 Task: Go to Program & Features. Select Whole Food Market. Add to cart Organic Walnuts-2. Select Amazon Health. Add to cart Lycopene supplement-3. Place order for Finley Cooper, _x000D_
3039 Lake Rockwell Rd_x000D_
Ravenna, Ohio(OH), 44266, Cell Number (330) 296-5862
Action: Mouse moved to (28, 107)
Screenshot: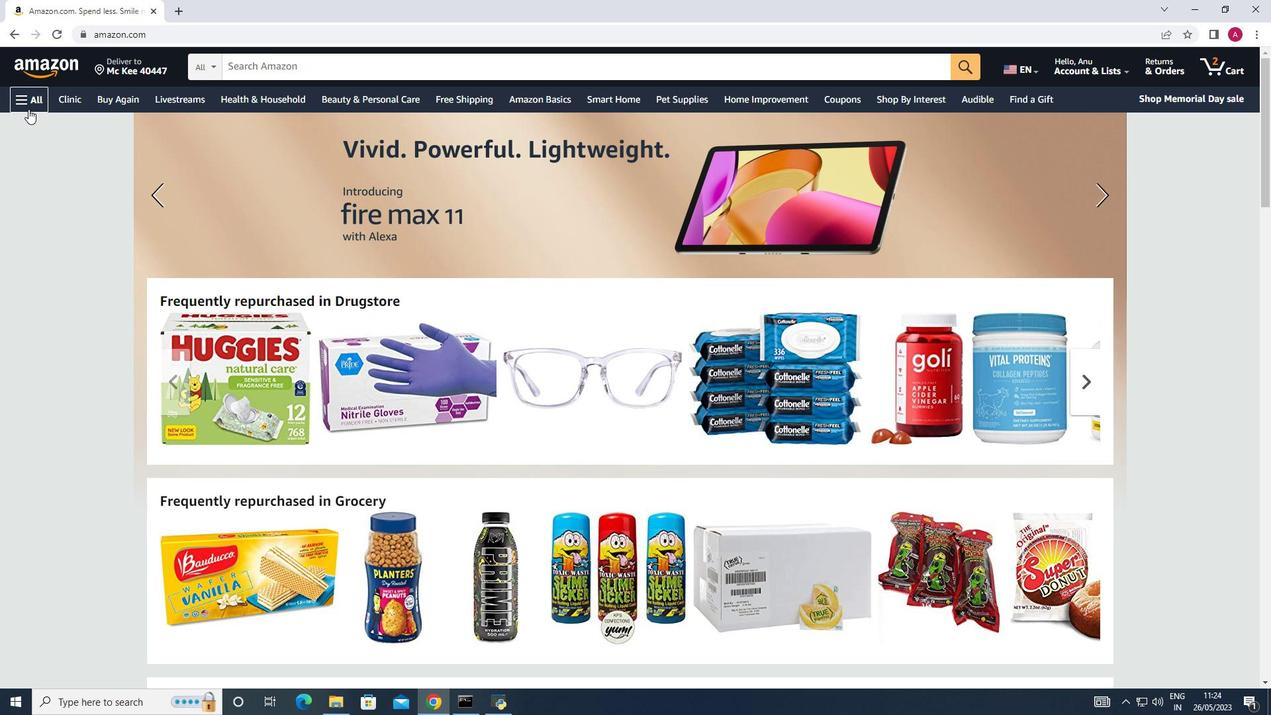 
Action: Mouse pressed left at (28, 107)
Screenshot: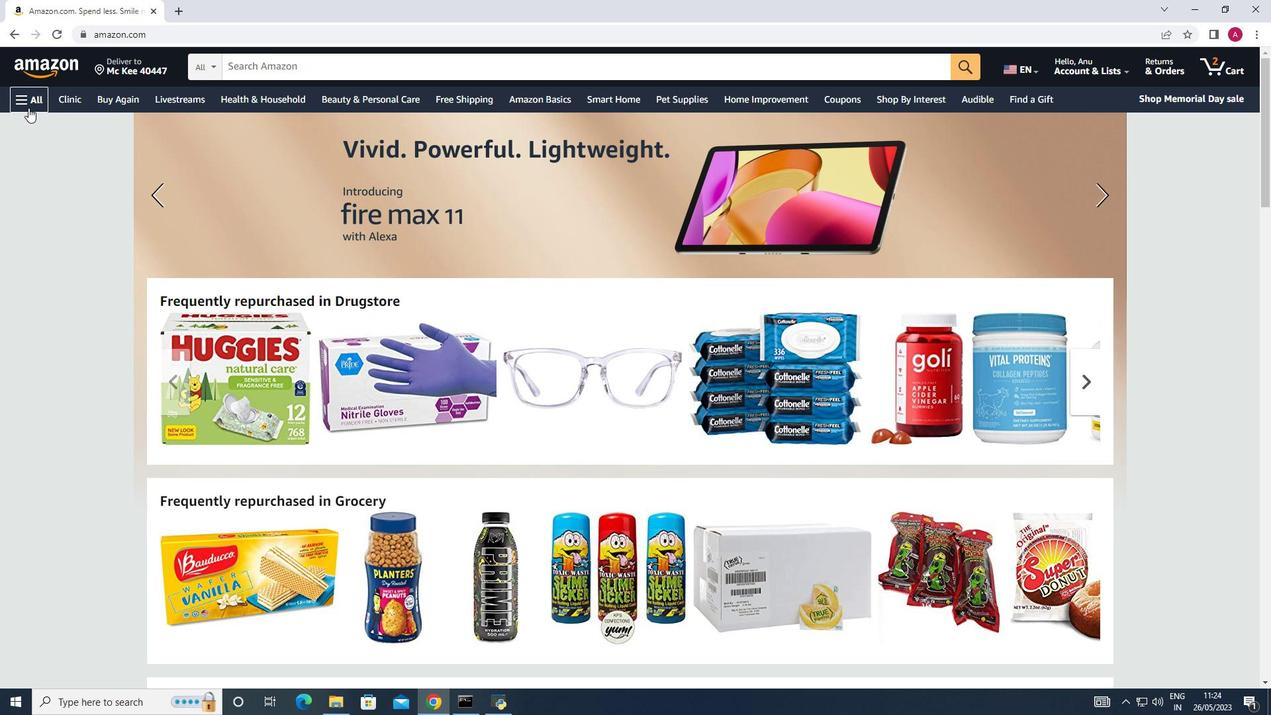 
Action: Mouse moved to (101, 440)
Screenshot: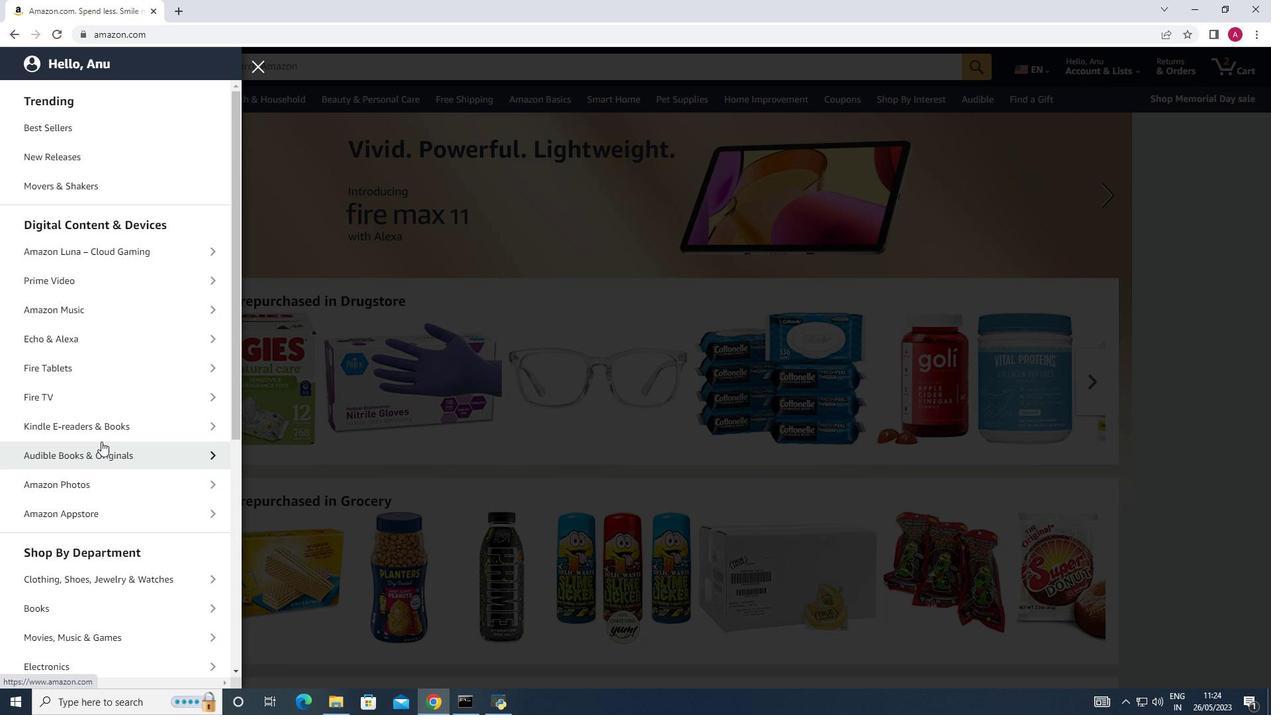 
Action: Mouse scrolled (101, 439) with delta (0, 0)
Screenshot: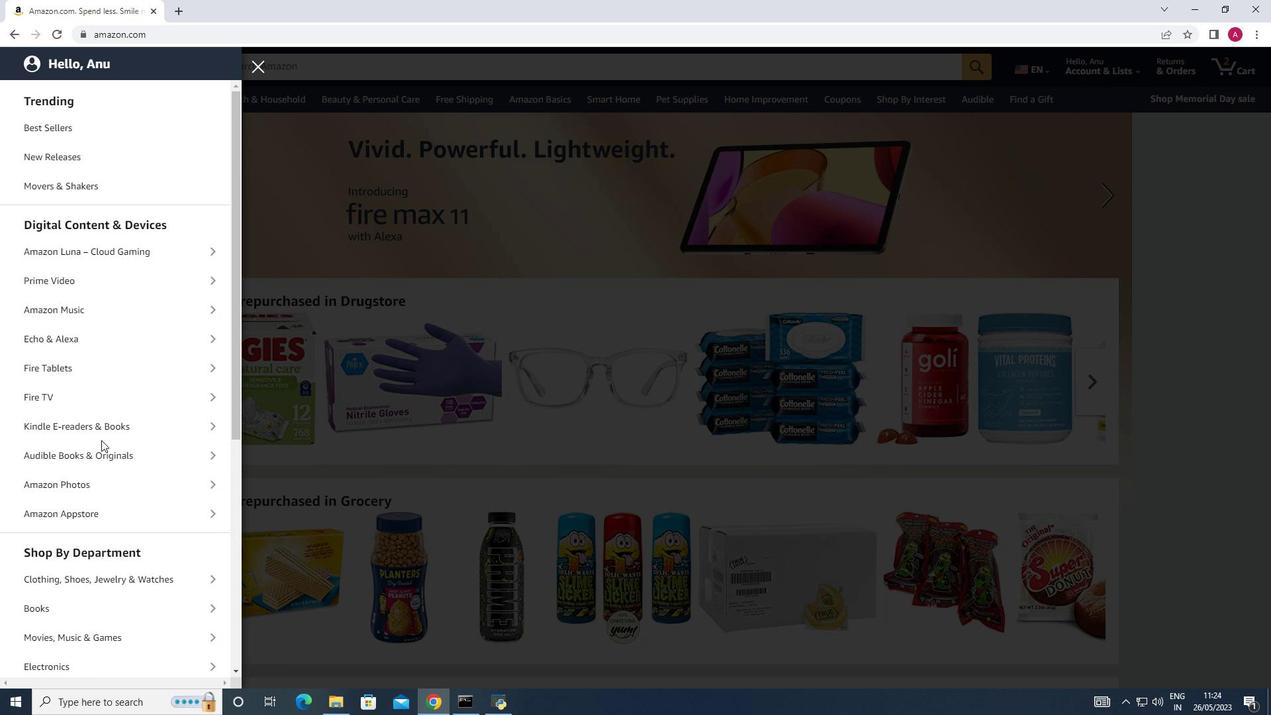
Action: Mouse scrolled (101, 439) with delta (0, 0)
Screenshot: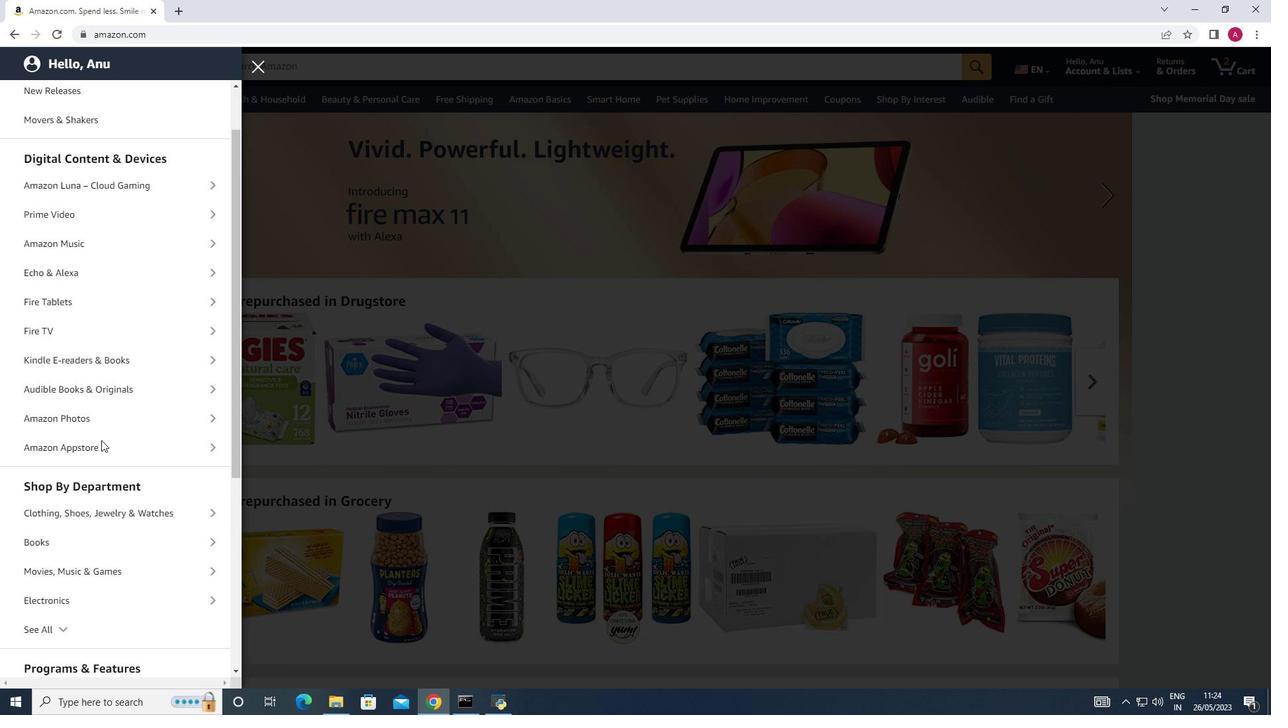 
Action: Mouse scrolled (101, 439) with delta (0, 0)
Screenshot: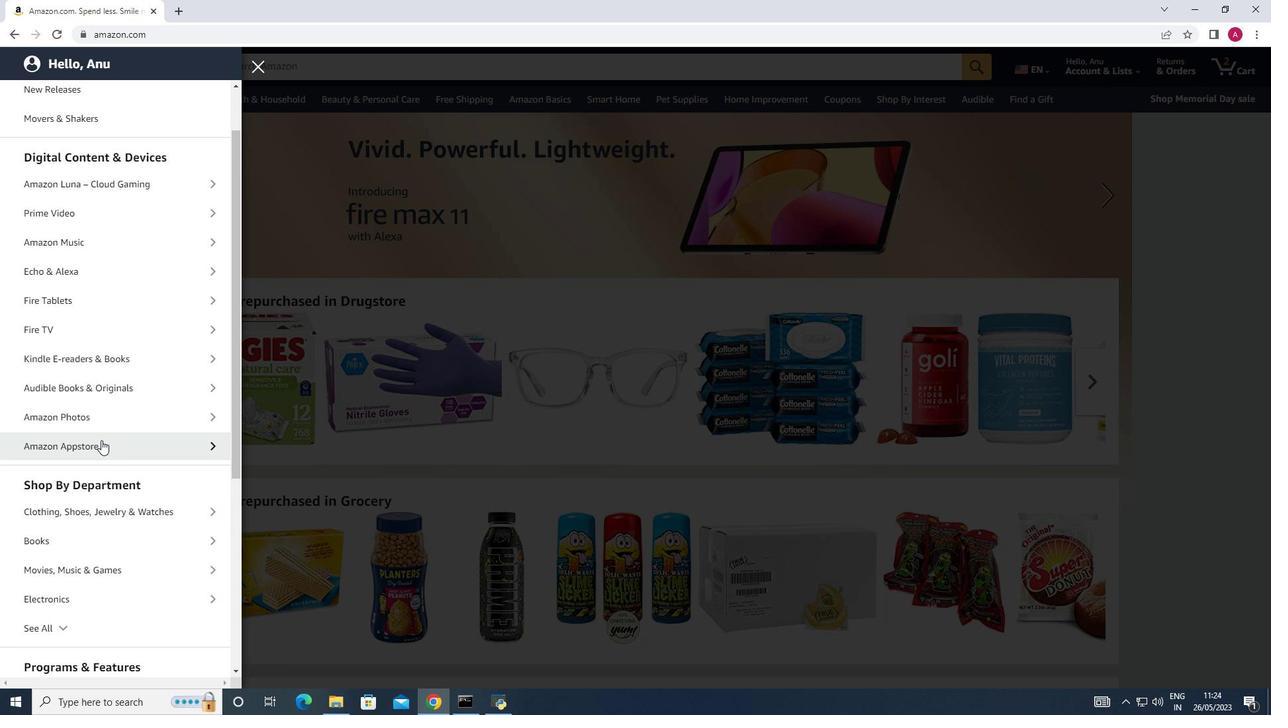 
Action: Mouse moved to (112, 560)
Screenshot: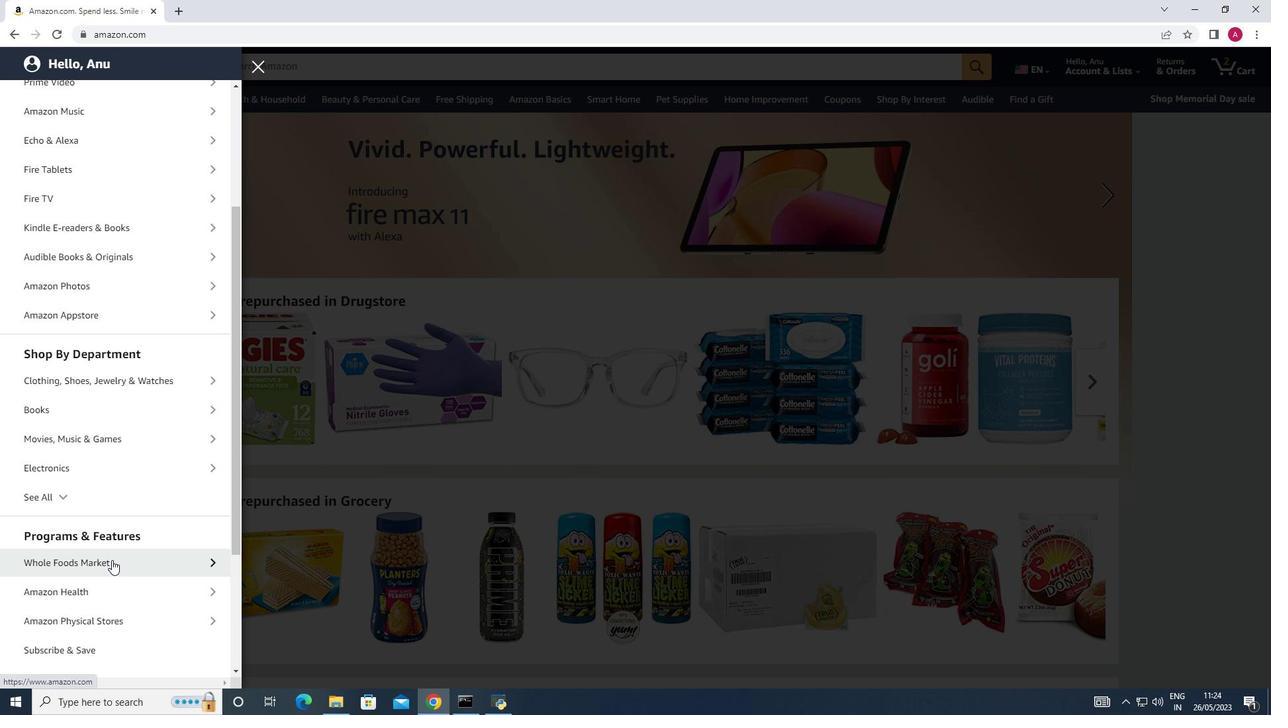 
Action: Mouse pressed left at (112, 560)
Screenshot: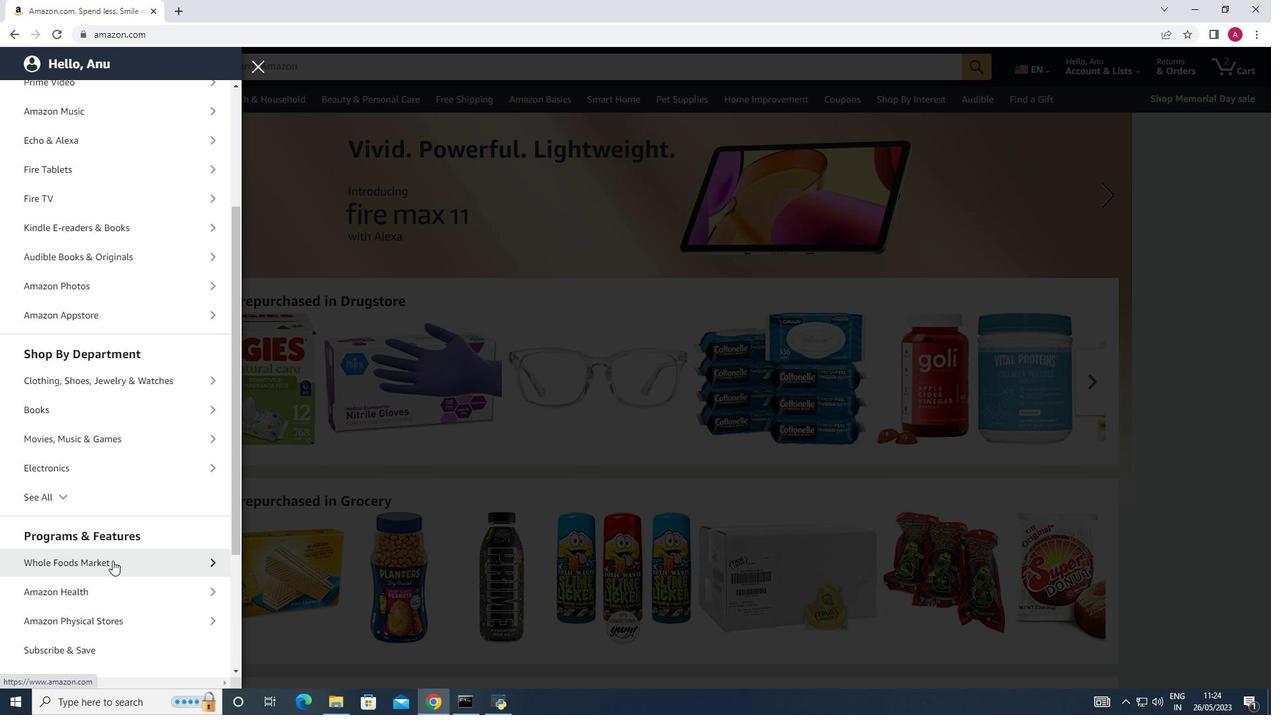 
Action: Mouse moved to (112, 561)
Screenshot: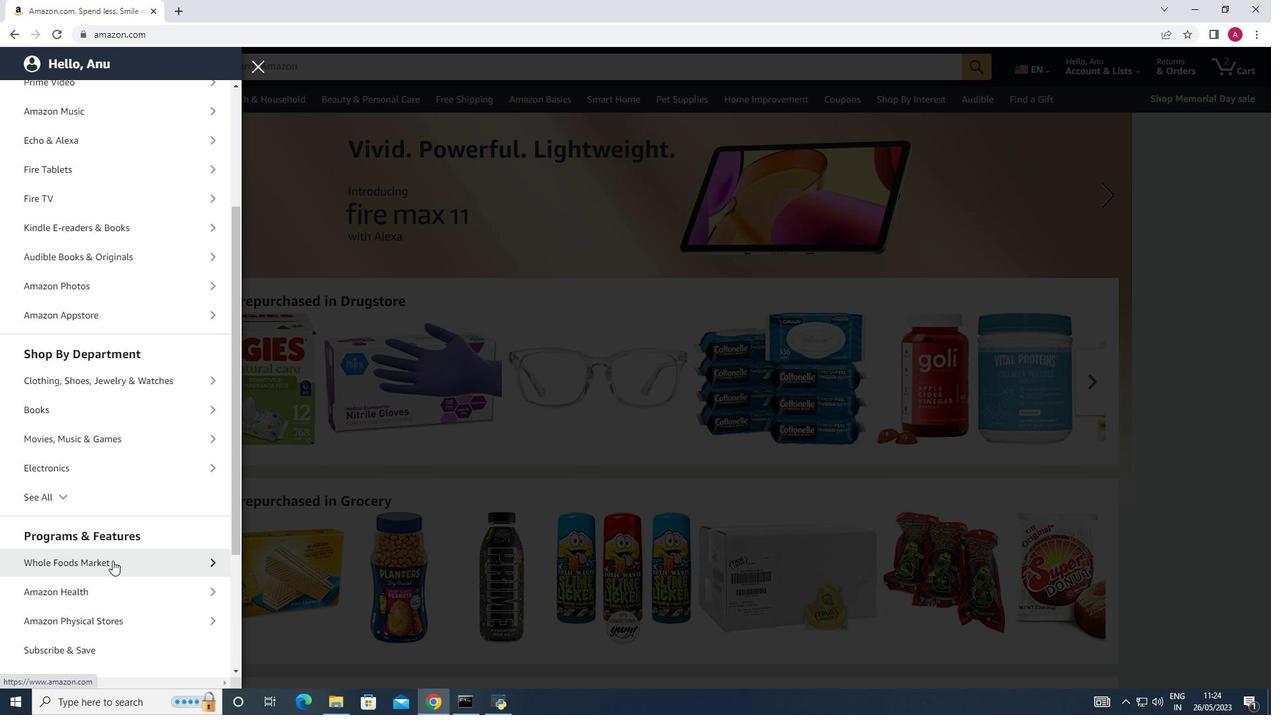 
Action: Mouse pressed left at (112, 561)
Screenshot: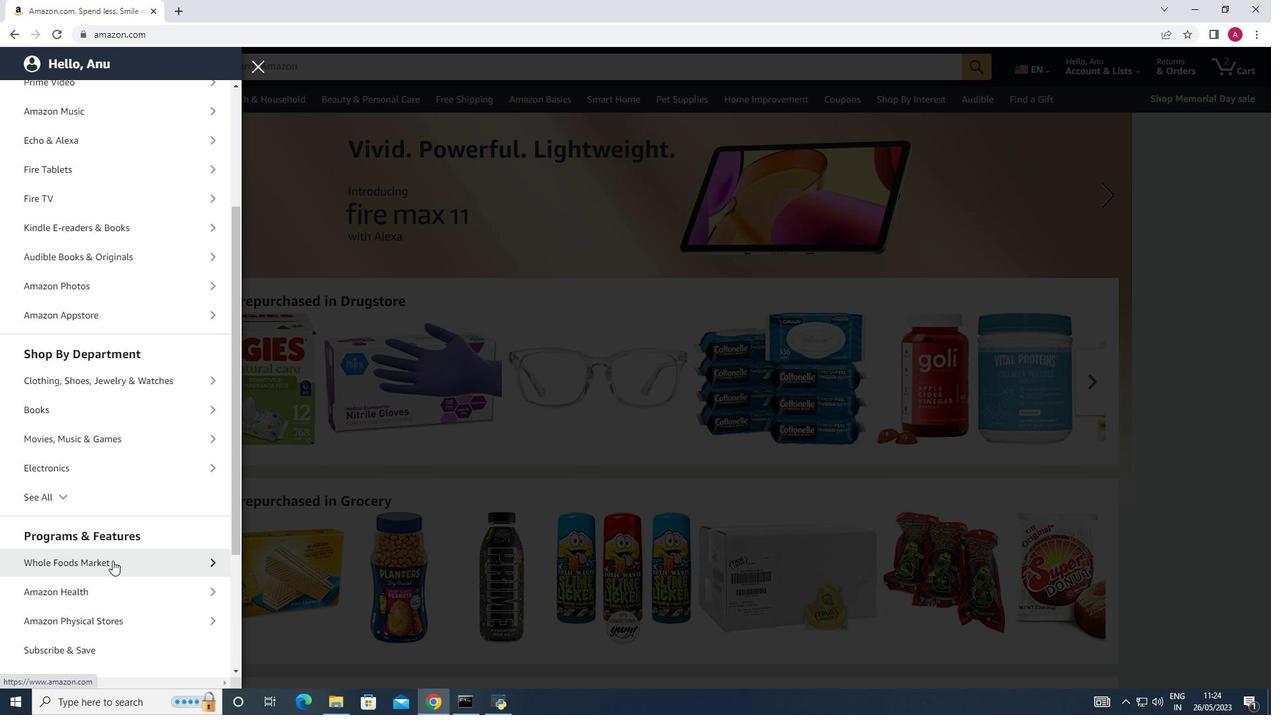 
Action: Mouse moved to (159, 148)
Screenshot: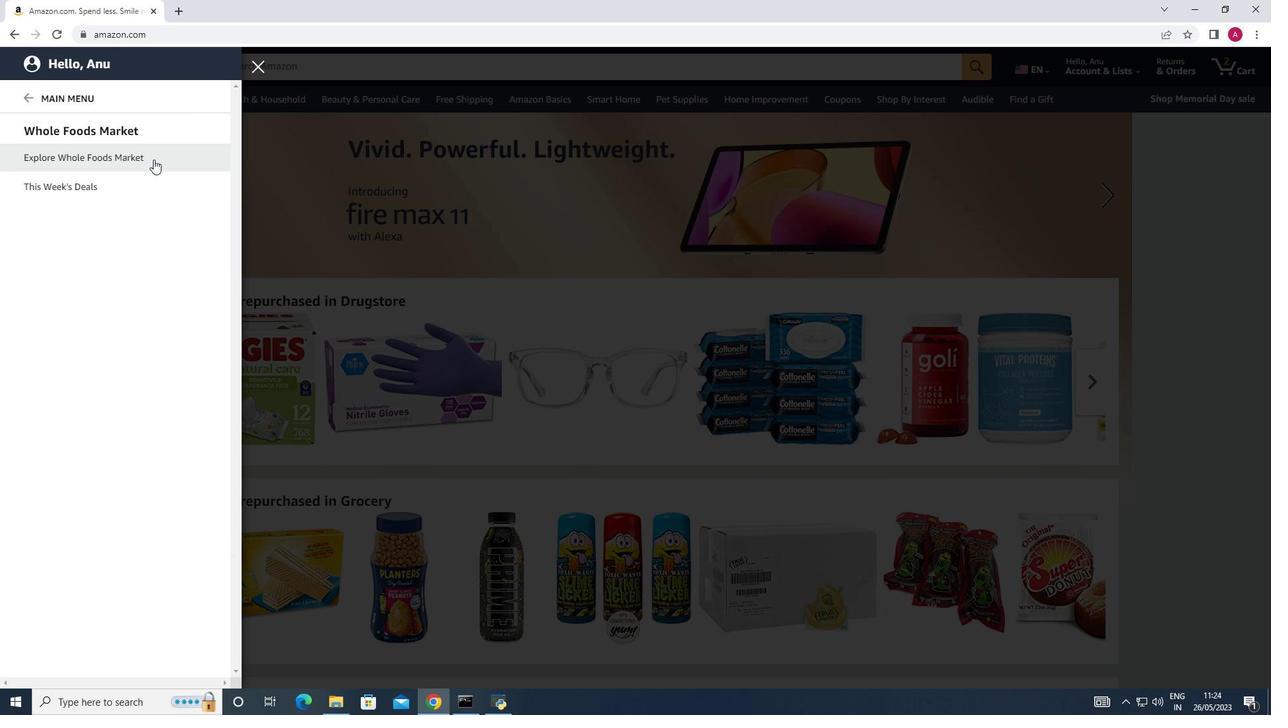 
Action: Mouse pressed left at (159, 148)
Screenshot: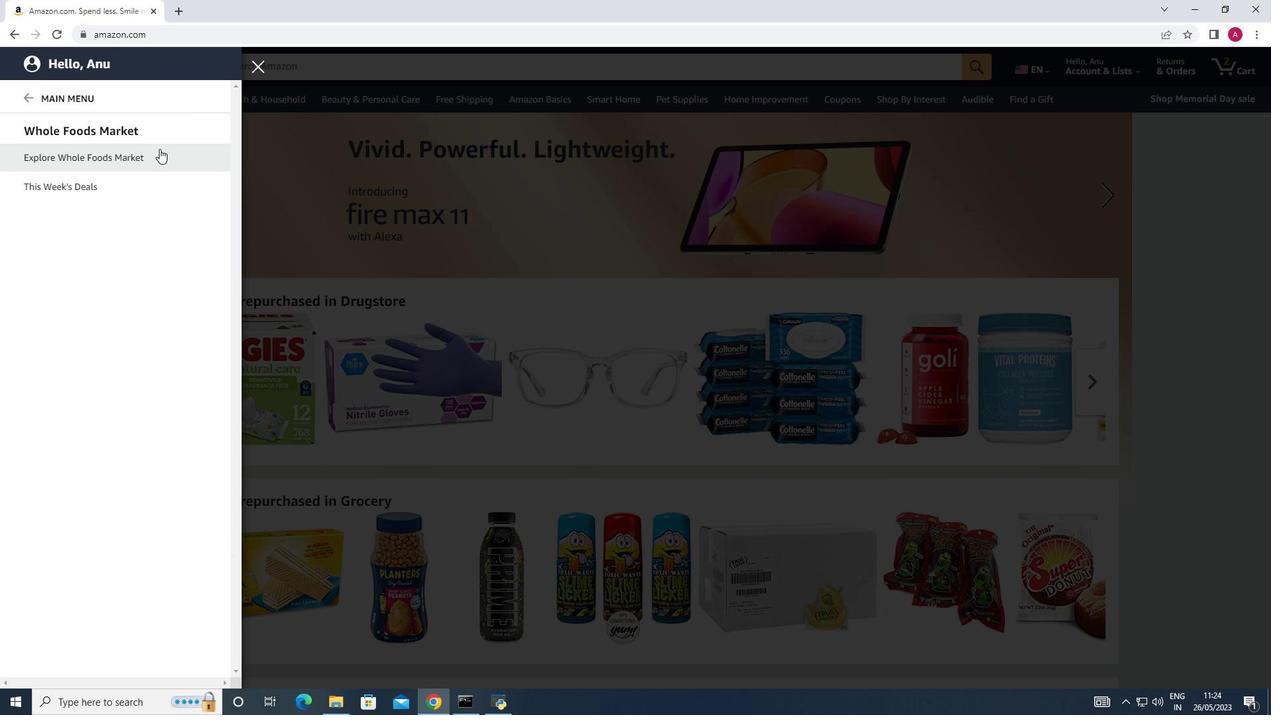 
Action: Mouse moved to (146, 62)
Screenshot: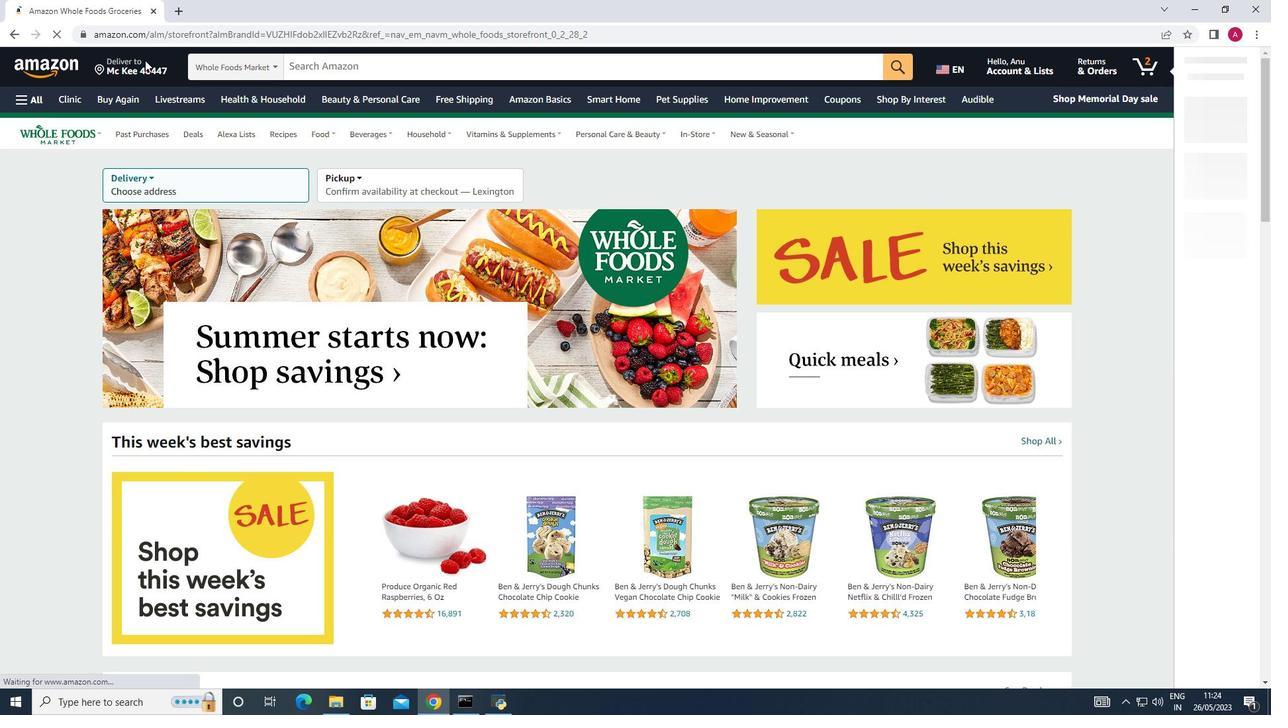 
Action: Mouse pressed left at (146, 62)
Screenshot: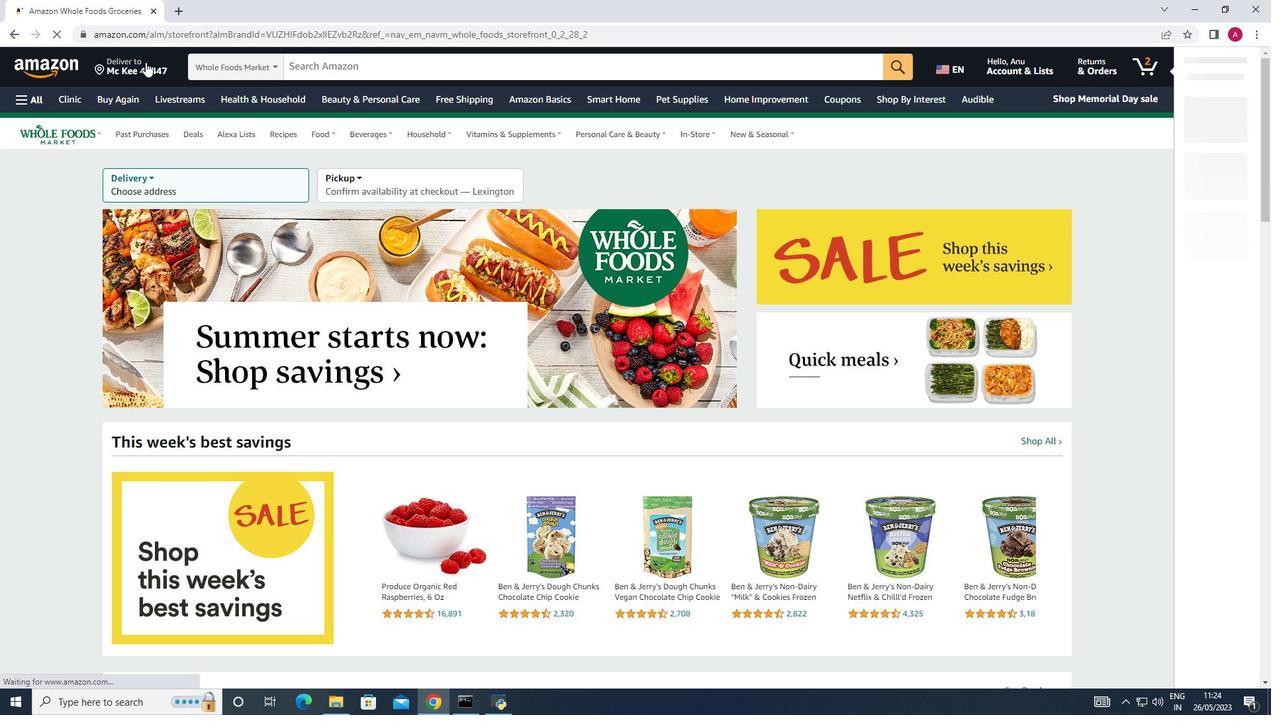 
Action: Mouse moved to (625, 443)
Screenshot: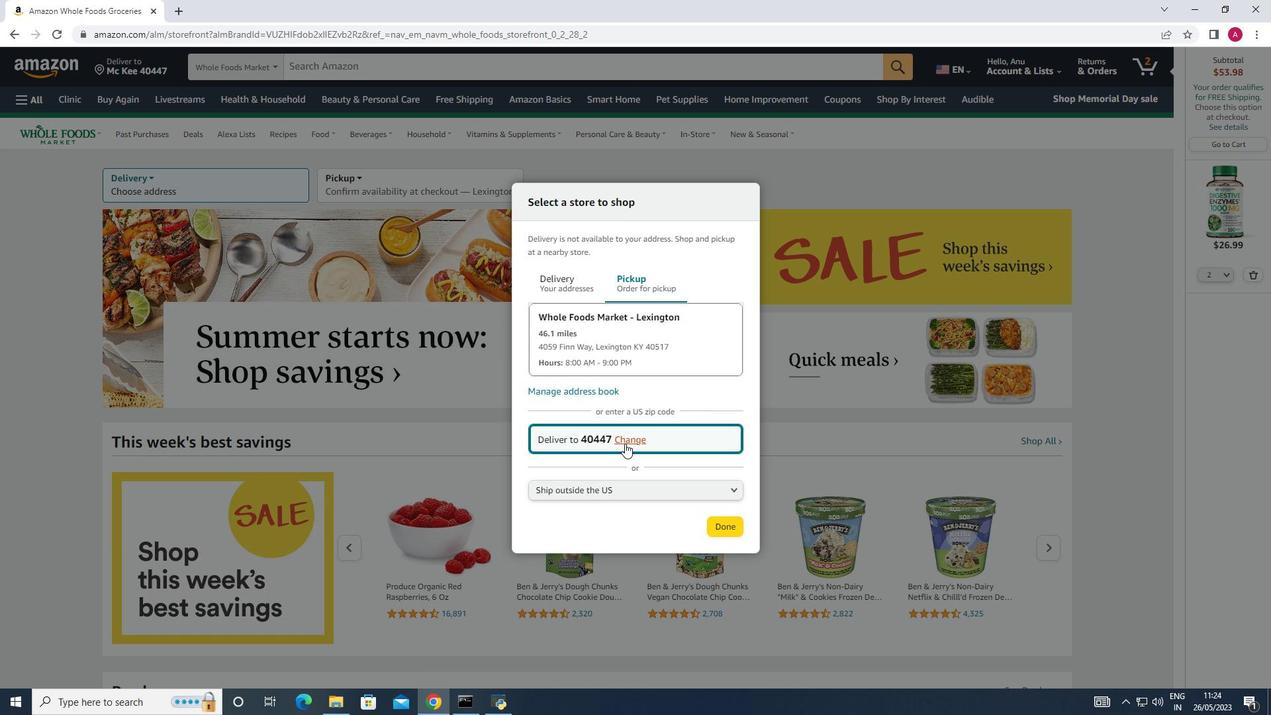 
Action: Mouse pressed left at (625, 443)
Screenshot: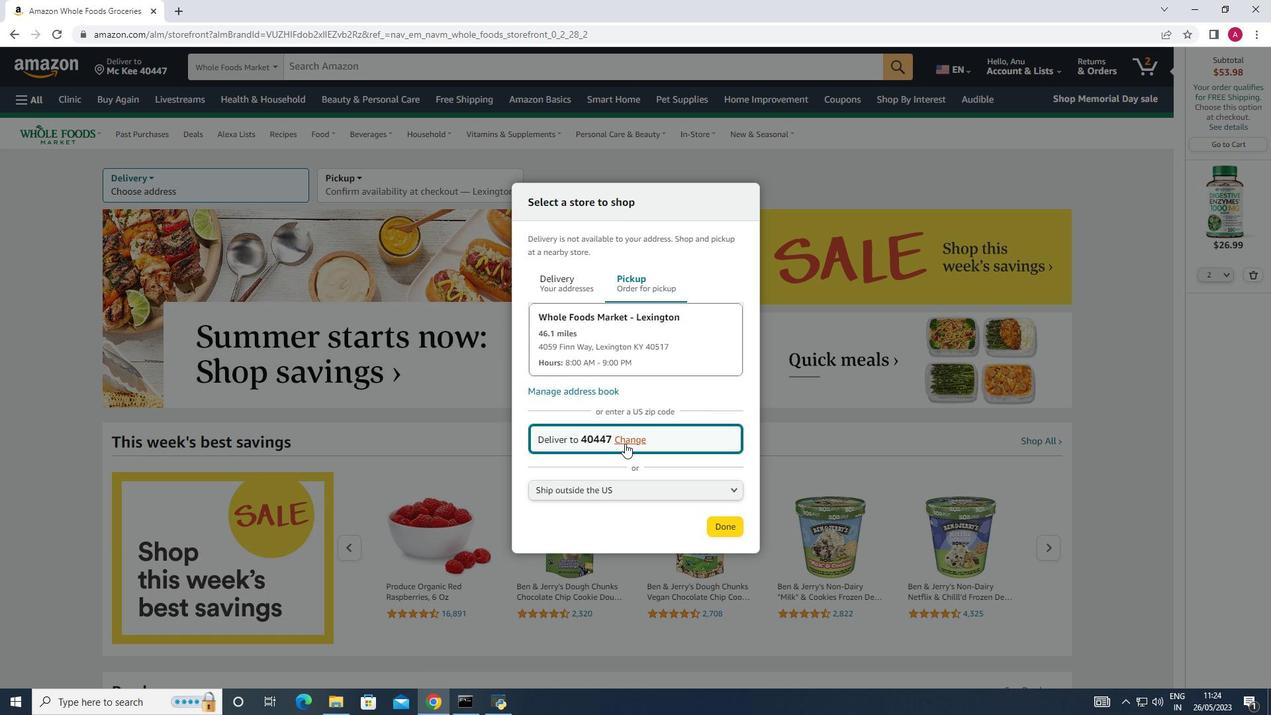 
Action: Mouse moved to (625, 438)
Screenshot: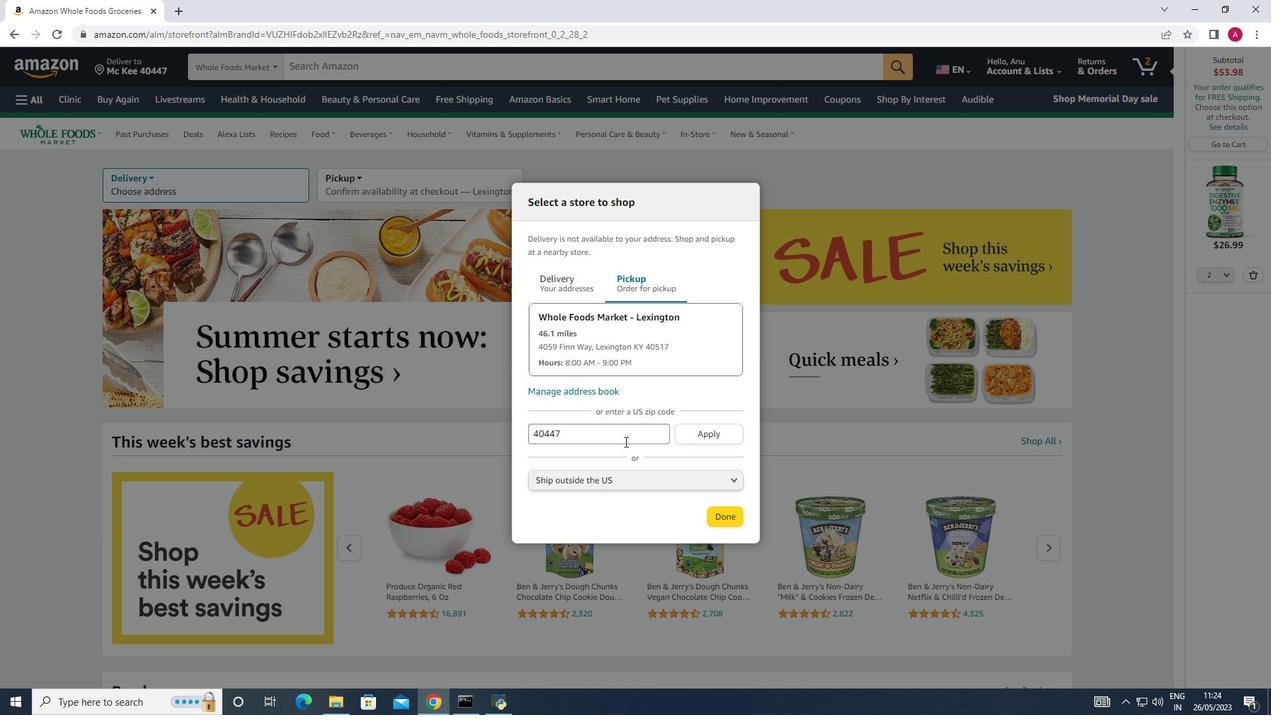 
Action: Mouse pressed left at (625, 438)
Screenshot: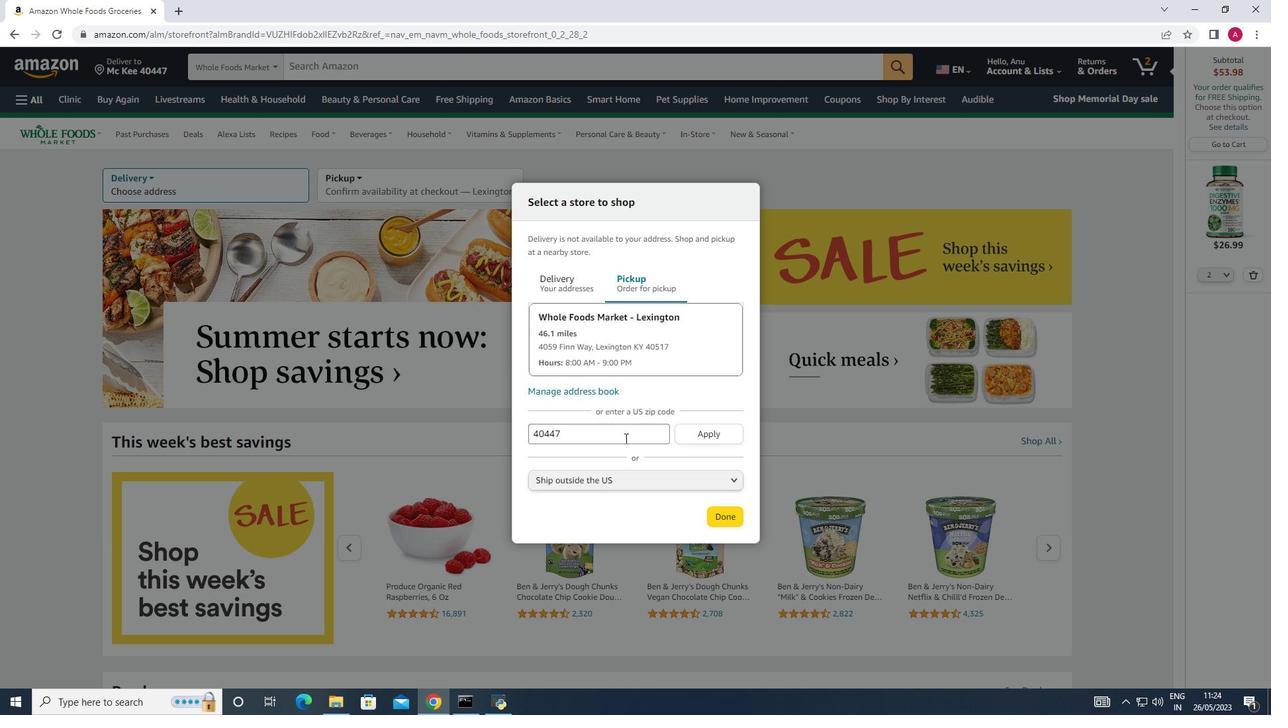 
Action: Mouse moved to (628, 435)
Screenshot: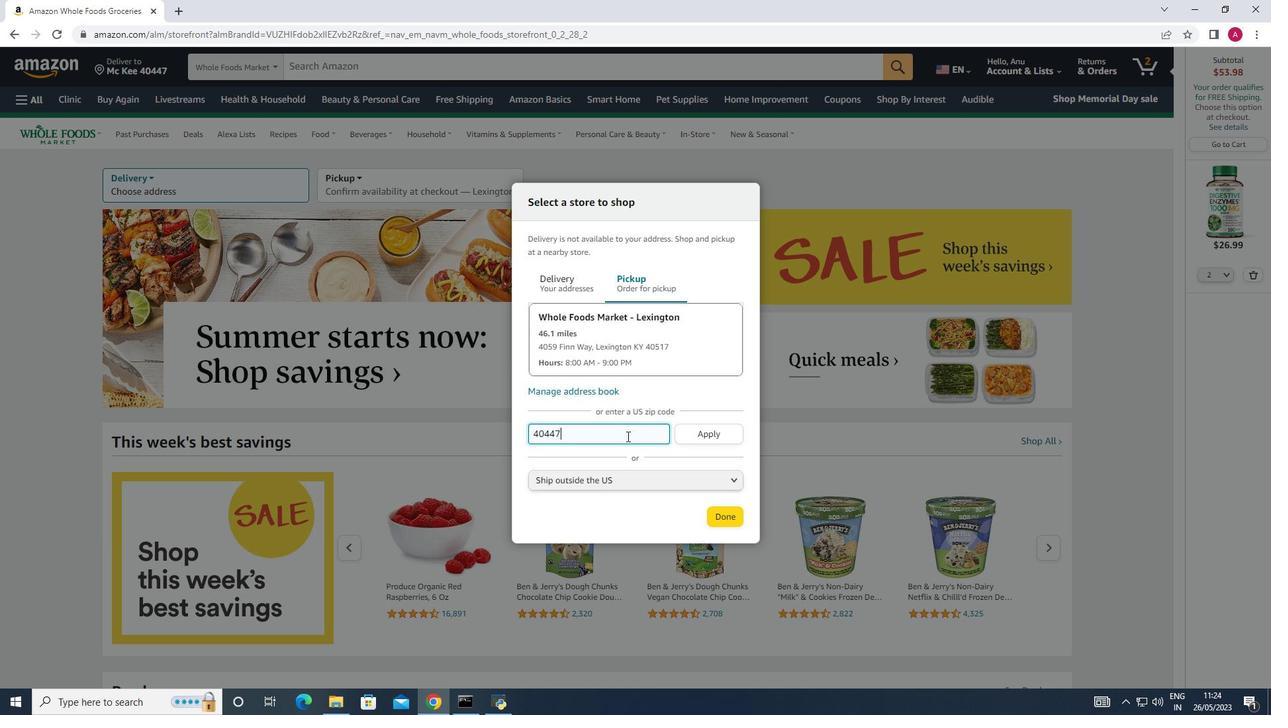 
Action: Key pressed <Key.backspace><Key.backspace><Key.backspace><Key.backspace><Key.backspace><Key.backspace><Key.backspace><Key.backspace><Key.backspace><Key.backspace><Key.backspace><Key.backspace><Key.backspace><Key.backspace><Key.backspace><Key.backspace><Key.backspace>
Screenshot: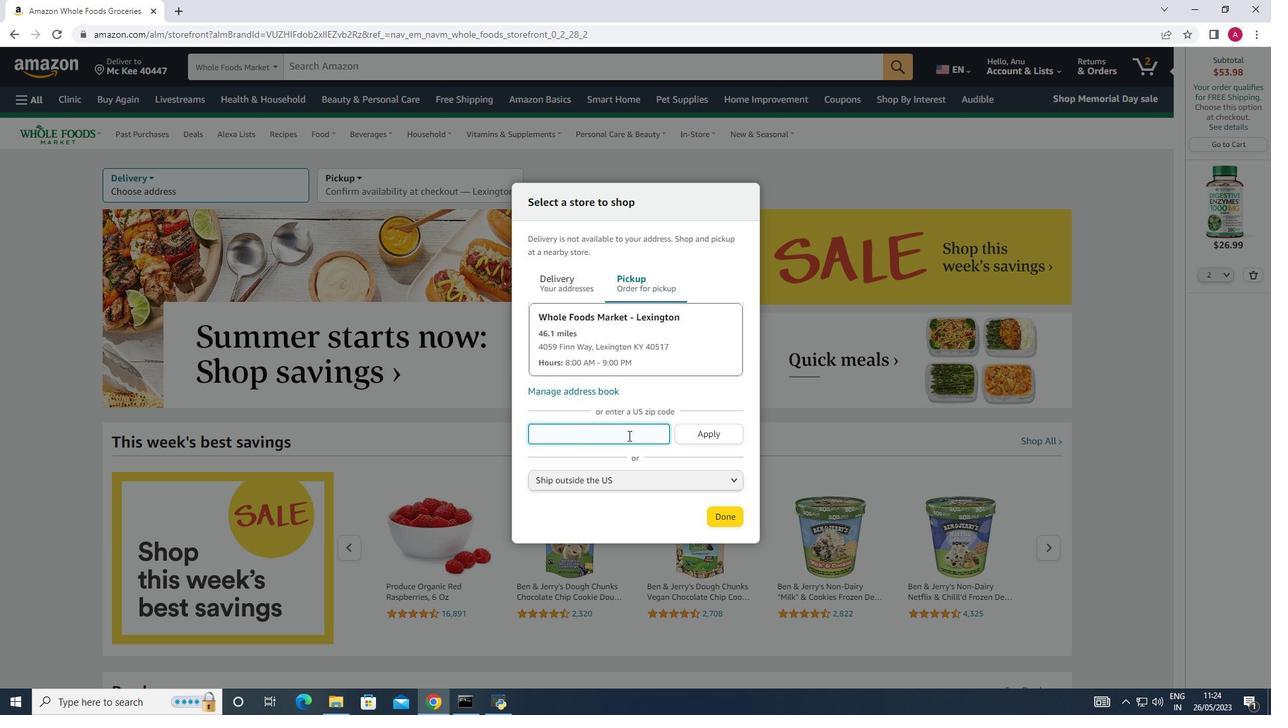 
Action: Mouse moved to (819, 344)
Screenshot: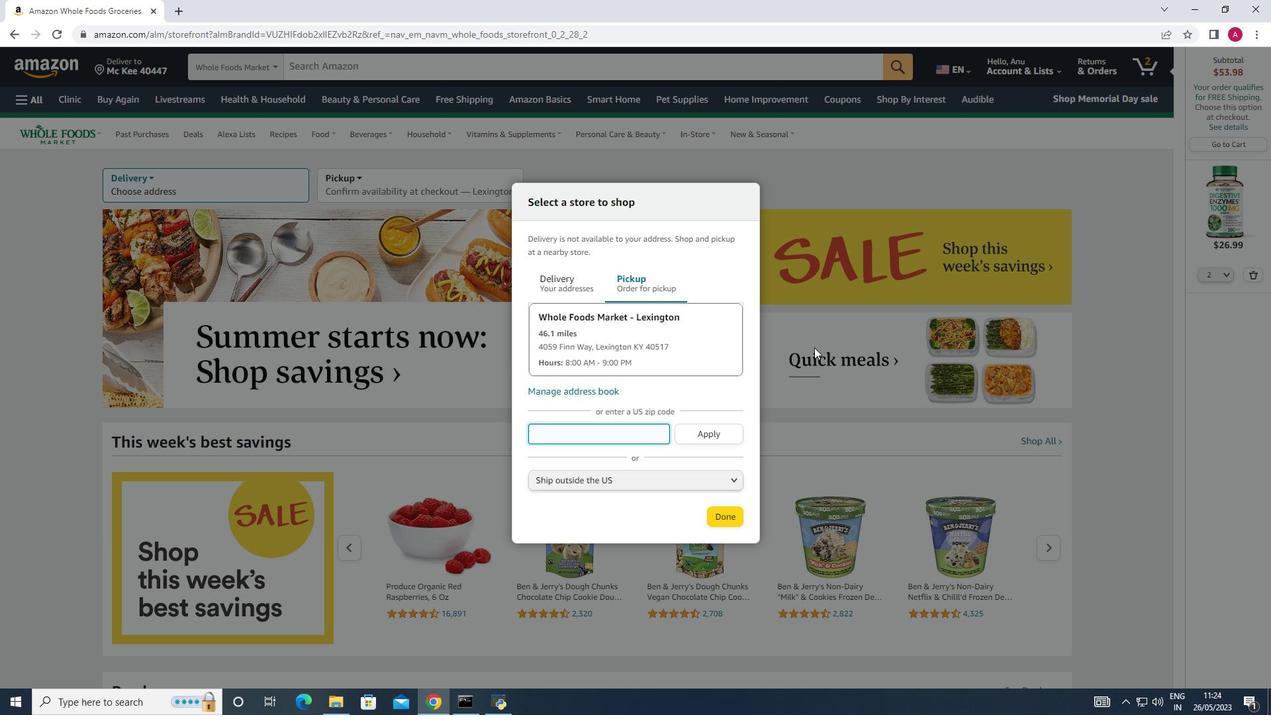 
Action: Key pressed 44266
Screenshot: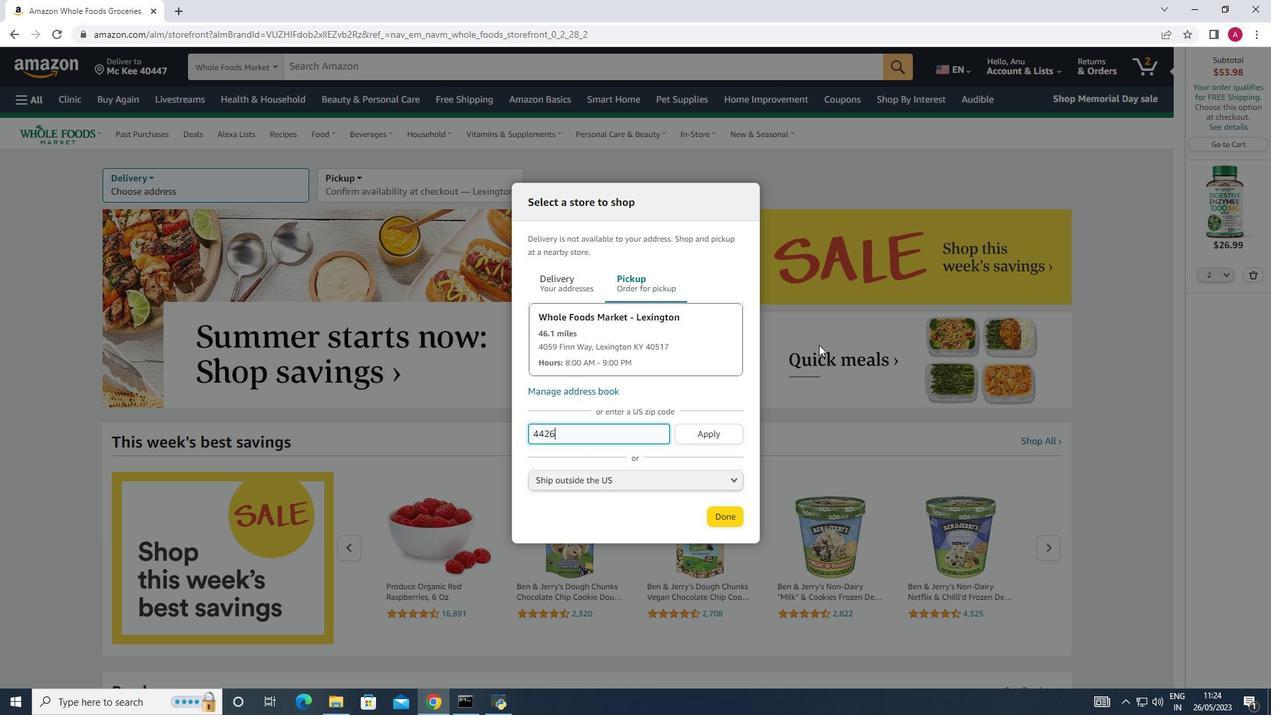 
Action: Mouse moved to (719, 439)
Screenshot: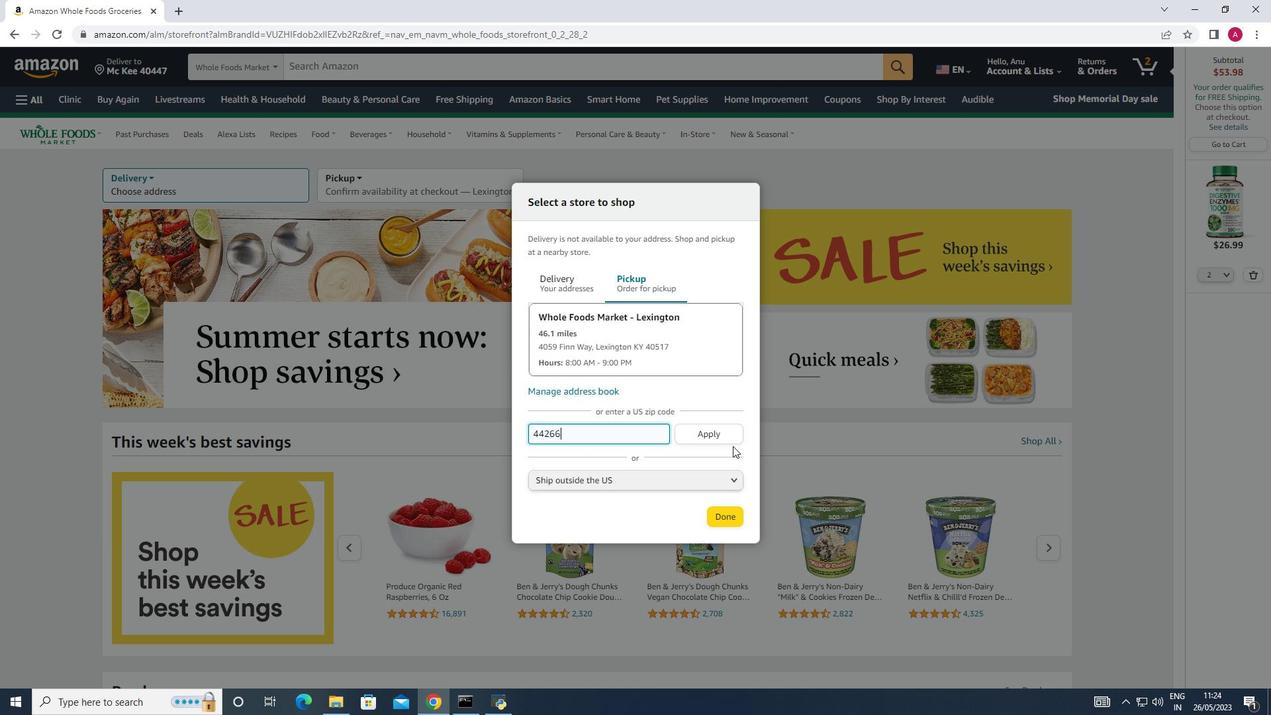 
Action: Mouse pressed left at (719, 439)
Screenshot: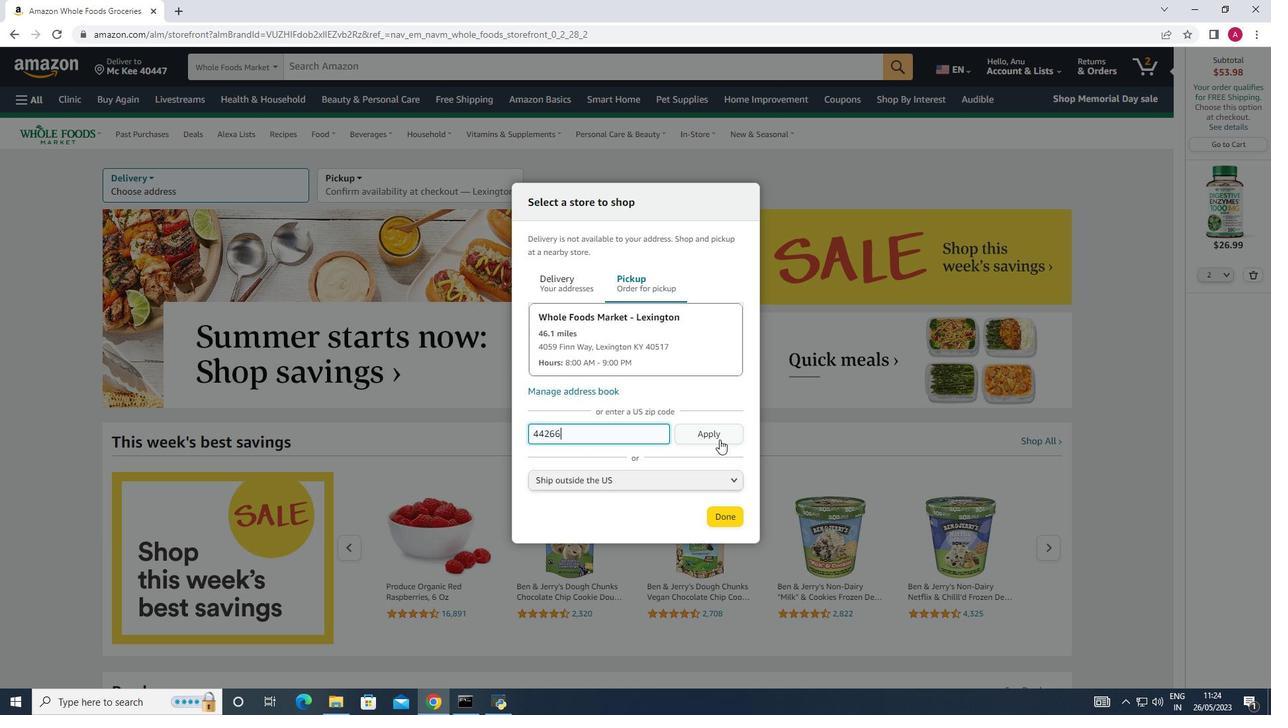 
Action: Mouse moved to (719, 529)
Screenshot: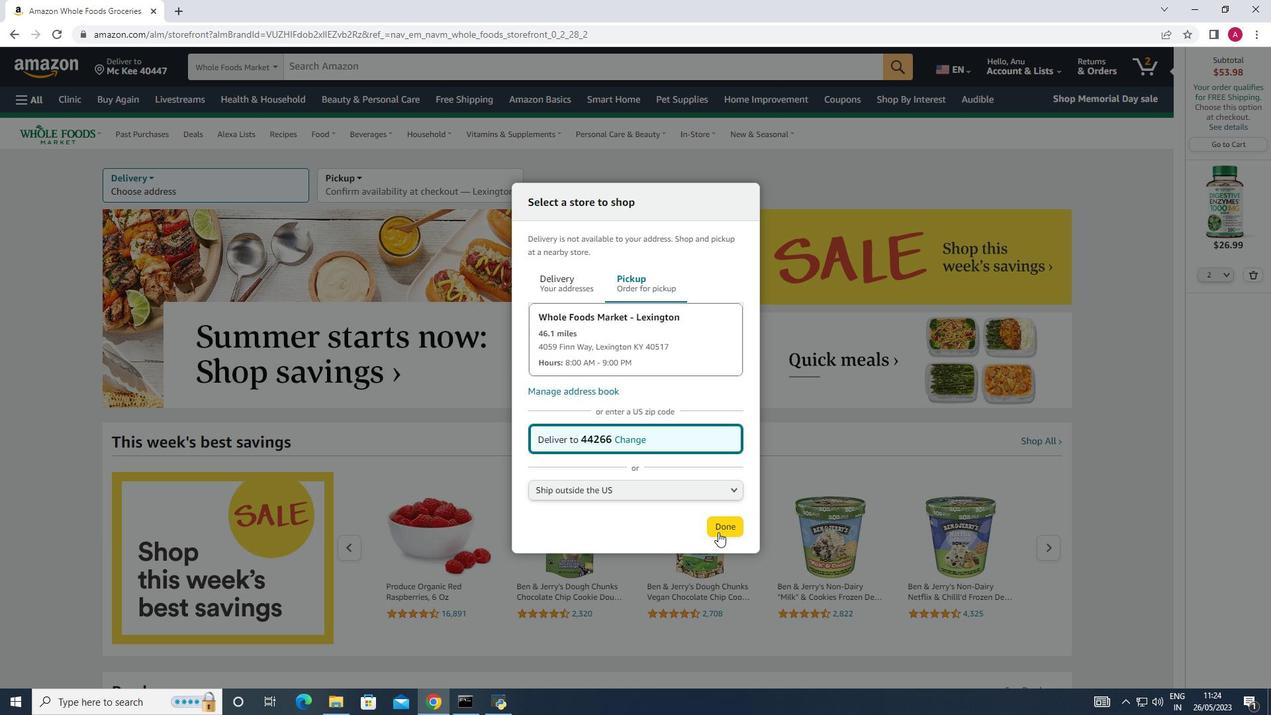 
Action: Mouse pressed left at (719, 529)
Screenshot: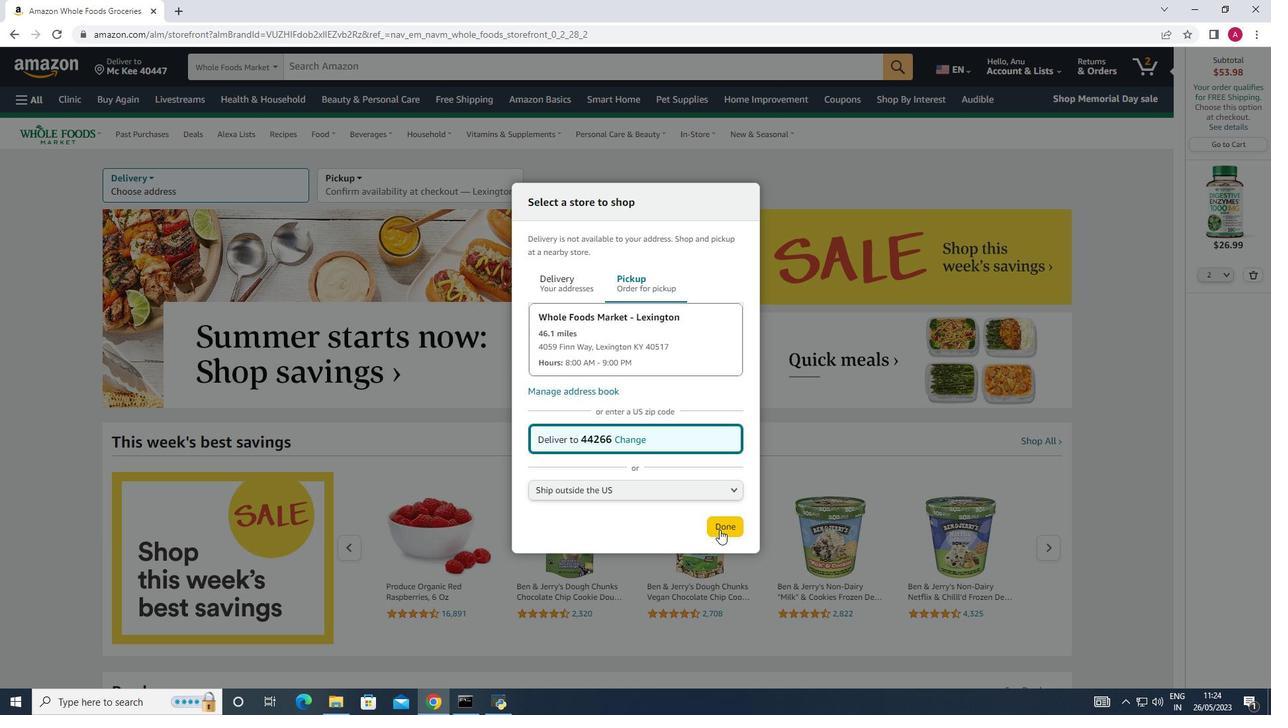 
Action: Mouse moved to (344, 71)
Screenshot: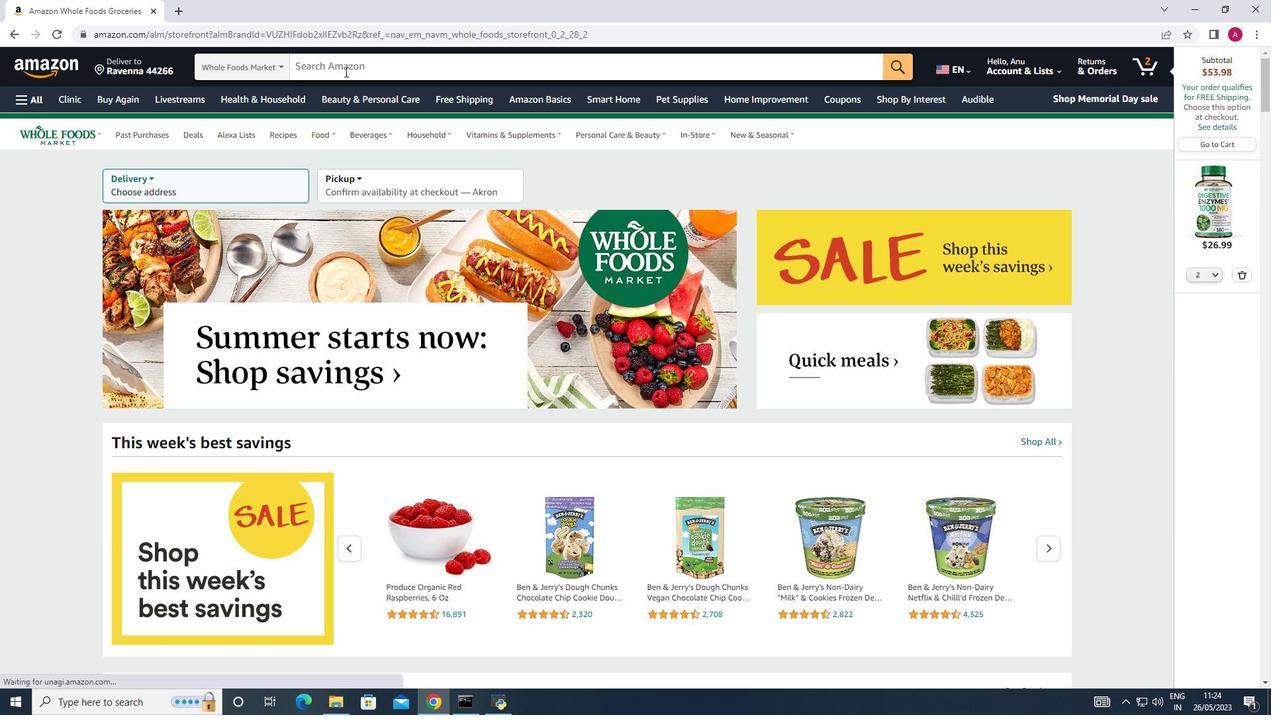 
Action: Mouse pressed left at (344, 71)
Screenshot: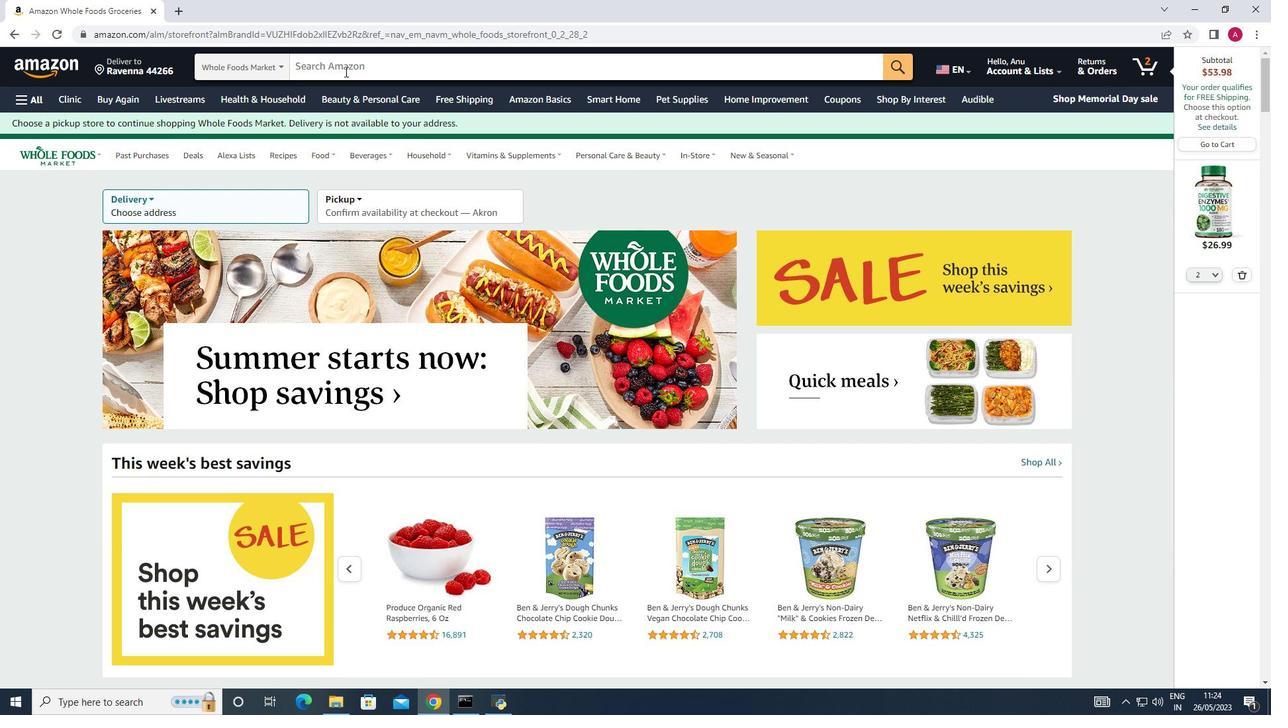 
Action: Mouse moved to (343, 75)
Screenshot: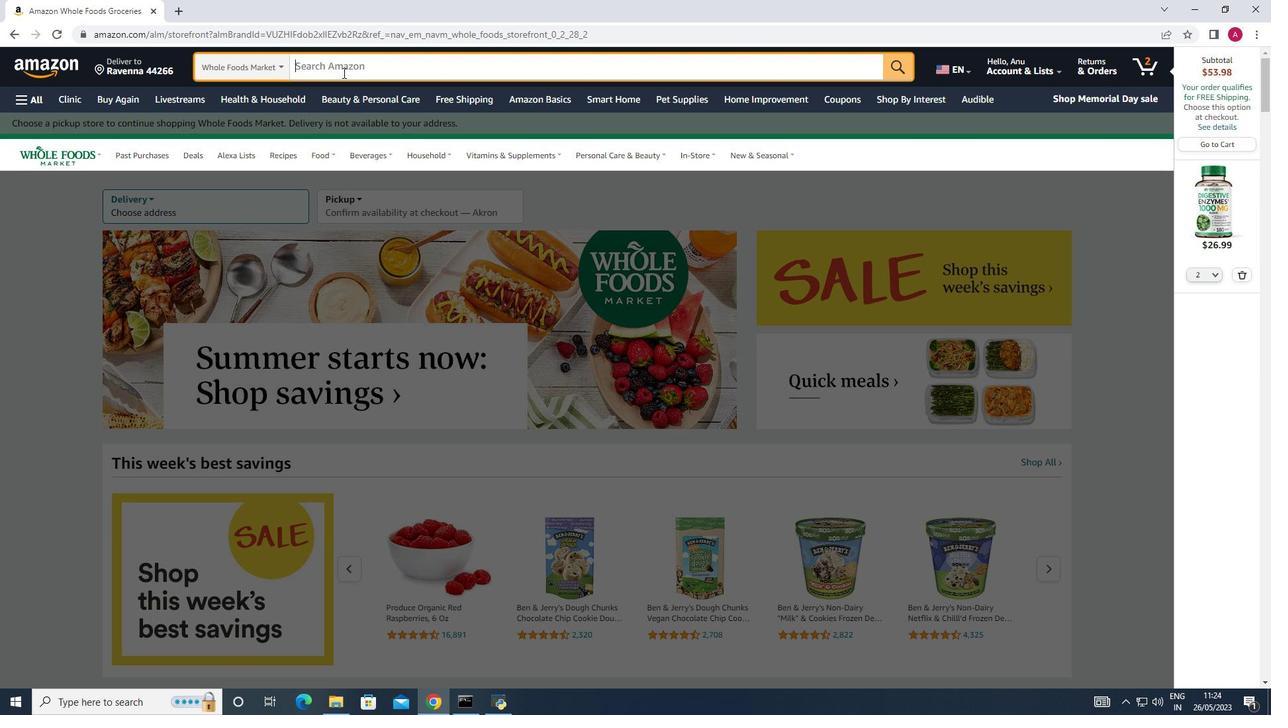 
Action: Key pressed <Key.shift>Or
Screenshot: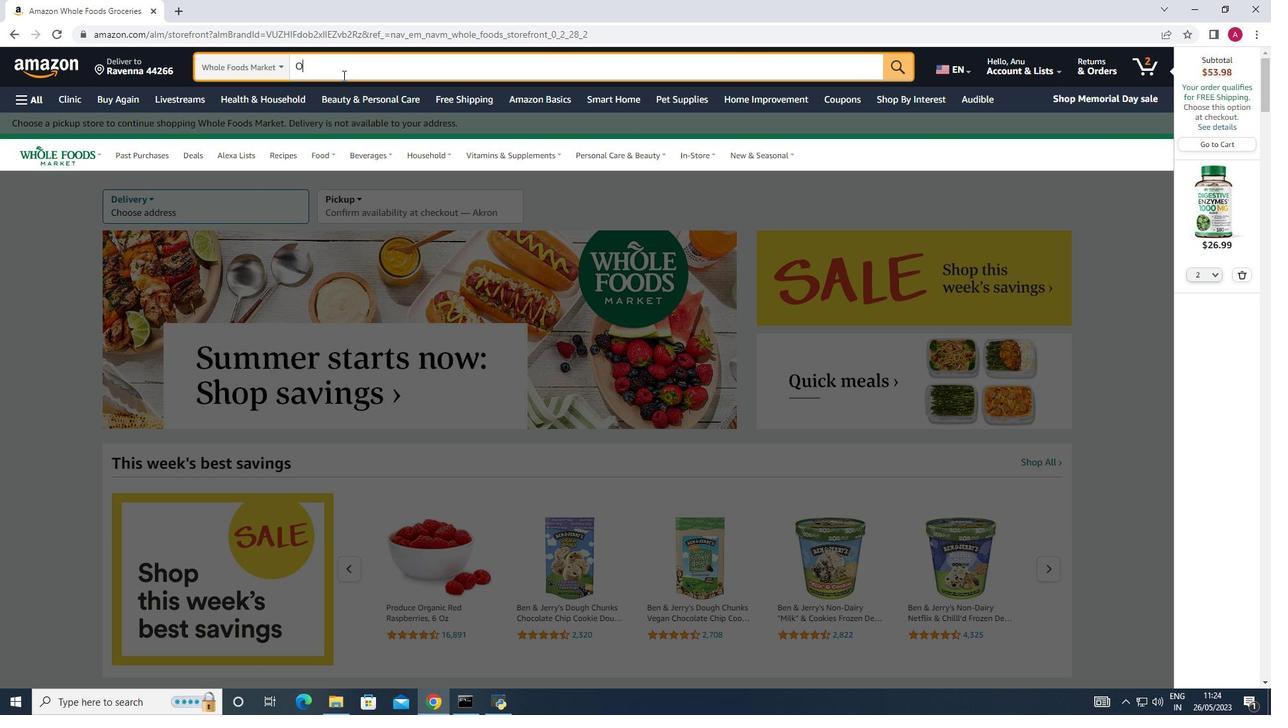
Action: Mouse moved to (343, 76)
Screenshot: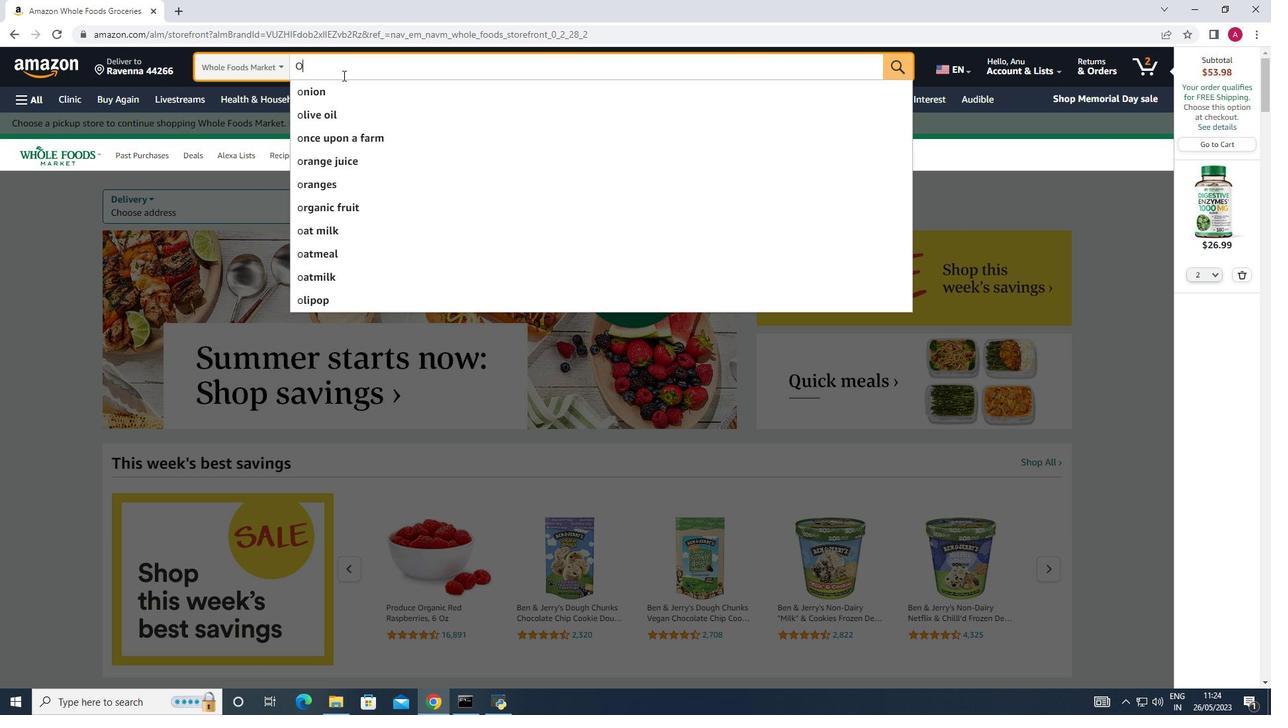 
Action: Key pressed ganiv<Key.backspace>
Screenshot: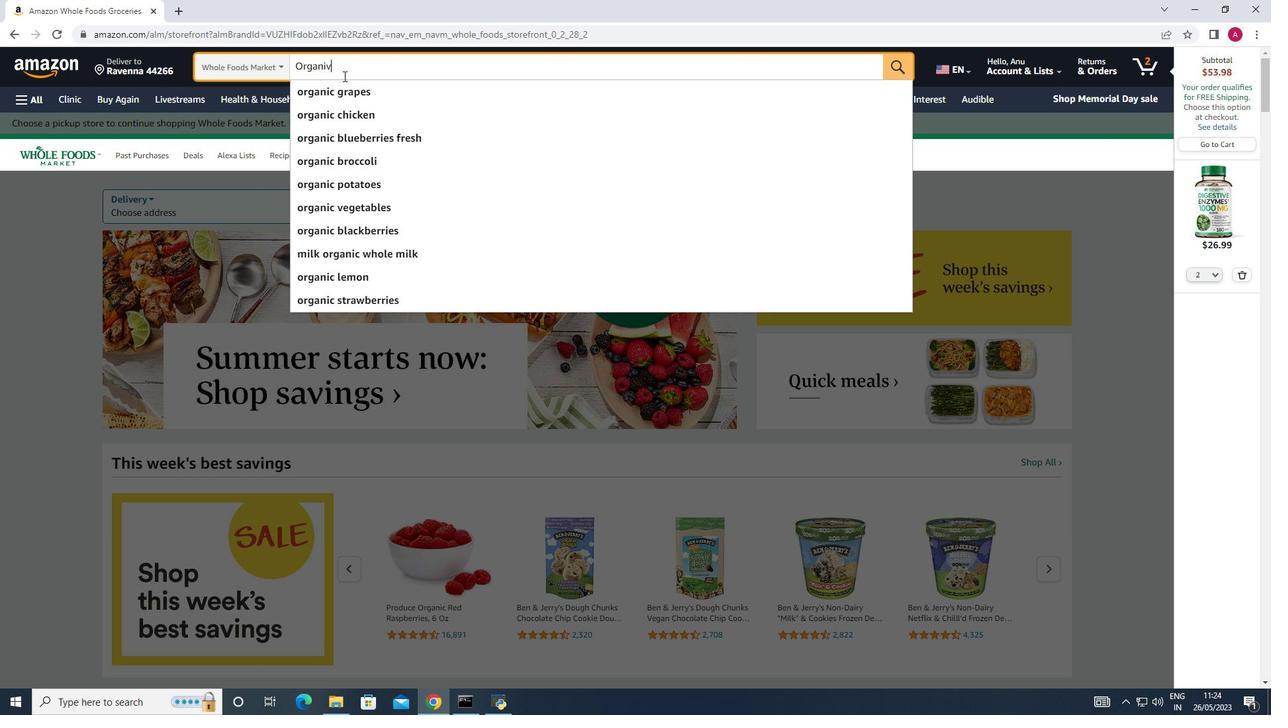 
Action: Mouse moved to (343, 76)
Screenshot: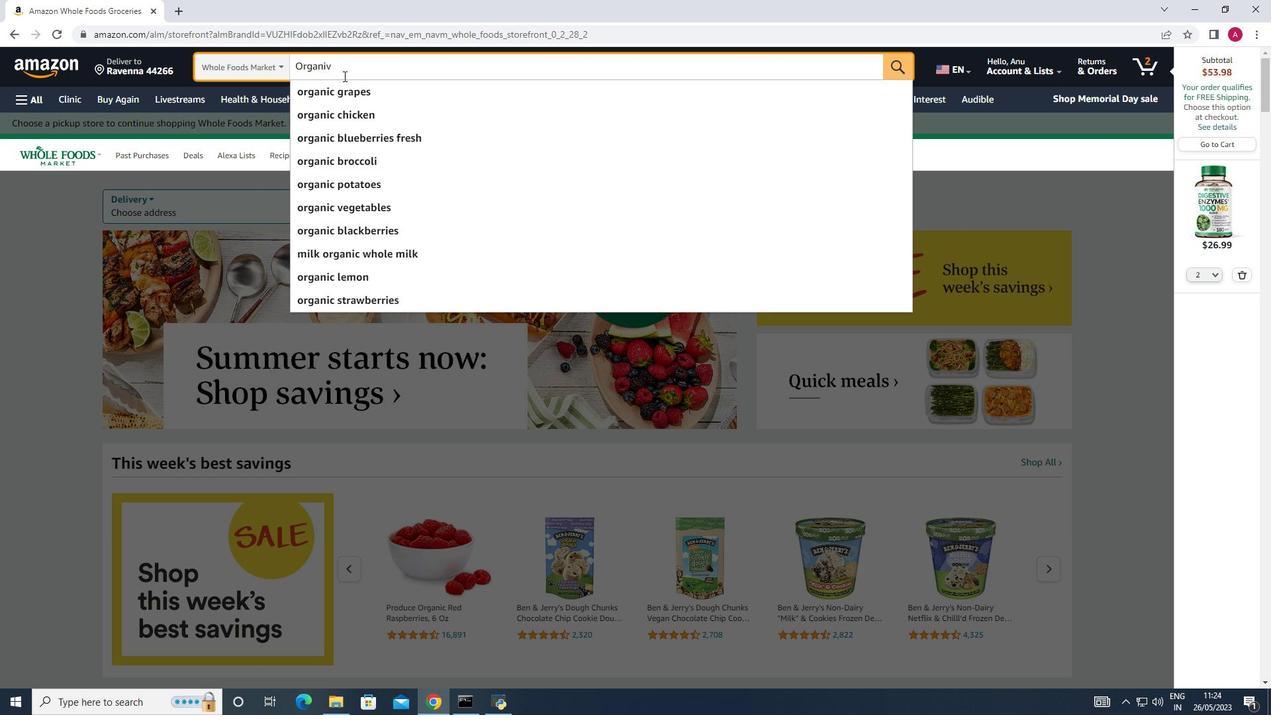 
Action: Key pressed c<Key.space>
Screenshot: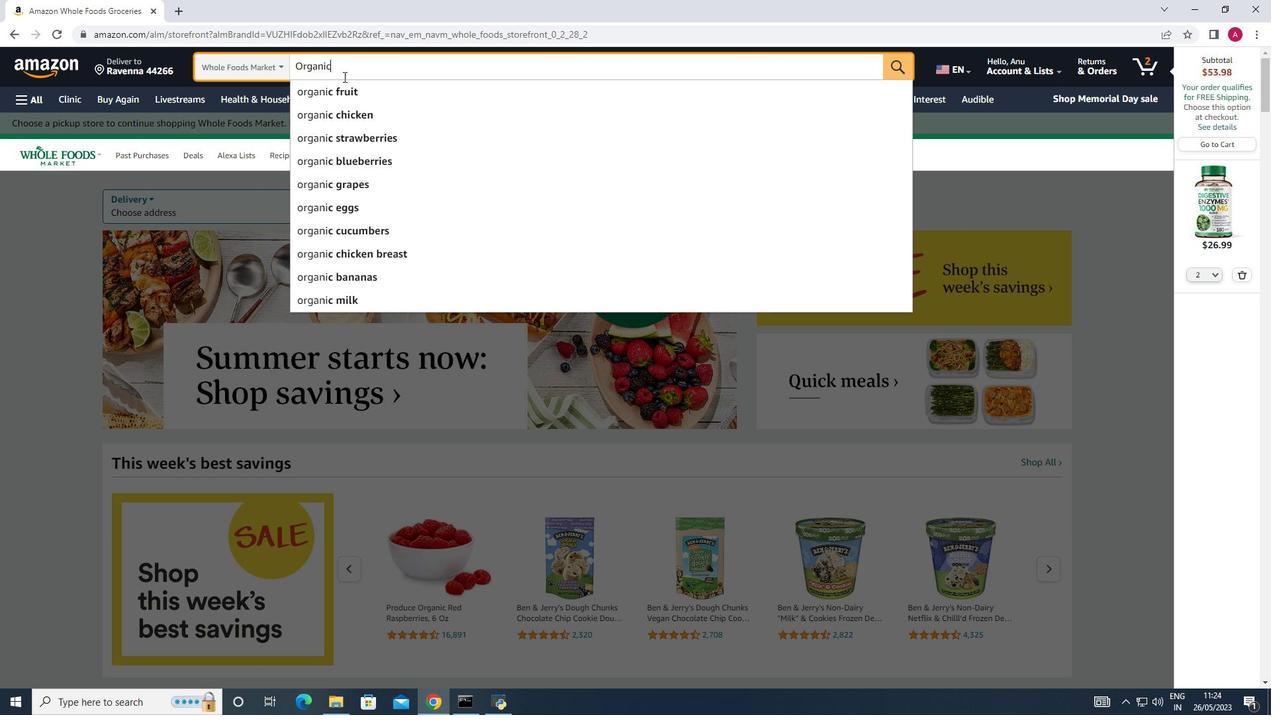 
Action: Mouse moved to (343, 76)
Screenshot: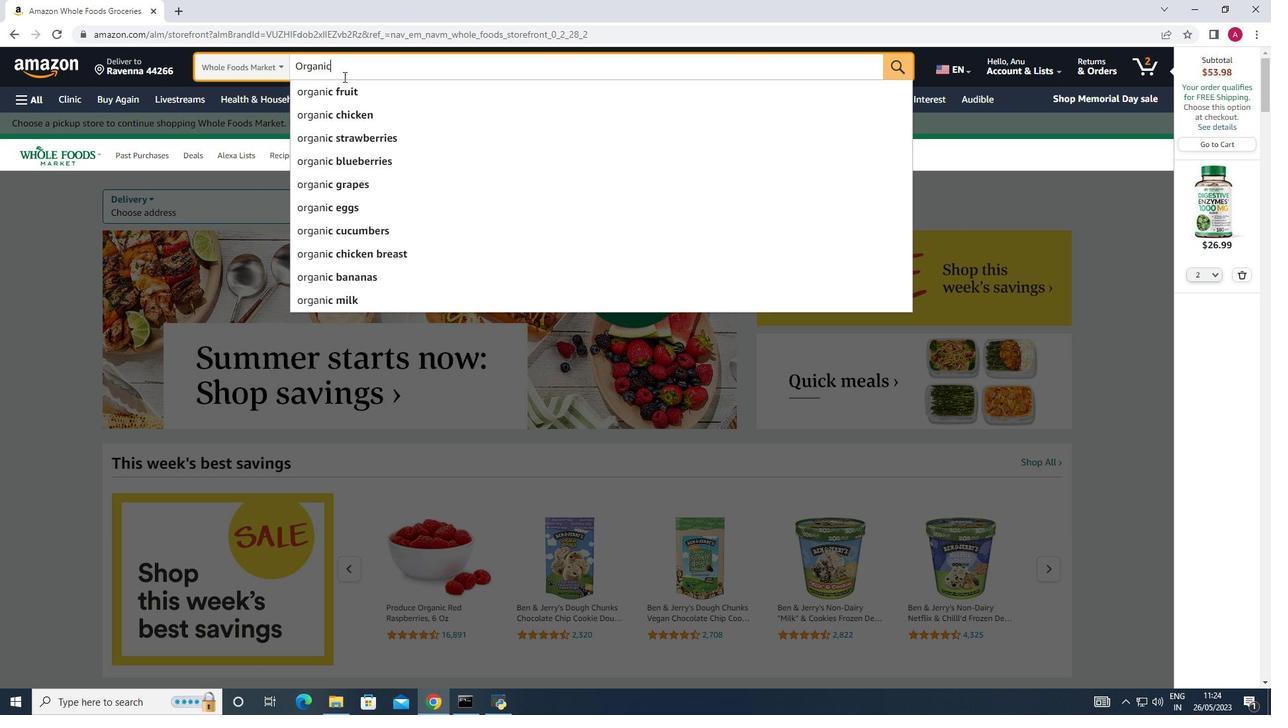 
Action: Key pressed <Key.shift>wal
Screenshot: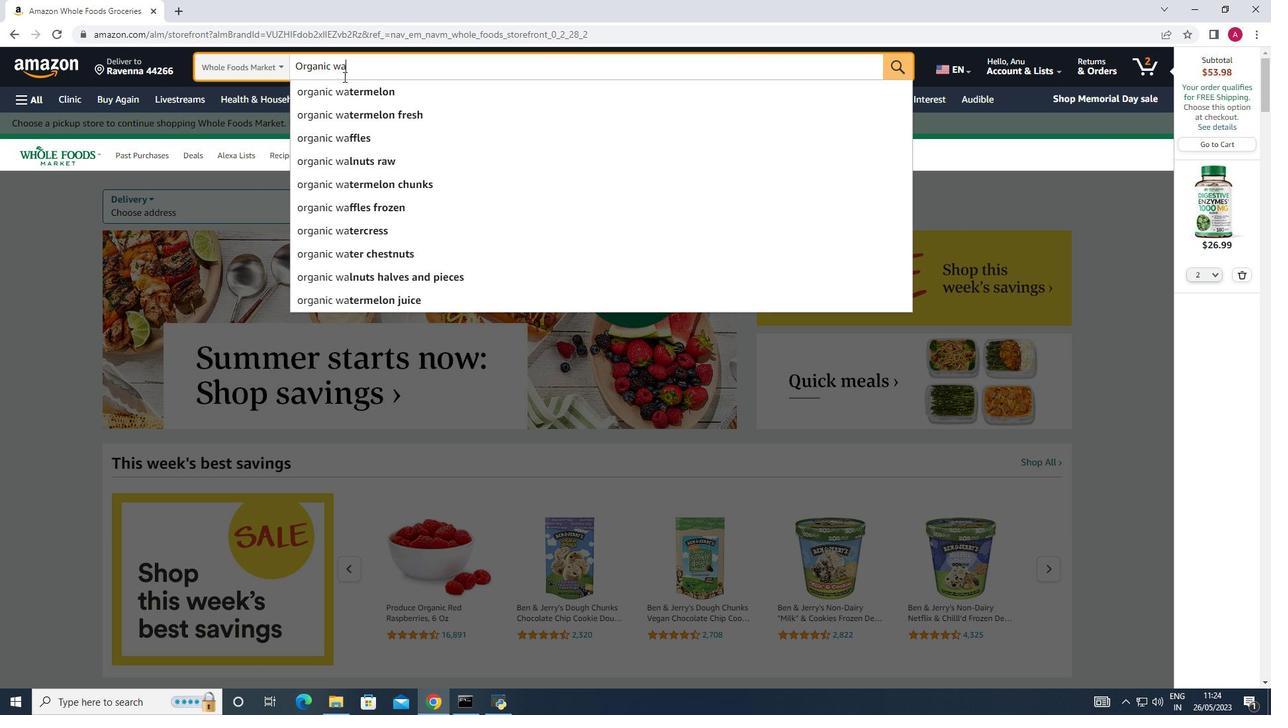 
Action: Mouse moved to (349, 78)
Screenshot: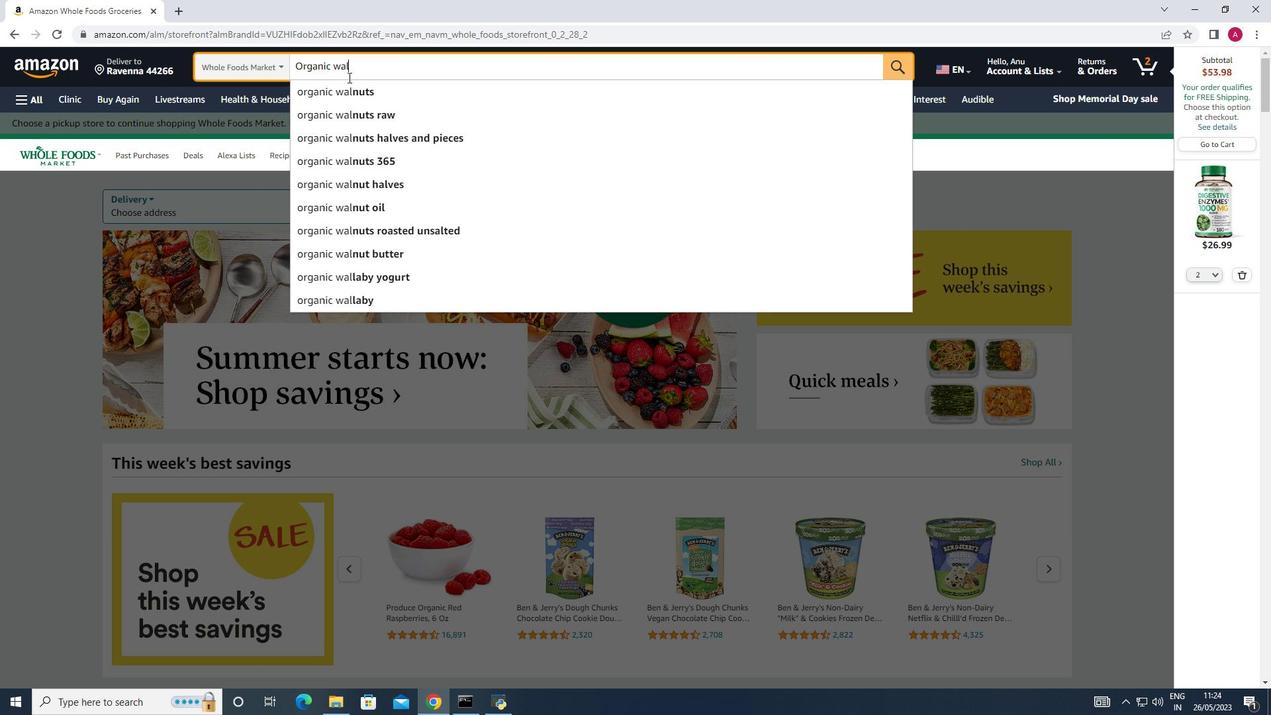 
Action: Key pressed nut
Screenshot: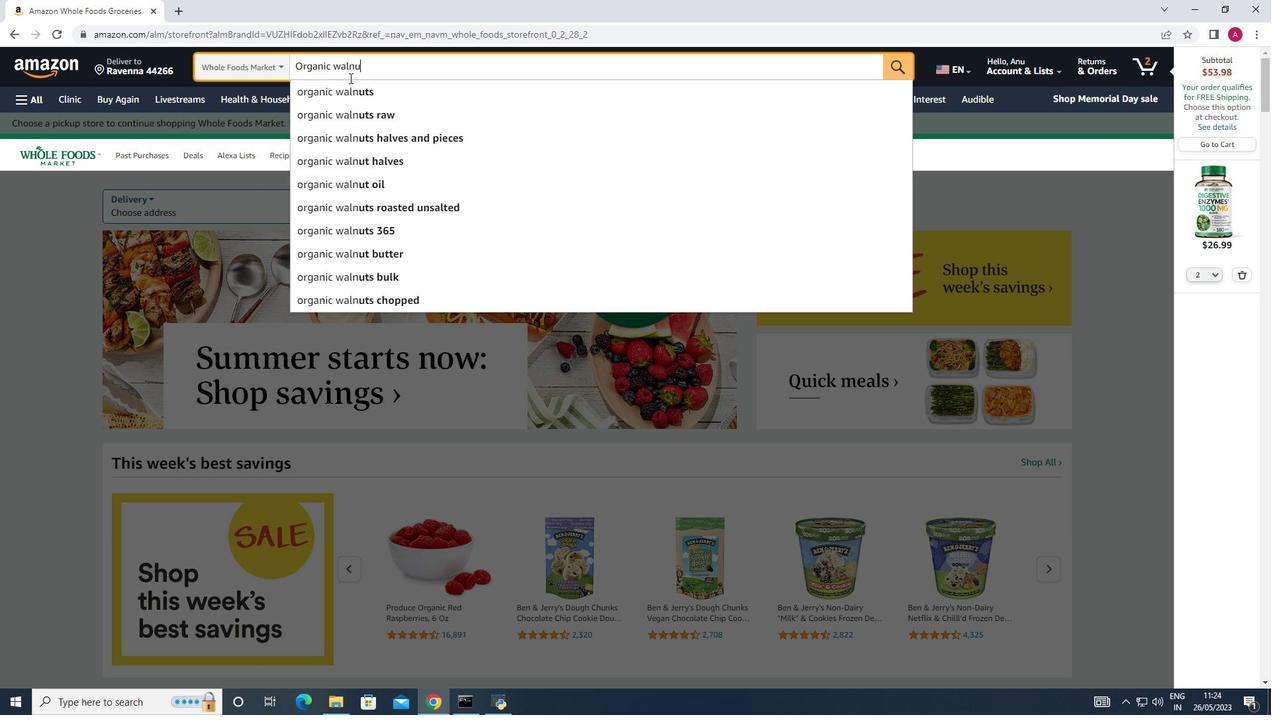 
Action: Mouse moved to (350, 80)
Screenshot: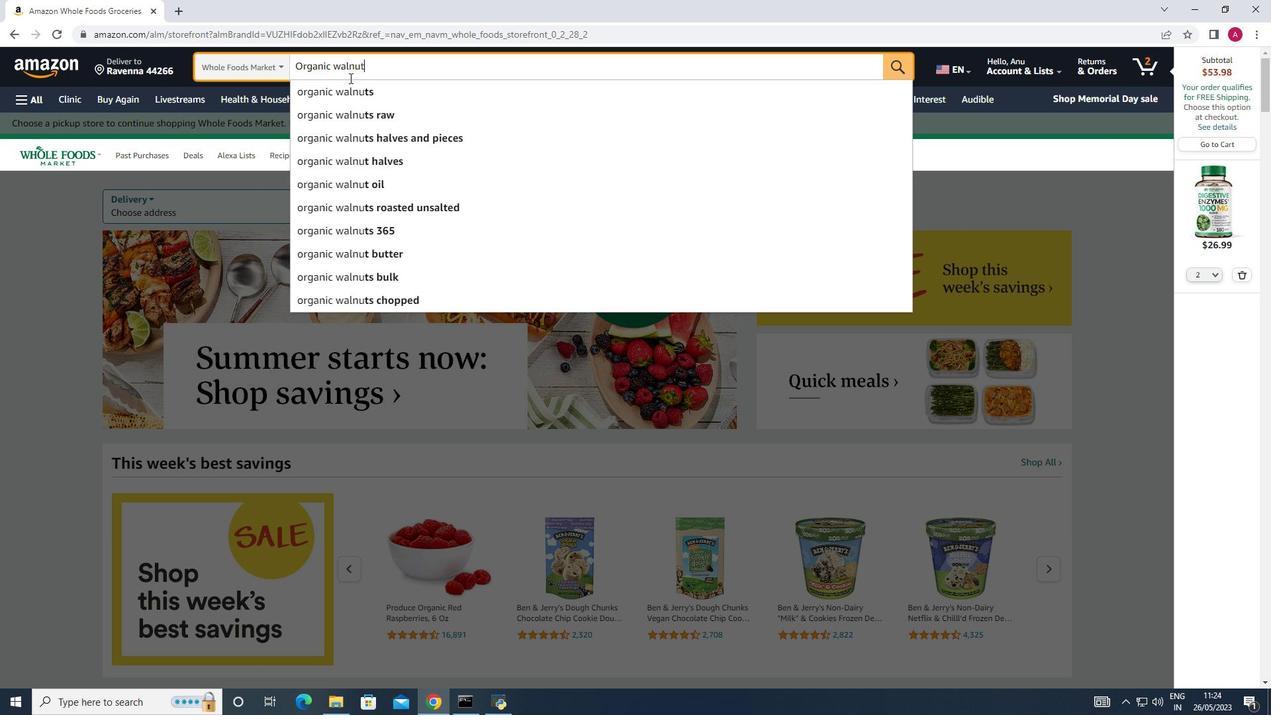
Action: Key pressed s
Screenshot: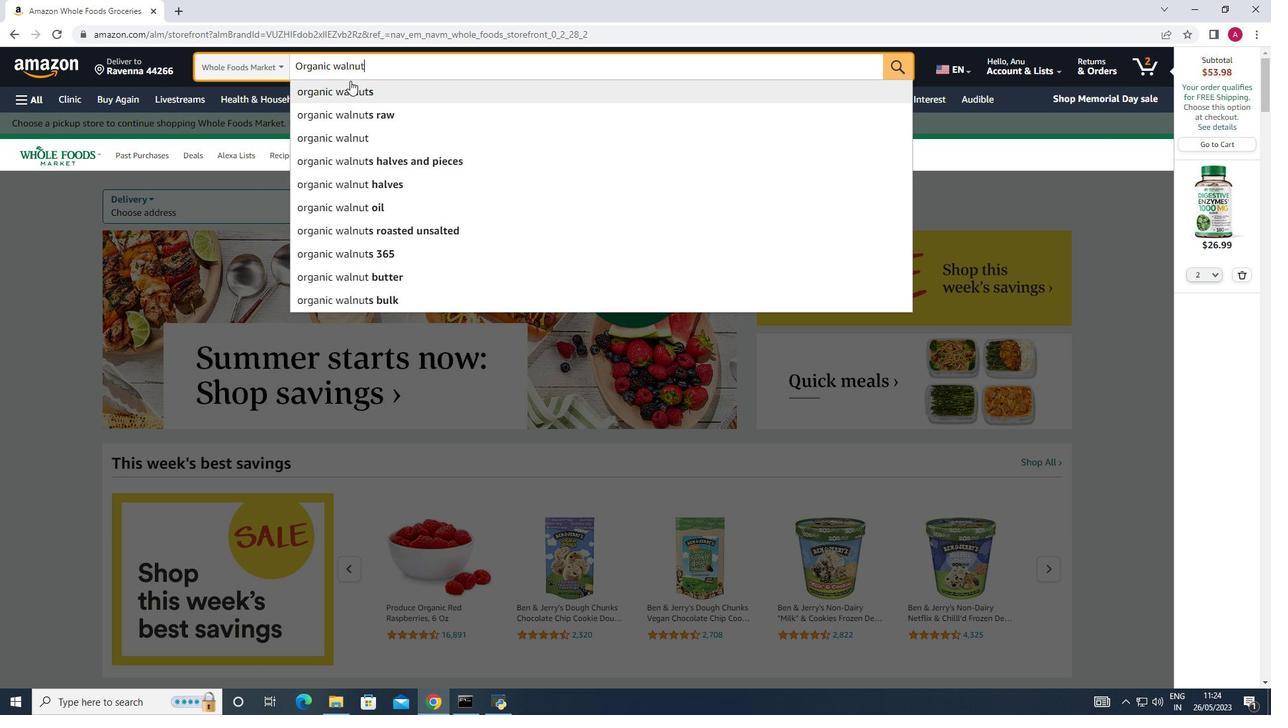 
Action: Mouse moved to (348, 81)
Screenshot: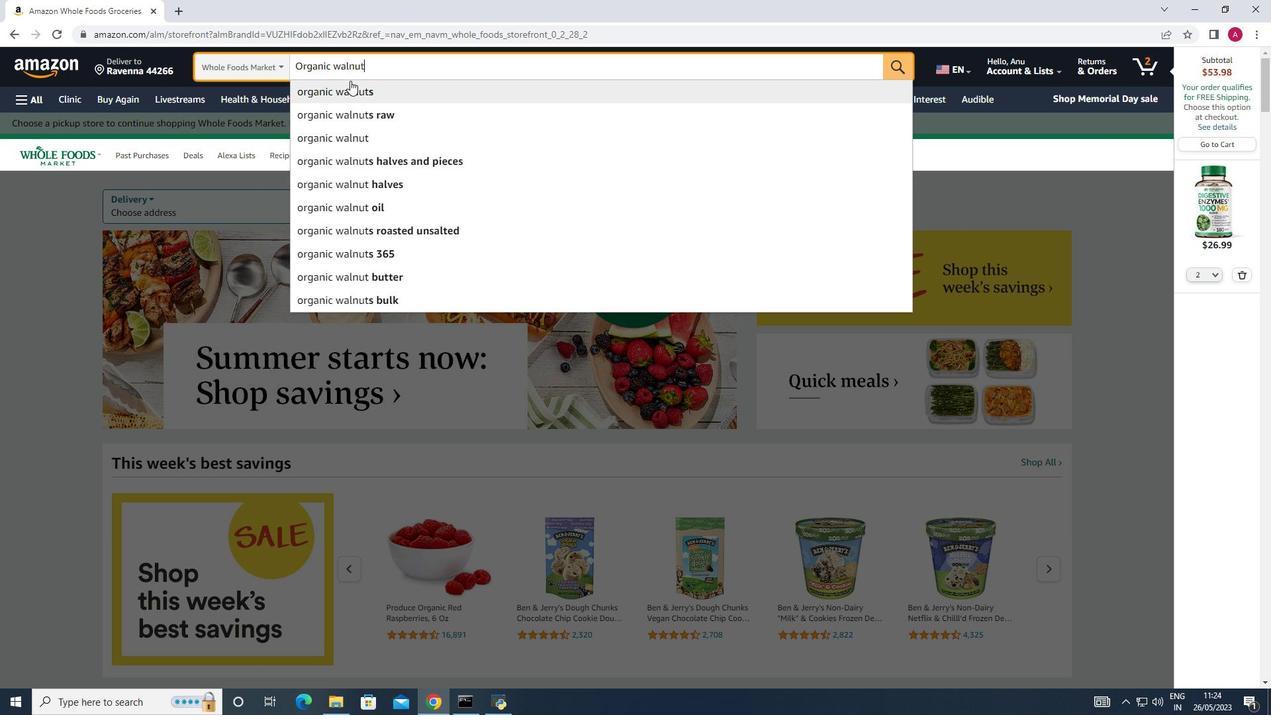 
Action: Key pressed <Key.enter>
Screenshot: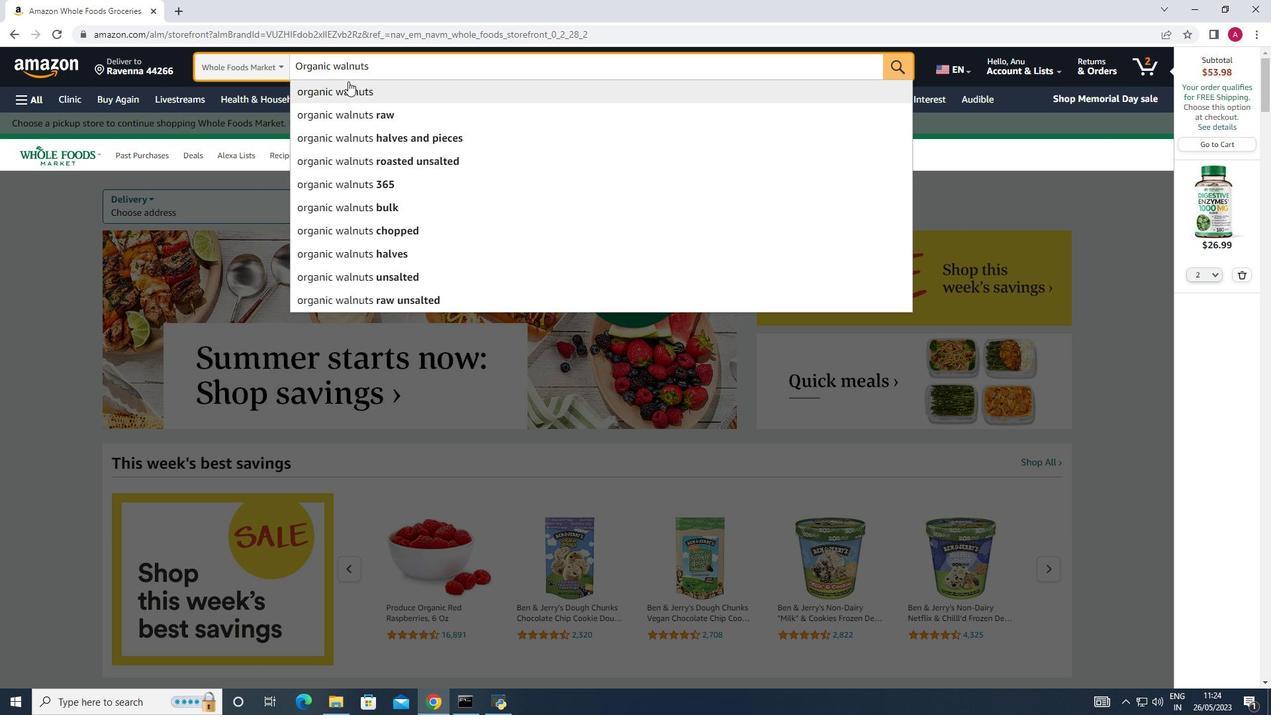
Action: Mouse moved to (328, 343)
Screenshot: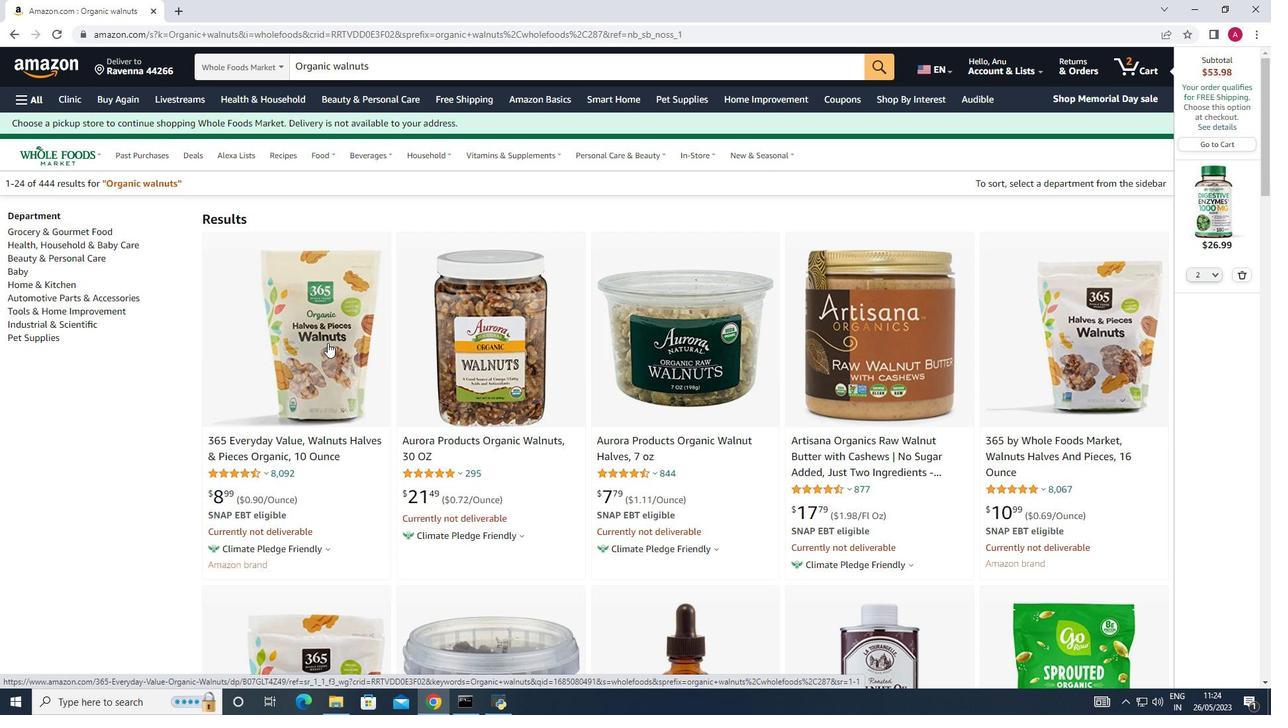 
Action: Mouse pressed left at (328, 343)
Screenshot: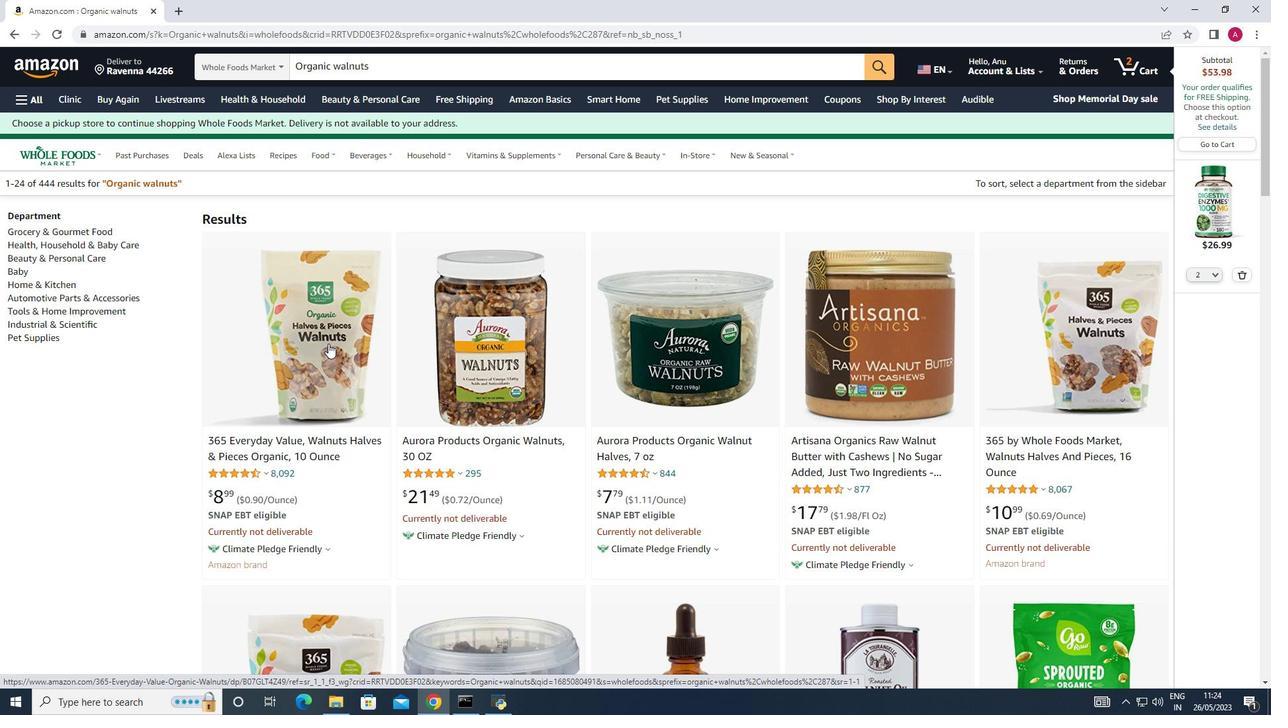 
Action: Mouse moved to (15, 39)
Screenshot: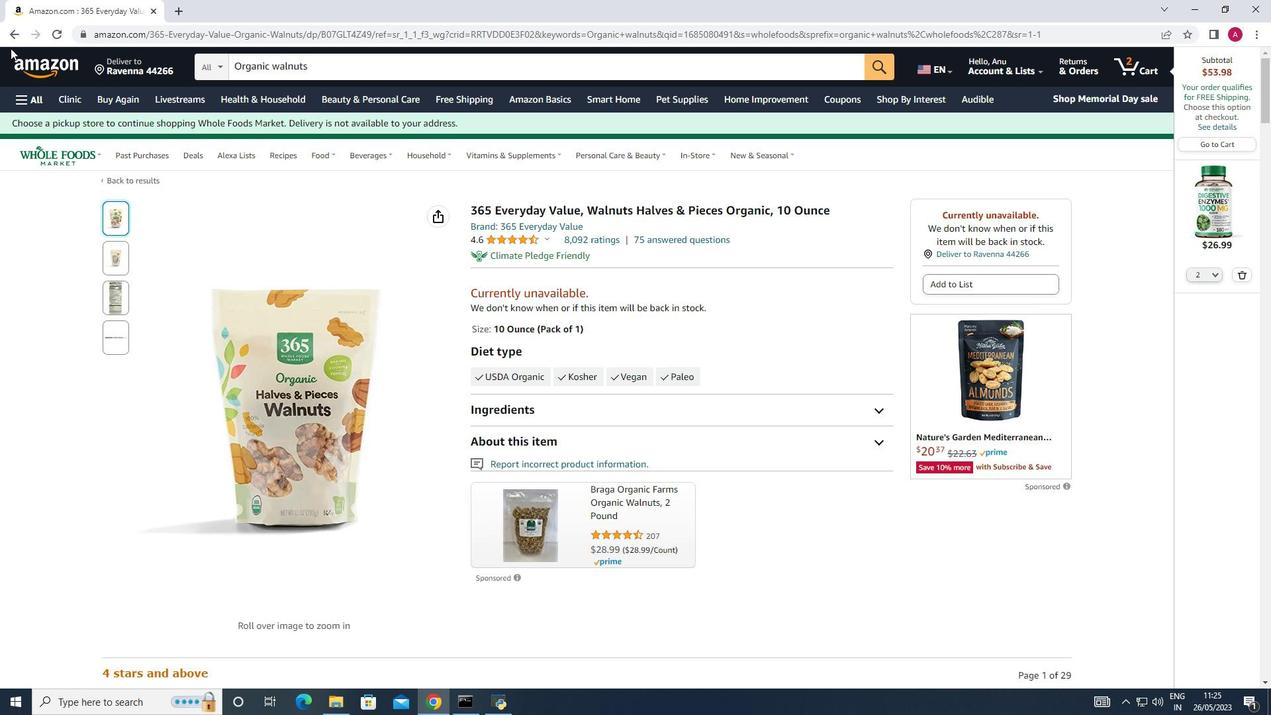 
Action: Mouse pressed left at (15, 39)
Screenshot: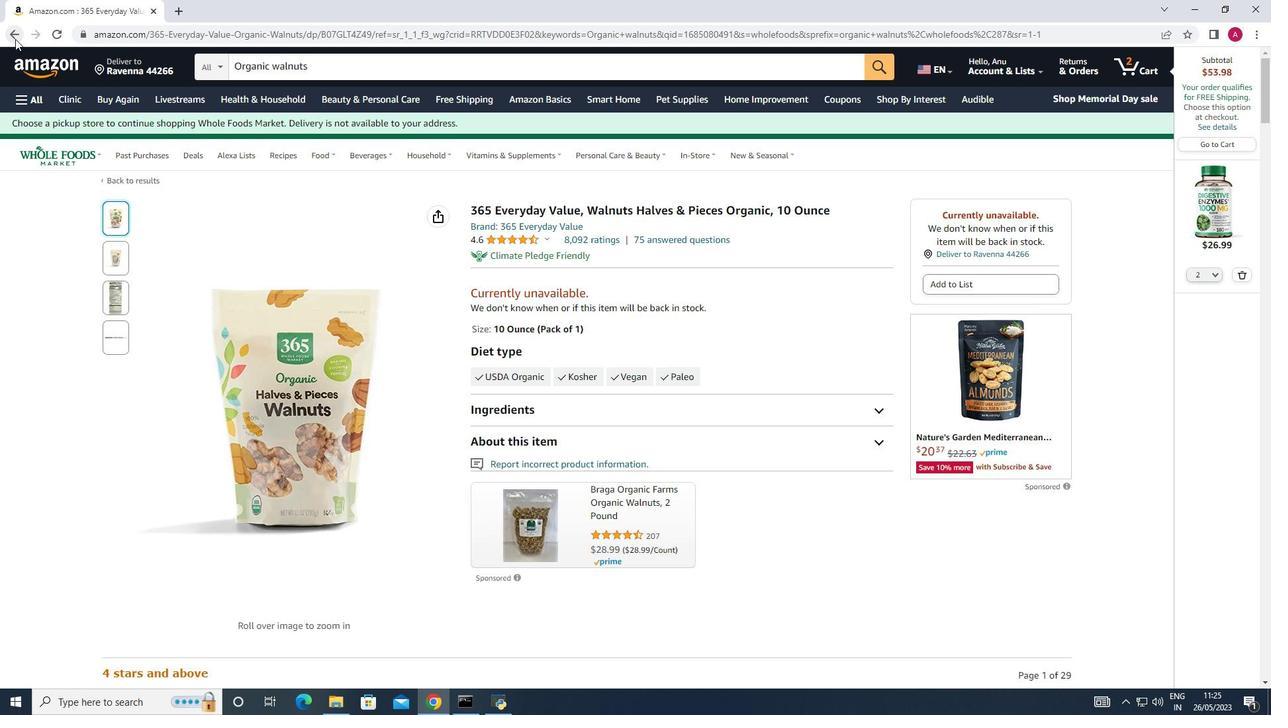 
Action: Mouse moved to (487, 442)
Screenshot: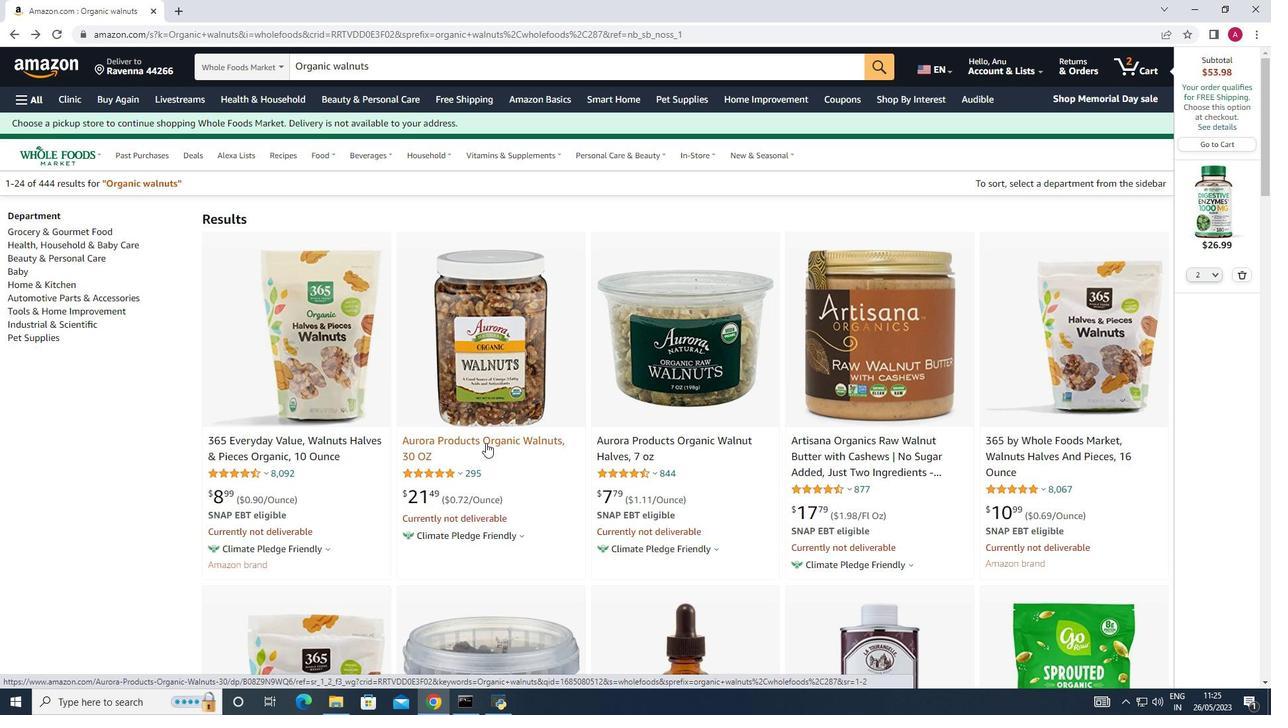 
Action: Mouse scrolled (487, 441) with delta (0, 0)
Screenshot: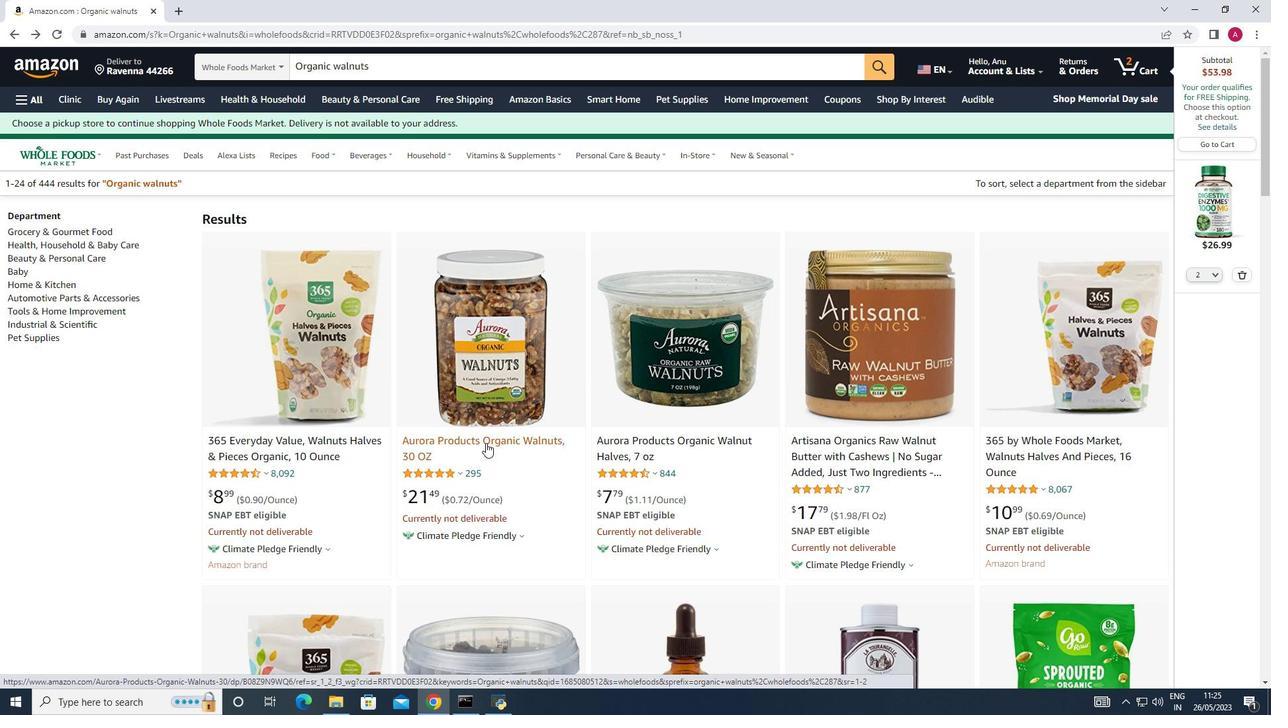 
Action: Mouse moved to (532, 305)
Screenshot: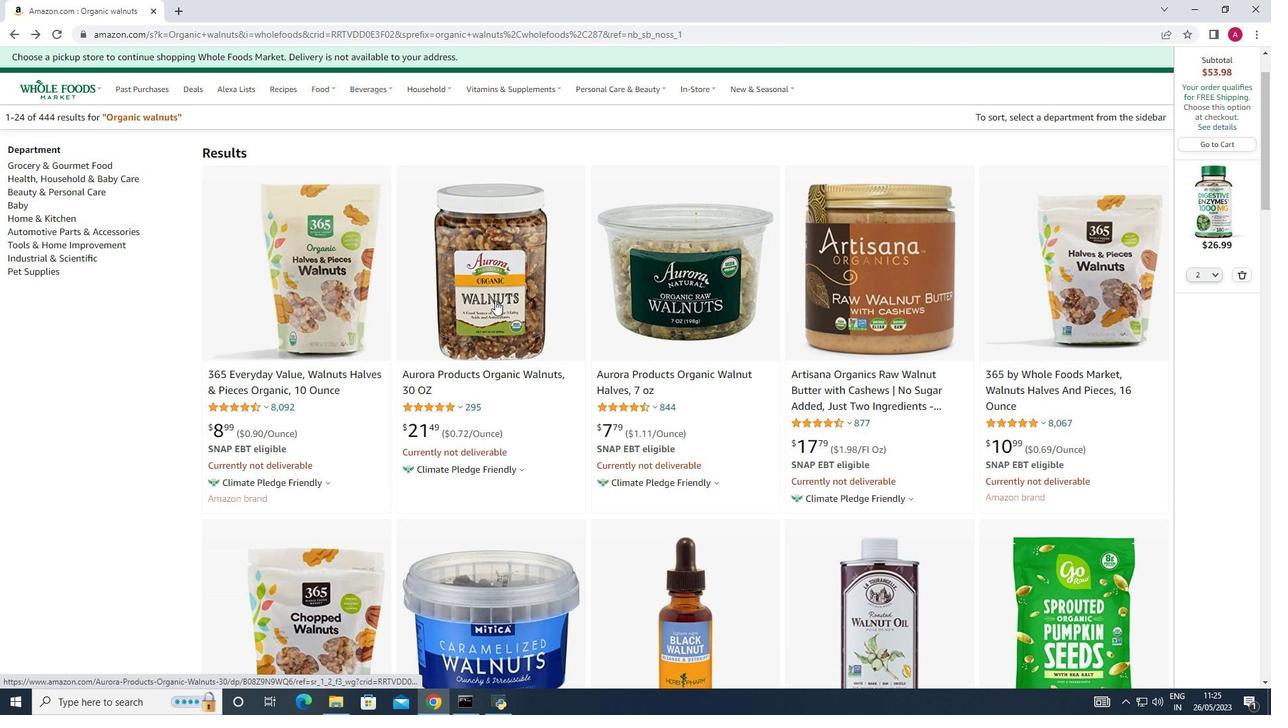 
Action: Mouse pressed left at (532, 305)
Screenshot: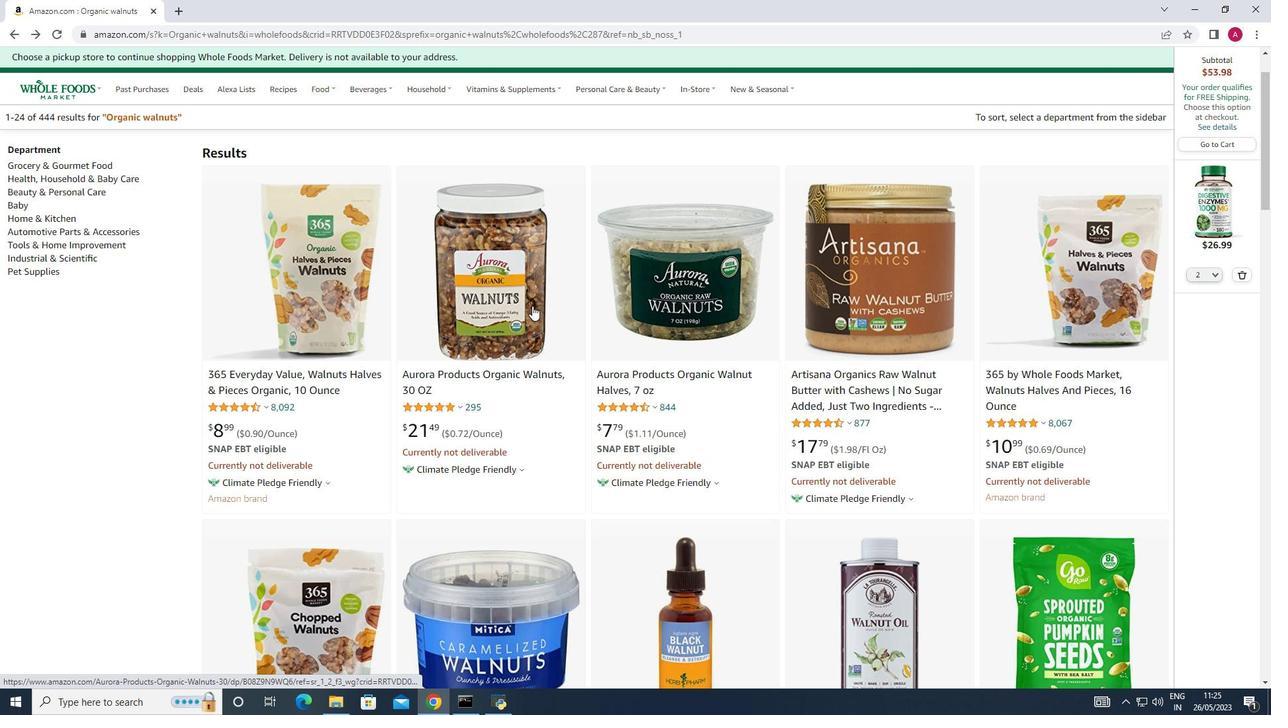 
Action: Mouse moved to (12, 35)
Screenshot: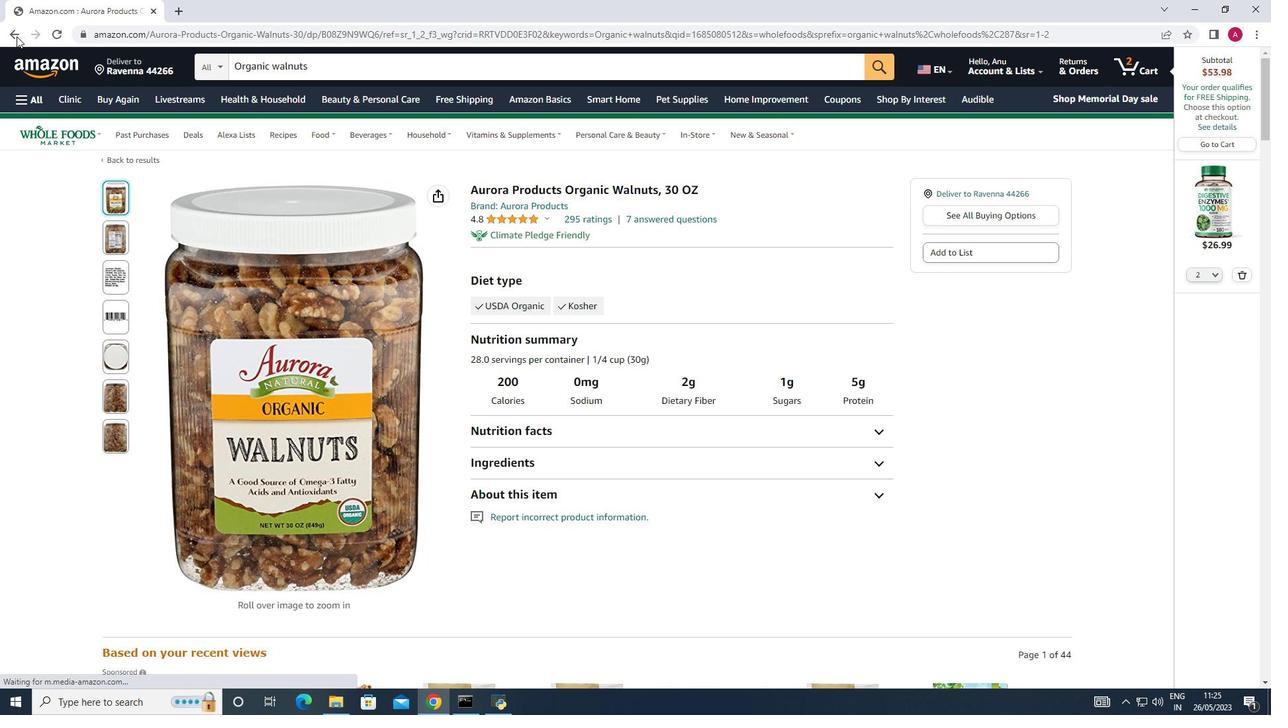 
Action: Mouse pressed left at (12, 35)
Screenshot: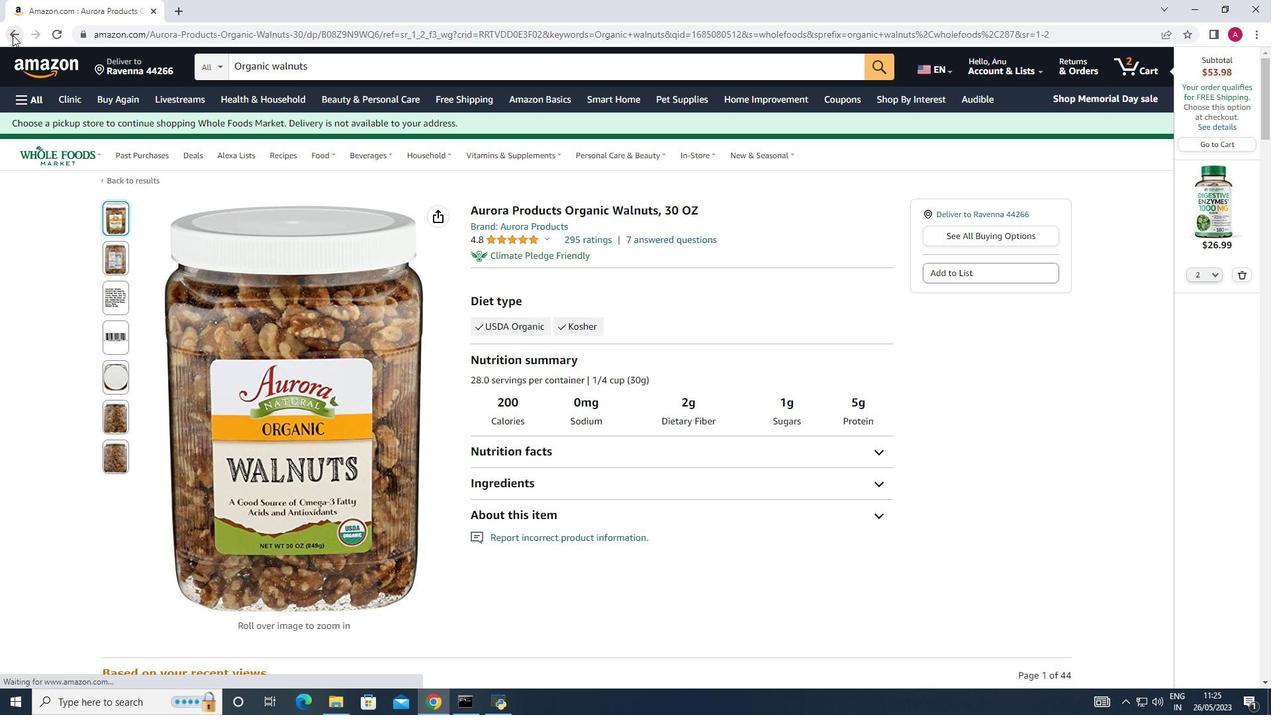 
Action: Mouse moved to (574, 355)
Screenshot: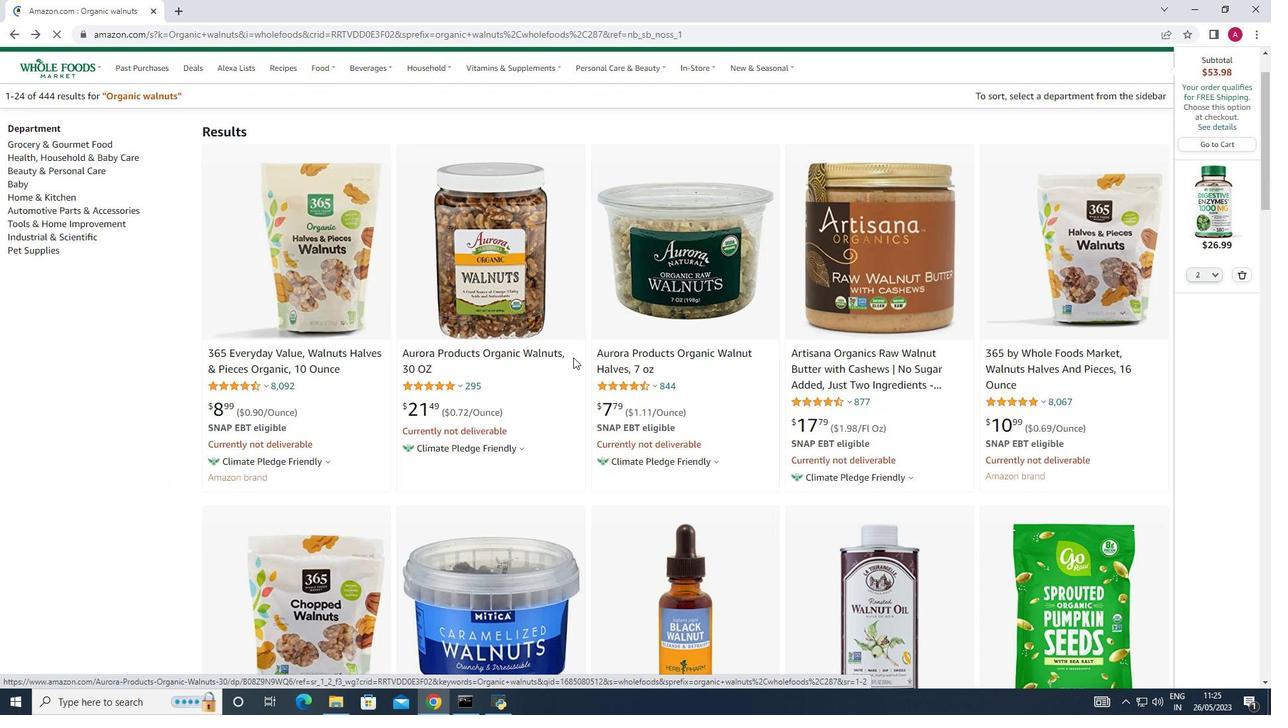 
Action: Mouse scrolled (574, 354) with delta (0, 0)
Screenshot: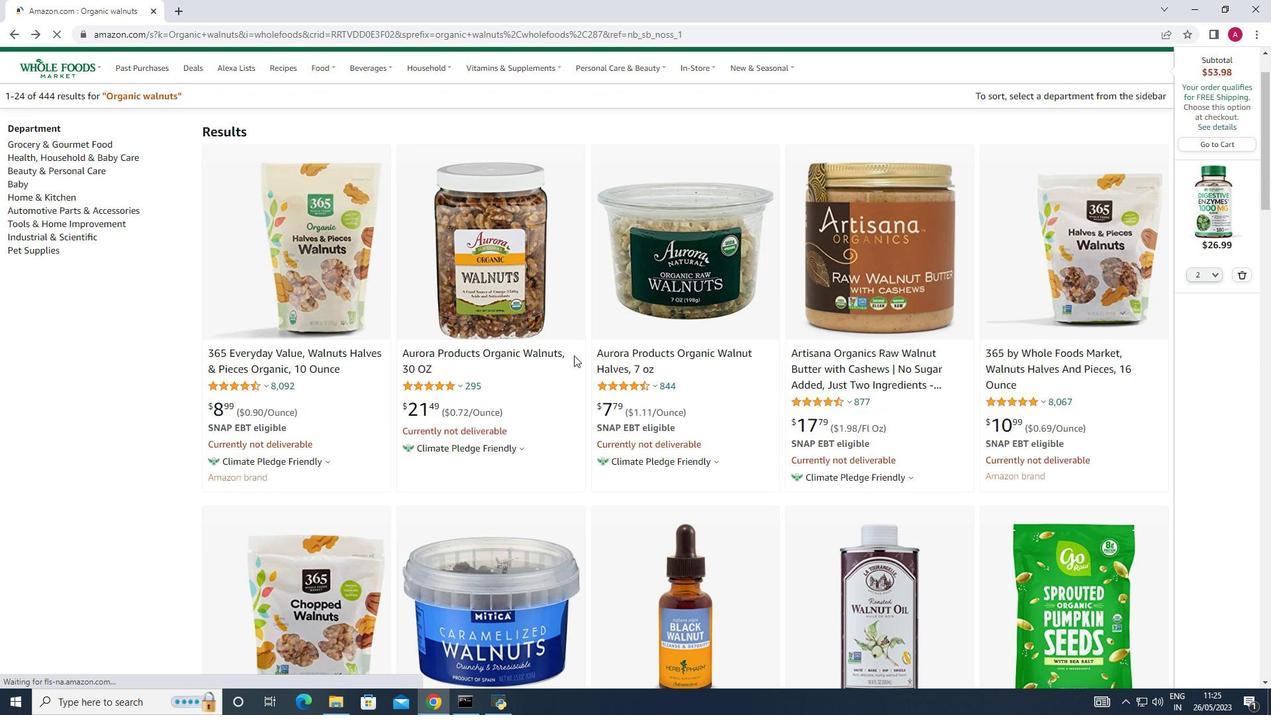 
Action: Mouse scrolled (574, 354) with delta (0, 0)
Screenshot: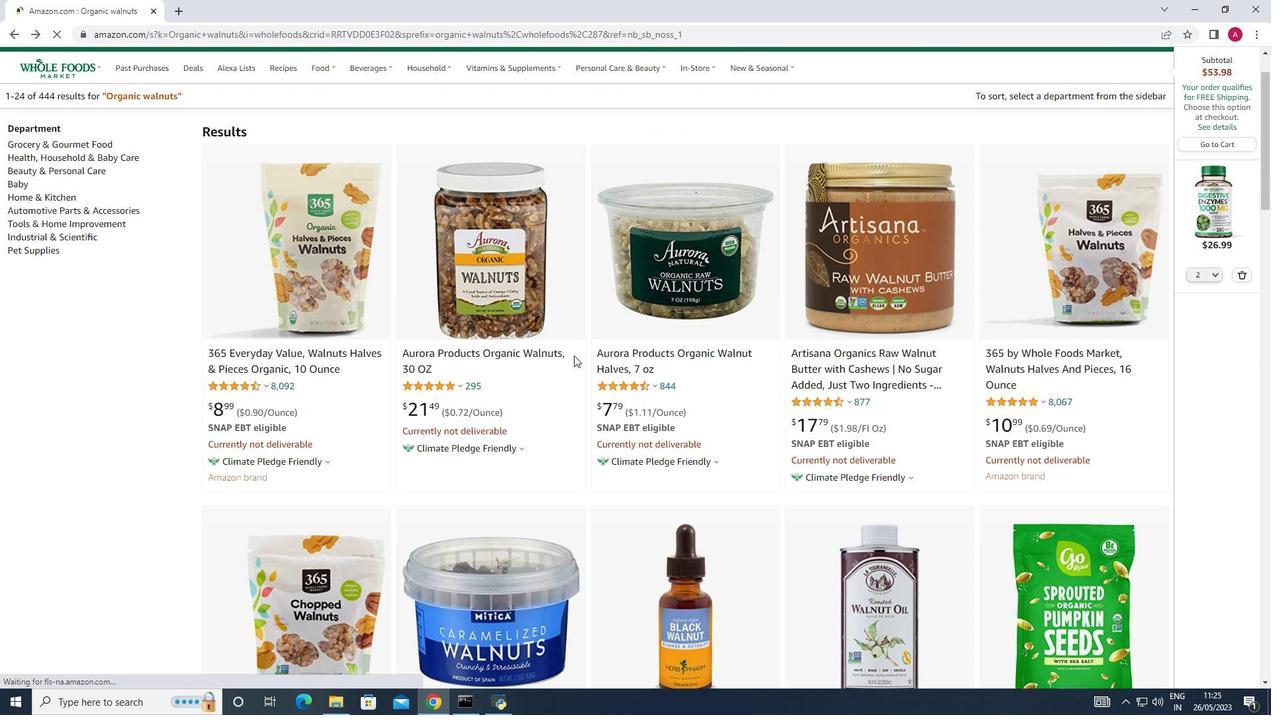 
Action: Mouse scrolled (574, 354) with delta (0, 0)
Screenshot: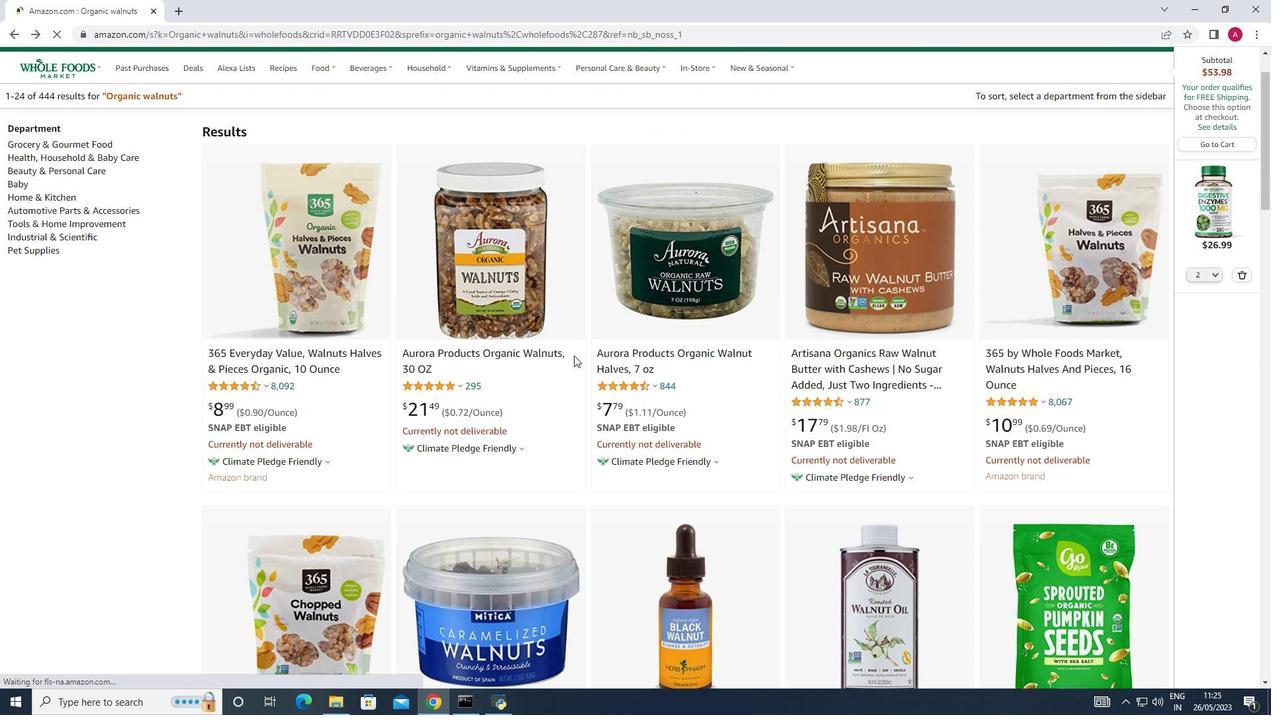 
Action: Mouse scrolled (574, 354) with delta (0, 0)
Screenshot: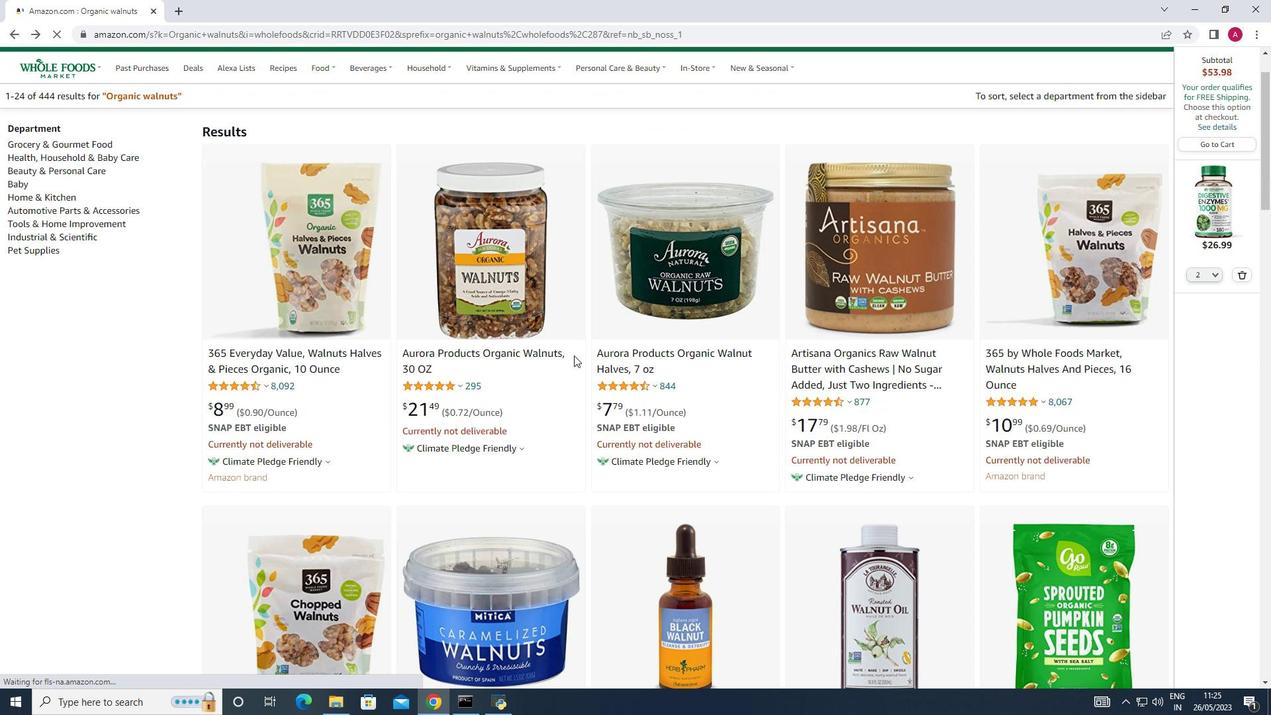 
Action: Mouse moved to (854, 382)
Screenshot: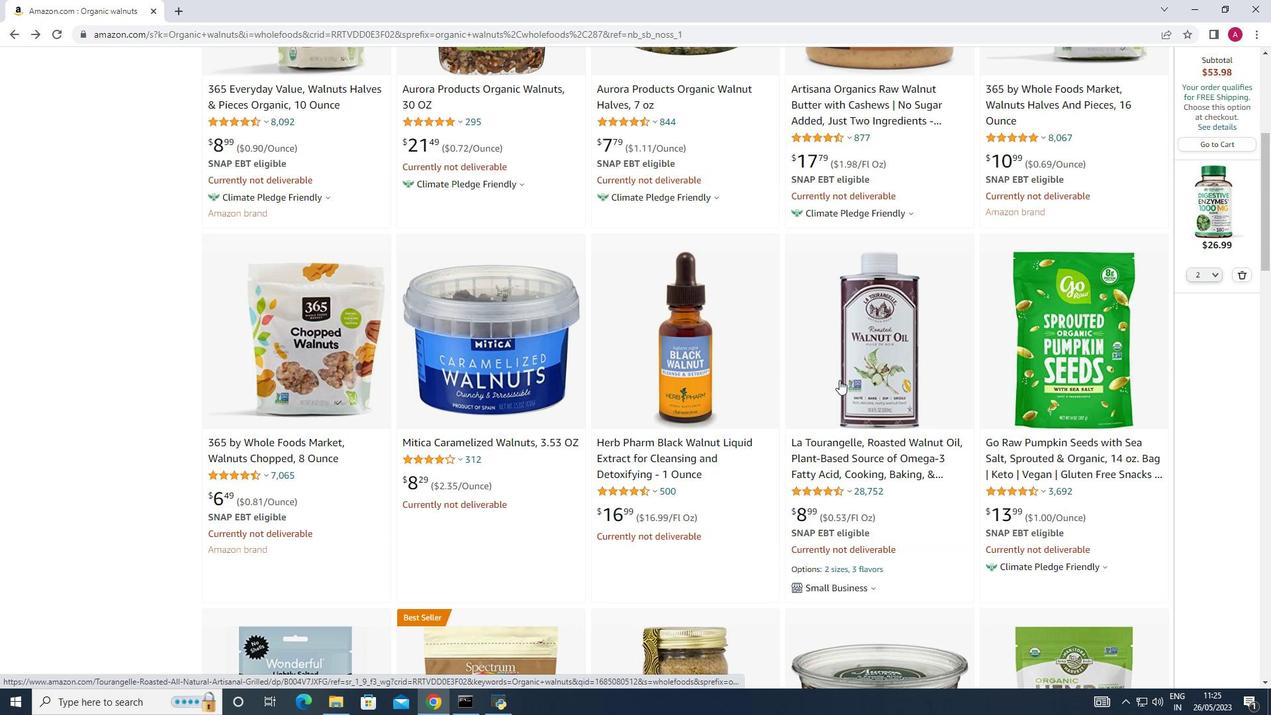 
Action: Mouse scrolled (854, 382) with delta (0, 0)
Screenshot: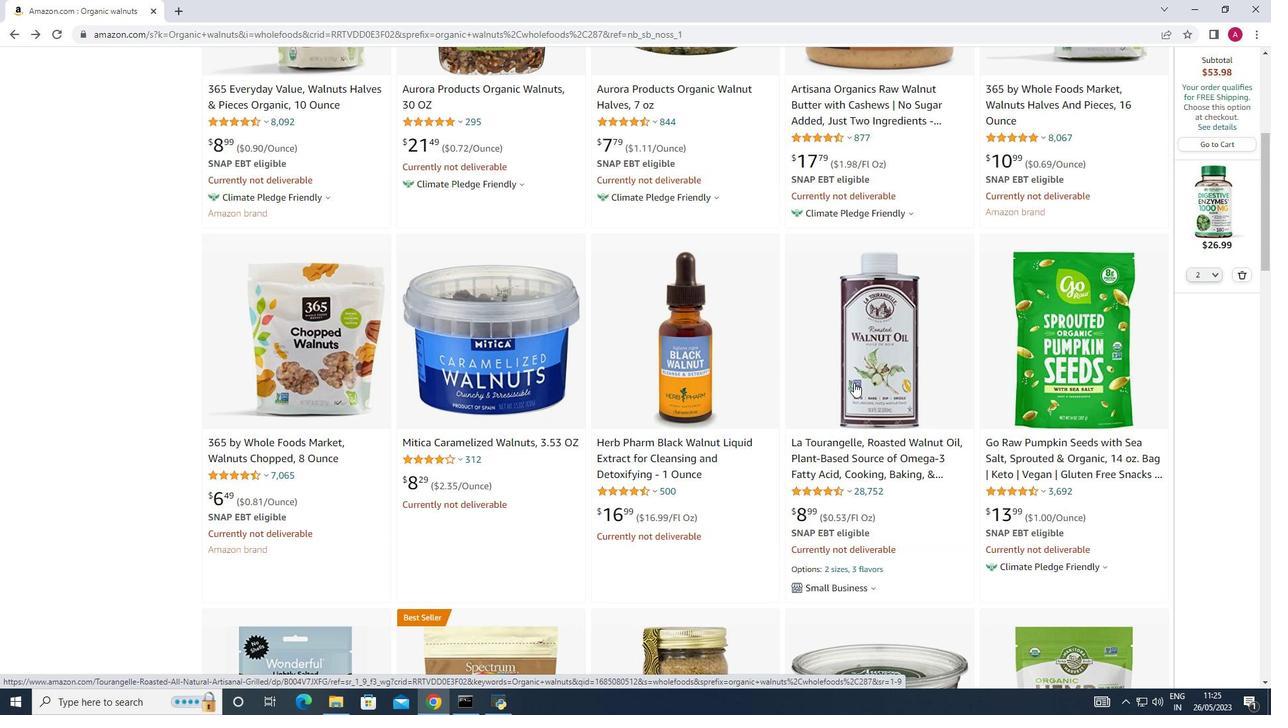 
Action: Mouse scrolled (854, 382) with delta (0, 0)
Screenshot: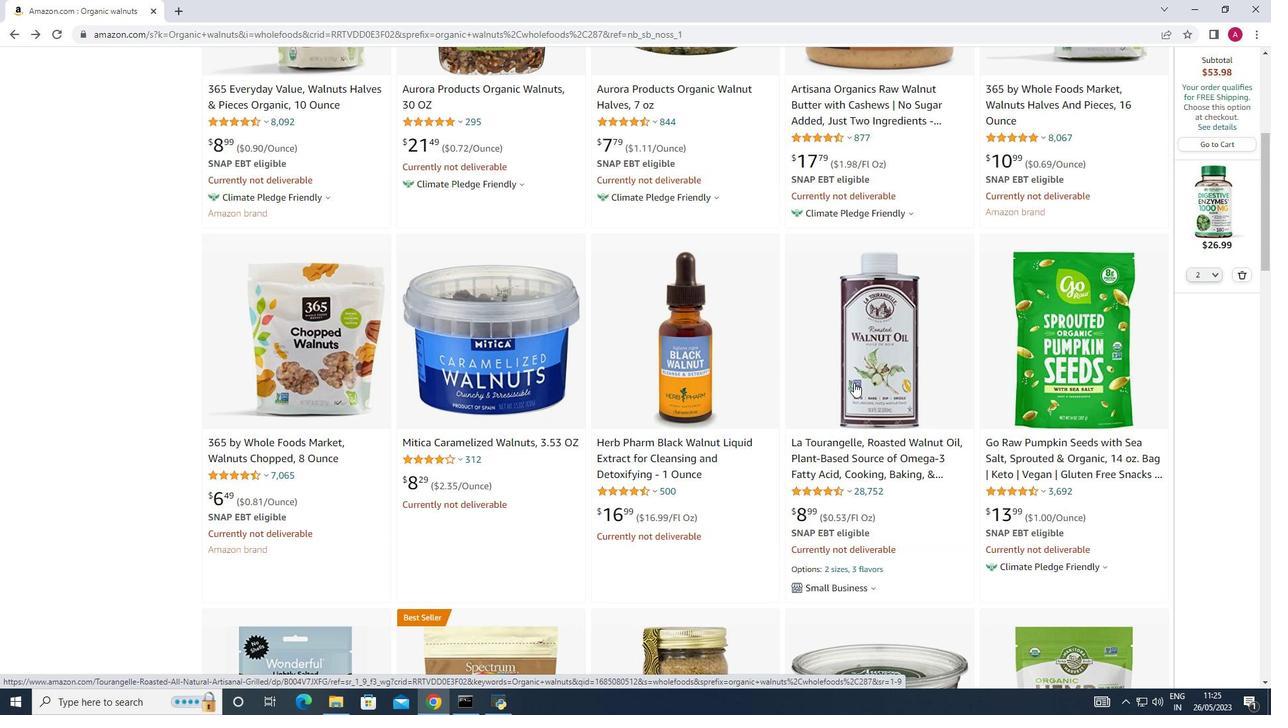 
Action: Mouse scrolled (854, 382) with delta (0, 0)
Screenshot: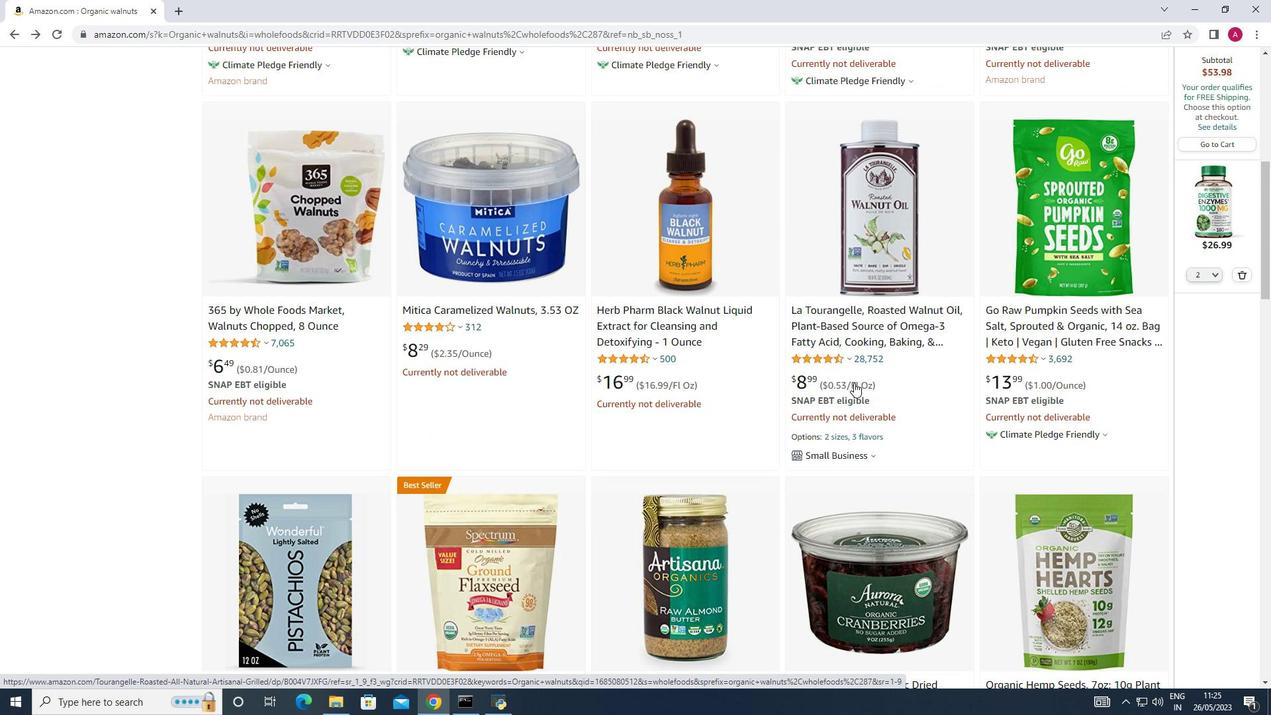 
Action: Mouse scrolled (854, 382) with delta (0, 0)
Screenshot: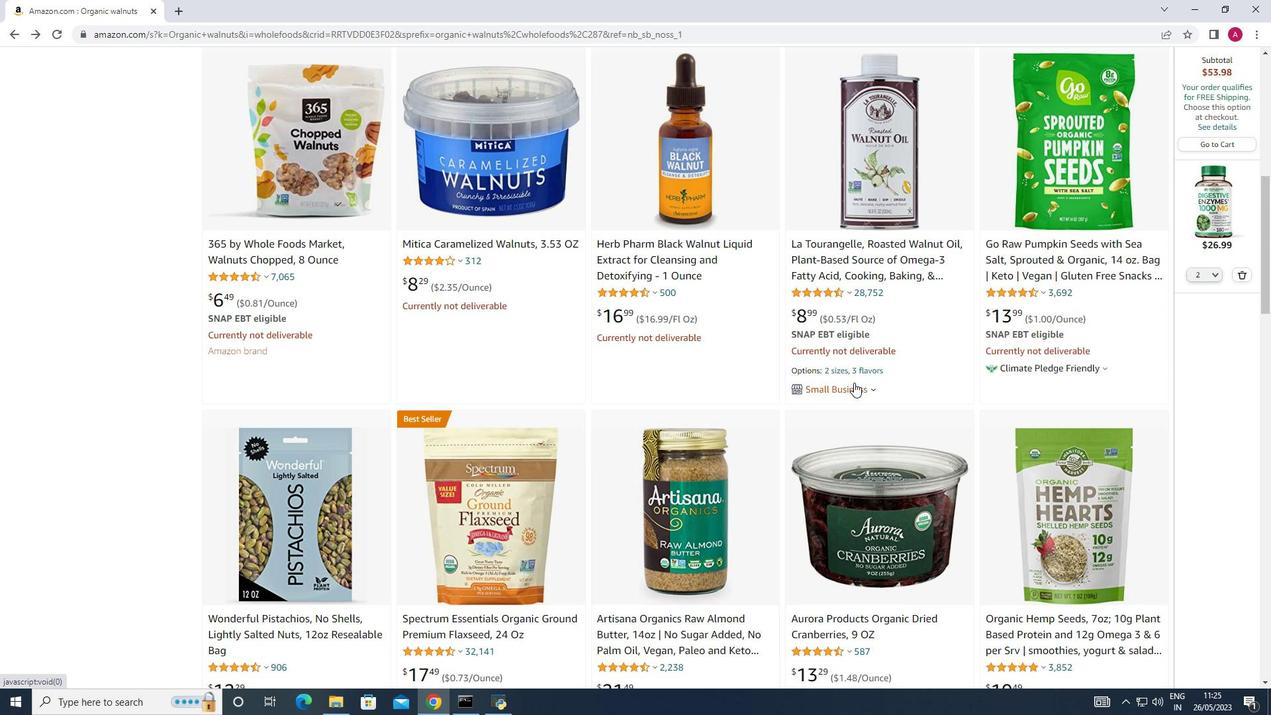 
Action: Mouse scrolled (854, 382) with delta (0, 0)
Screenshot: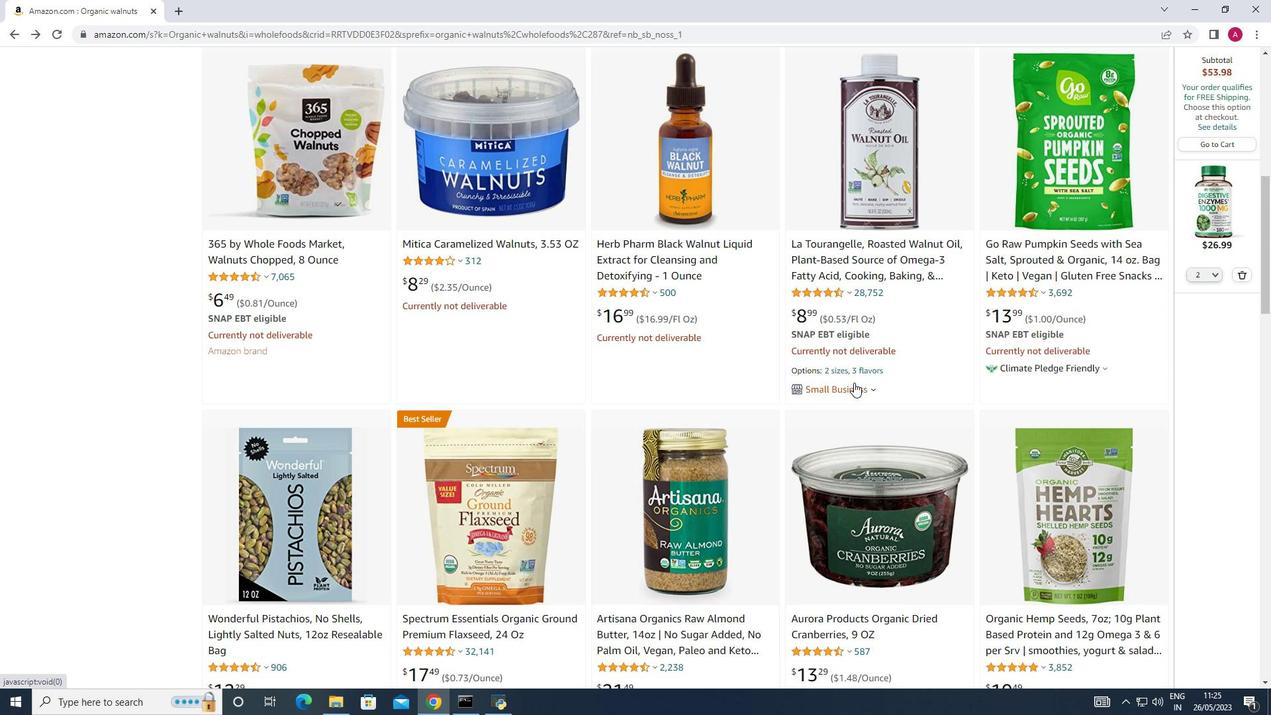 
Action: Mouse scrolled (854, 382) with delta (0, 0)
Screenshot: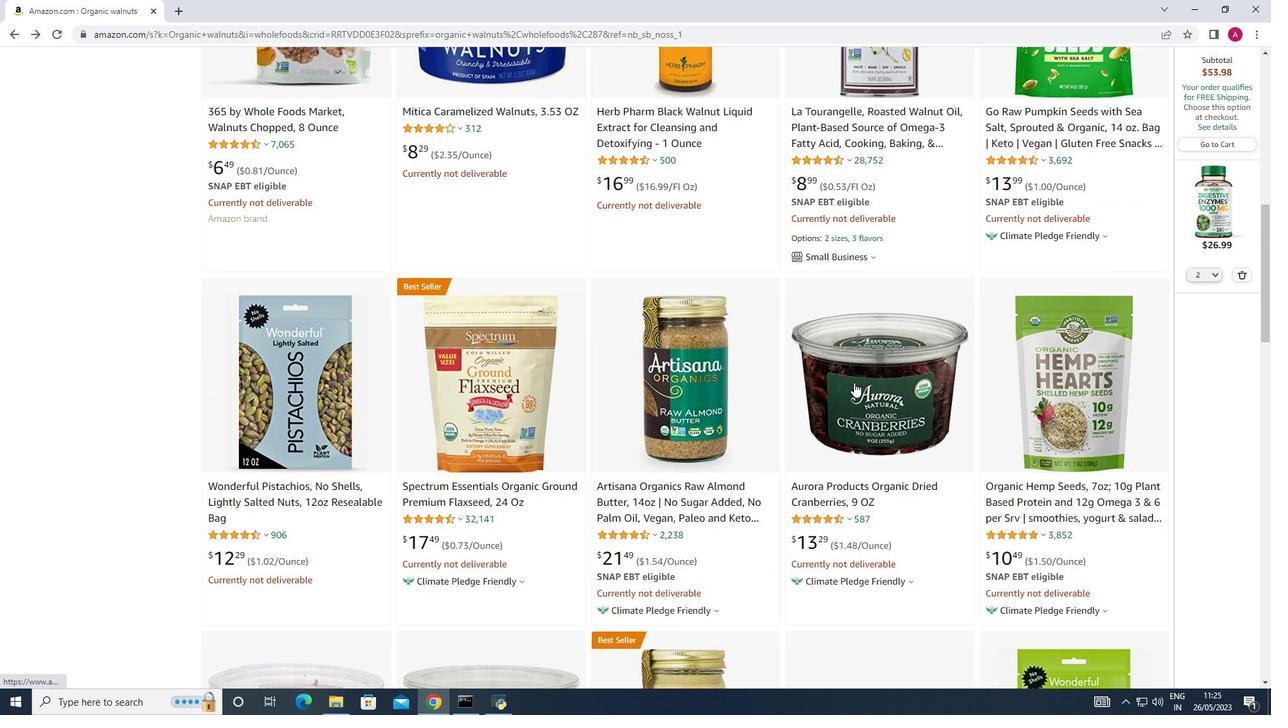 
Action: Mouse scrolled (854, 382) with delta (0, 0)
Screenshot: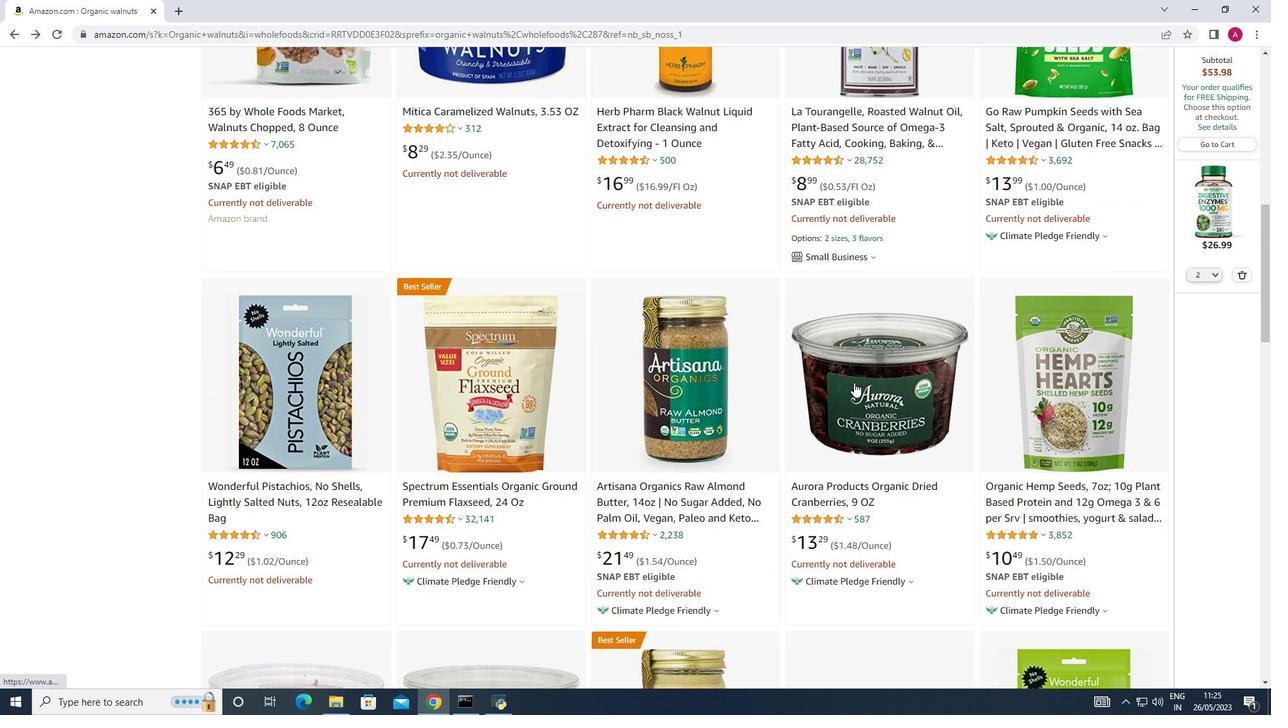 
Action: Mouse scrolled (854, 382) with delta (0, 0)
Screenshot: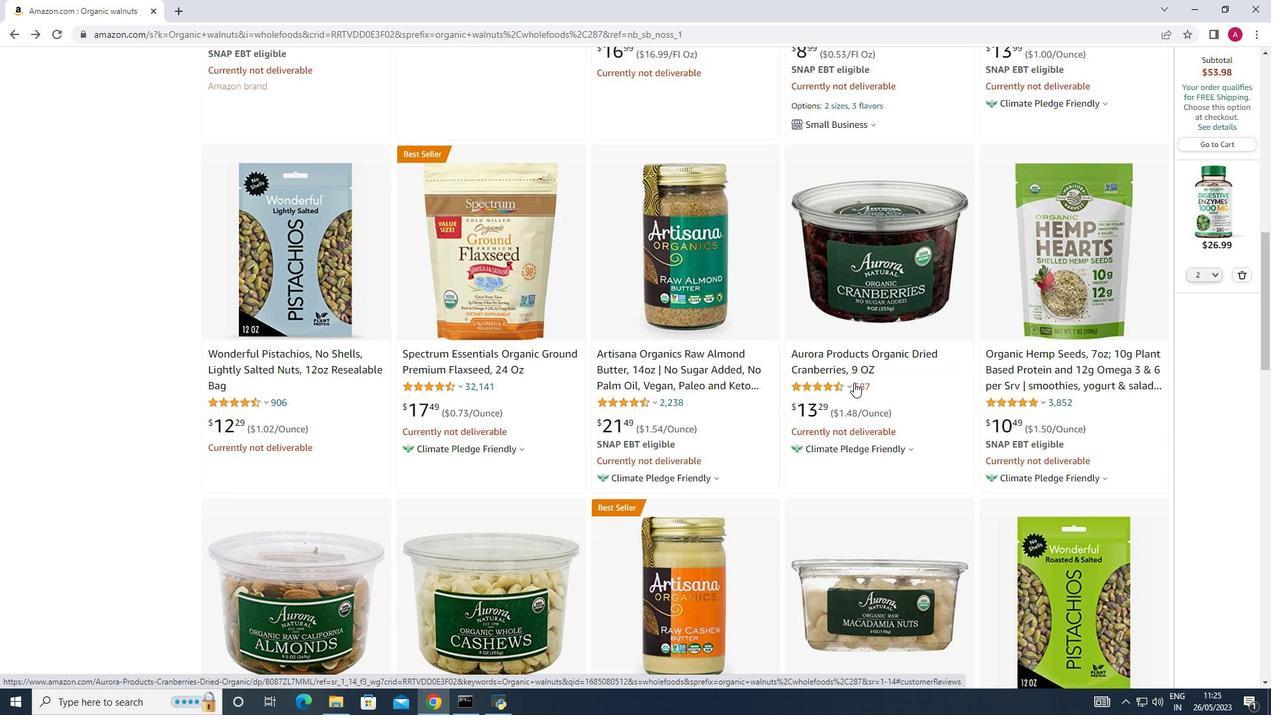 
Action: Mouse scrolled (854, 382) with delta (0, 0)
Screenshot: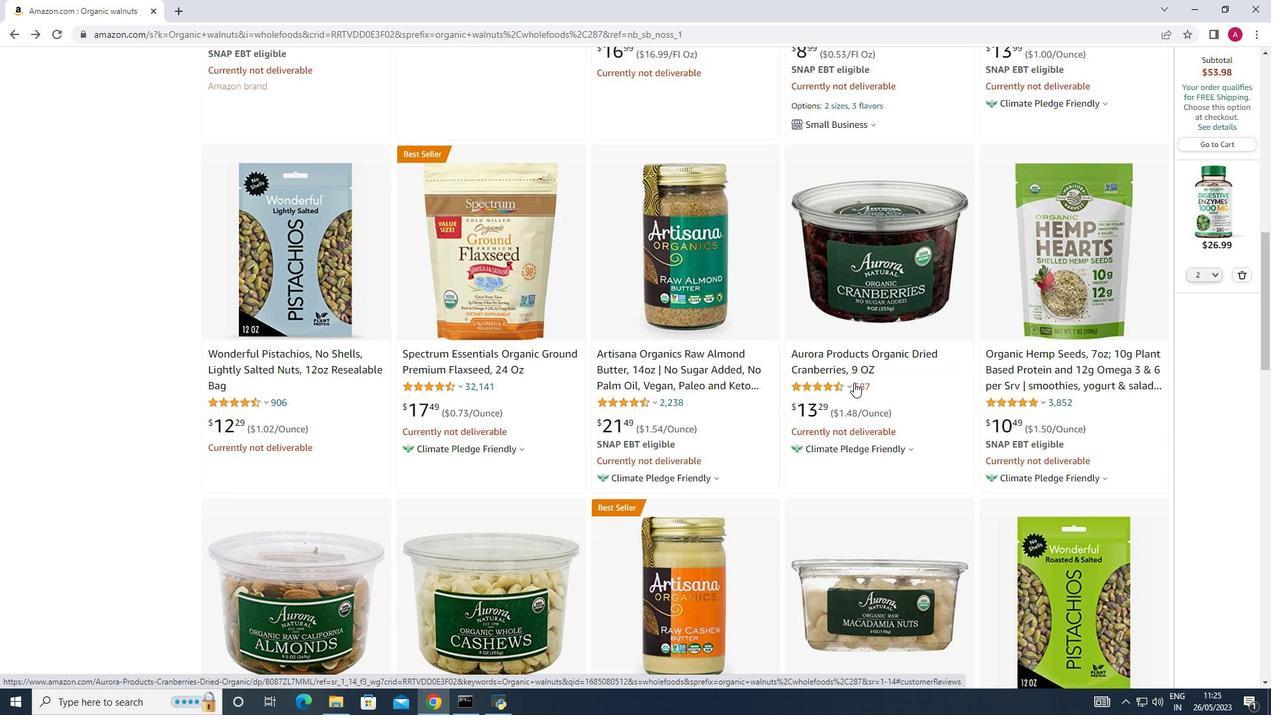 
Action: Mouse scrolled (854, 382) with delta (0, 0)
Screenshot: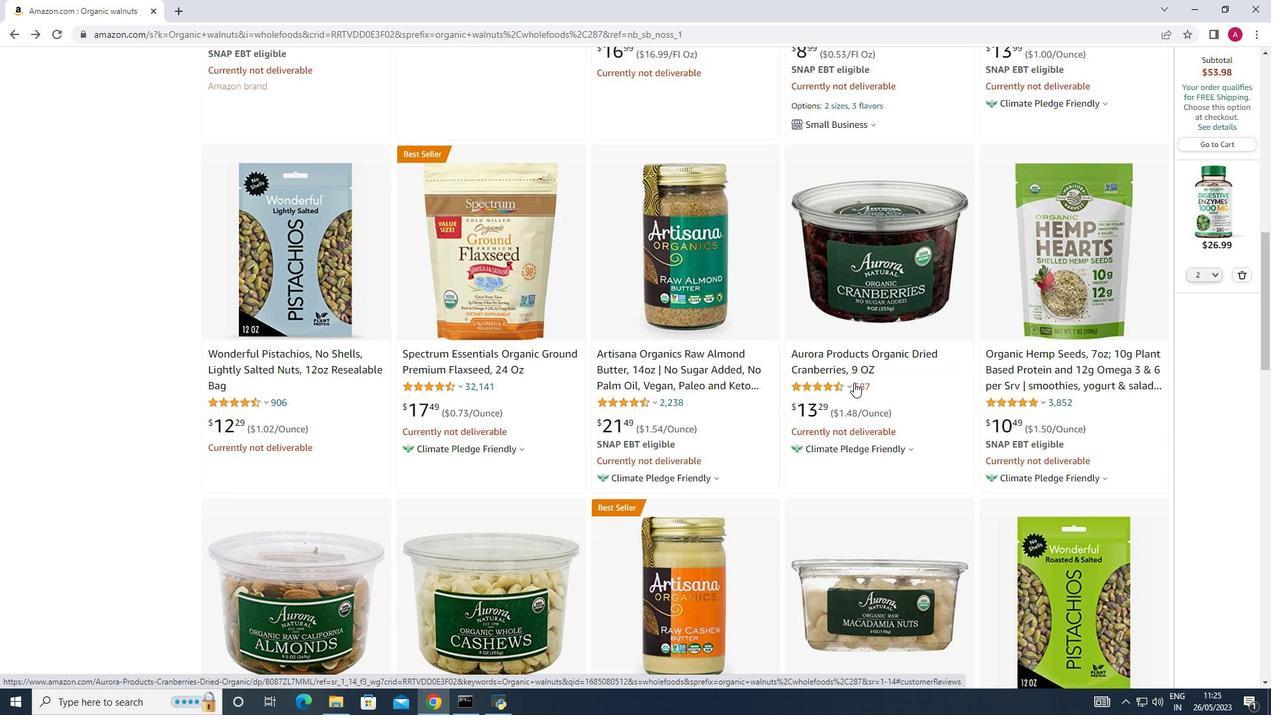 
Action: Mouse scrolled (854, 382) with delta (0, 0)
Screenshot: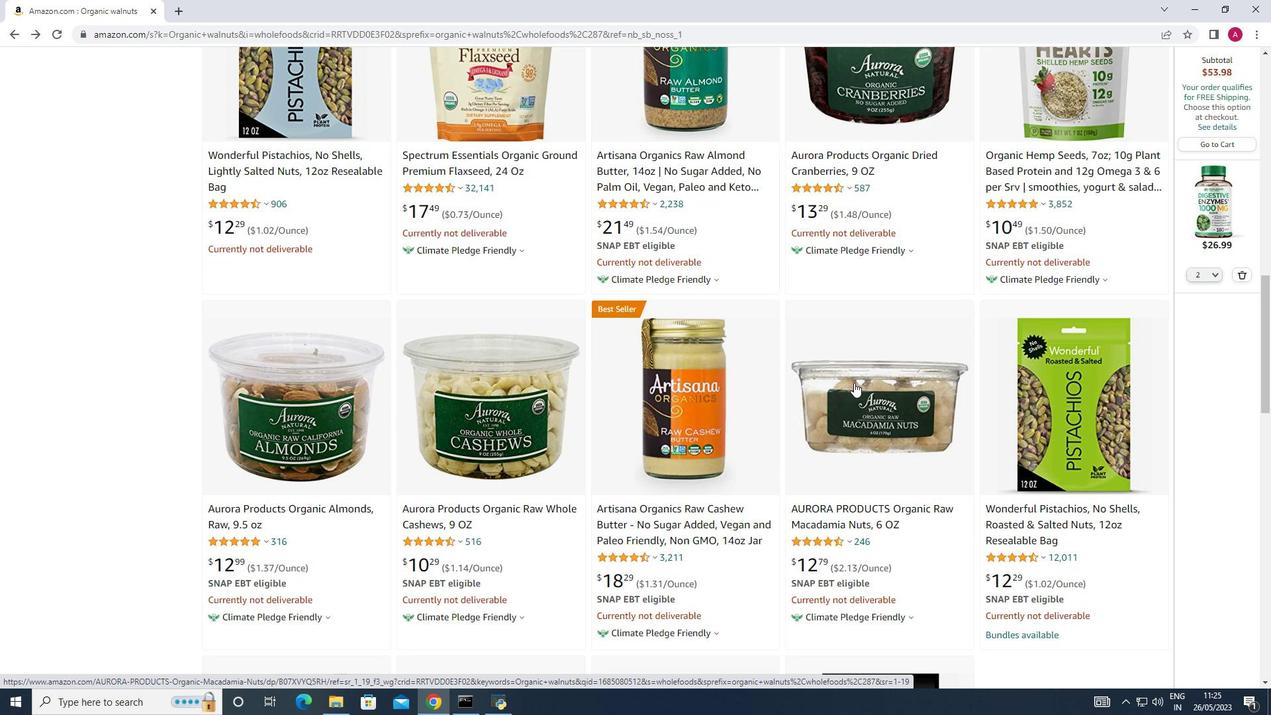 
Action: Mouse scrolled (854, 382) with delta (0, 0)
Screenshot: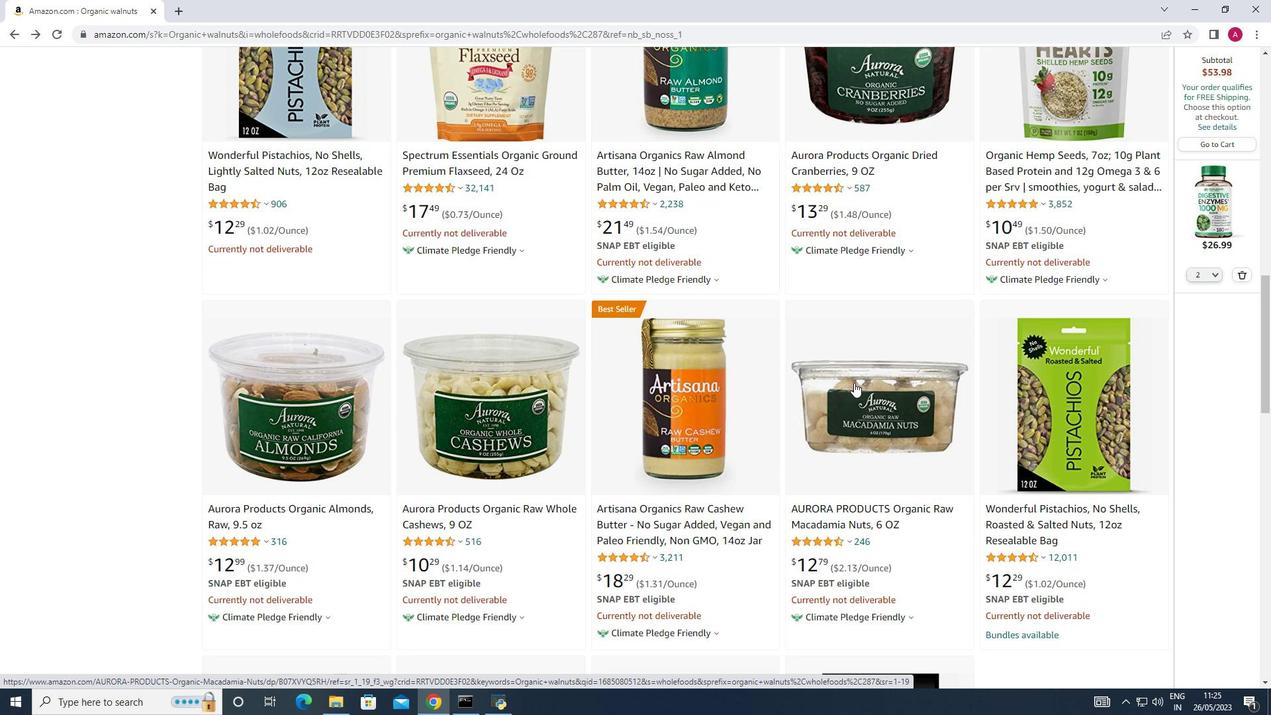 
Action: Mouse scrolled (854, 382) with delta (0, 0)
Screenshot: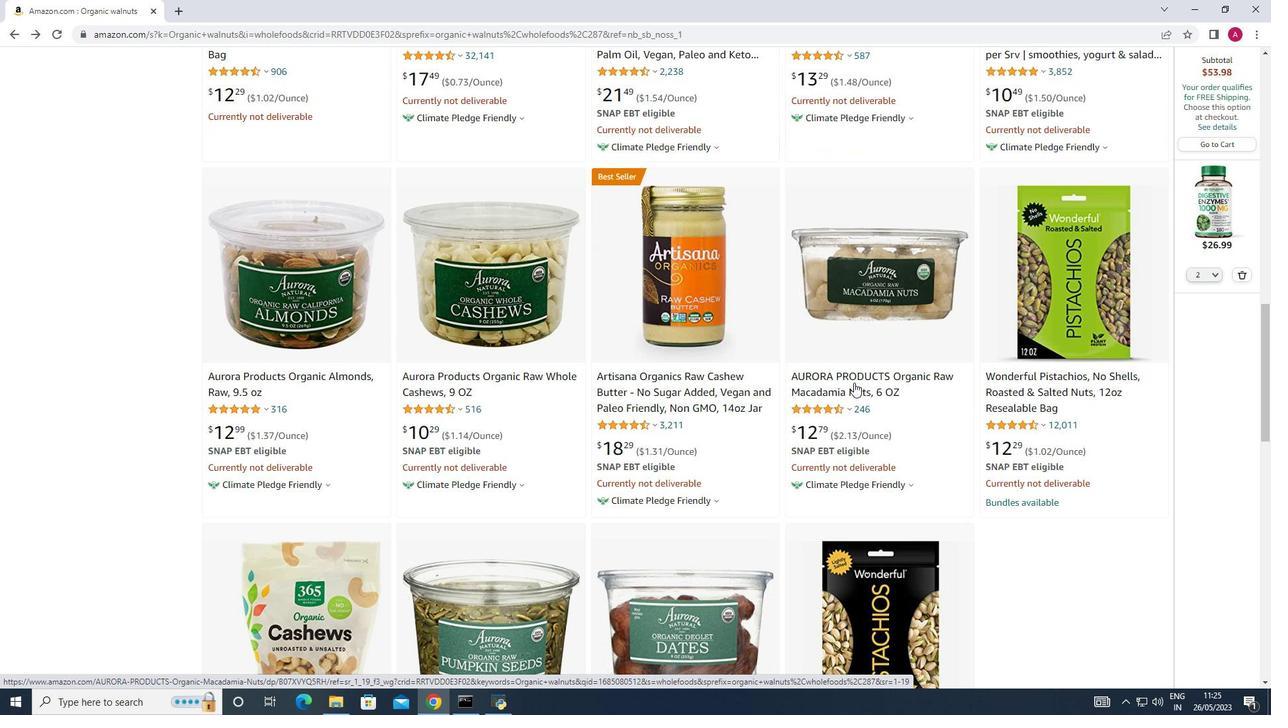 
Action: Mouse scrolled (854, 382) with delta (0, 0)
Screenshot: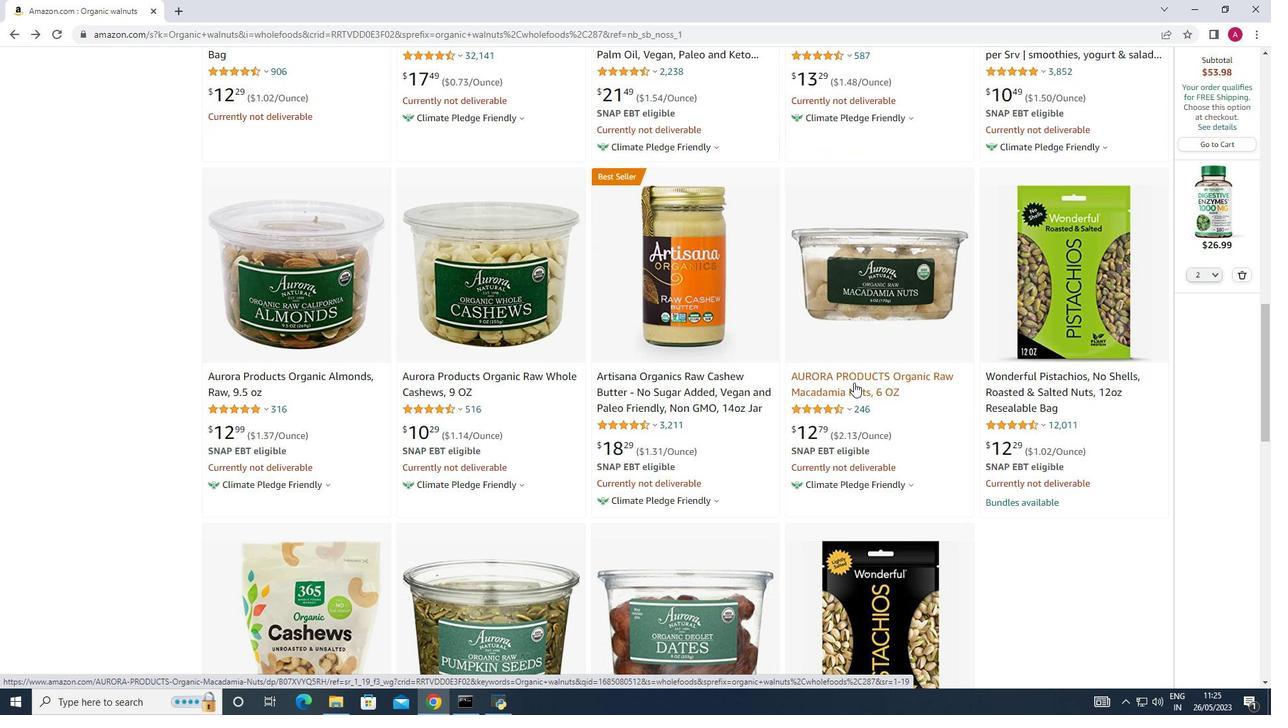 
Action: Mouse scrolled (854, 382) with delta (0, 0)
Screenshot: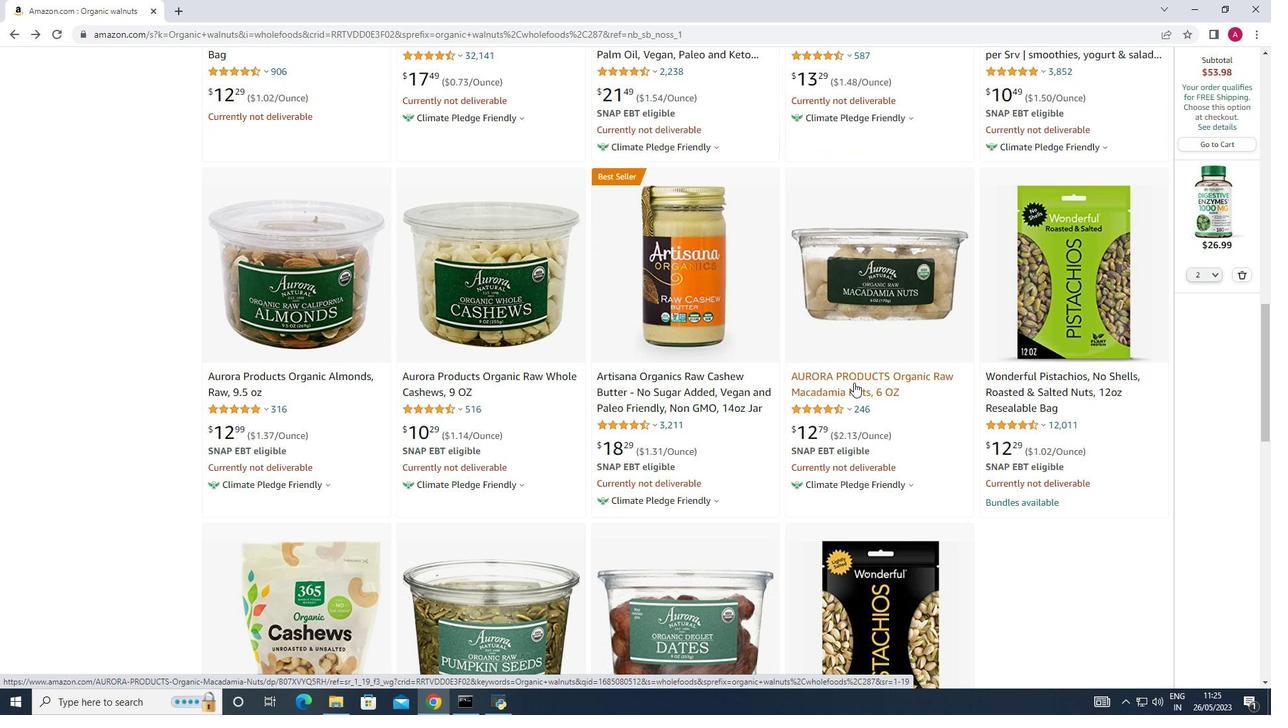 
Action: Mouse scrolled (854, 383) with delta (0, 0)
Screenshot: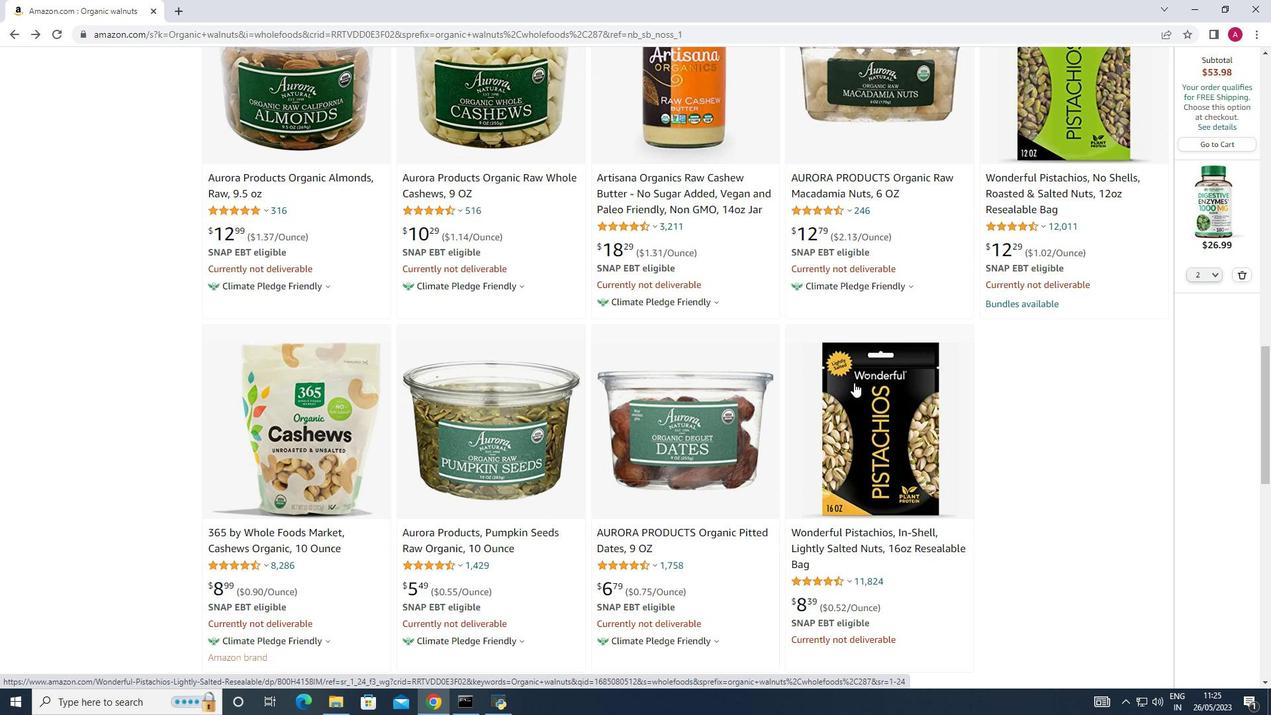 
Action: Mouse scrolled (854, 383) with delta (0, 0)
Screenshot: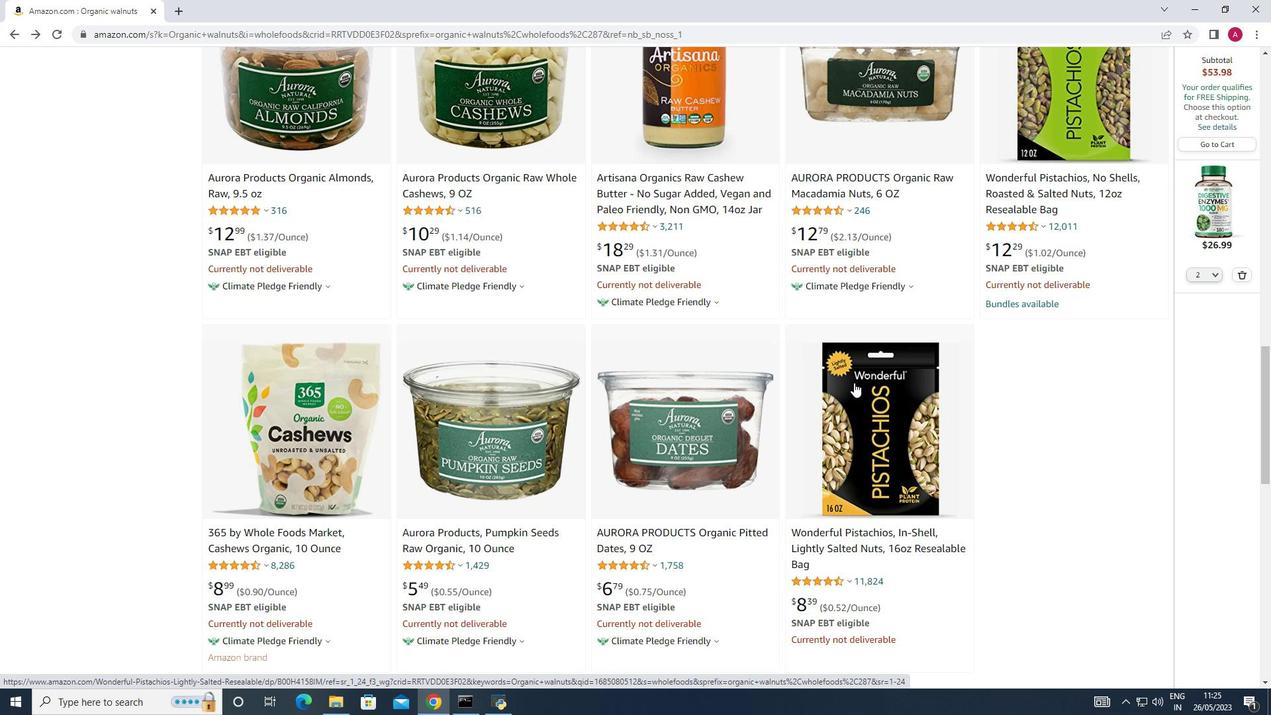 
Action: Mouse scrolled (854, 383) with delta (0, 0)
Screenshot: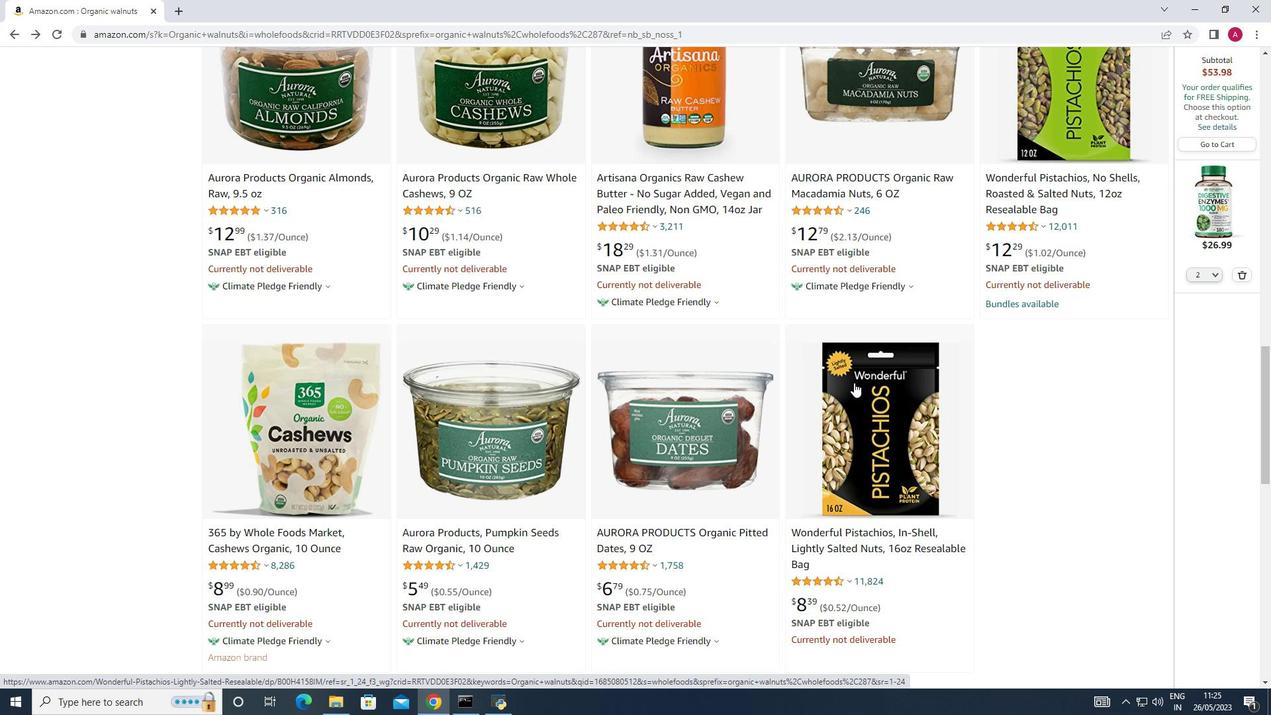 
Action: Mouse scrolled (854, 383) with delta (0, 0)
Screenshot: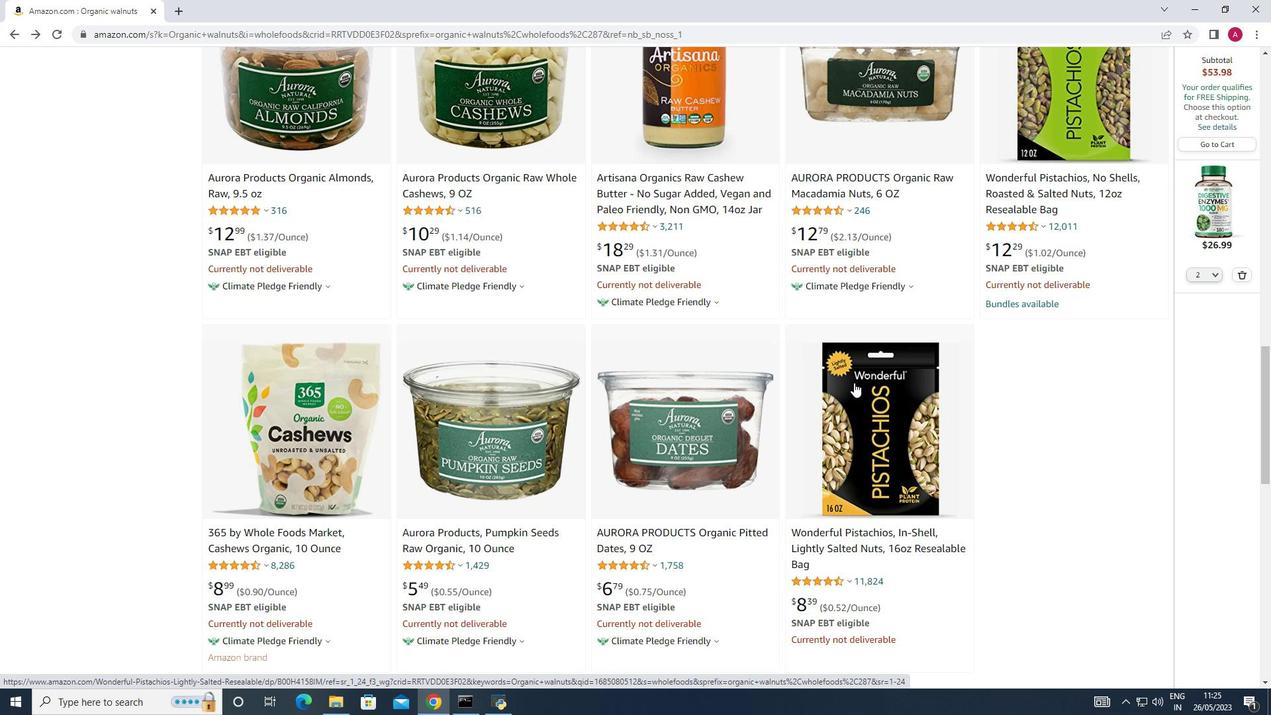 
Action: Mouse scrolled (854, 383) with delta (0, 0)
Screenshot: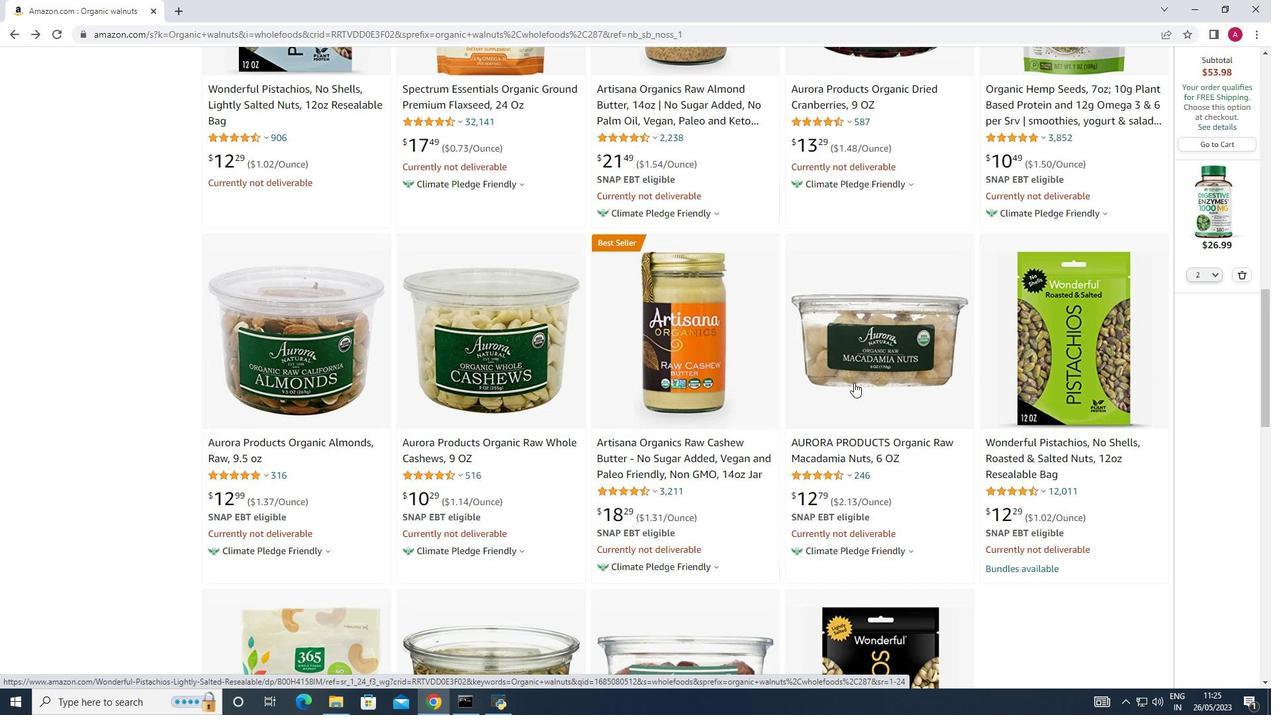 
Action: Mouse scrolled (854, 383) with delta (0, 0)
Screenshot: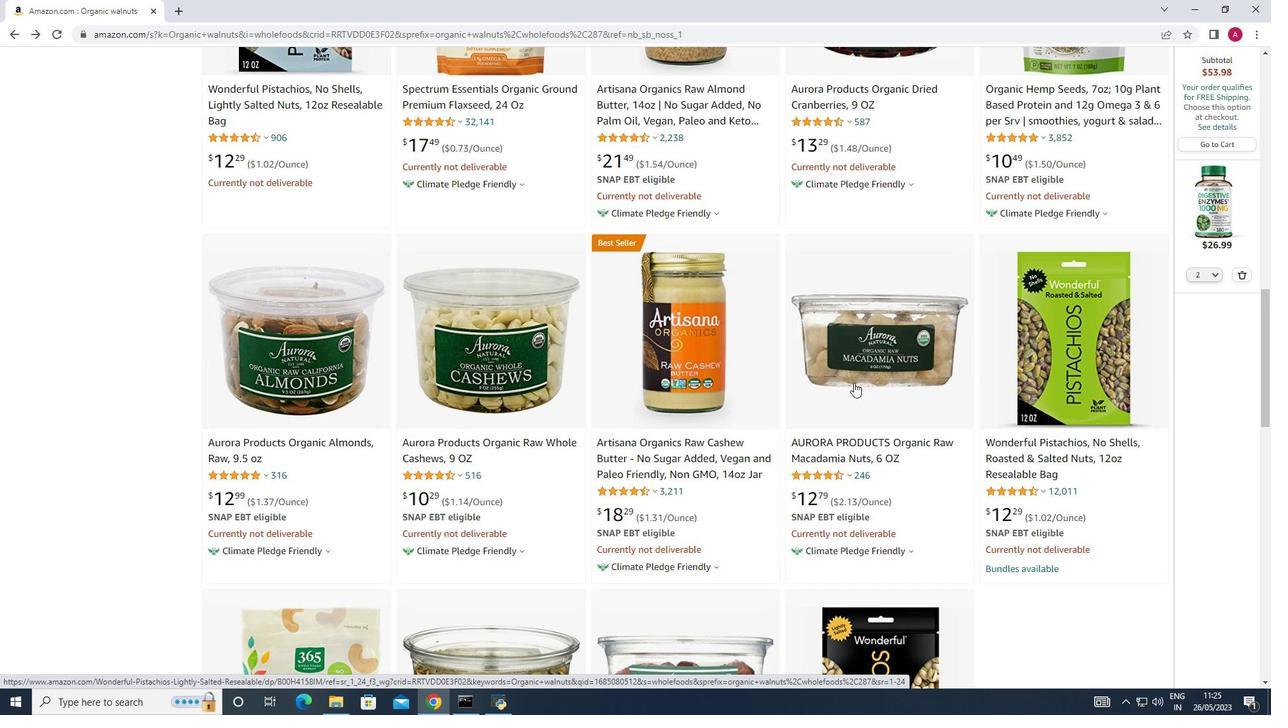 
Action: Mouse scrolled (854, 383) with delta (0, 0)
Screenshot: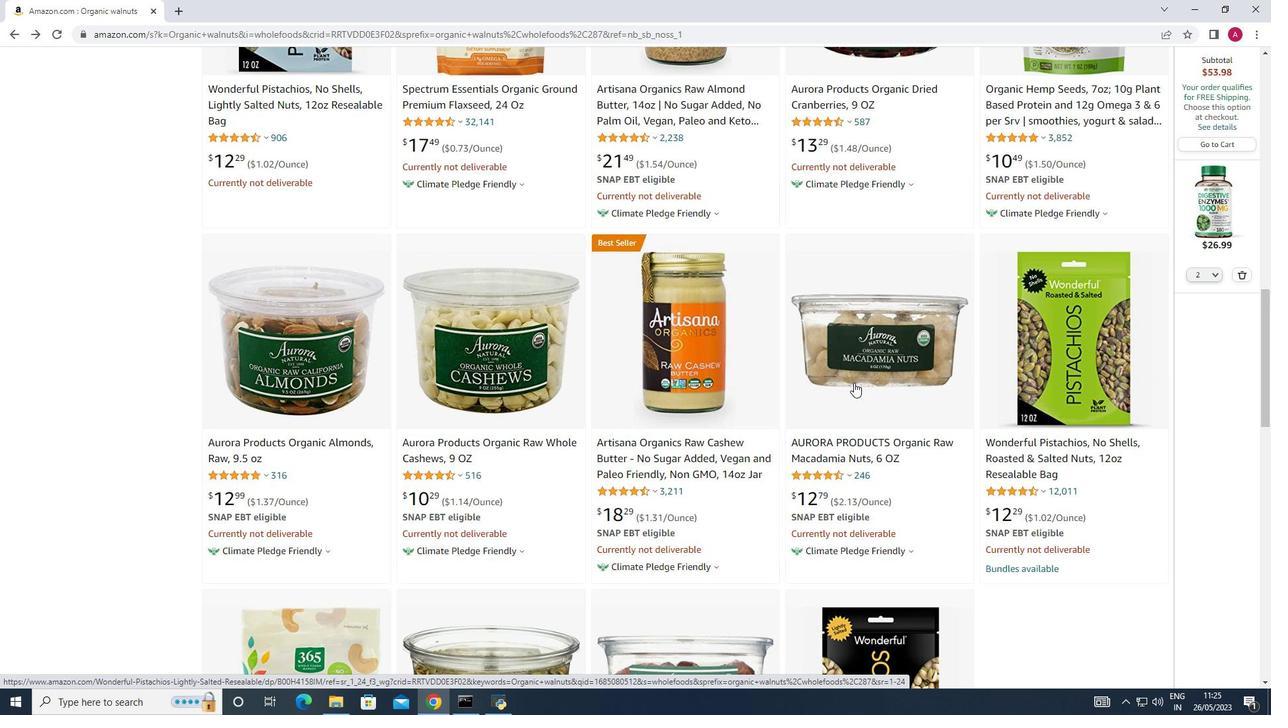 
Action: Mouse scrolled (854, 383) with delta (0, 0)
Screenshot: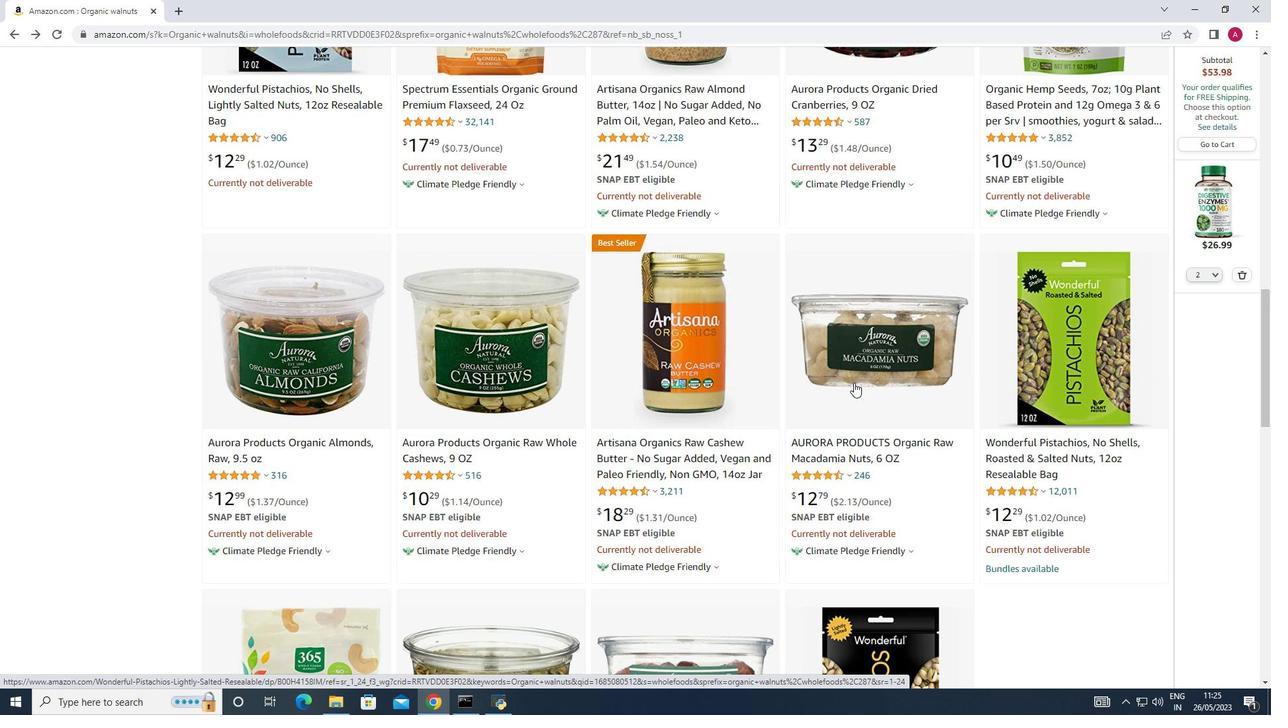 
Action: Mouse scrolled (854, 383) with delta (0, 0)
Screenshot: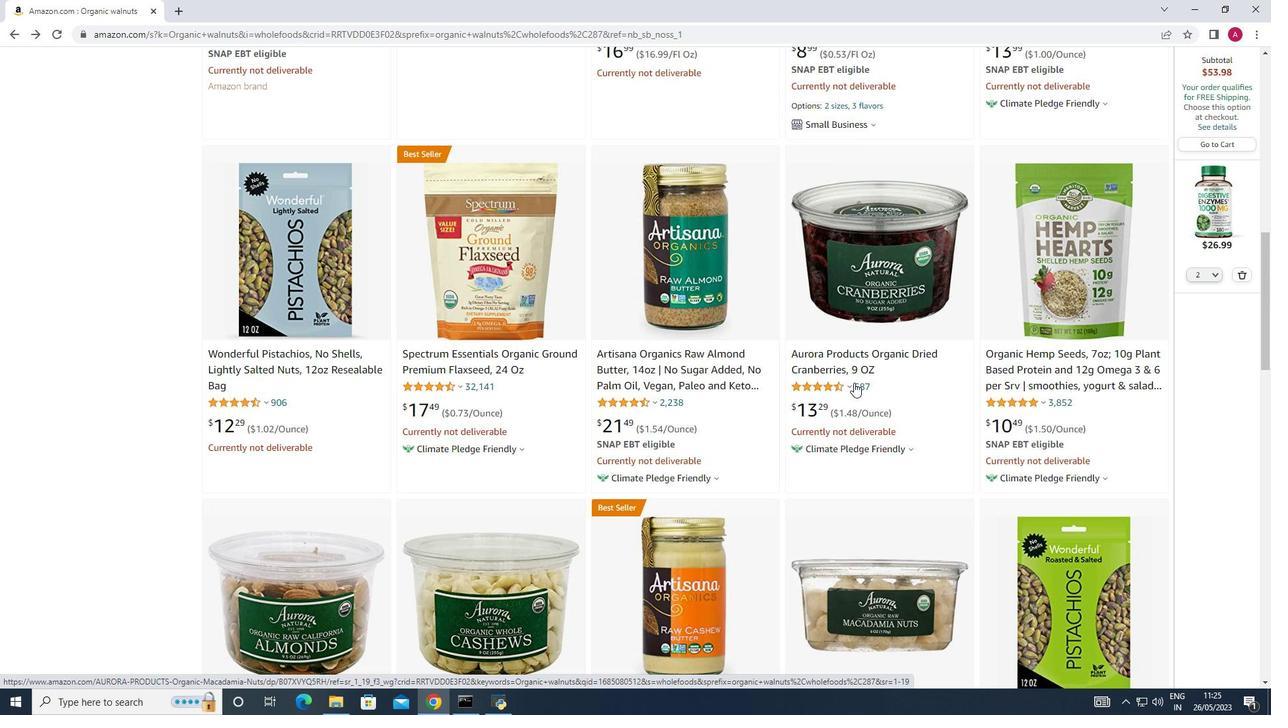
Action: Mouse scrolled (854, 383) with delta (0, 0)
Screenshot: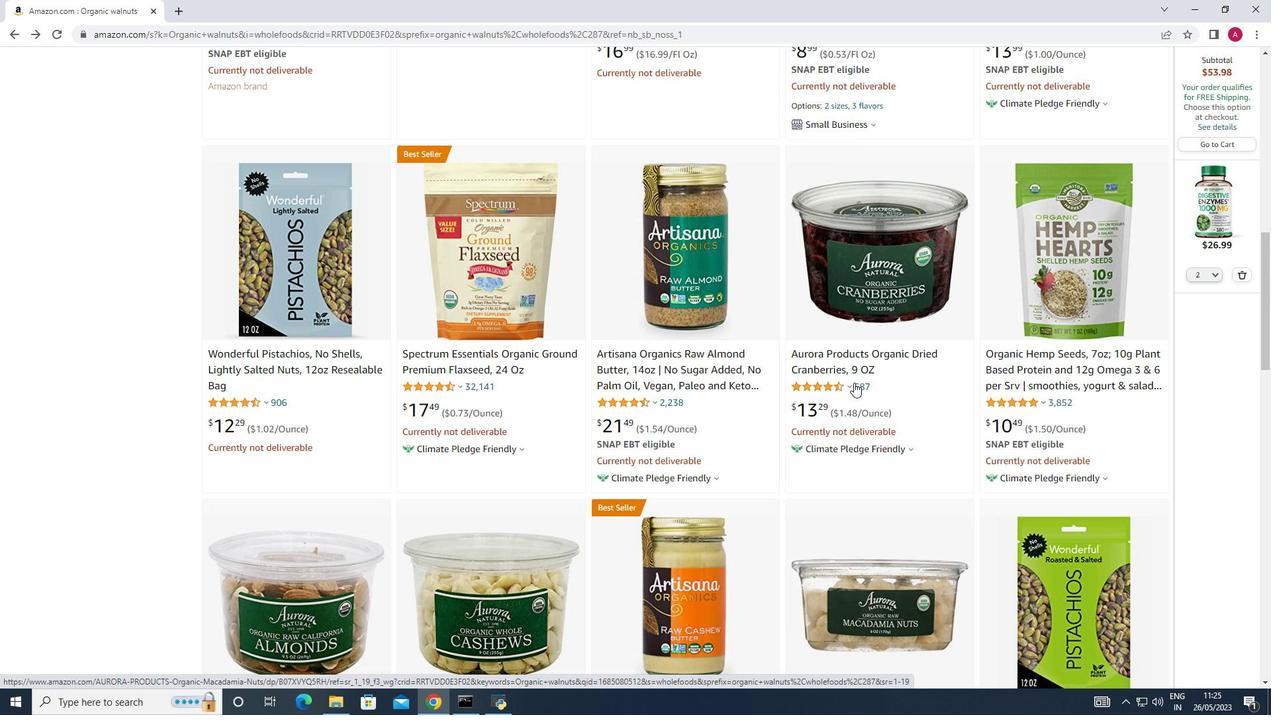 
Action: Mouse scrolled (854, 383) with delta (0, 0)
Screenshot: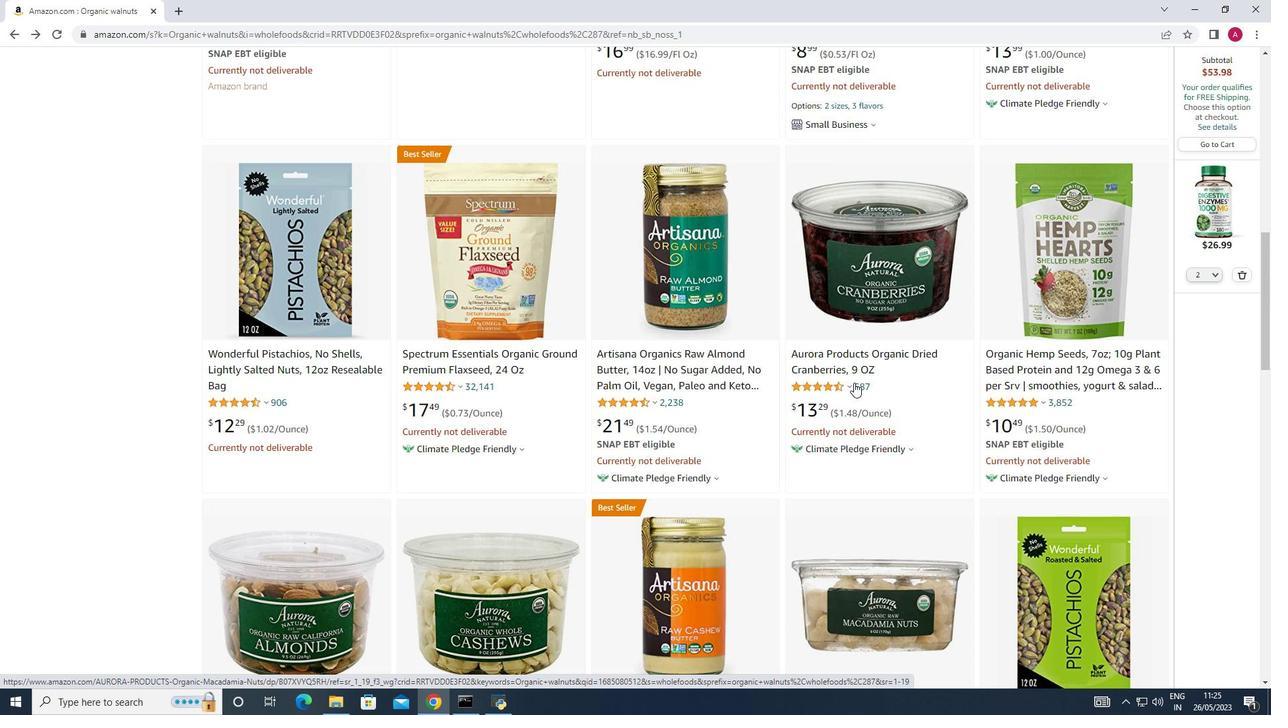 
Action: Mouse scrolled (854, 383) with delta (0, 0)
Screenshot: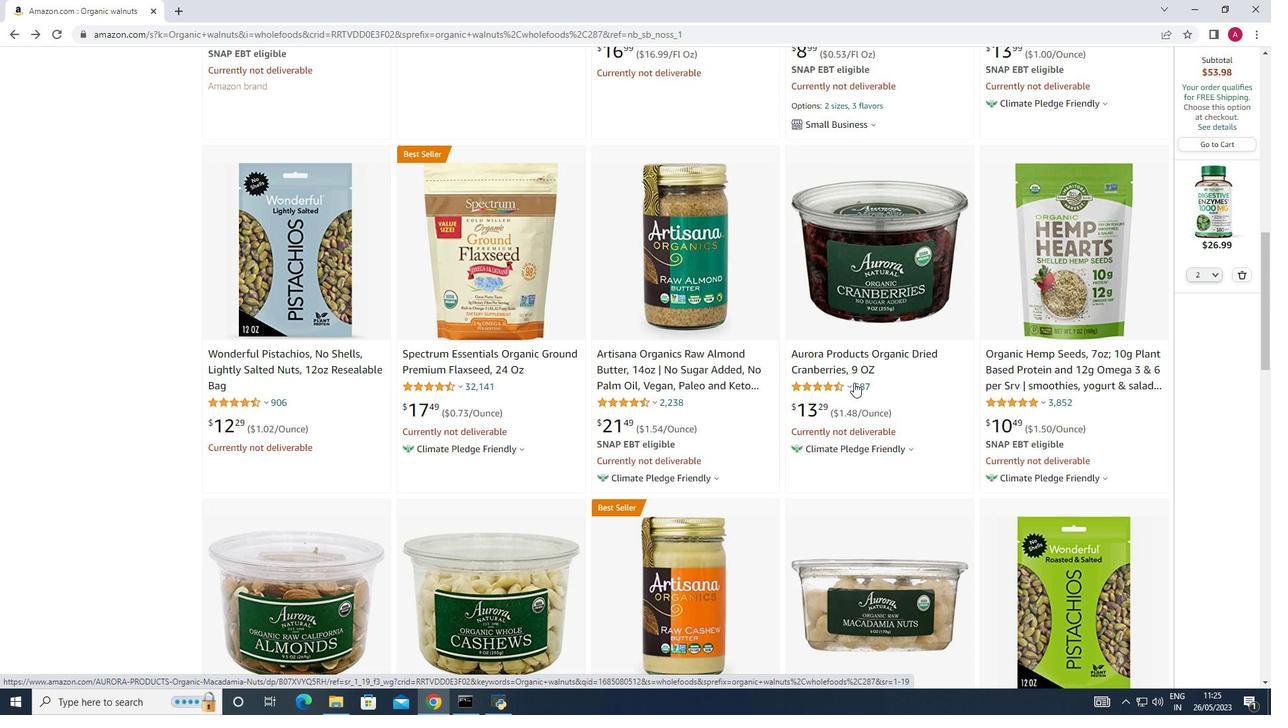 
Action: Mouse scrolled (854, 383) with delta (0, 0)
Screenshot: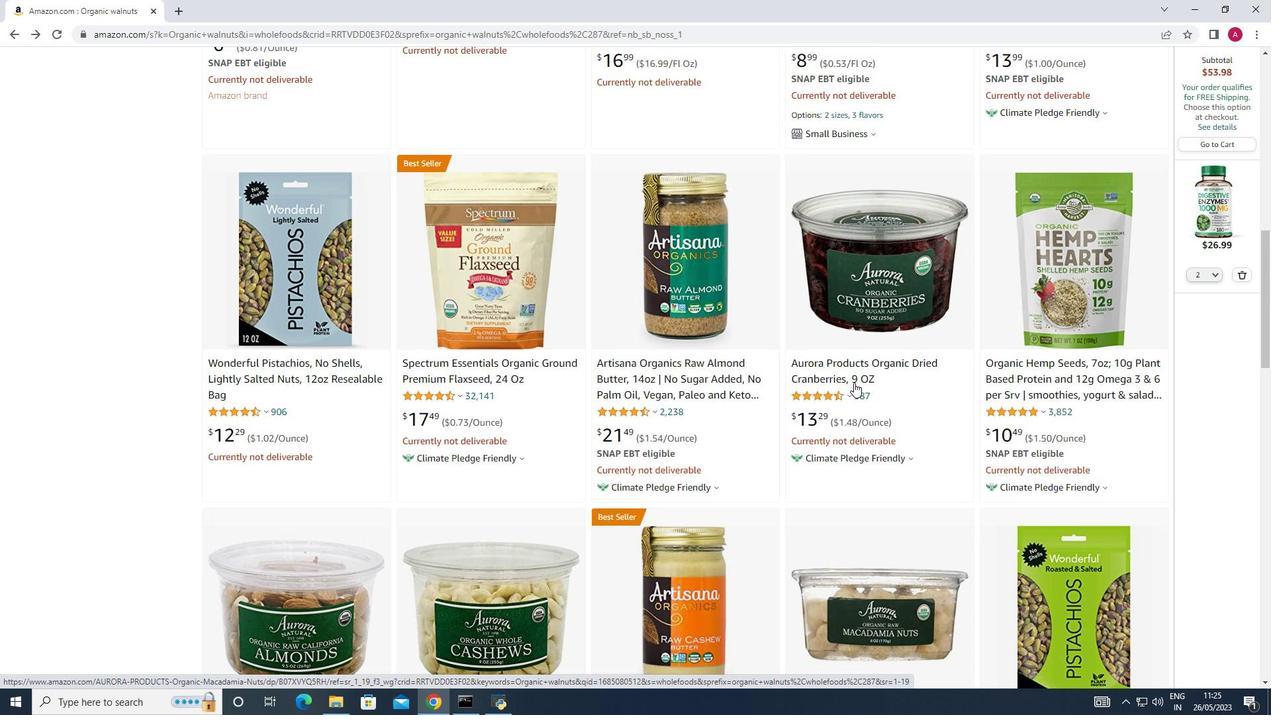 
Action: Mouse scrolled (854, 383) with delta (0, 0)
Screenshot: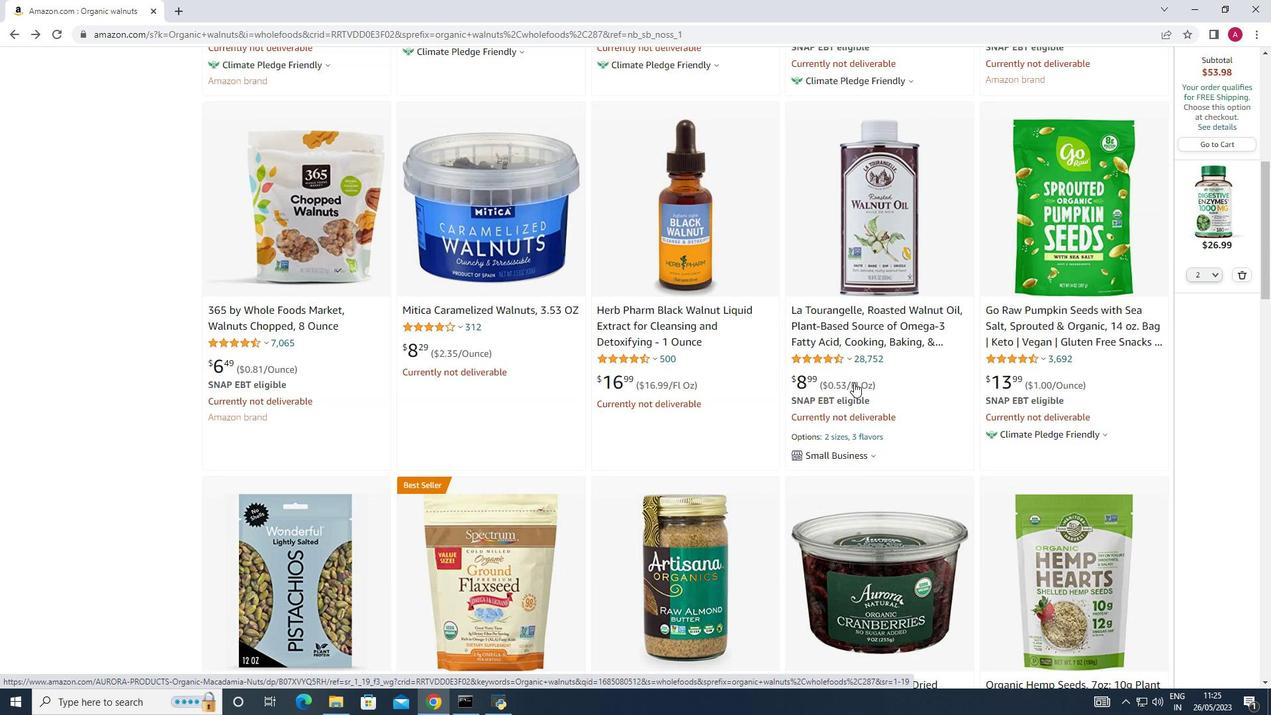 
Action: Mouse scrolled (854, 383) with delta (0, 0)
Screenshot: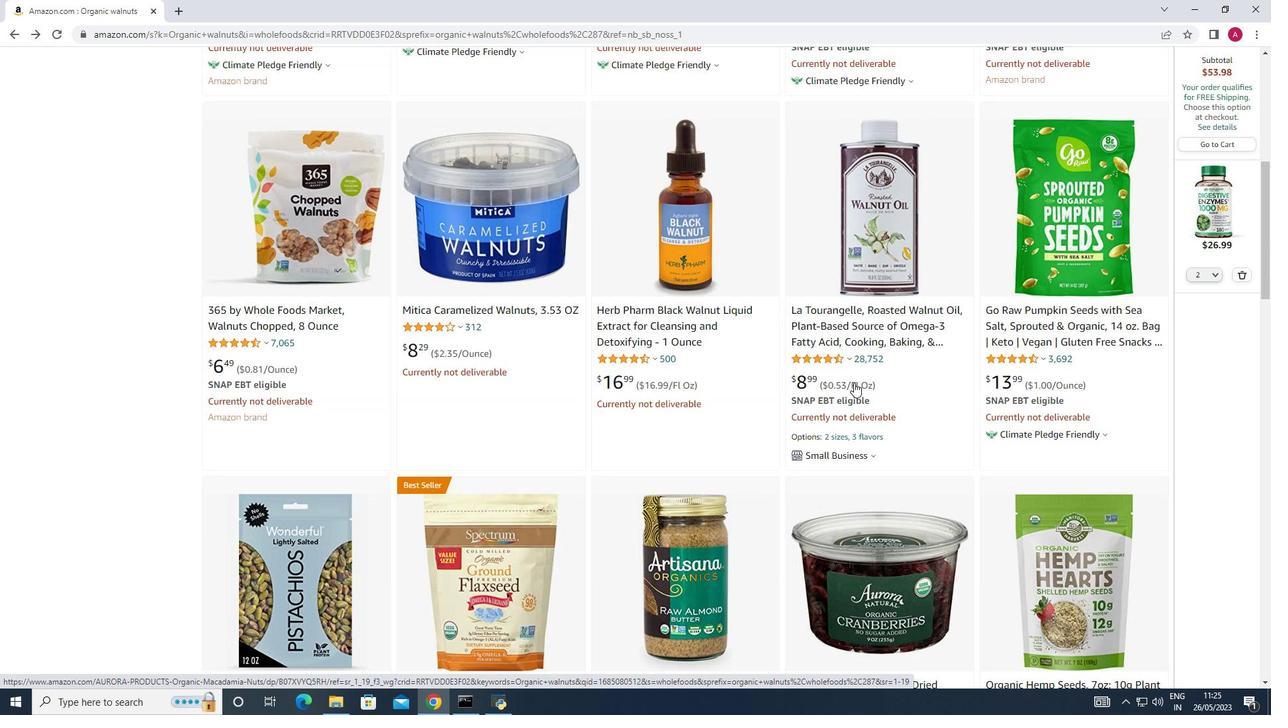 
Action: Mouse scrolled (854, 383) with delta (0, 0)
Screenshot: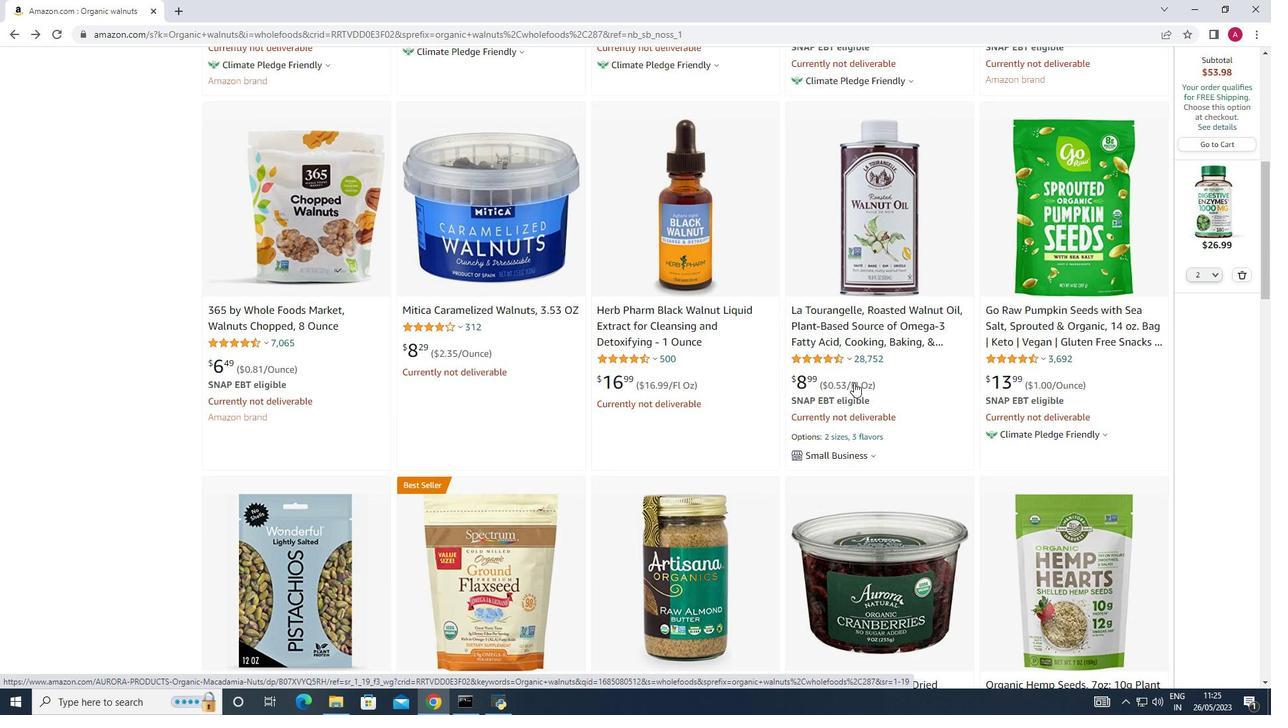 
Action: Mouse scrolled (854, 383) with delta (0, 0)
Screenshot: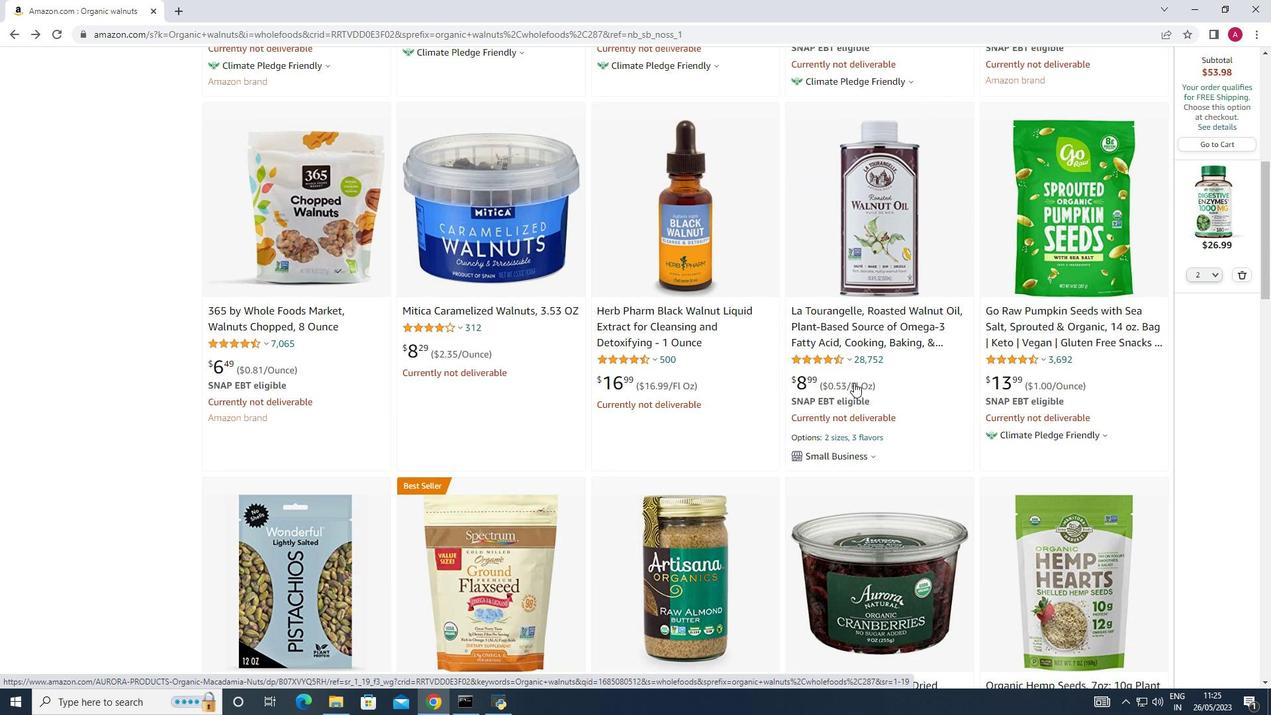 
Action: Mouse moved to (851, 382)
Screenshot: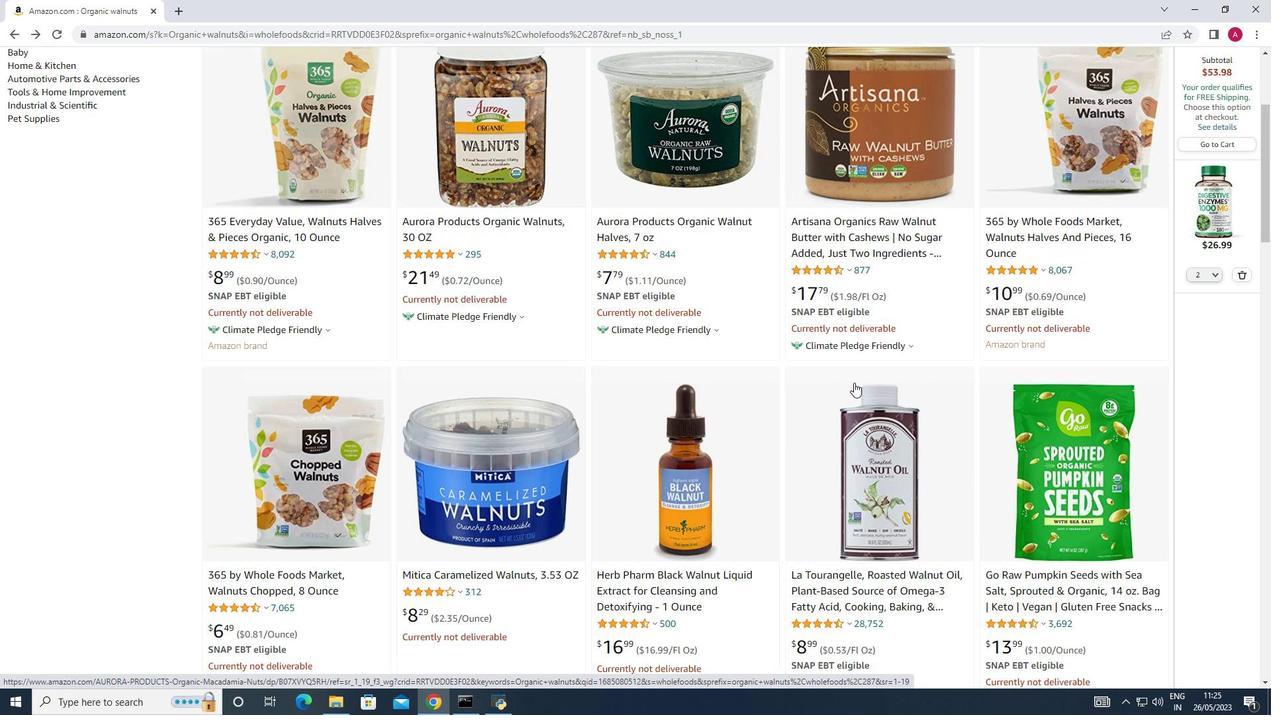 
Action: Mouse scrolled (851, 383) with delta (0, 0)
Screenshot: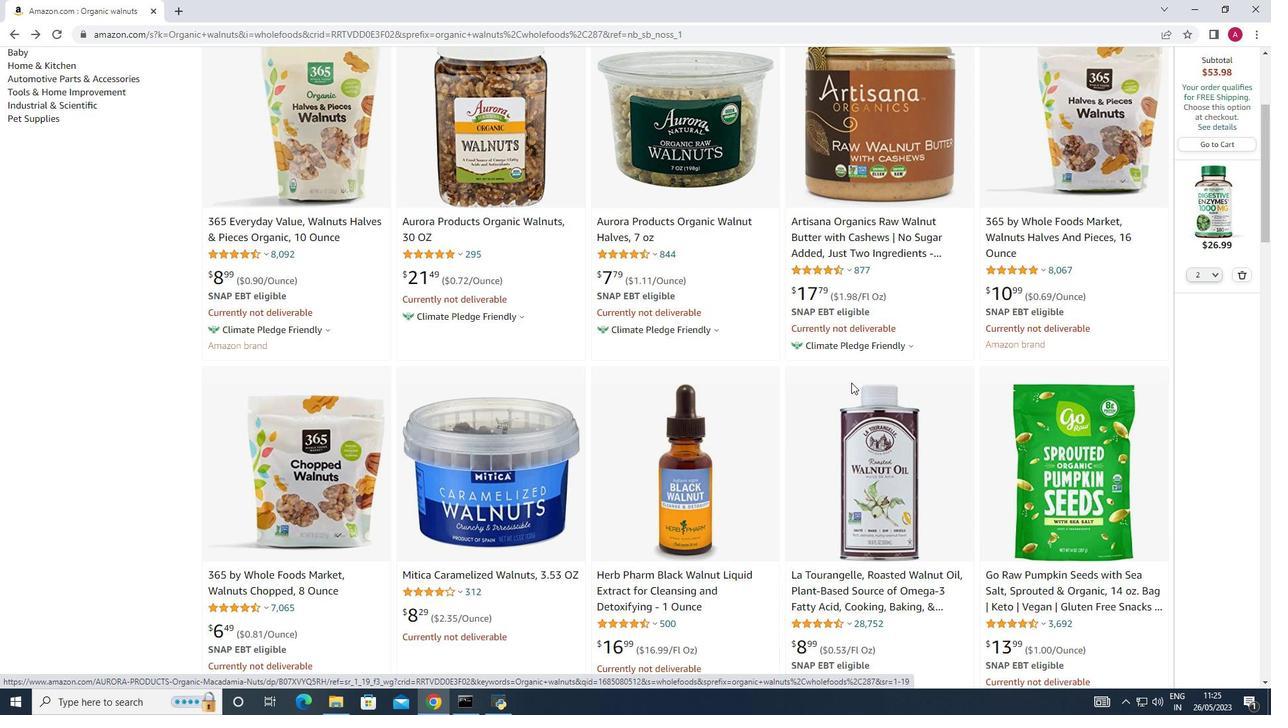 
Action: Mouse scrolled (851, 383) with delta (0, 0)
Screenshot: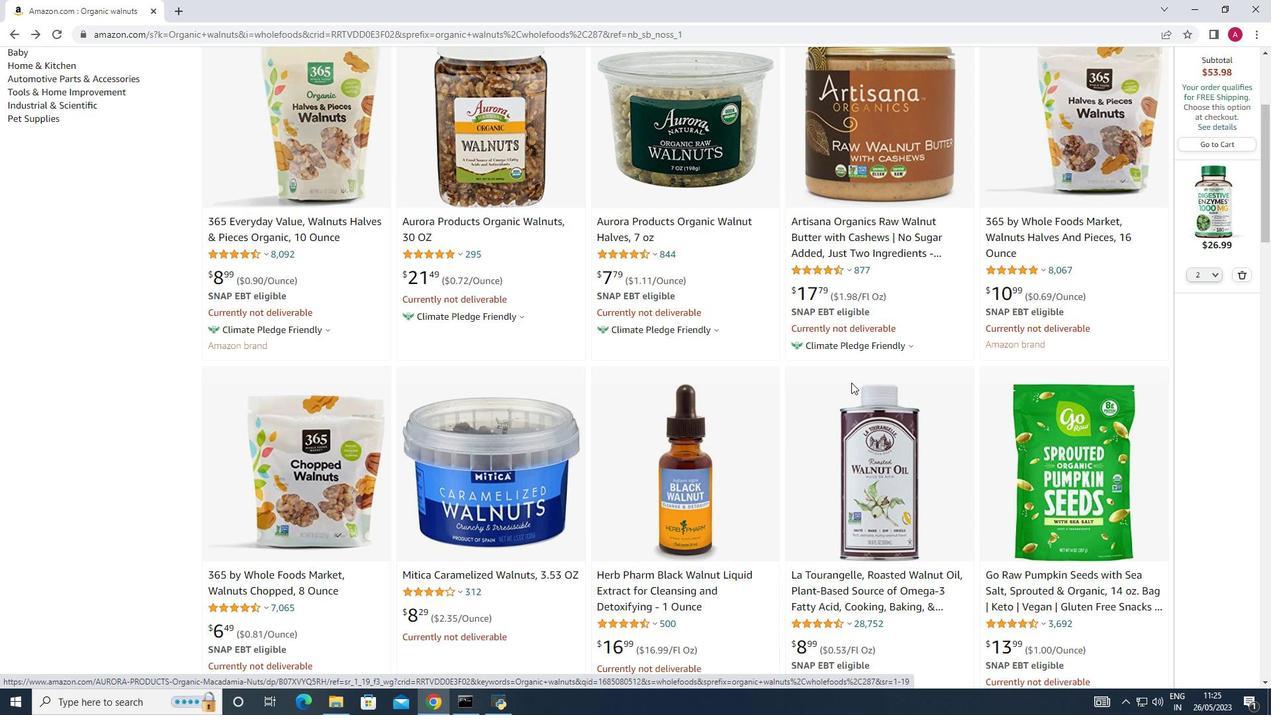 
Action: Mouse scrolled (851, 383) with delta (0, 0)
Screenshot: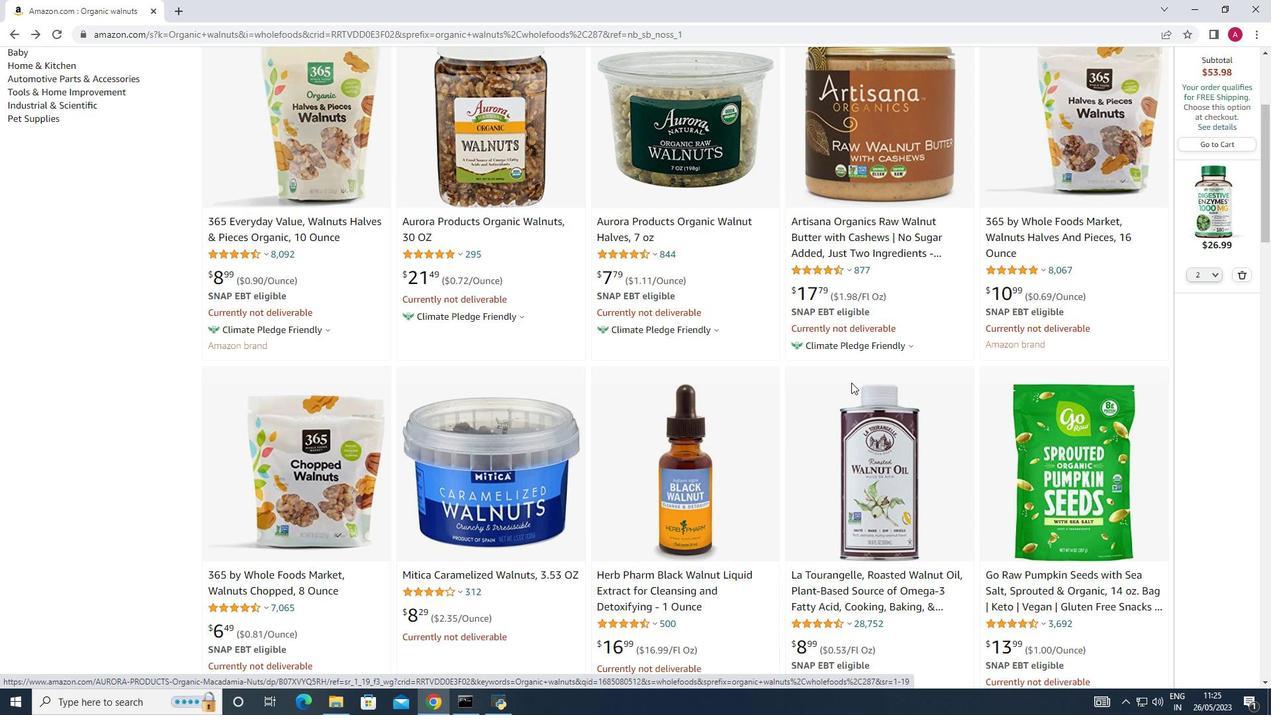 
Action: Mouse moved to (660, 310)
Screenshot: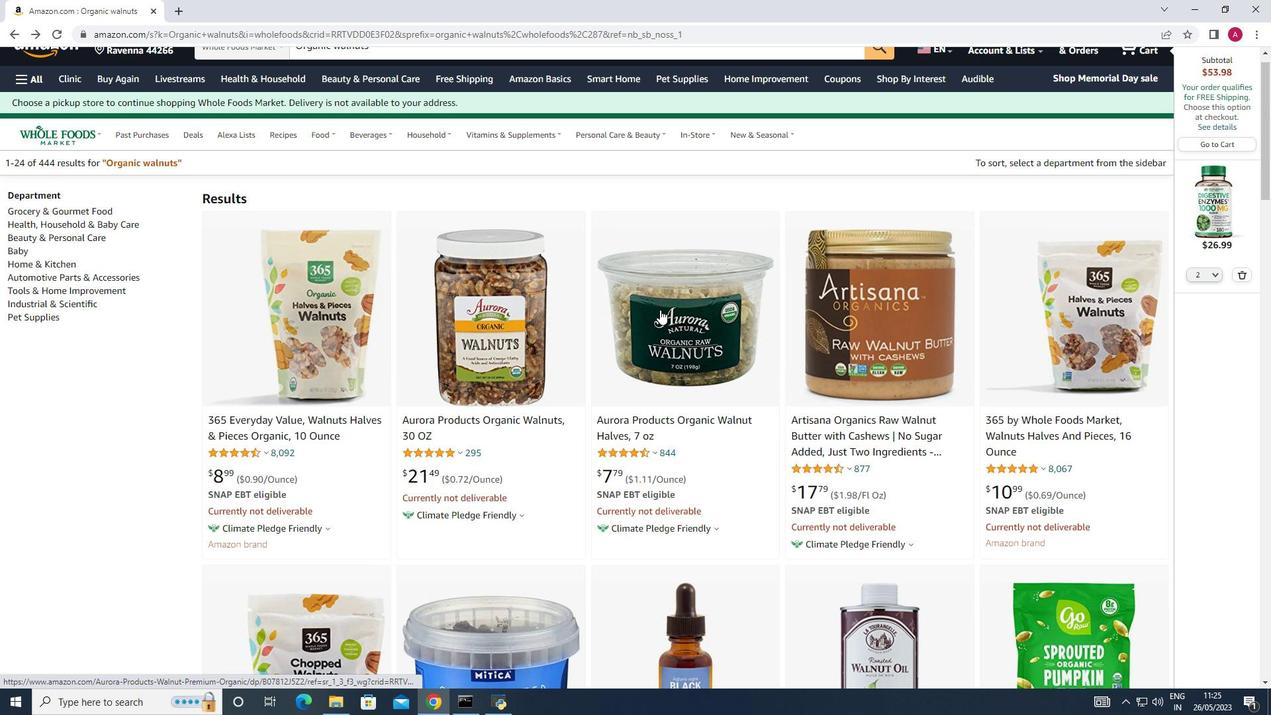 
Action: Mouse pressed left at (660, 310)
Screenshot: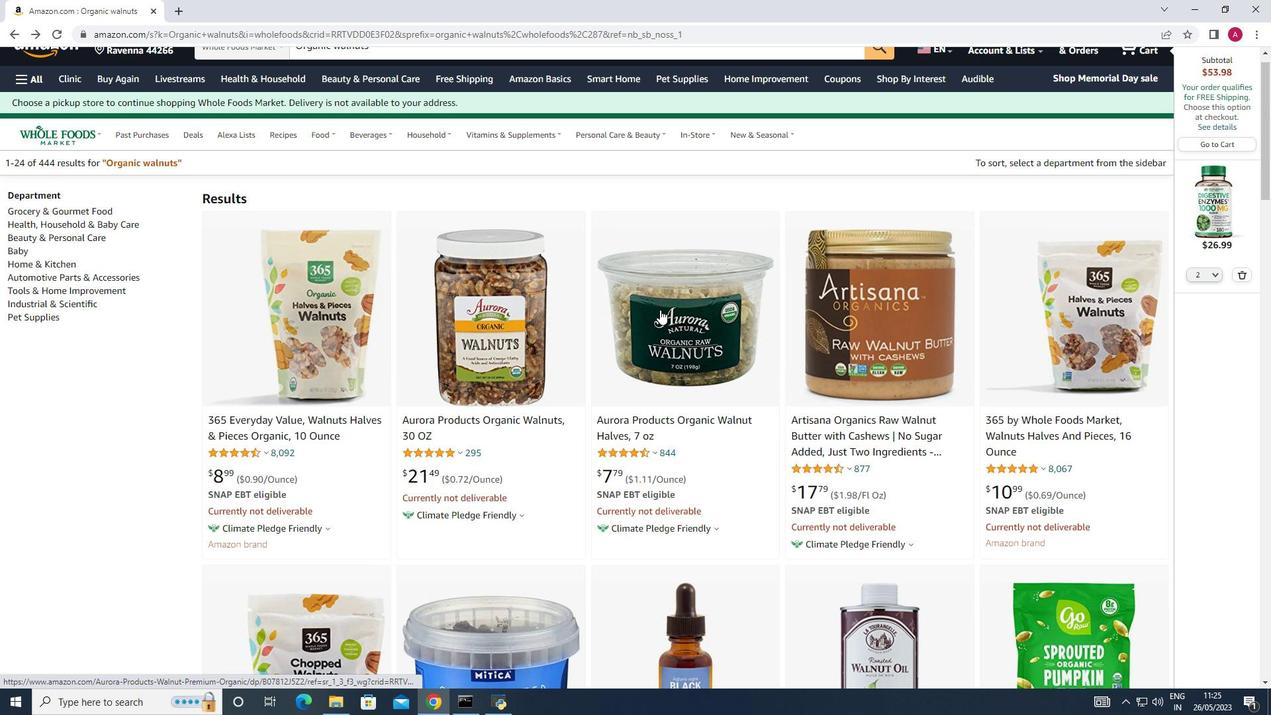
Action: Mouse moved to (11, 29)
Screenshot: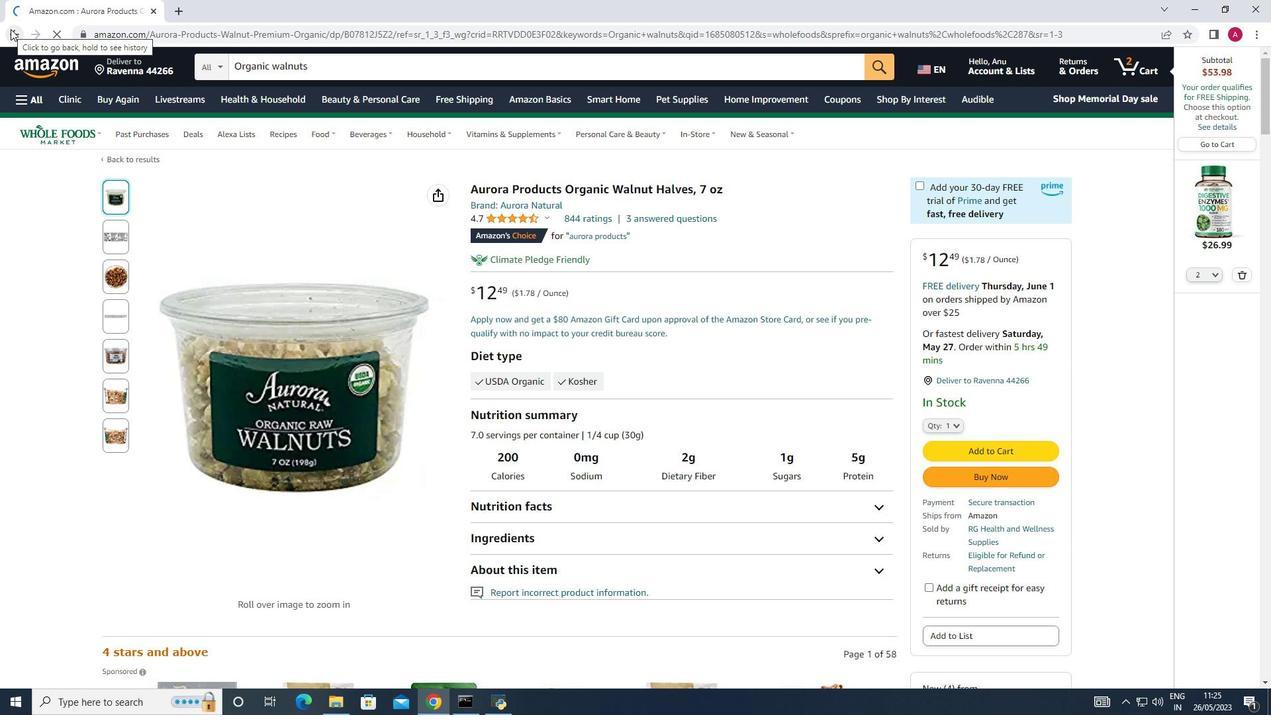 
Action: Mouse pressed left at (11, 29)
Screenshot: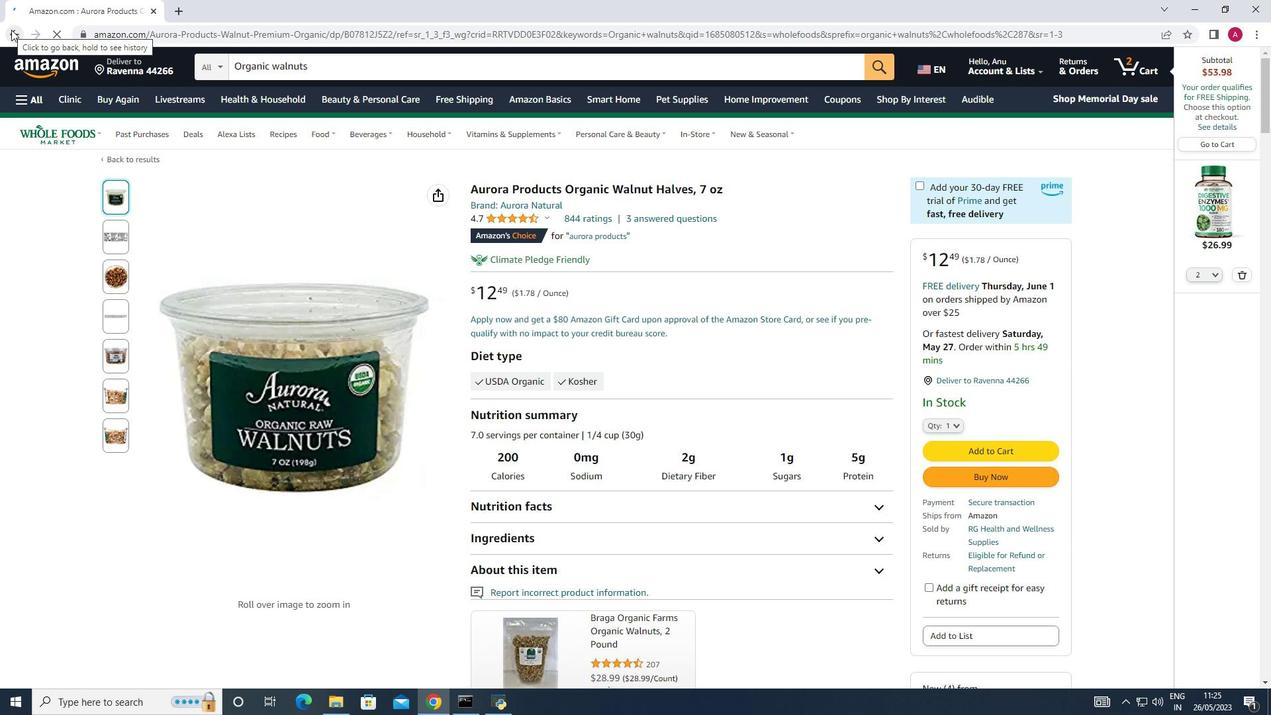 
Action: Mouse moved to (552, 441)
Screenshot: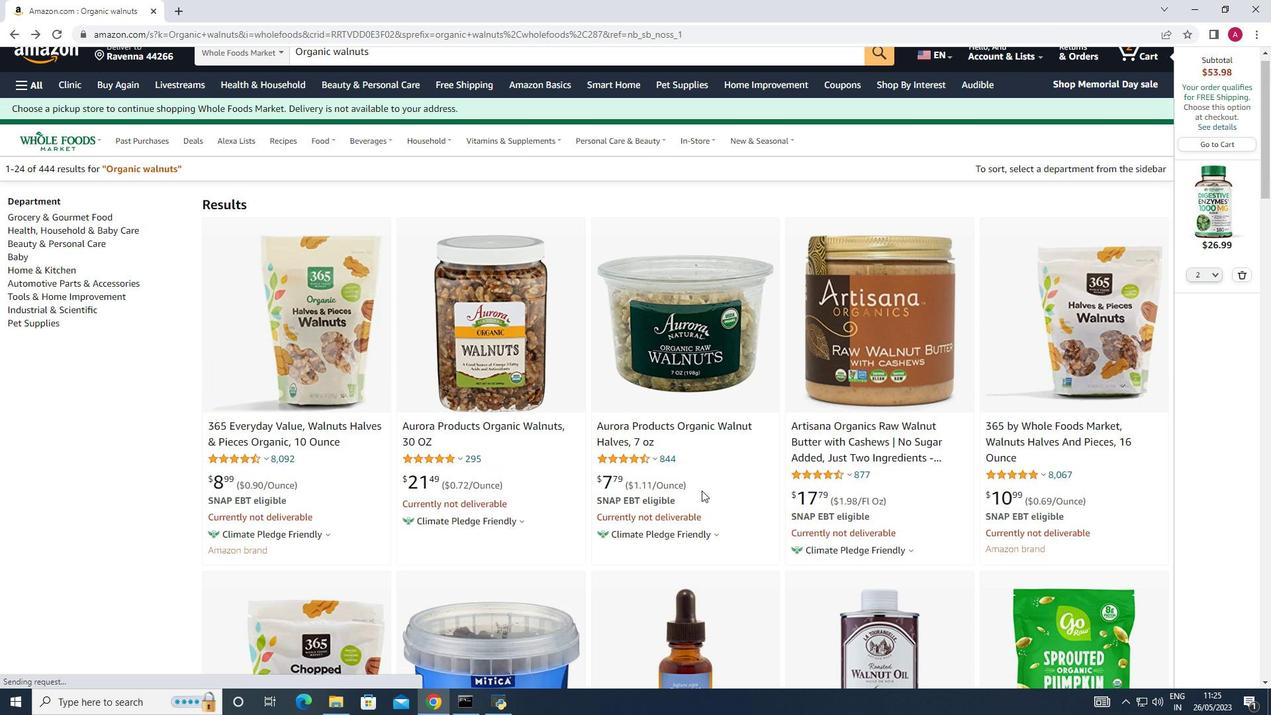 
Action: Mouse scrolled (552, 442) with delta (0, 0)
Screenshot: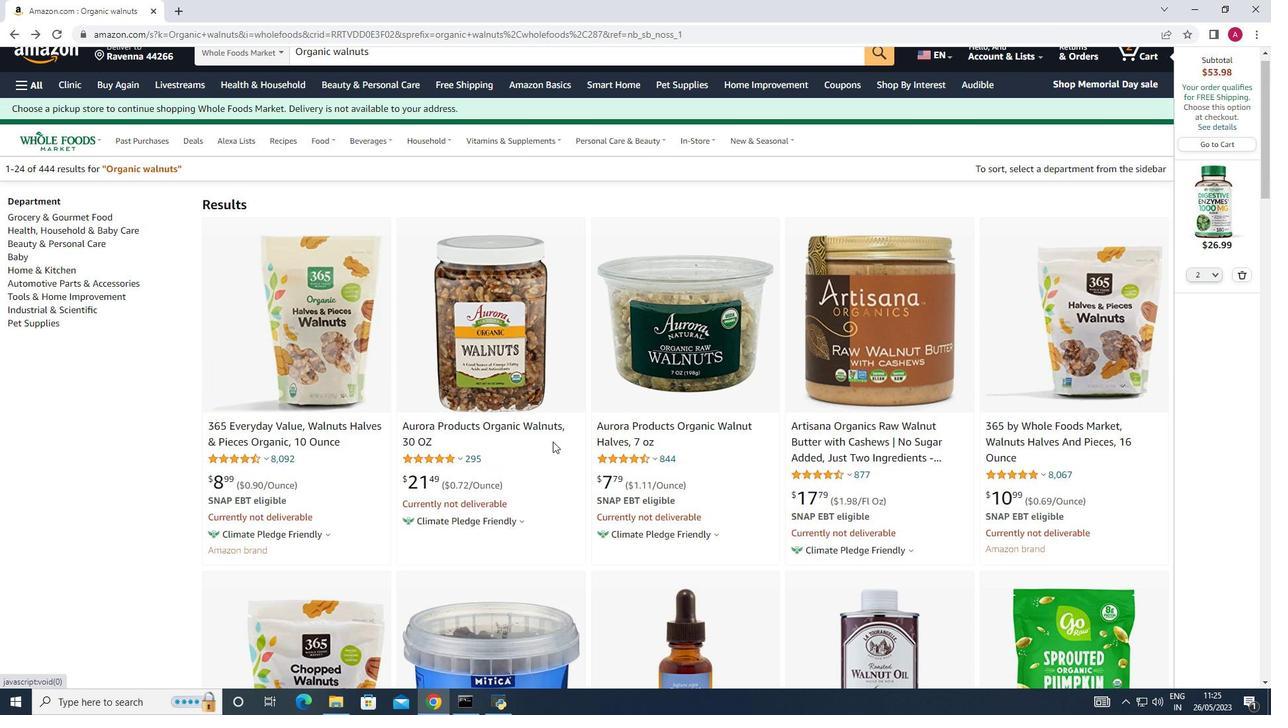 
Action: Mouse moved to (552, 441)
Screenshot: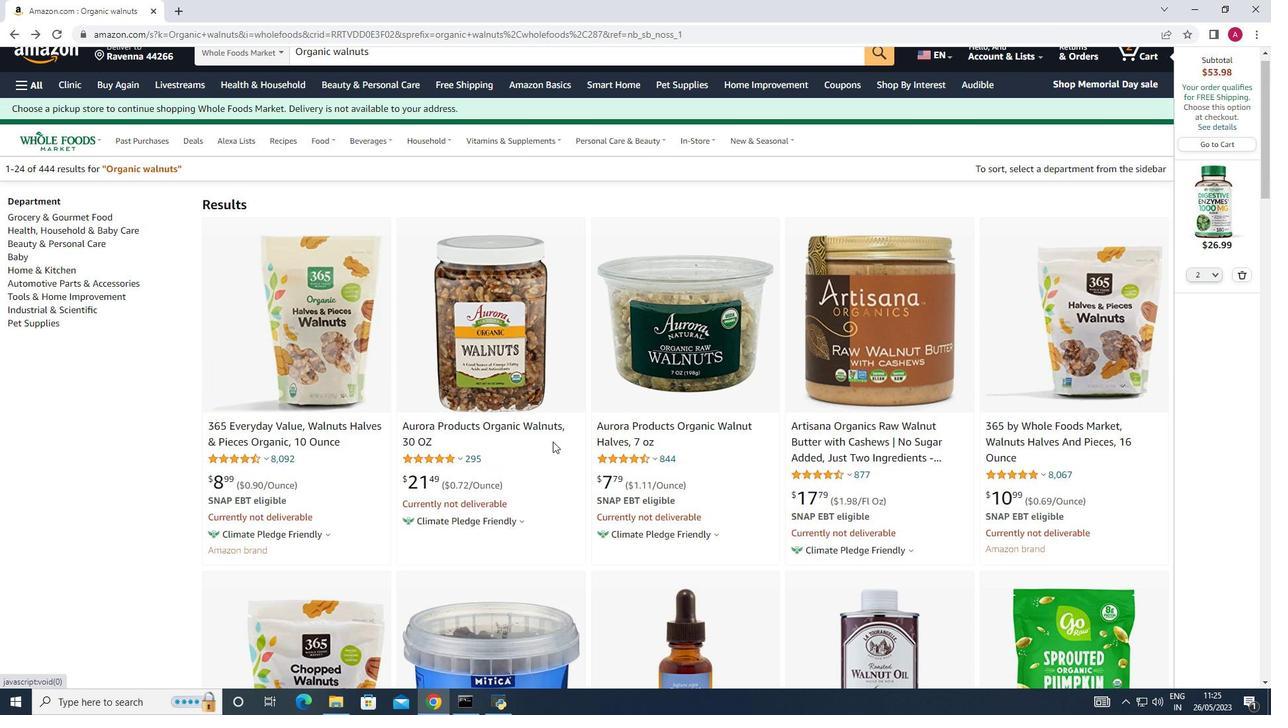 
Action: Mouse scrolled (552, 442) with delta (0, 0)
Screenshot: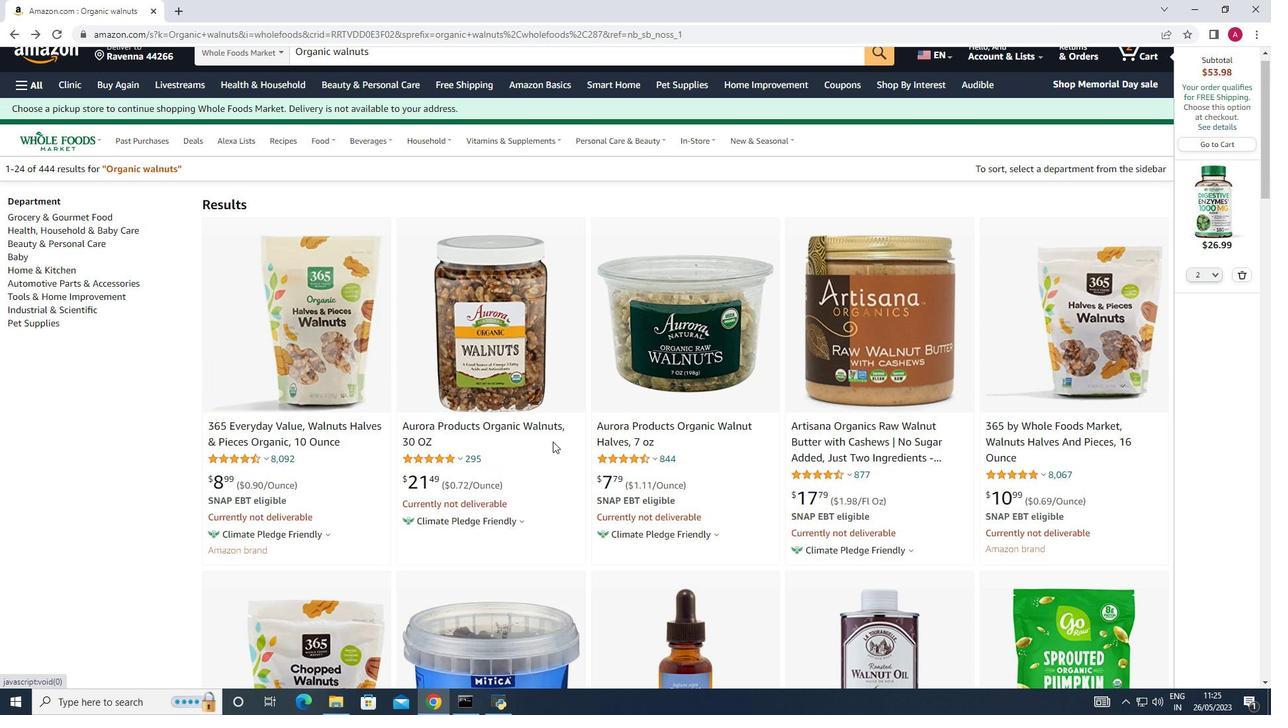 
Action: Mouse scrolled (552, 442) with delta (0, 0)
Screenshot: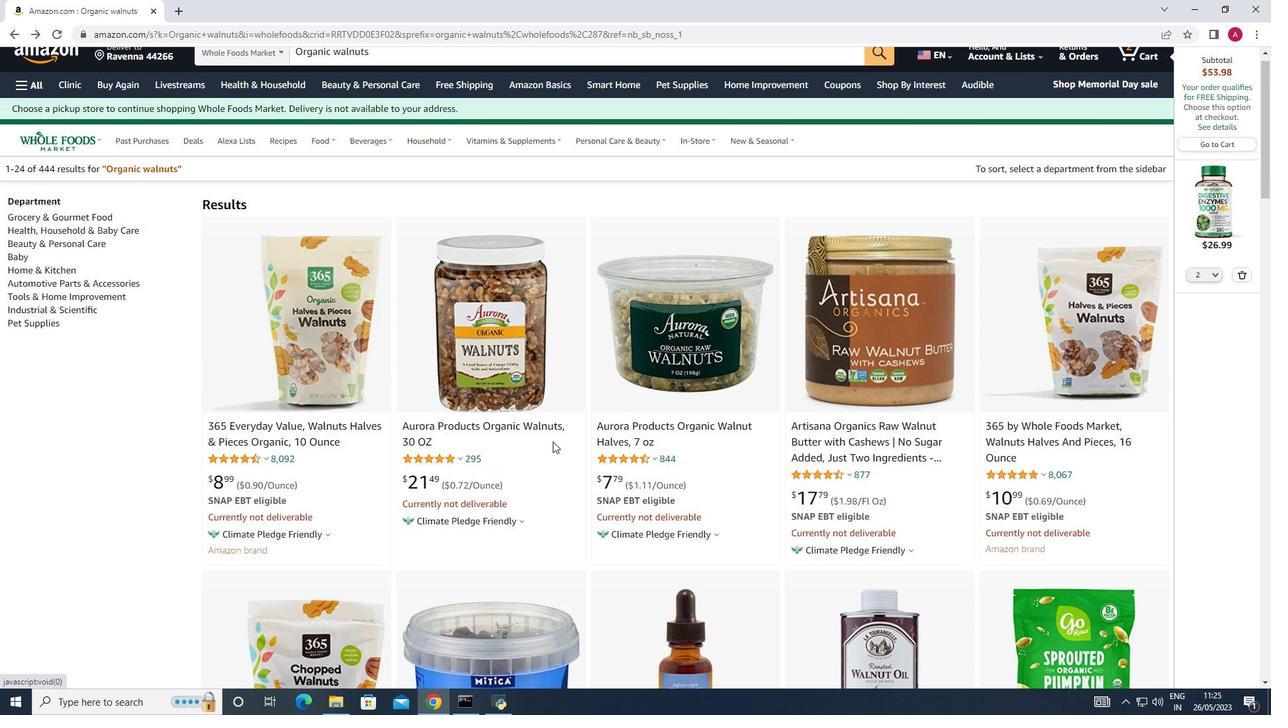 
Action: Mouse scrolled (552, 442) with delta (0, 0)
Screenshot: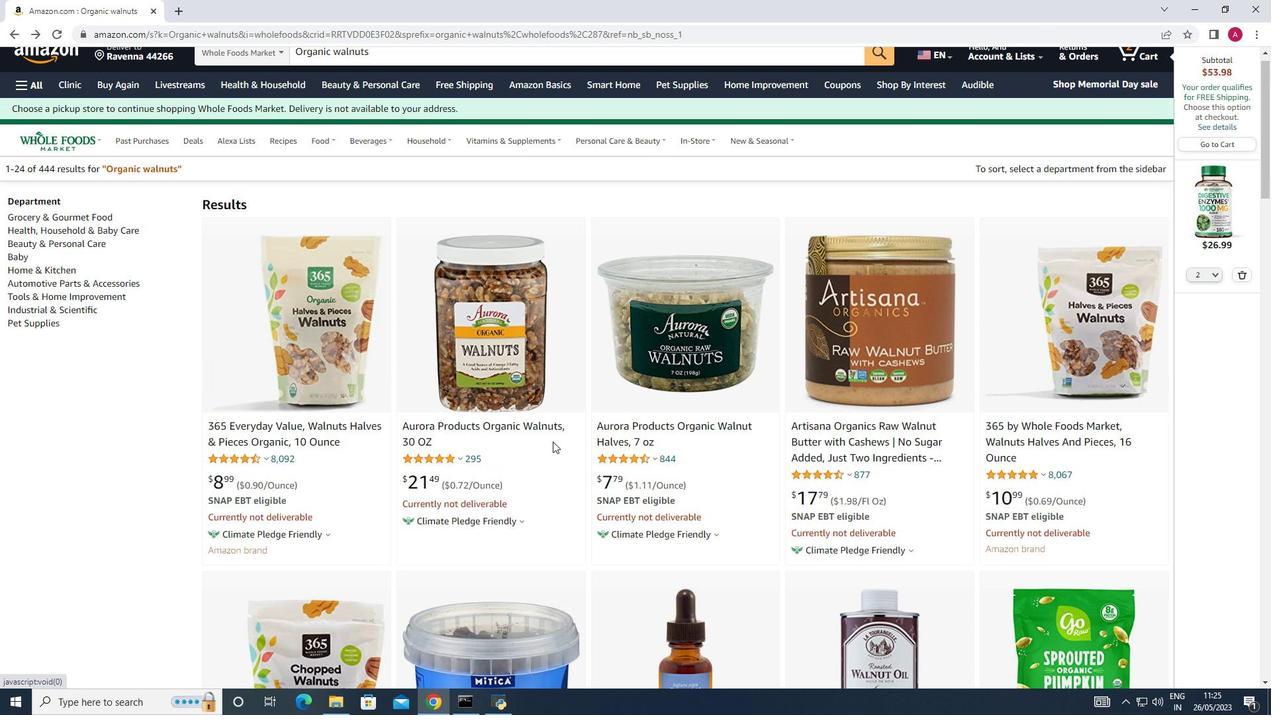 
Action: Mouse moved to (23, 103)
Screenshot: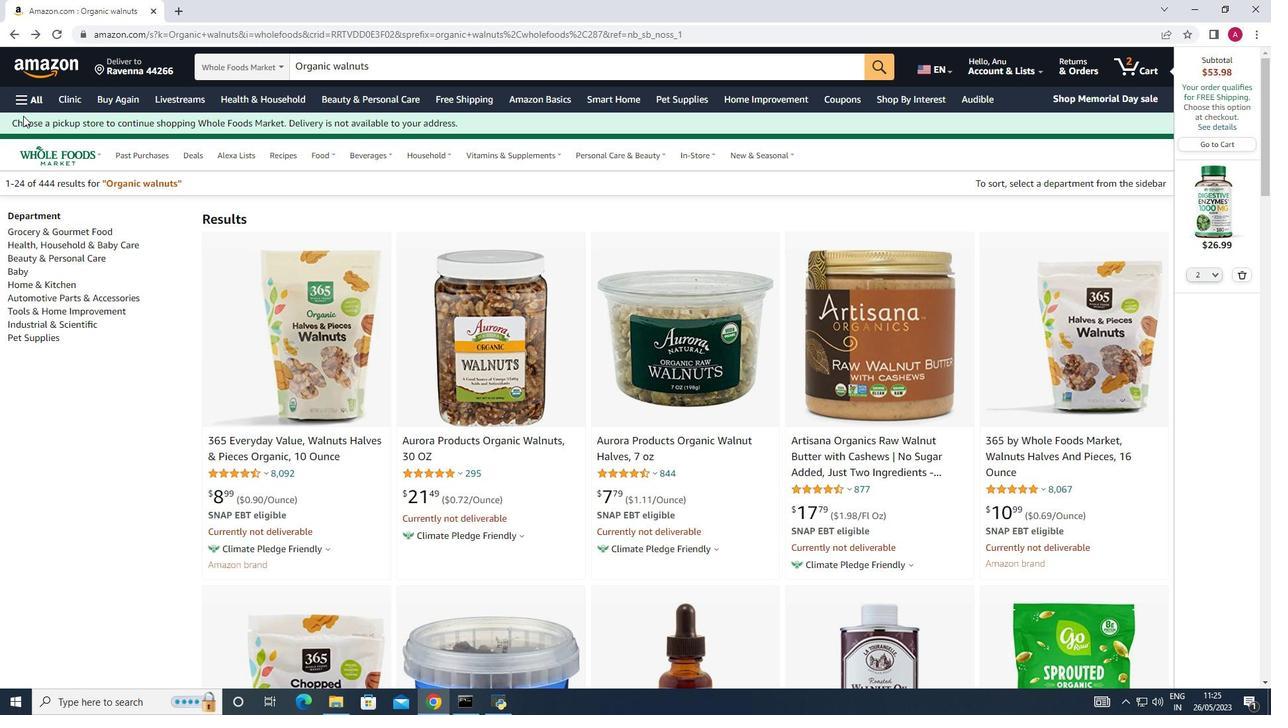 
Action: Mouse pressed left at (23, 103)
Screenshot: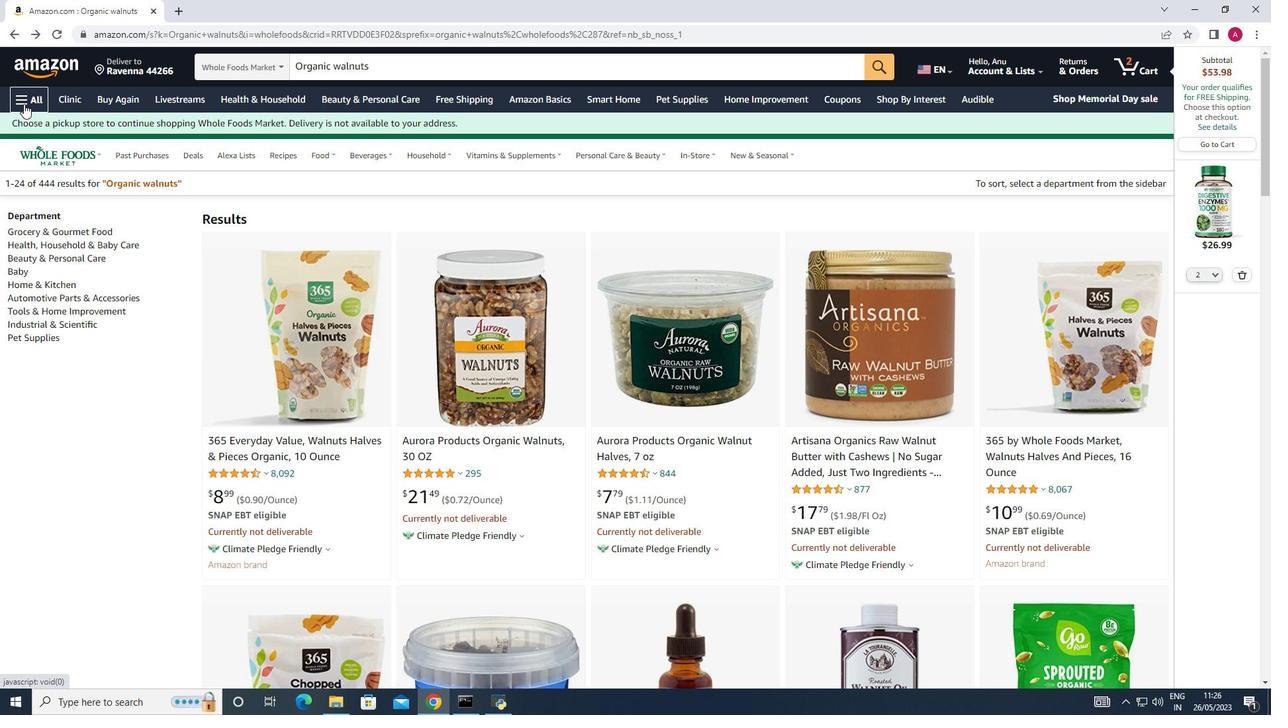 
Action: Mouse moved to (1251, 274)
Screenshot: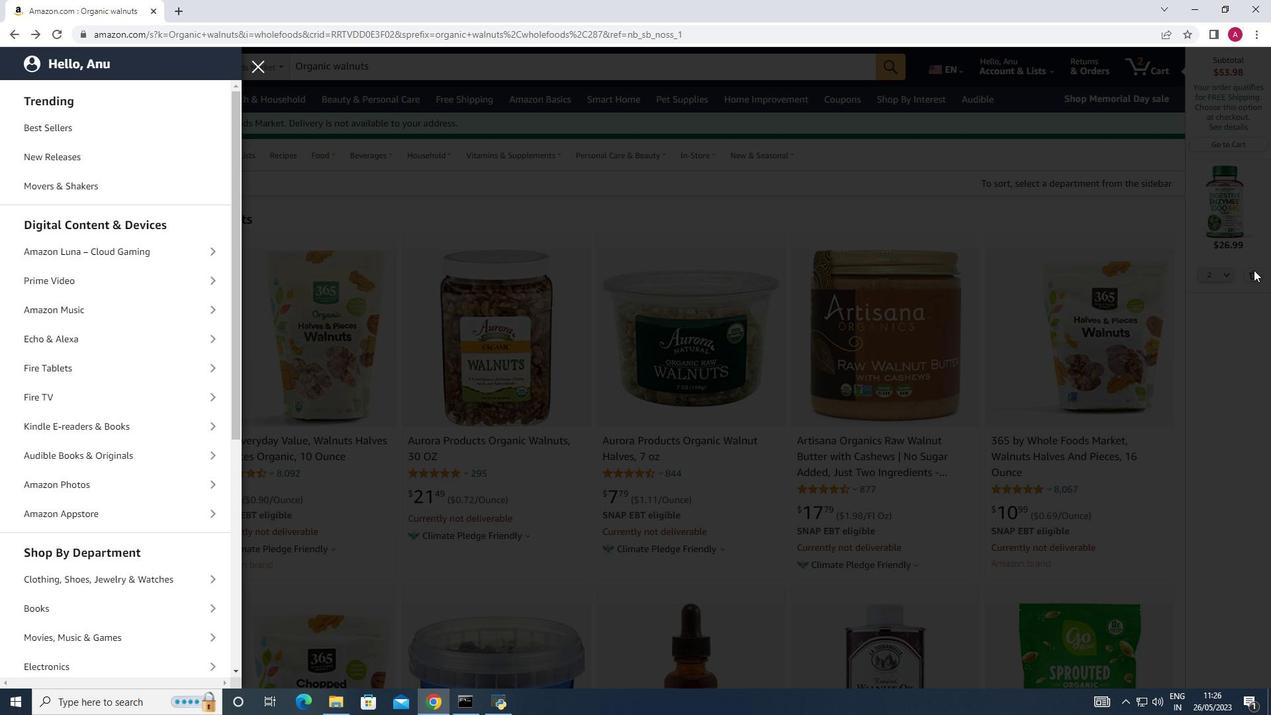 
Action: Mouse pressed left at (1251, 274)
Screenshot: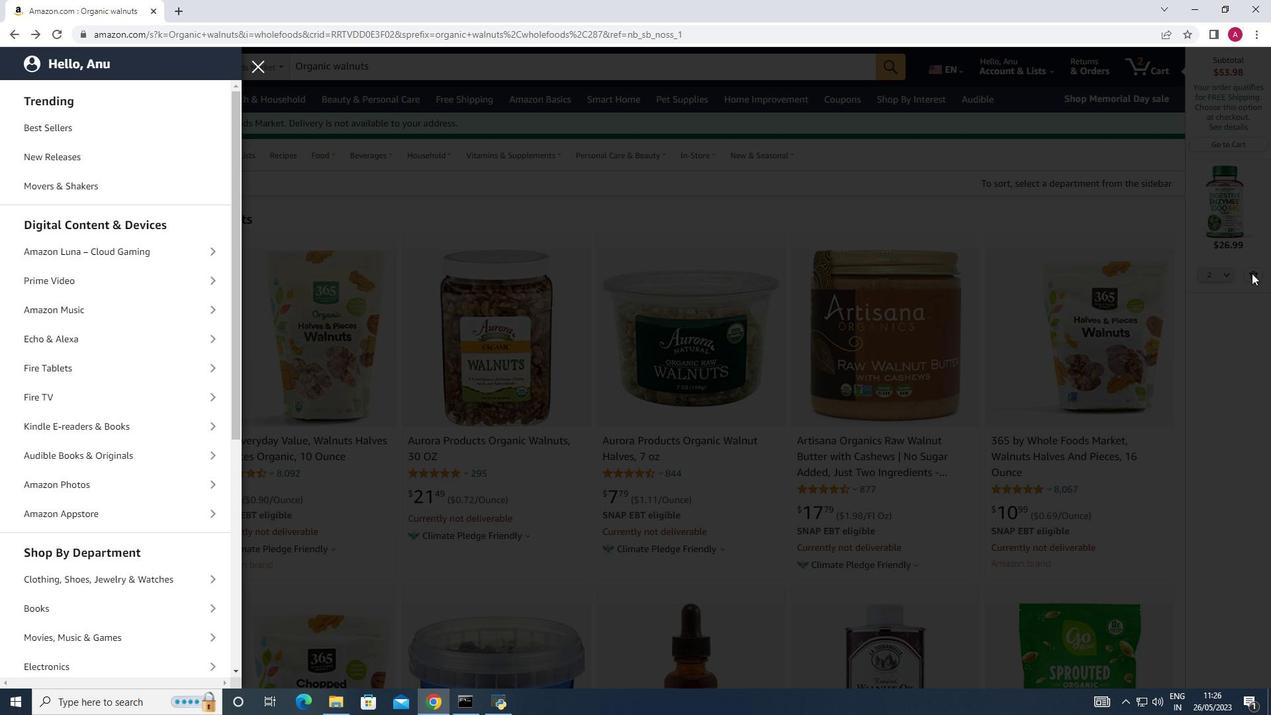 
Action: Mouse moved to (1244, 276)
Screenshot: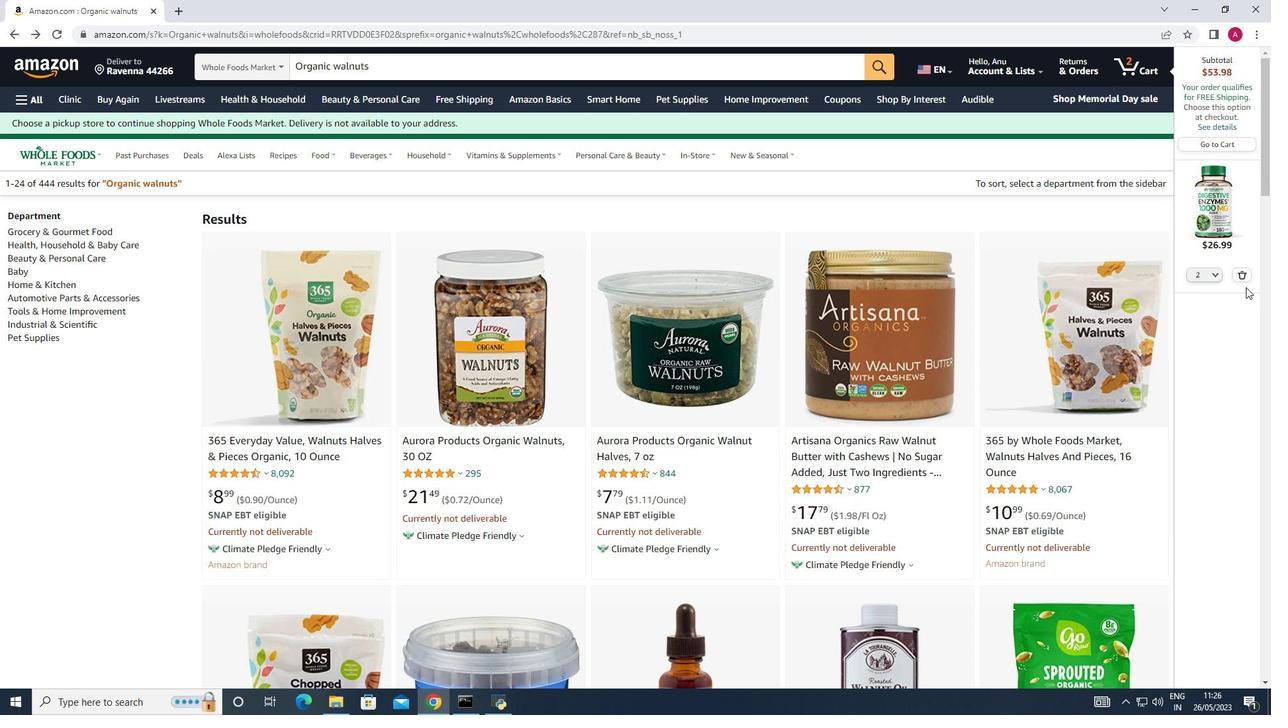 
Action: Mouse pressed left at (1244, 276)
Screenshot: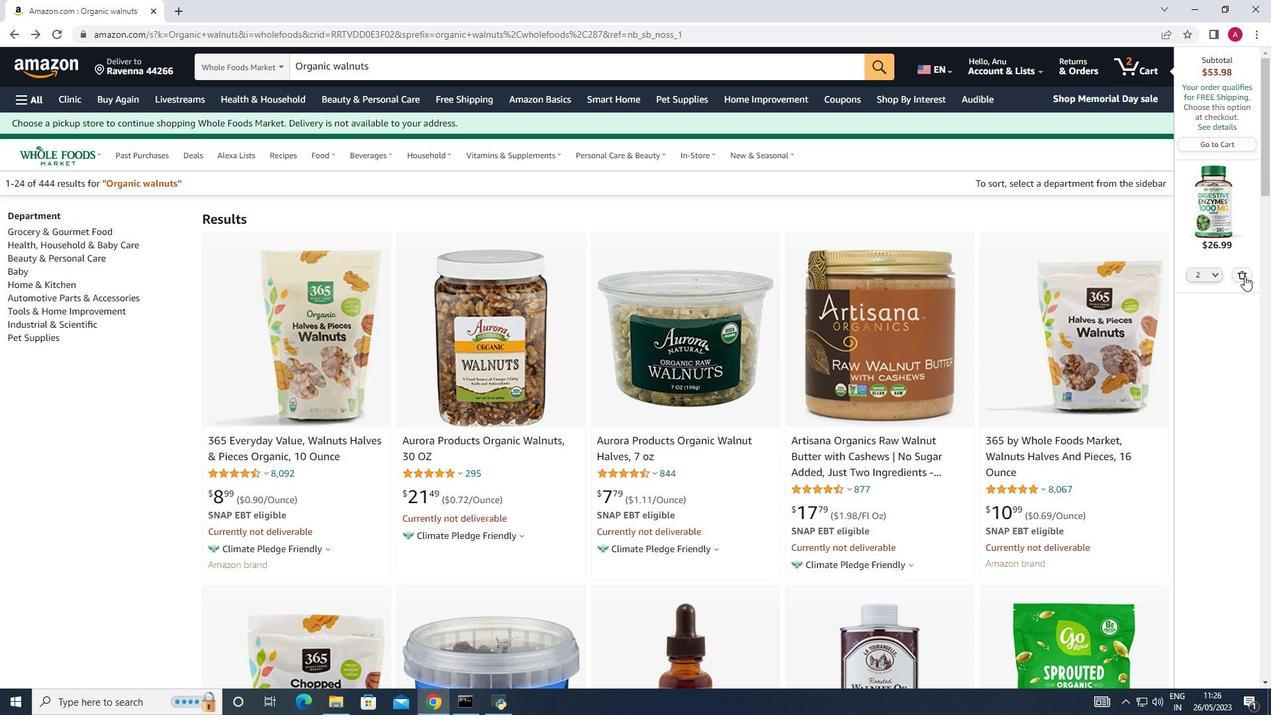 
Action: Mouse moved to (16, 92)
Screenshot: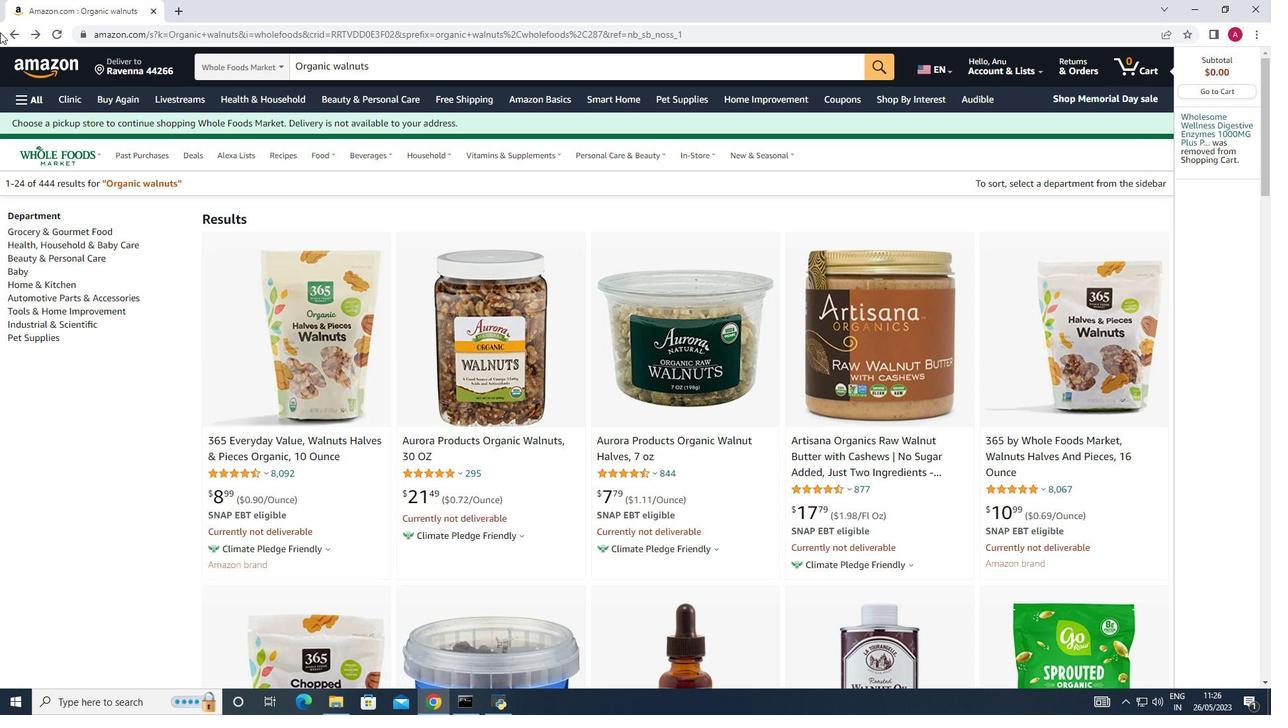 
Action: Mouse pressed left at (16, 92)
Screenshot: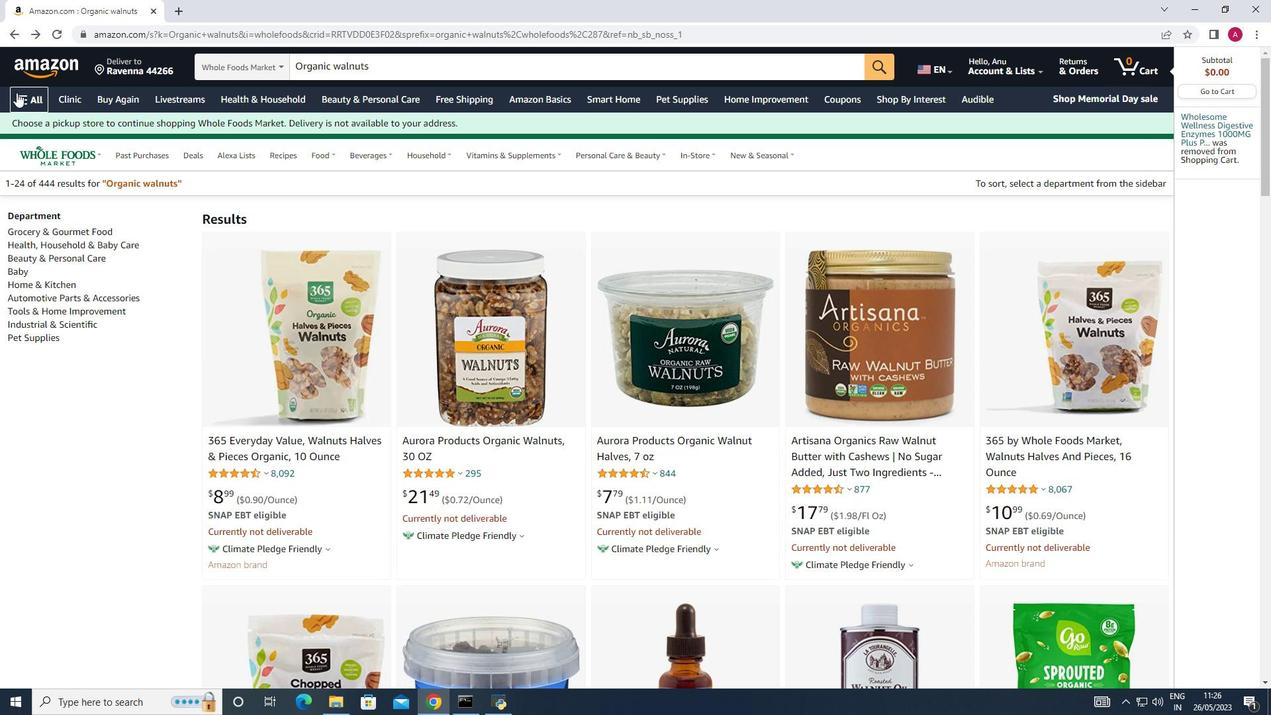 
Action: Mouse moved to (109, 513)
Screenshot: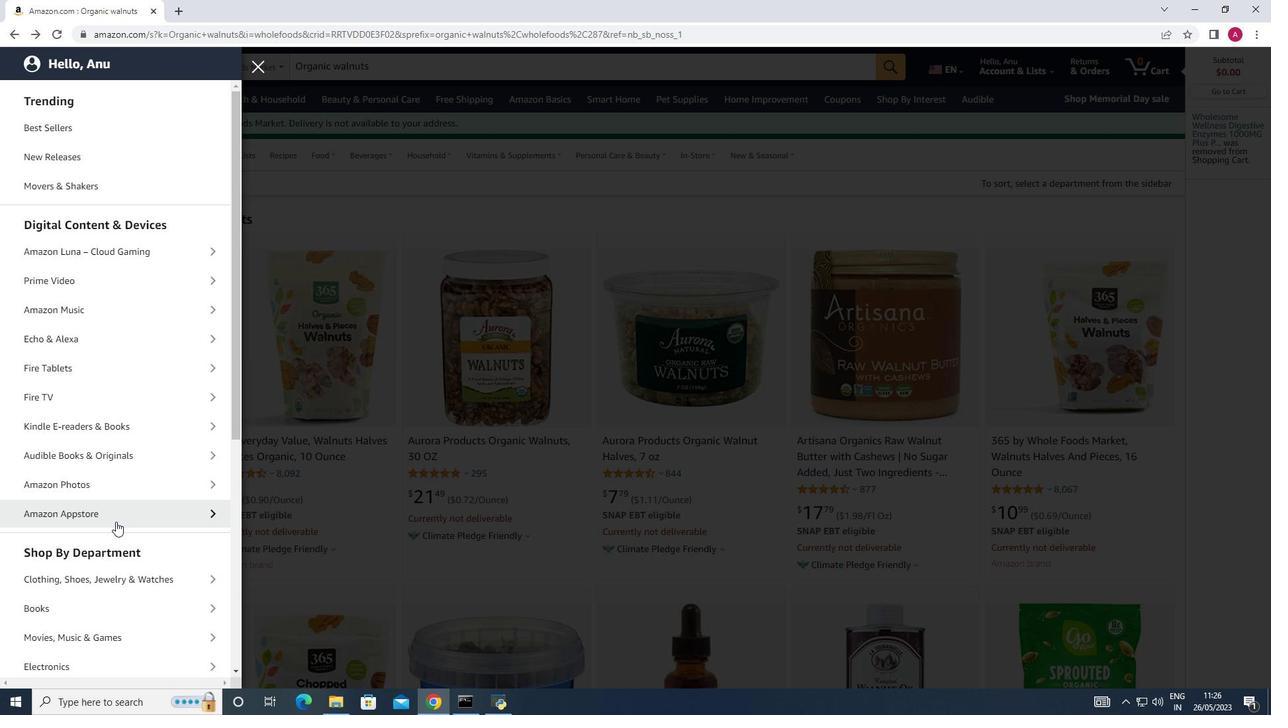 
Action: Mouse scrolled (109, 512) with delta (0, 0)
Screenshot: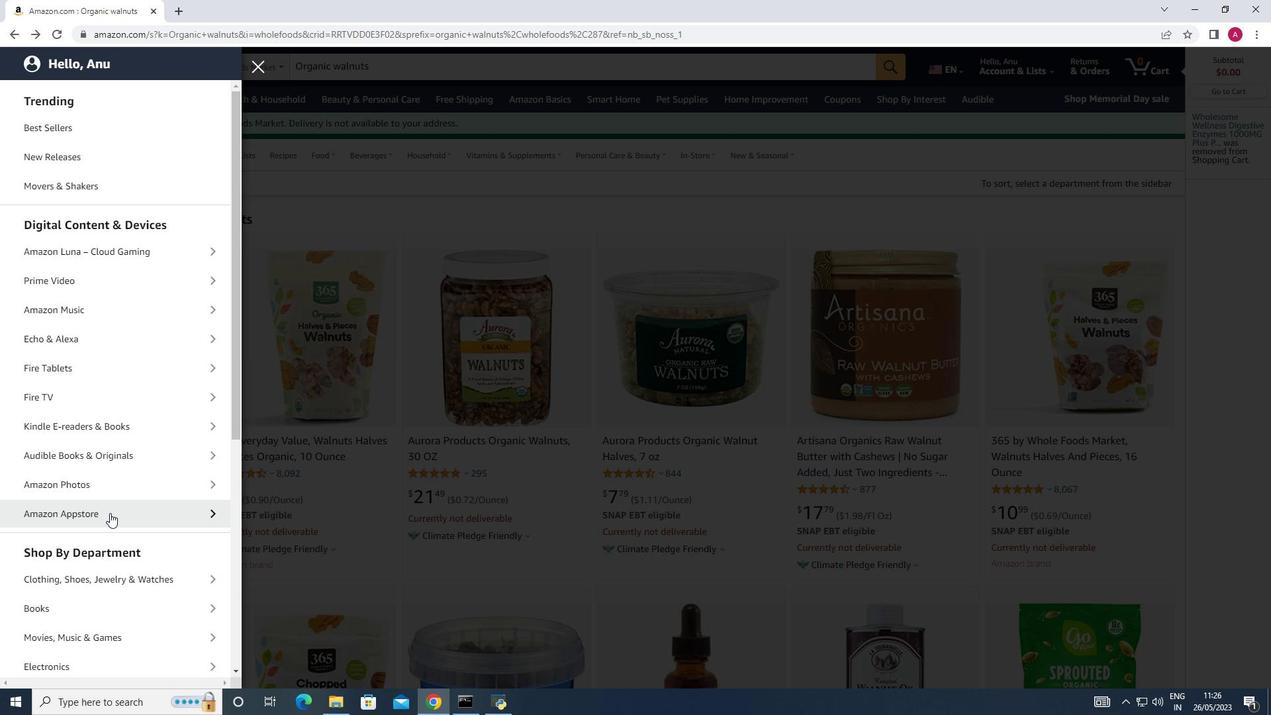 
Action: Mouse scrolled (109, 512) with delta (0, 0)
Screenshot: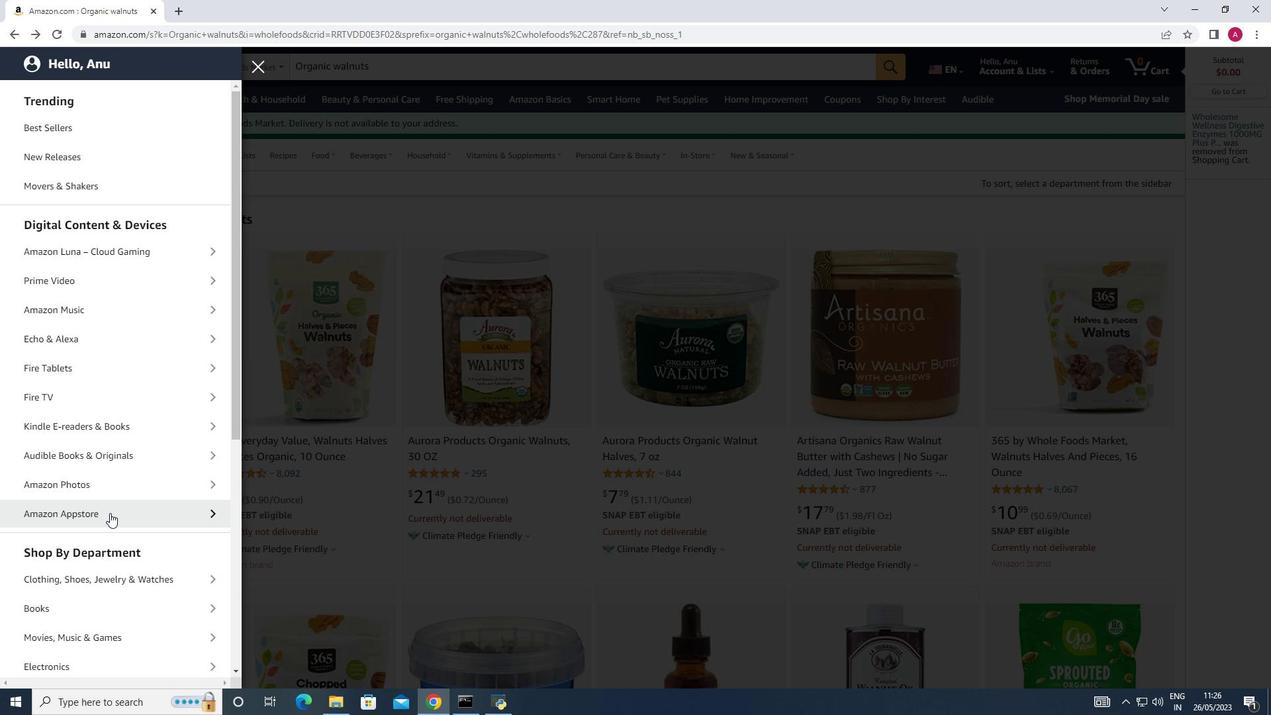 
Action: Mouse scrolled (109, 512) with delta (0, 0)
Screenshot: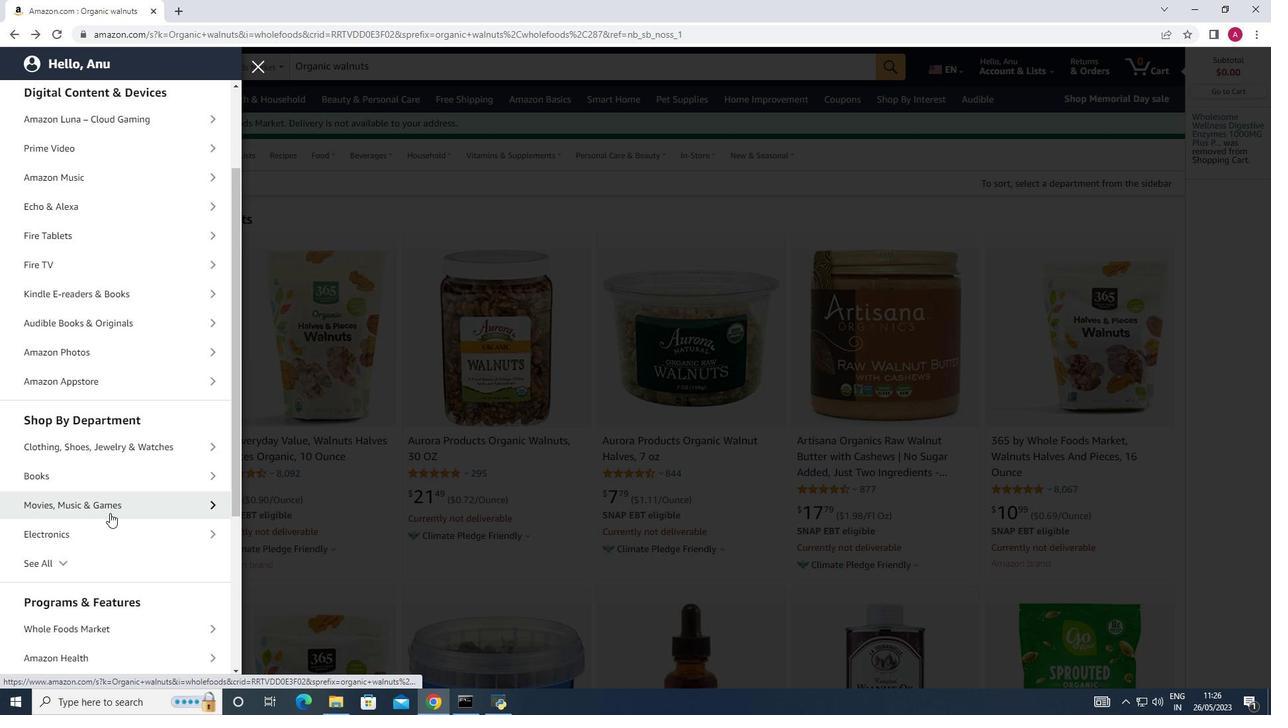 
Action: Mouse moved to (96, 595)
Screenshot: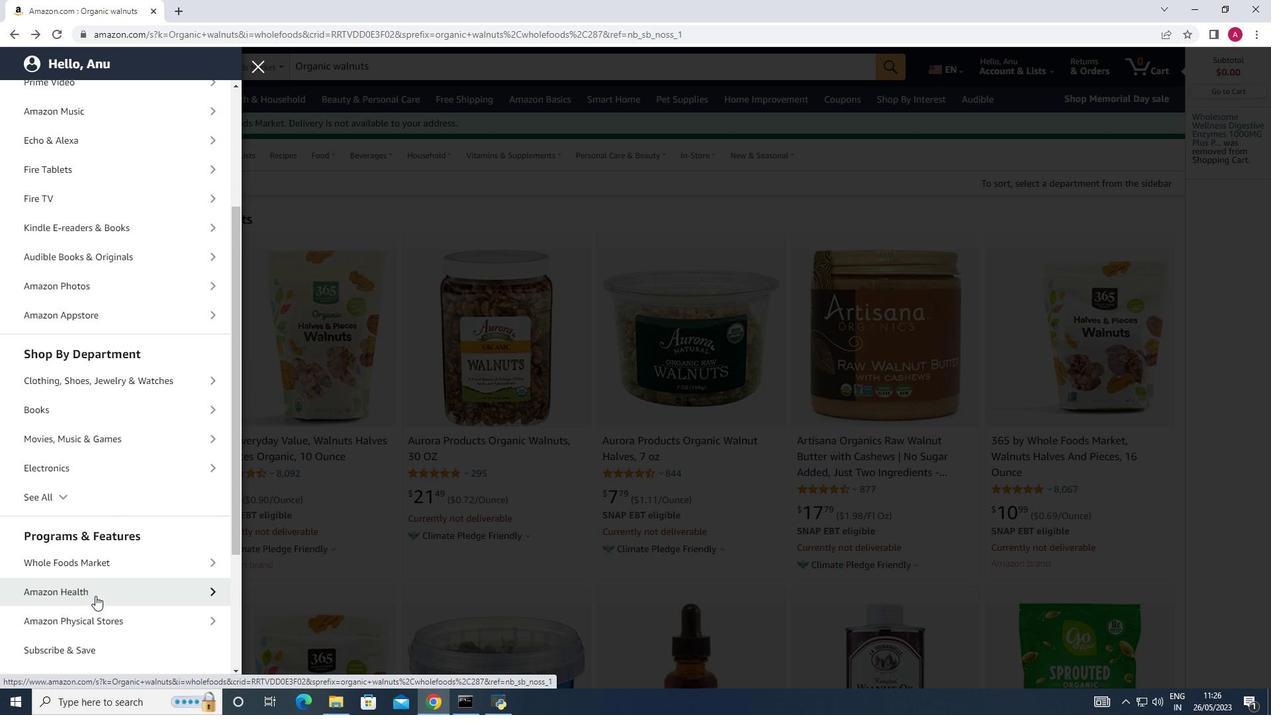 
Action: Mouse pressed left at (96, 595)
Screenshot: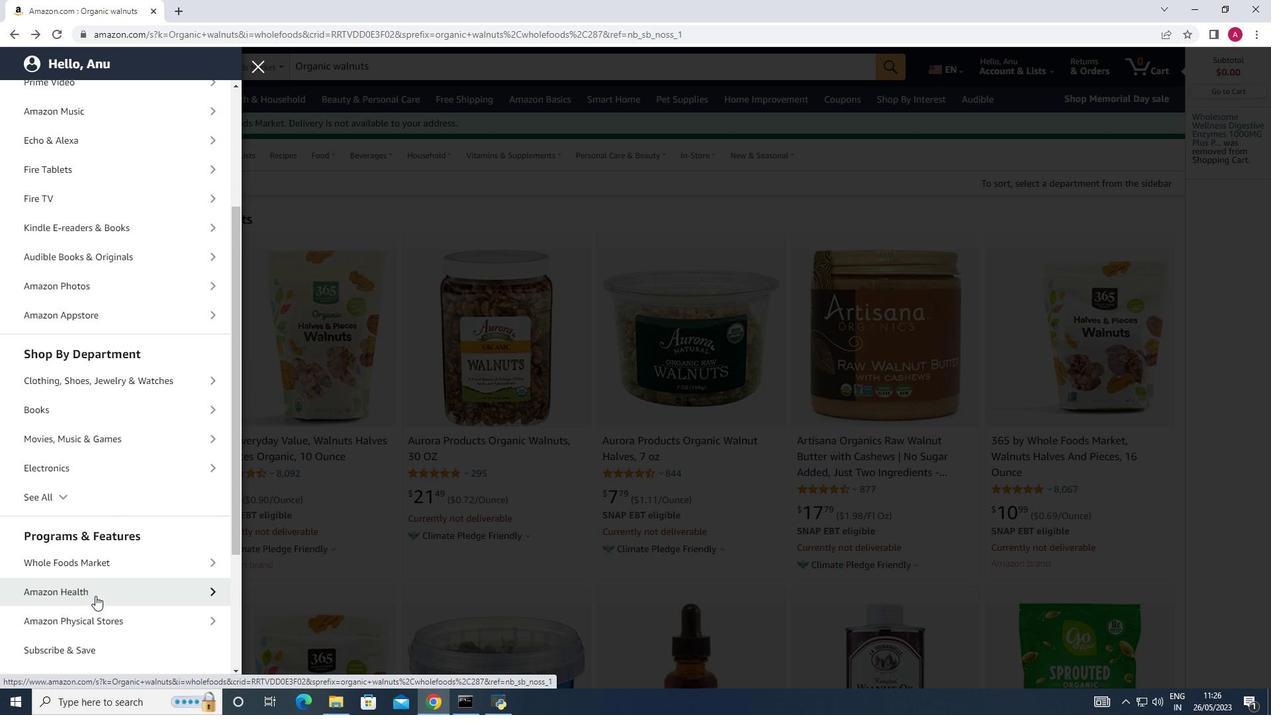 
Action: Mouse moved to (134, 158)
Screenshot: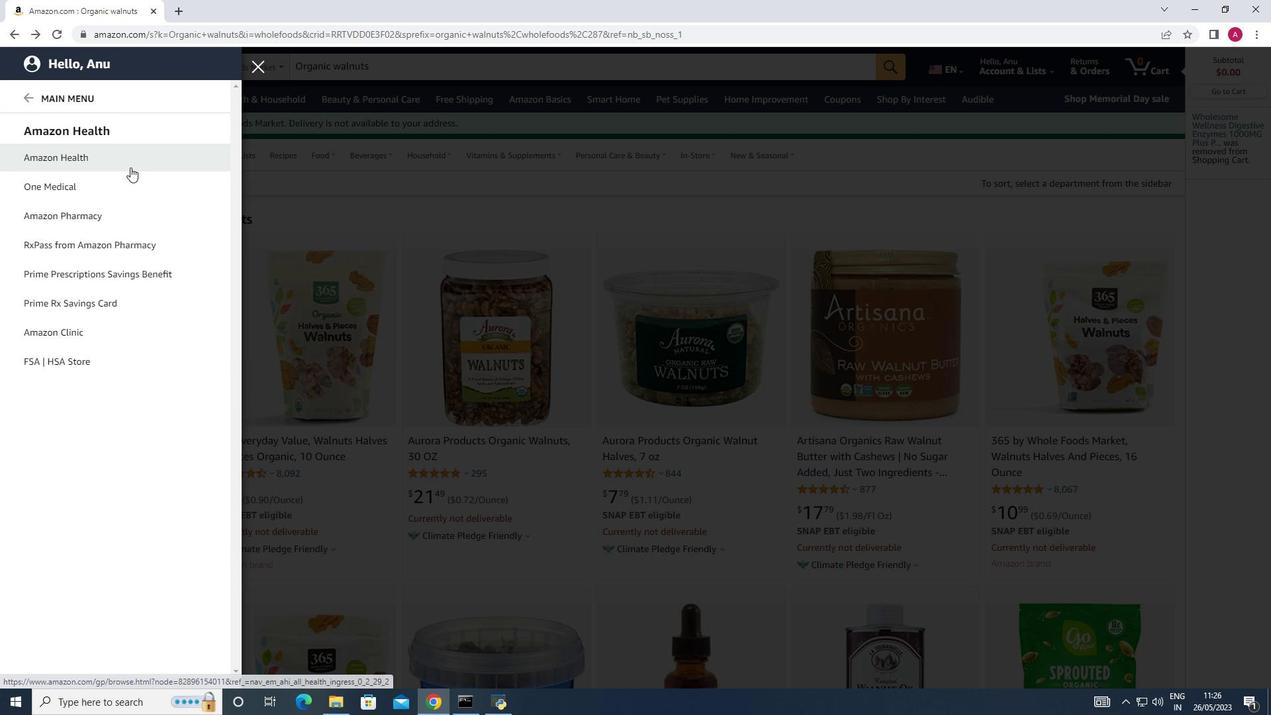 
Action: Mouse pressed left at (134, 158)
Screenshot: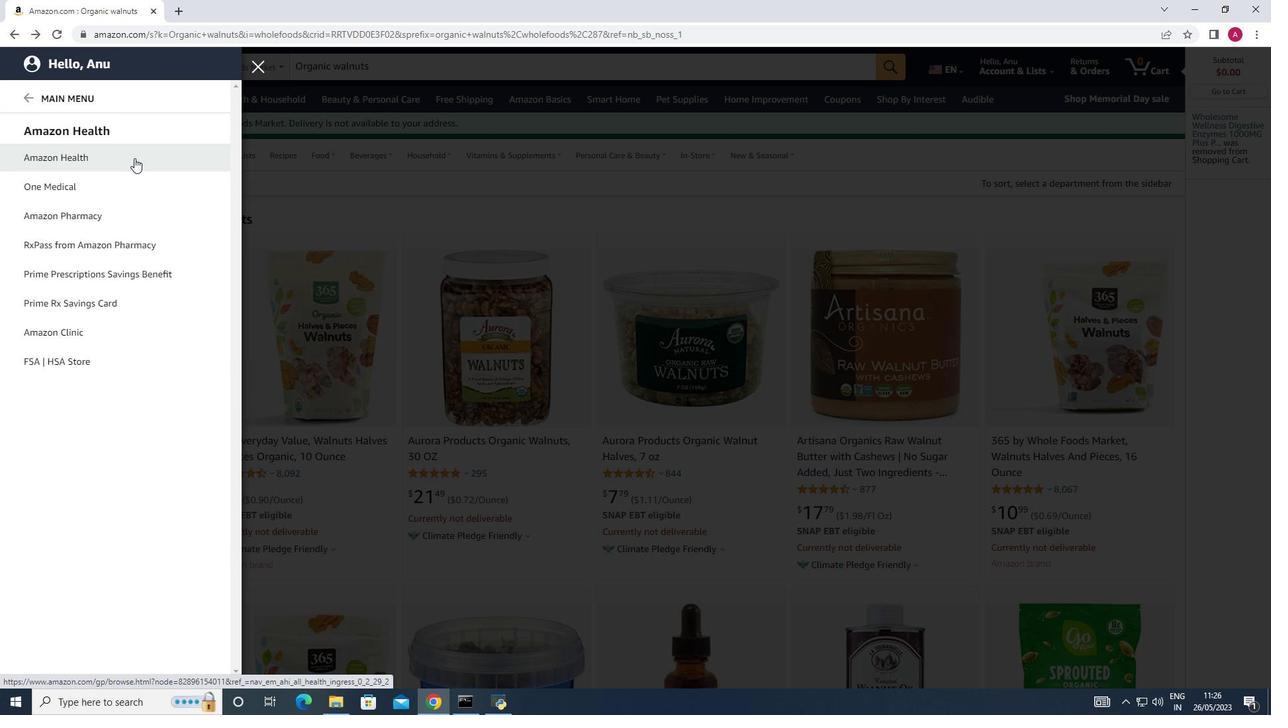 
Action: Mouse moved to (297, 65)
Screenshot: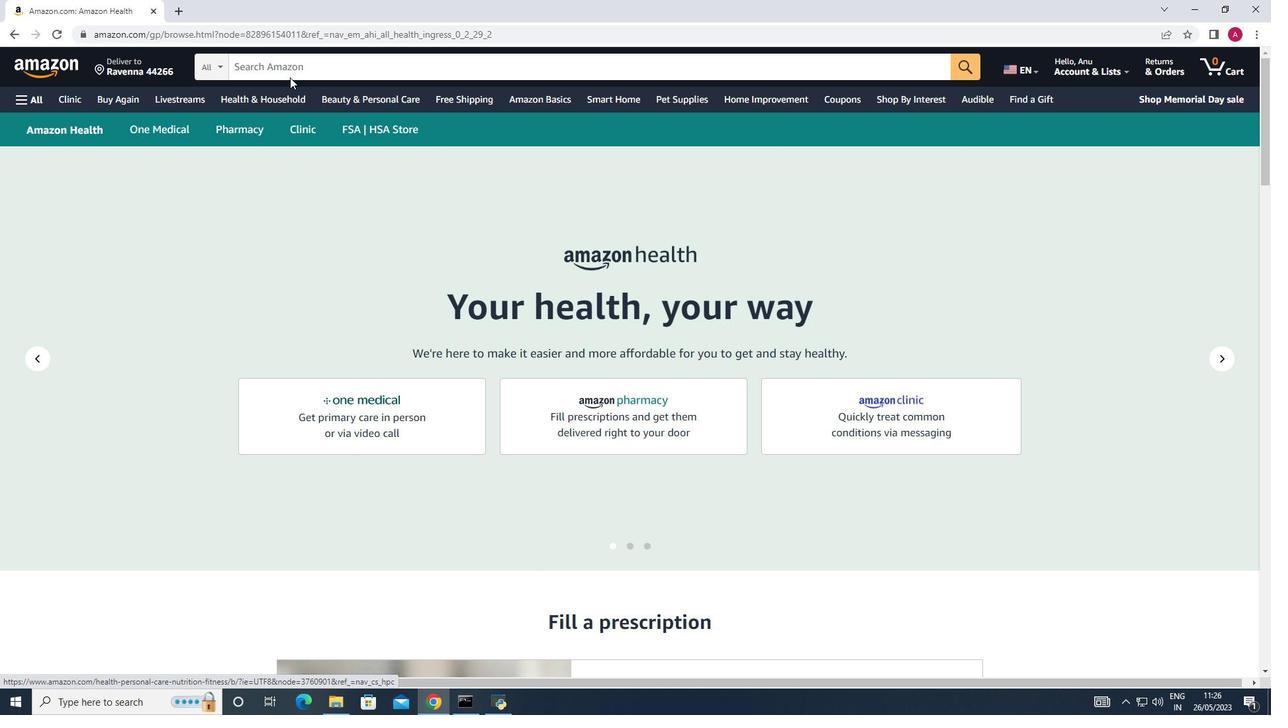 
Action: Mouse pressed left at (297, 65)
Screenshot: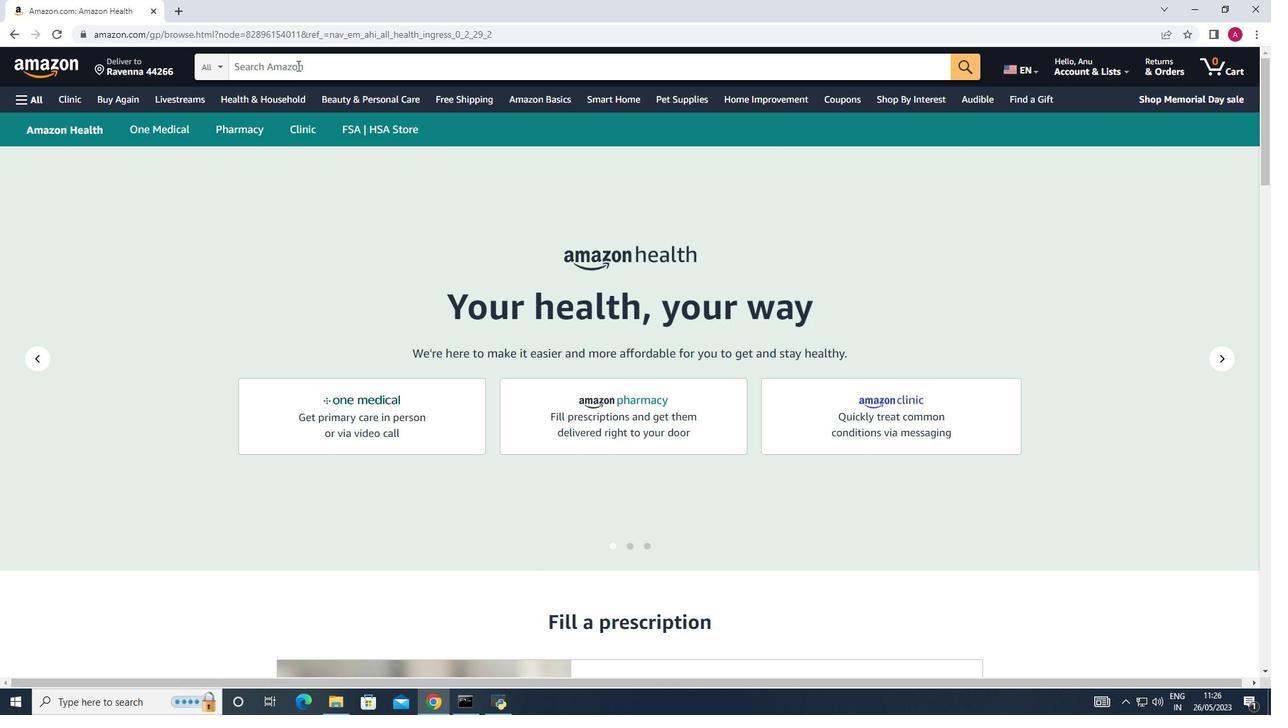 
Action: Mouse moved to (207, 63)
Screenshot: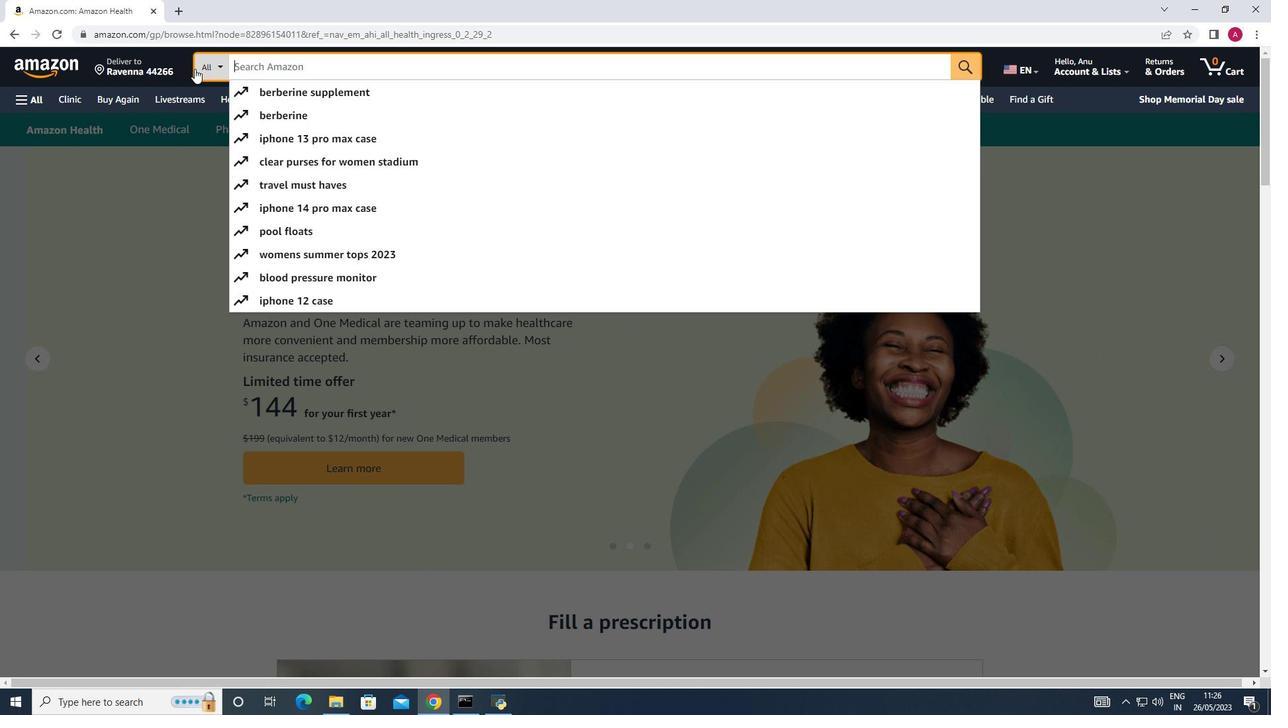 
Action: Mouse pressed left at (207, 63)
Screenshot: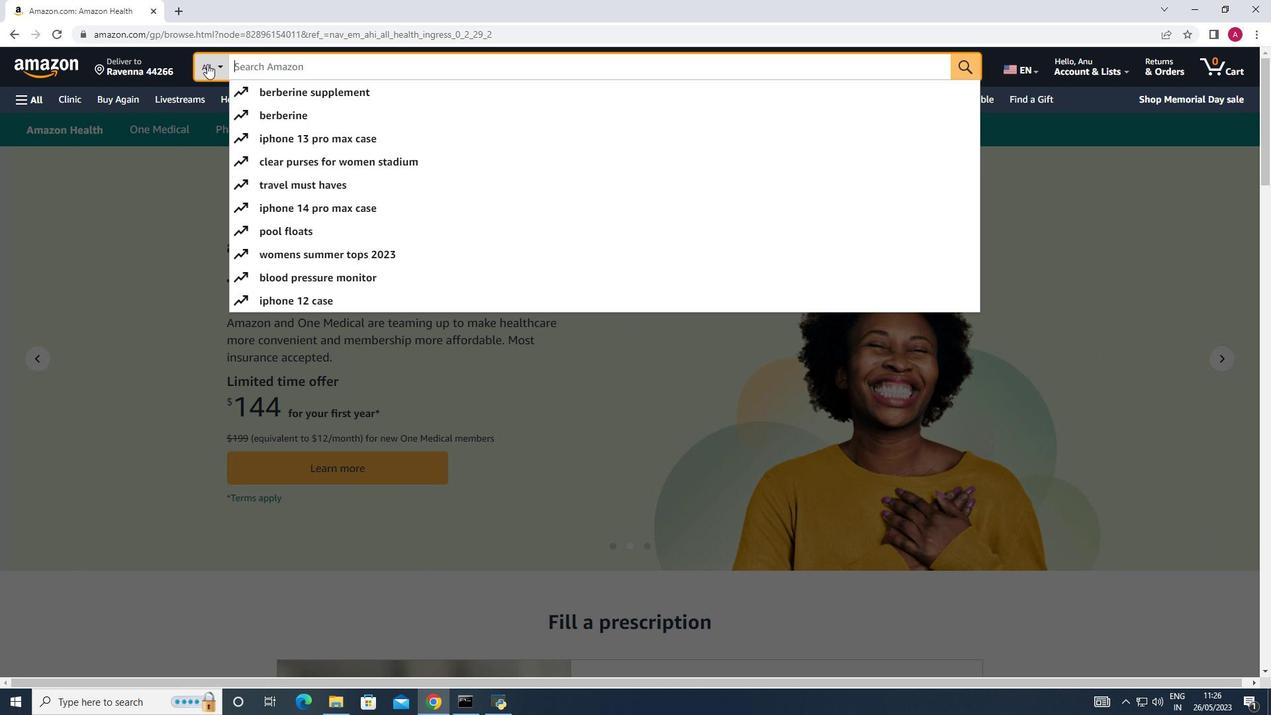 
Action: Mouse moved to (235, 305)
Screenshot: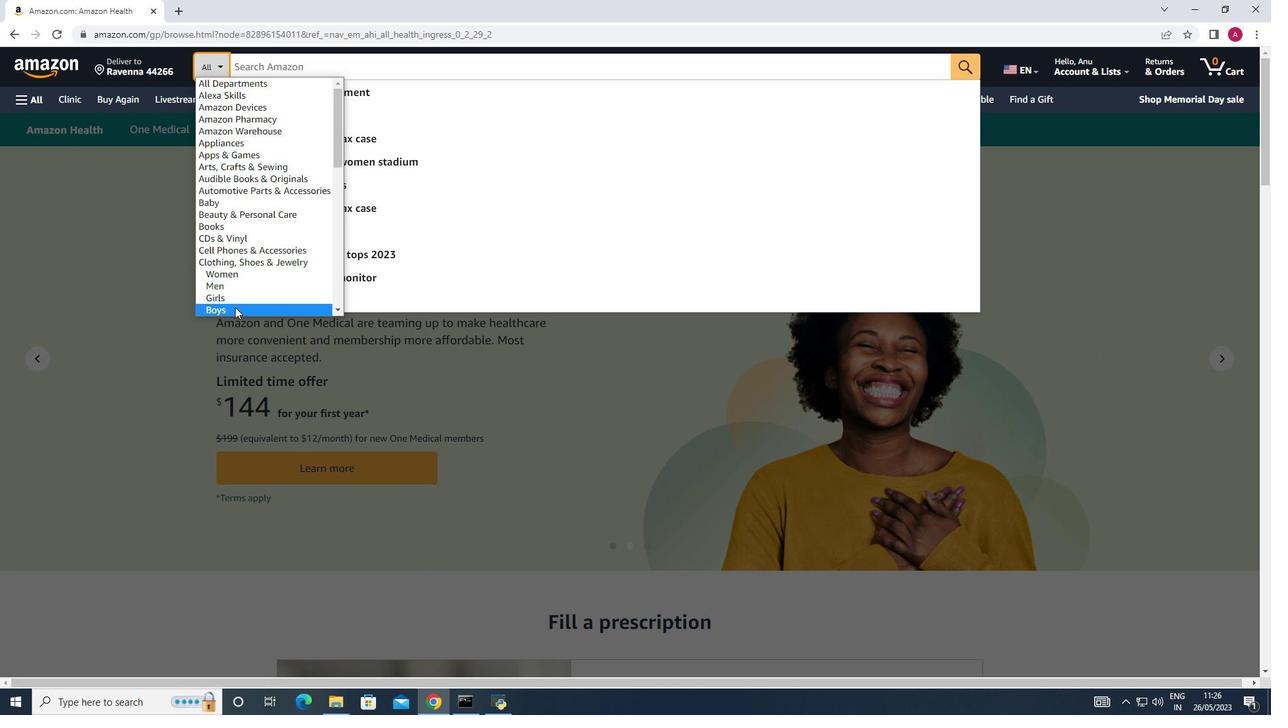
Action: Mouse scrolled (235, 305) with delta (0, 0)
Screenshot: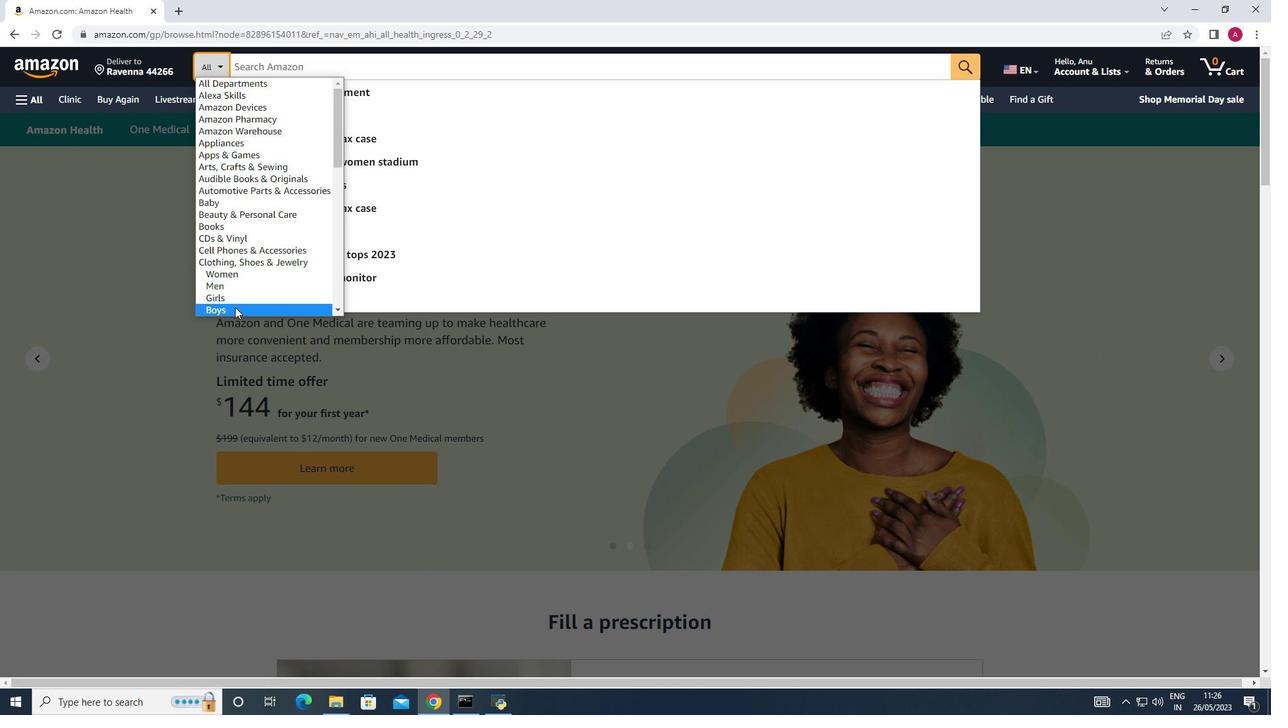 
Action: Mouse scrolled (235, 305) with delta (0, 0)
Screenshot: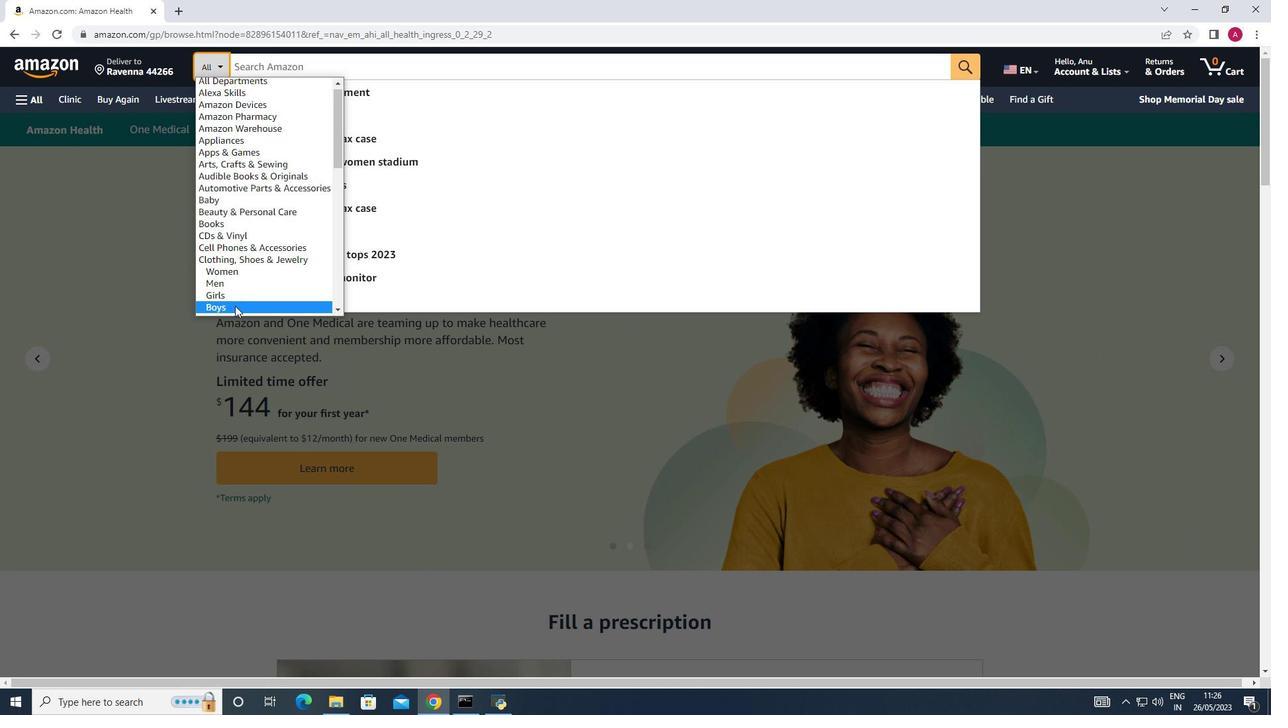 
Action: Mouse moved to (247, 239)
Screenshot: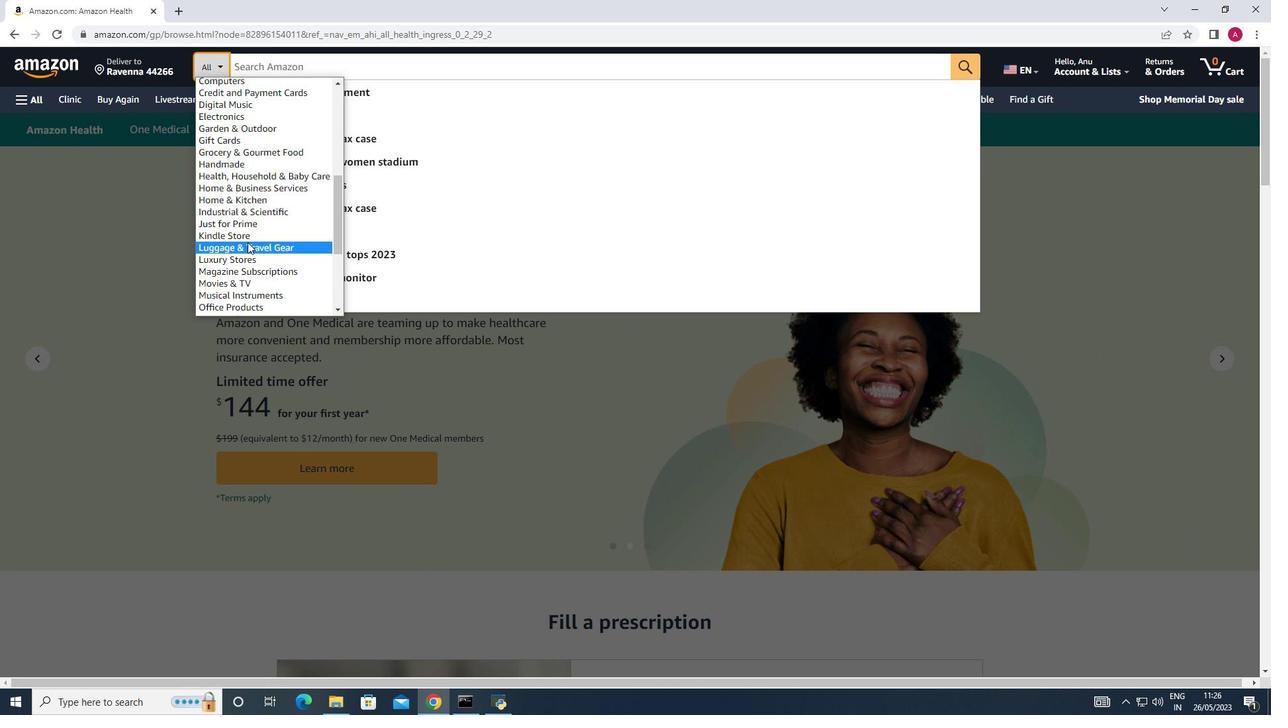 
Action: Mouse scrolled (247, 238) with delta (0, 0)
Screenshot: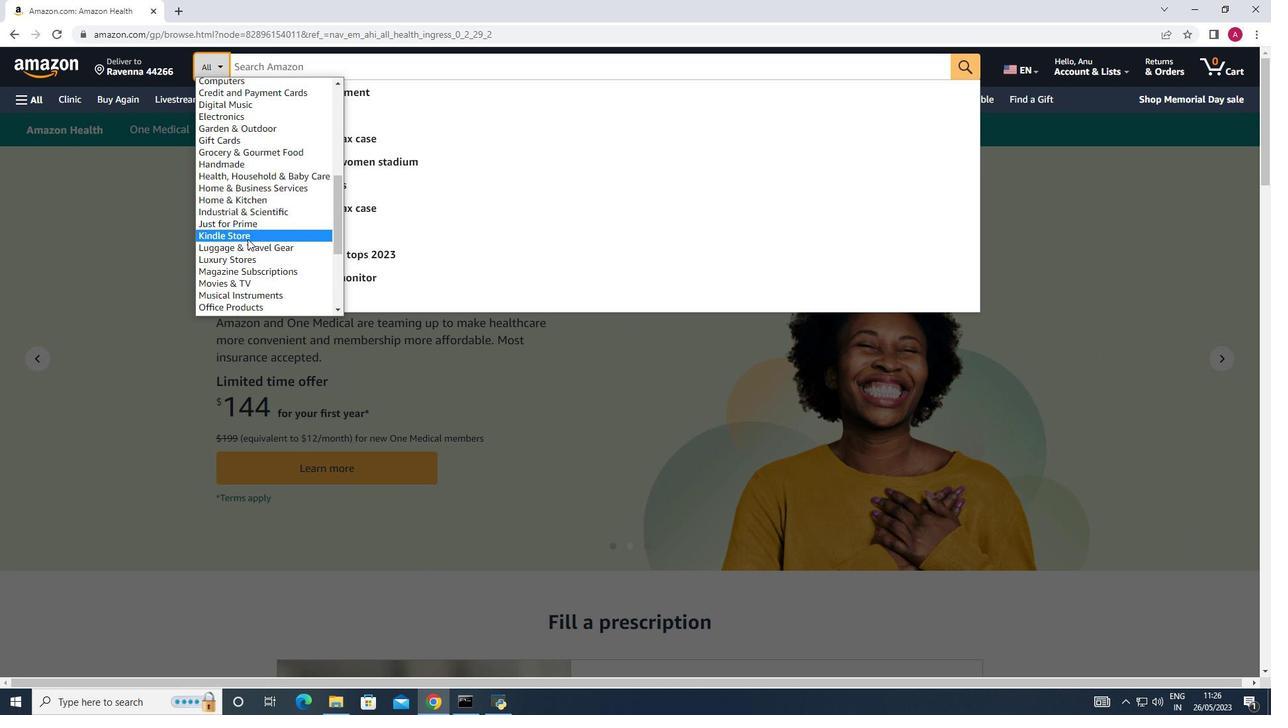 
Action: Mouse scrolled (247, 238) with delta (0, 0)
Screenshot: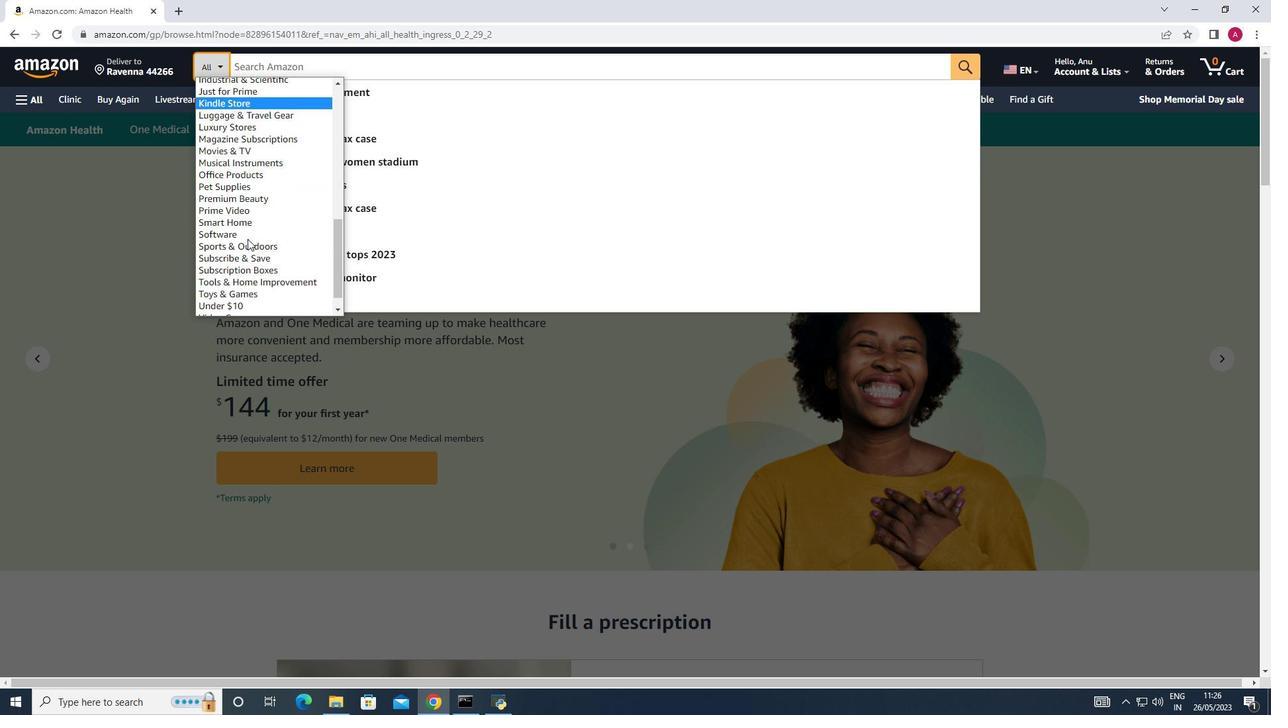 
Action: Mouse scrolled (247, 238) with delta (0, 0)
Screenshot: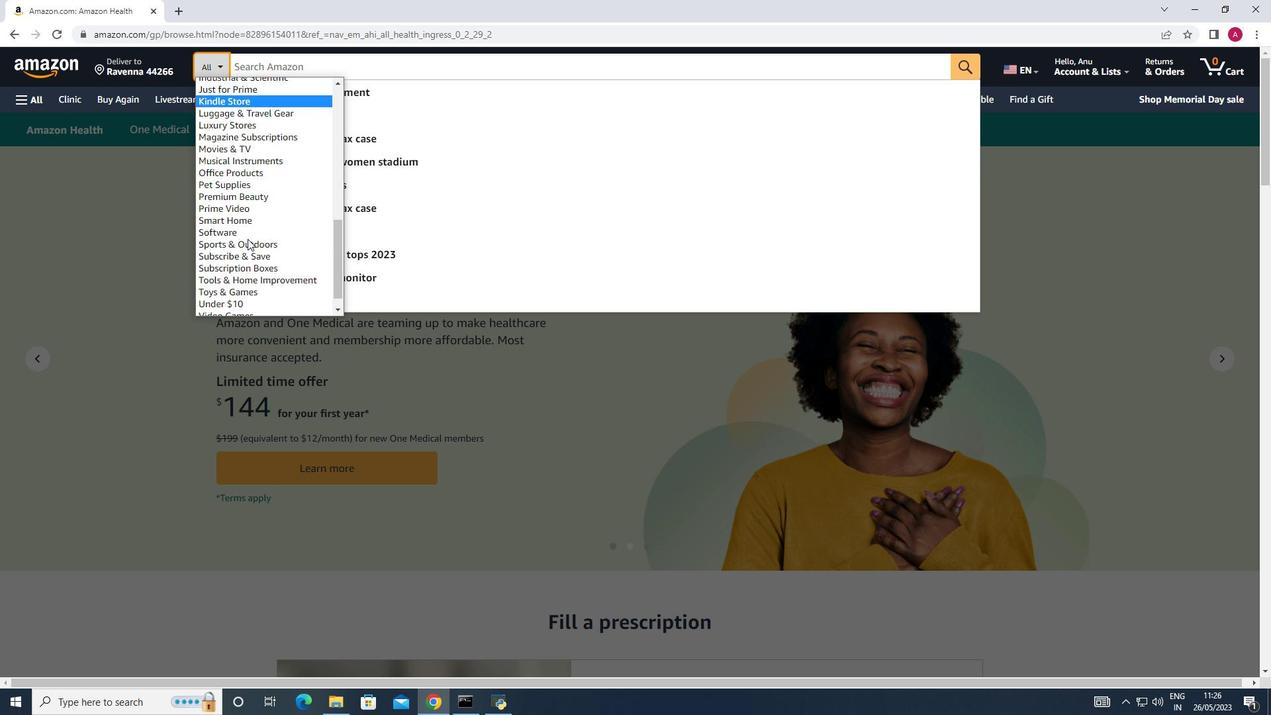 
Action: Mouse scrolled (247, 238) with delta (0, 0)
Screenshot: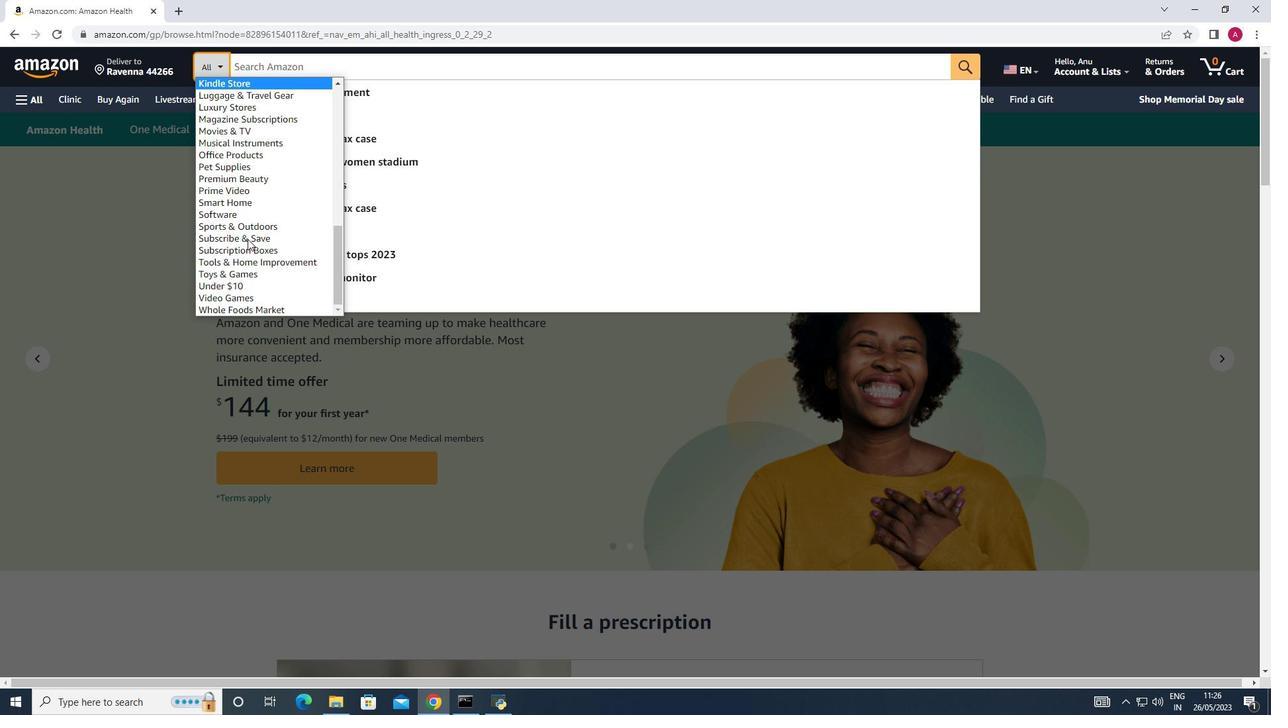 
Action: Mouse scrolled (247, 239) with delta (0, 0)
Screenshot: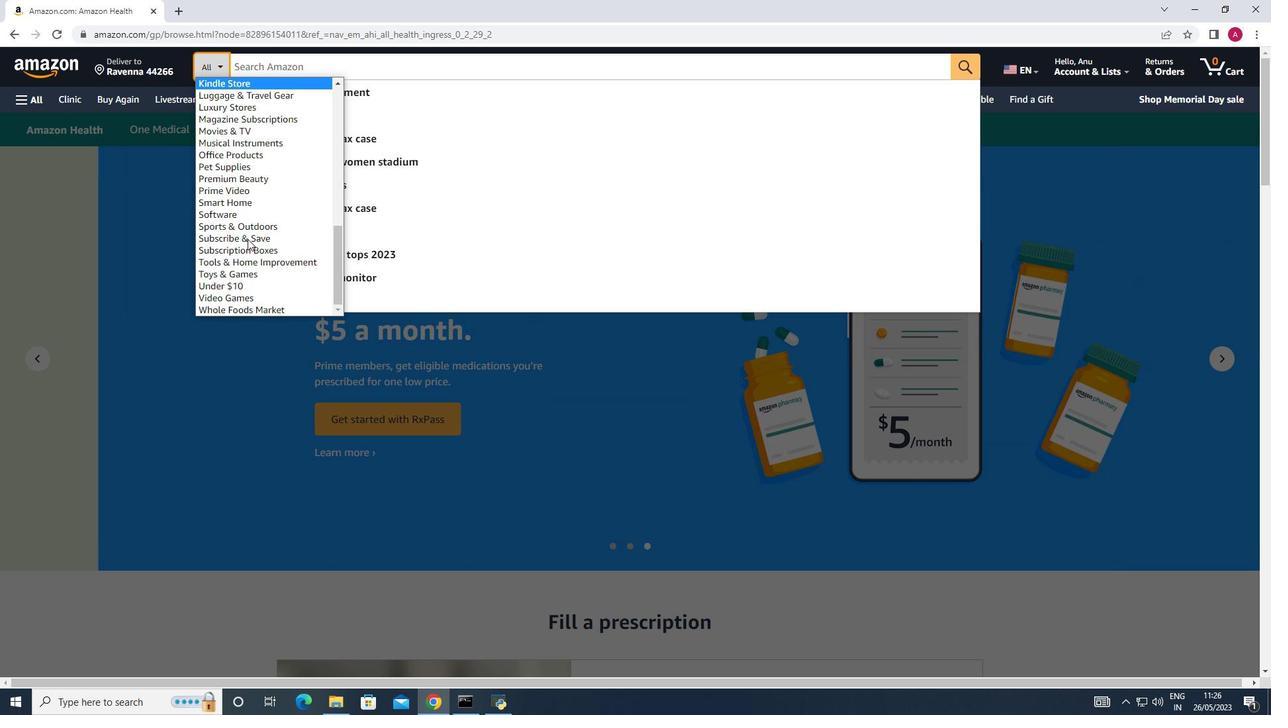 
Action: Mouse moved to (260, 159)
Screenshot: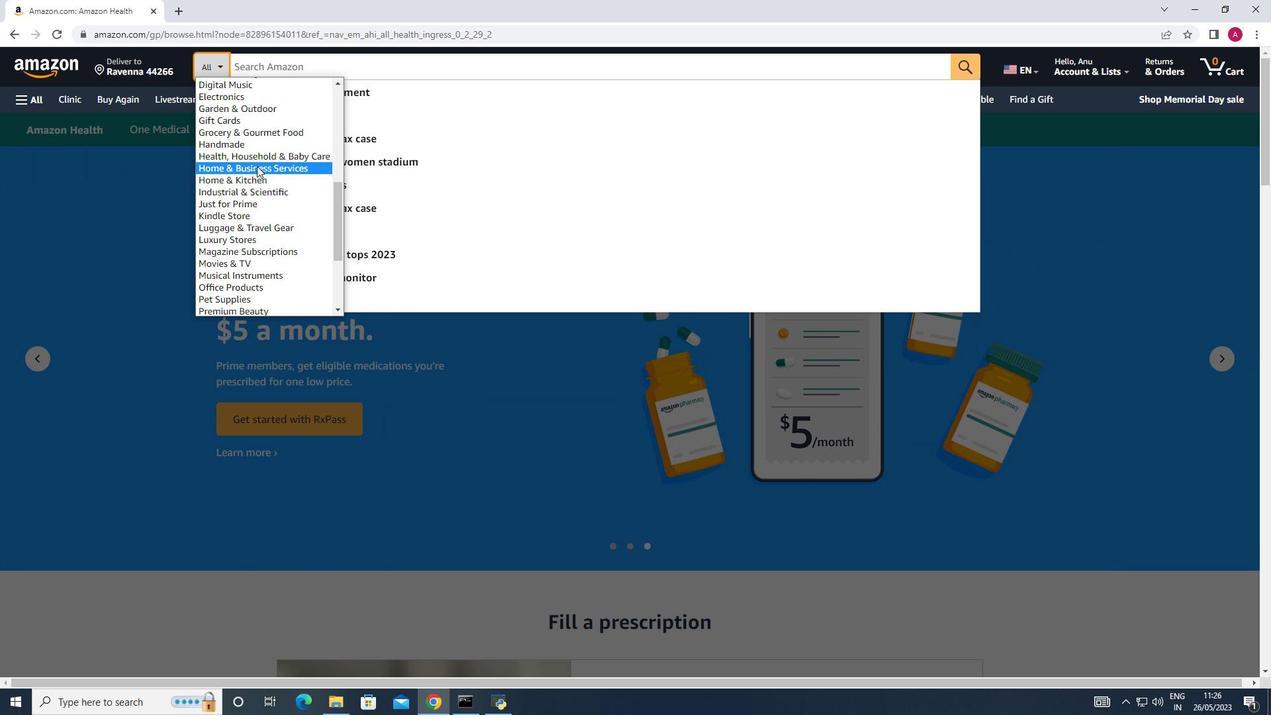 
Action: Mouse pressed left at (260, 159)
Screenshot: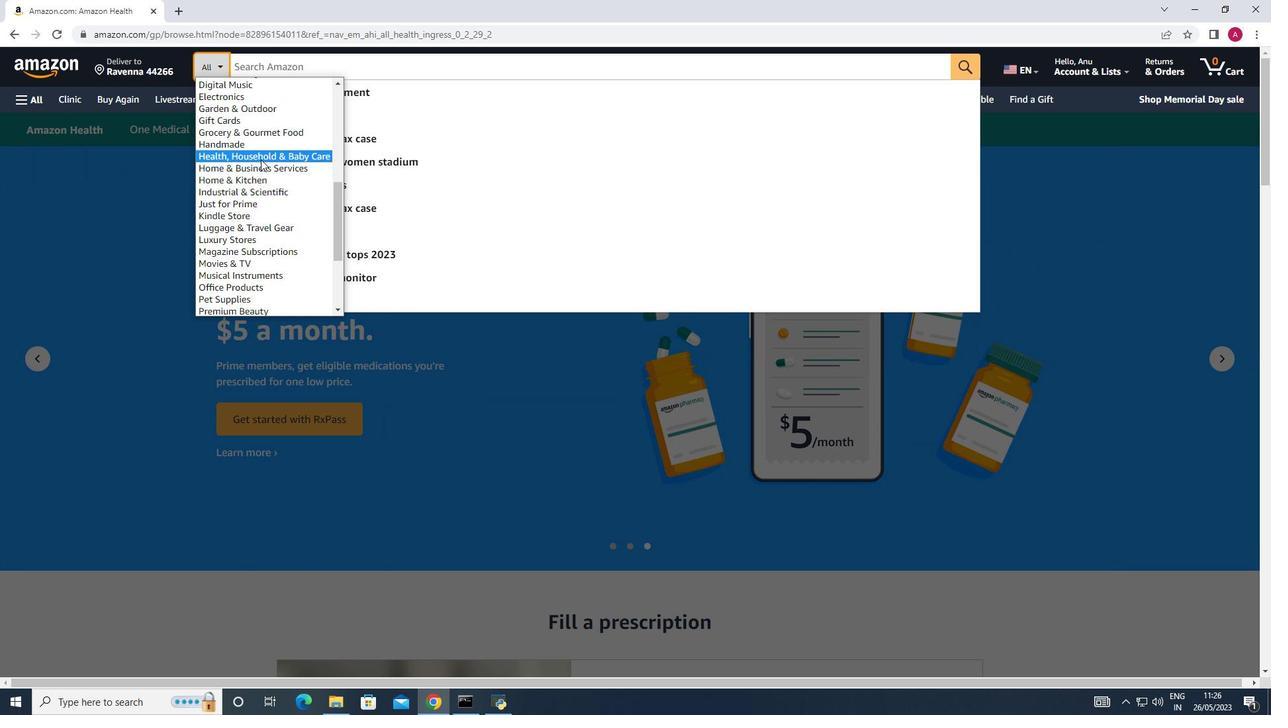 
Action: Mouse moved to (358, 64)
Screenshot: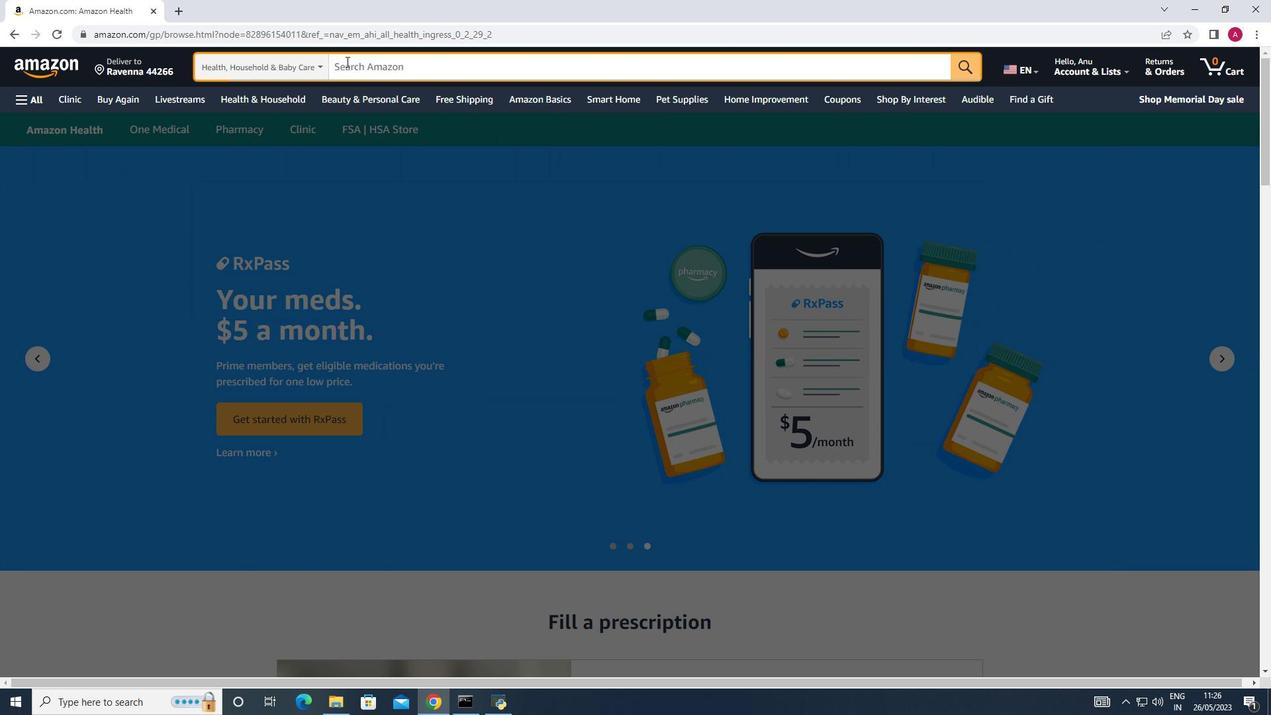 
Action: Mouse pressed left at (358, 64)
Screenshot: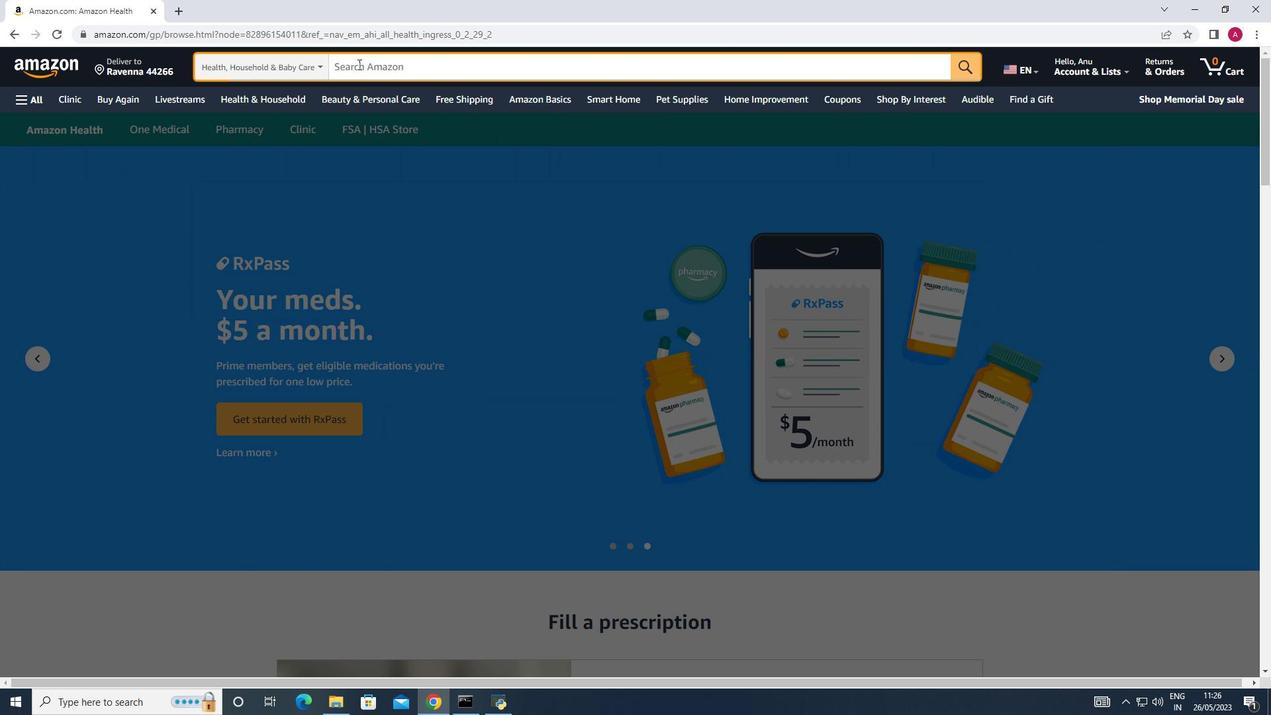 
Action: Mouse moved to (374, 76)
Screenshot: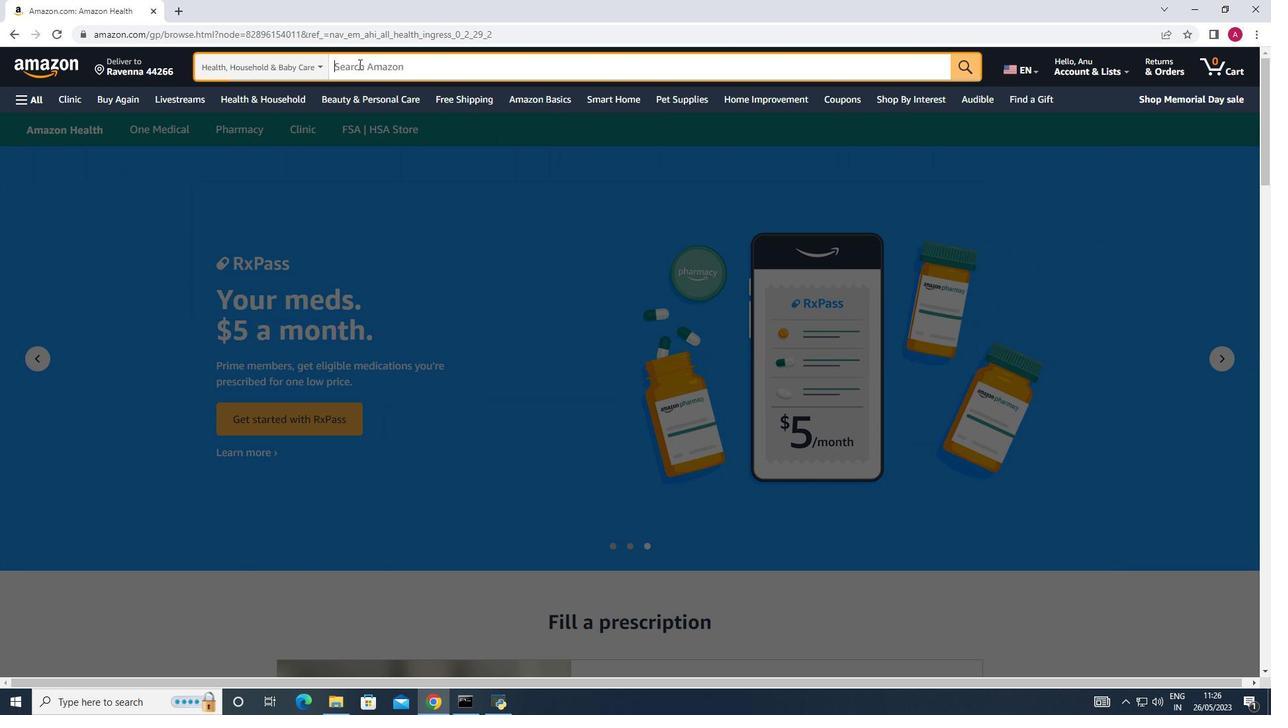 
Action: Key pressed <Key.shift><Key.shift>Lycopene<Key.space>supplement<Key.enter>
Screenshot: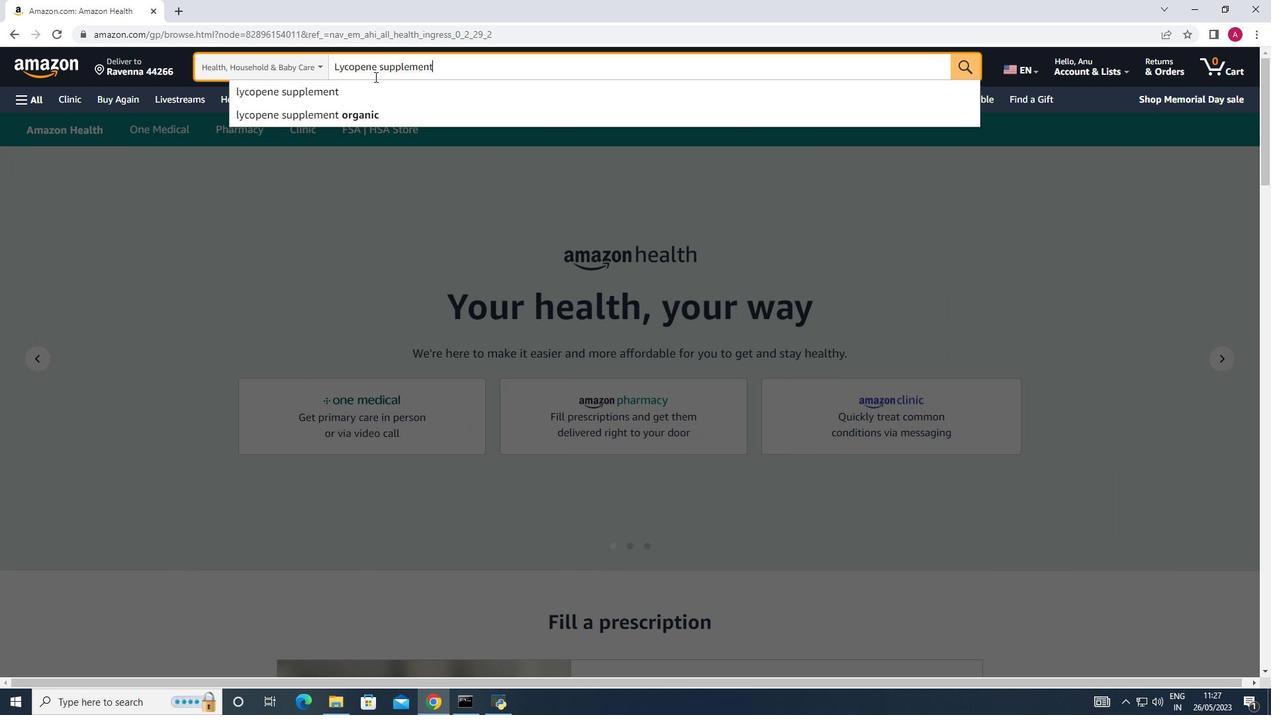 
Action: Mouse moved to (513, 325)
Screenshot: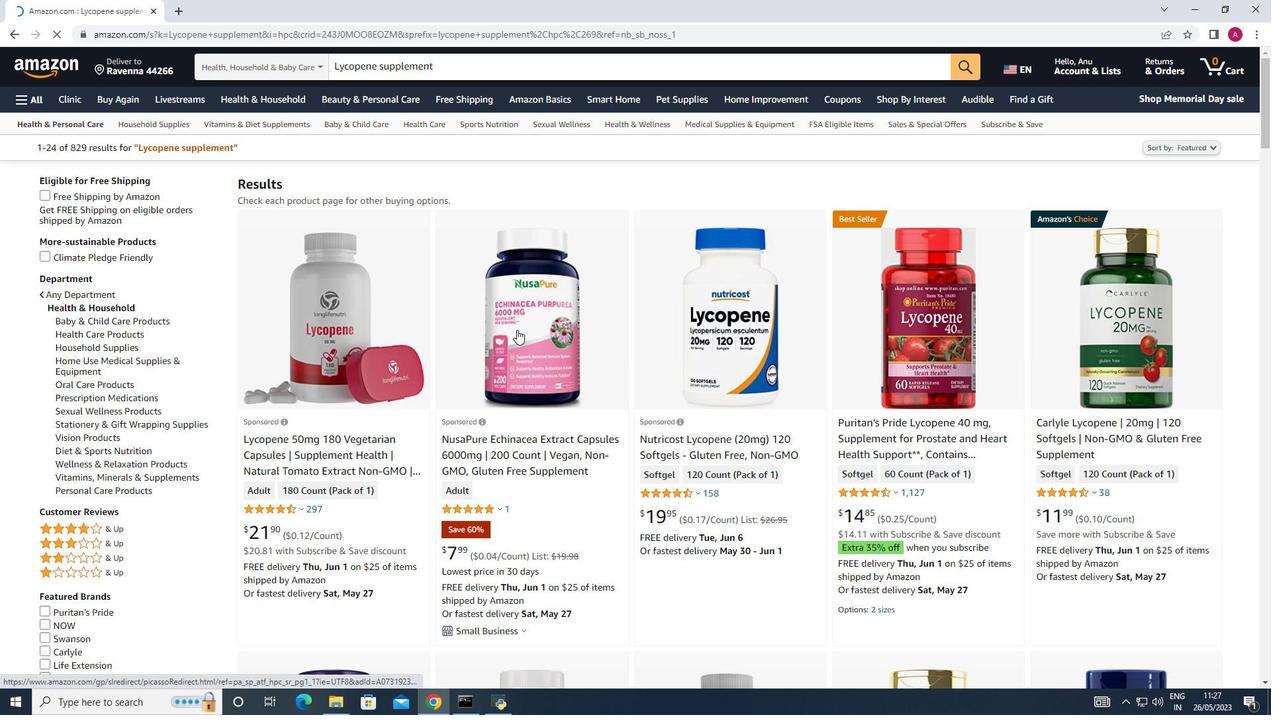 
Action: Mouse scrolled (513, 325) with delta (0, 0)
Screenshot: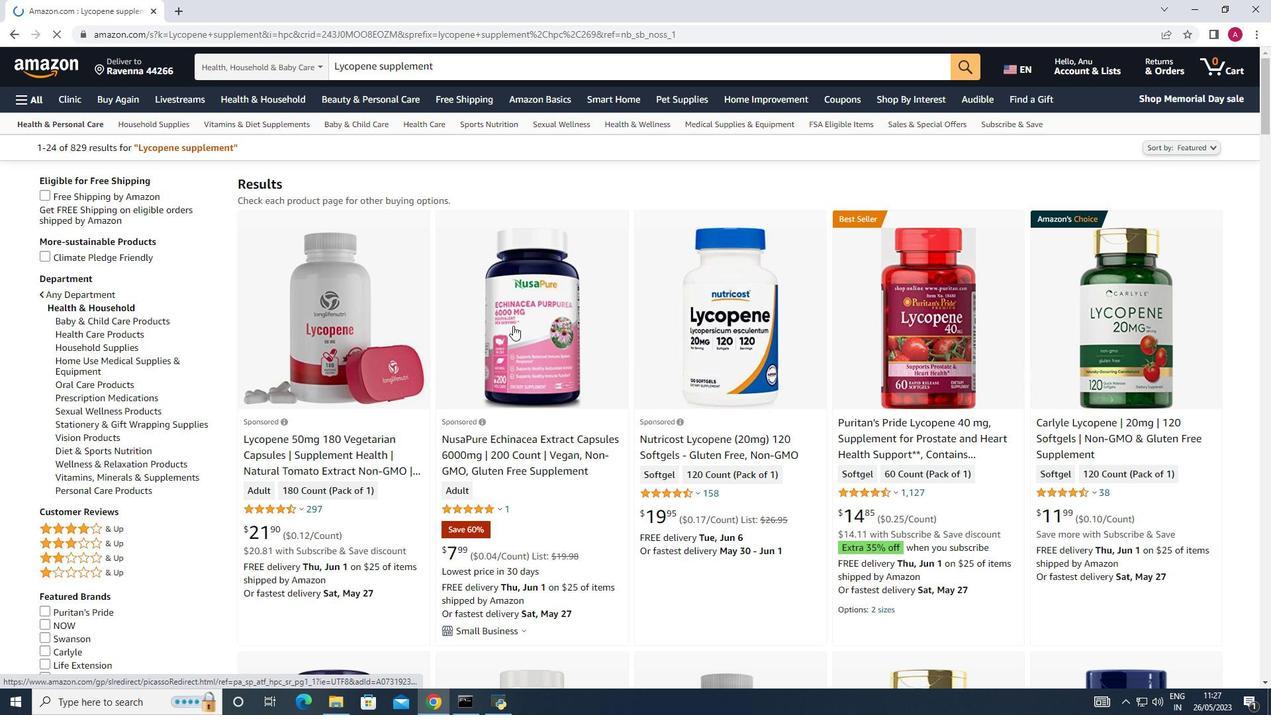 
Action: Mouse moved to (399, 331)
Screenshot: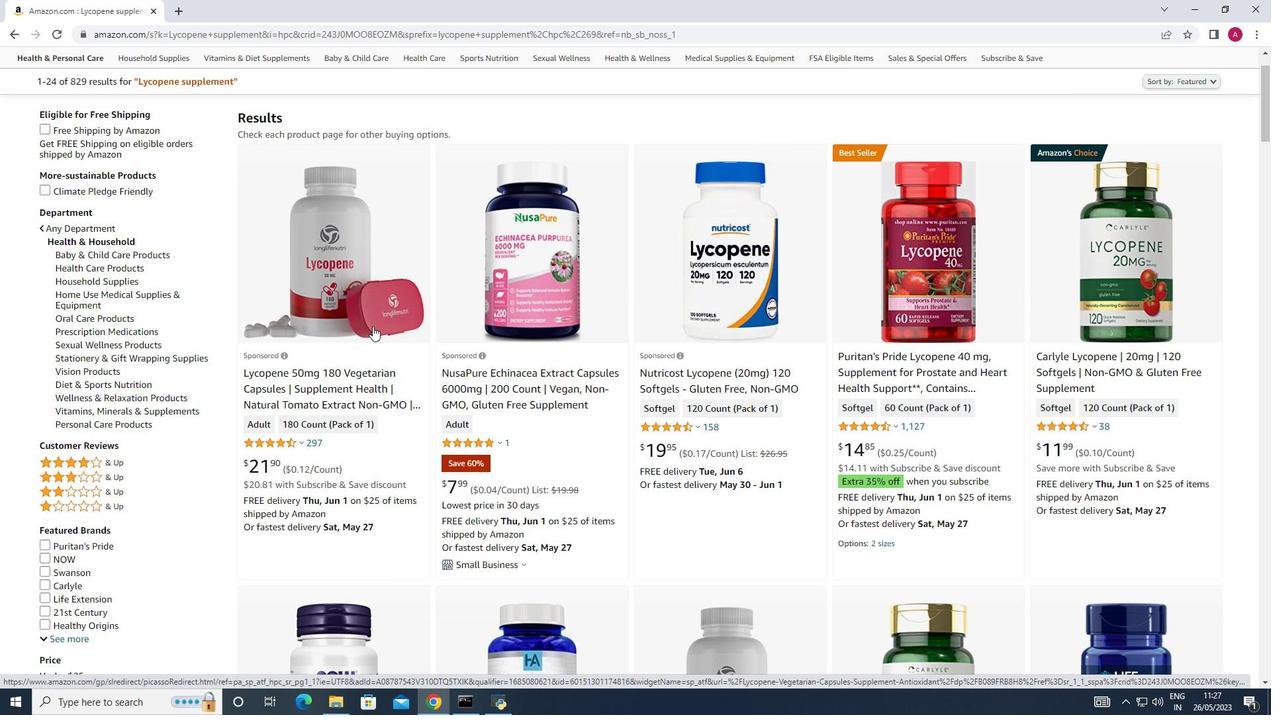 
Action: Mouse scrolled (399, 332) with delta (0, 0)
Screenshot: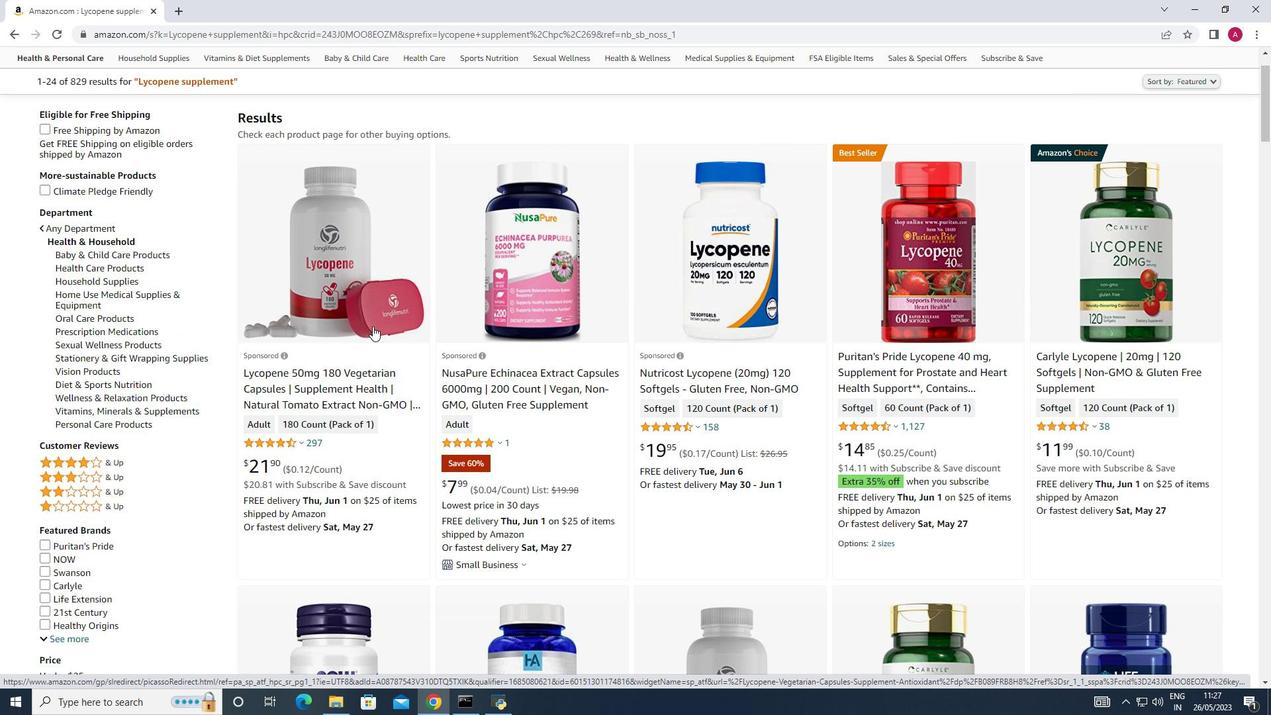
Action: Mouse scrolled (399, 332) with delta (0, 0)
Screenshot: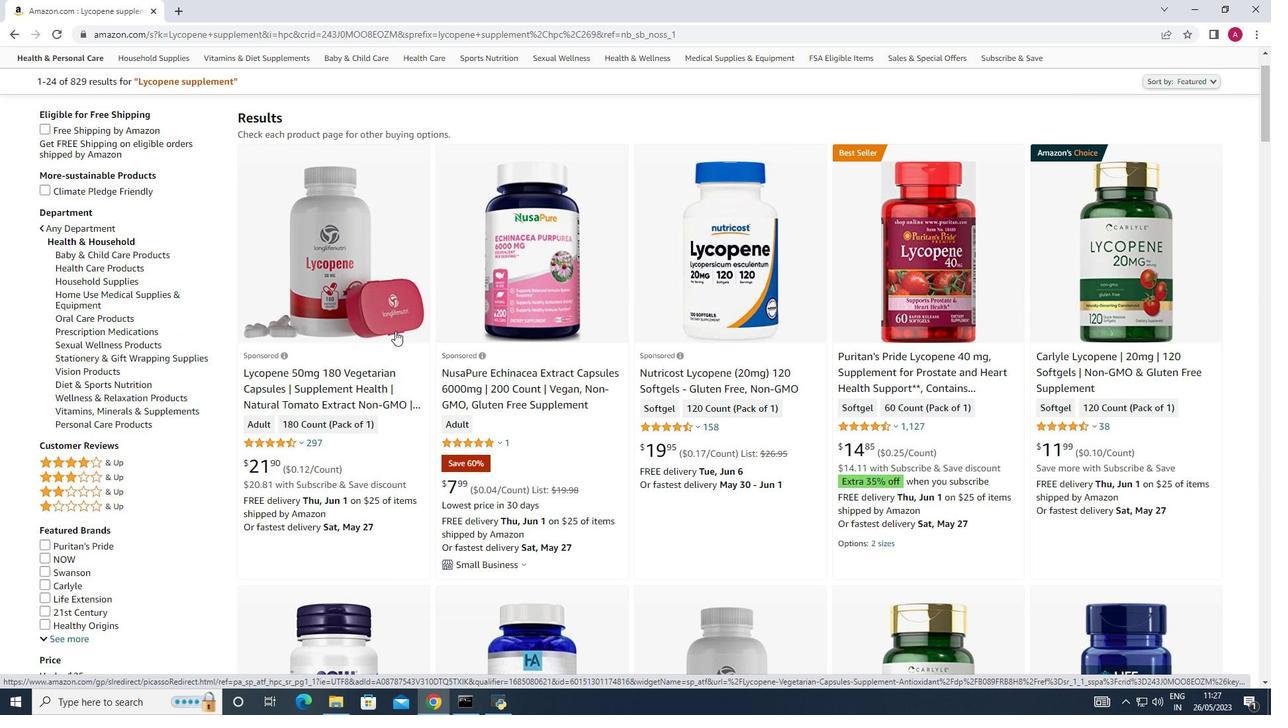 
Action: Mouse scrolled (399, 332) with delta (0, 0)
Screenshot: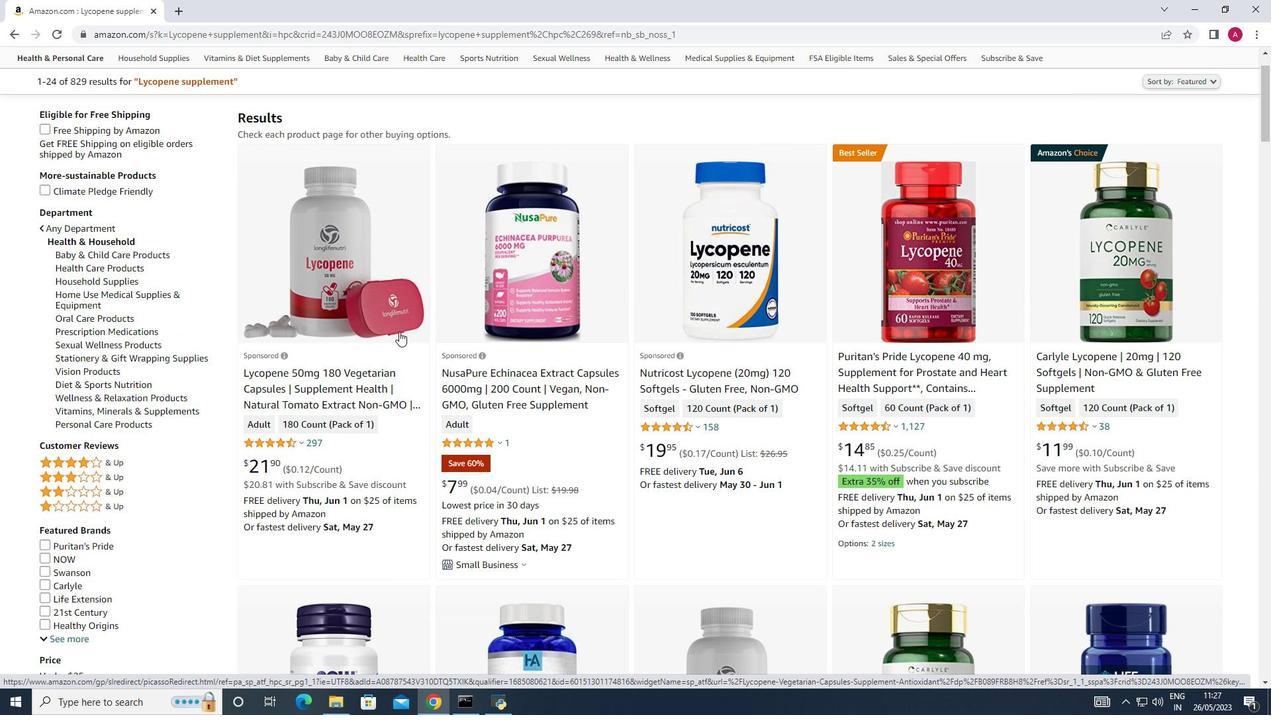 
Action: Mouse moved to (354, 350)
Screenshot: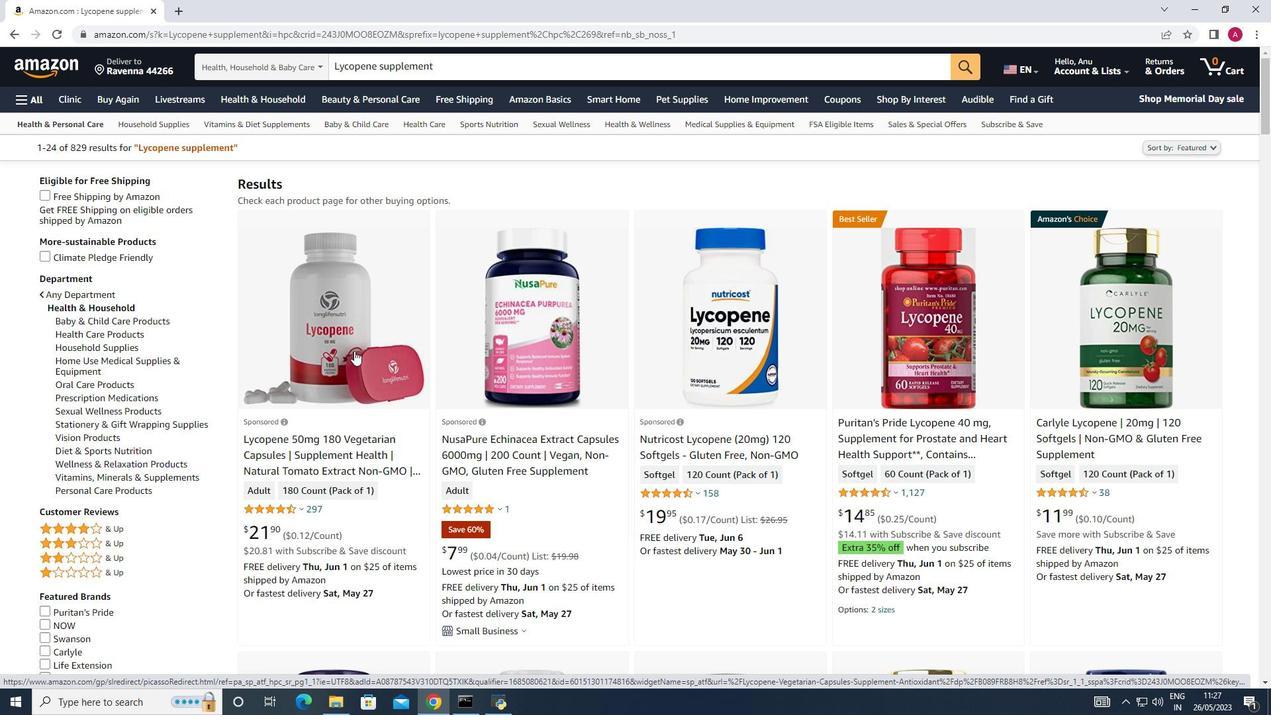 
Action: Mouse pressed left at (354, 350)
Screenshot: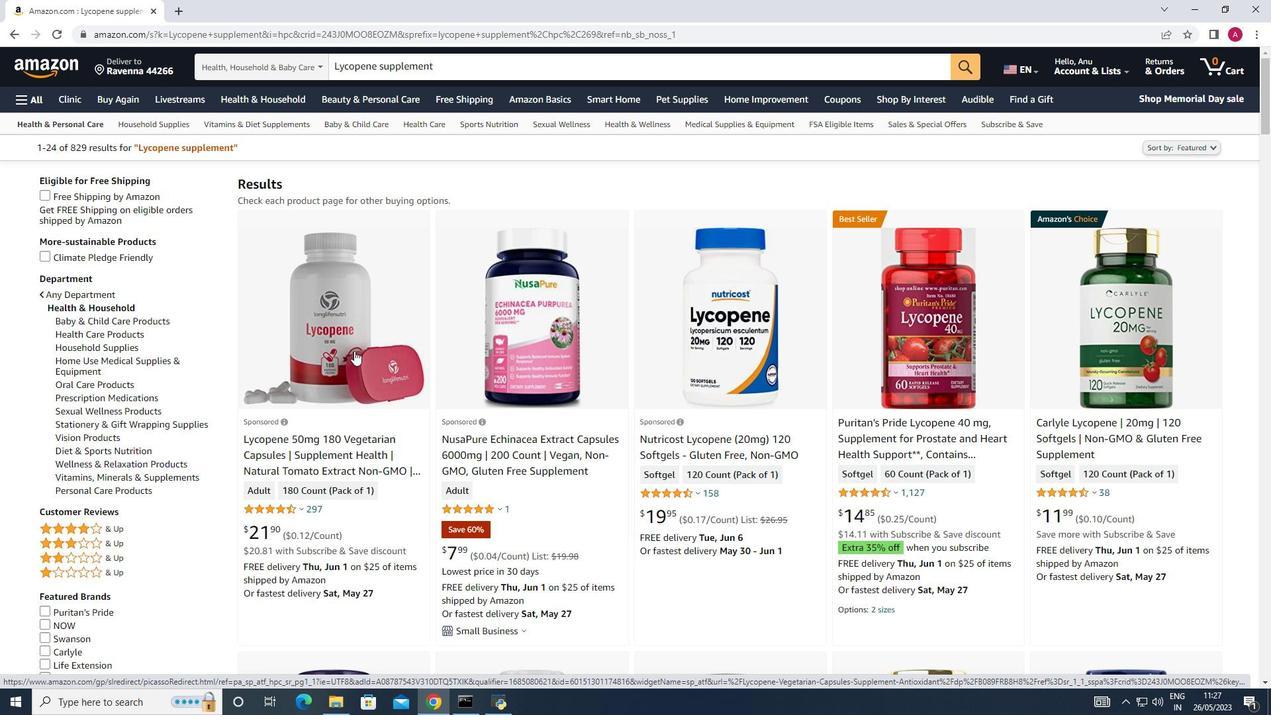 
Action: Mouse moved to (156, 244)
Screenshot: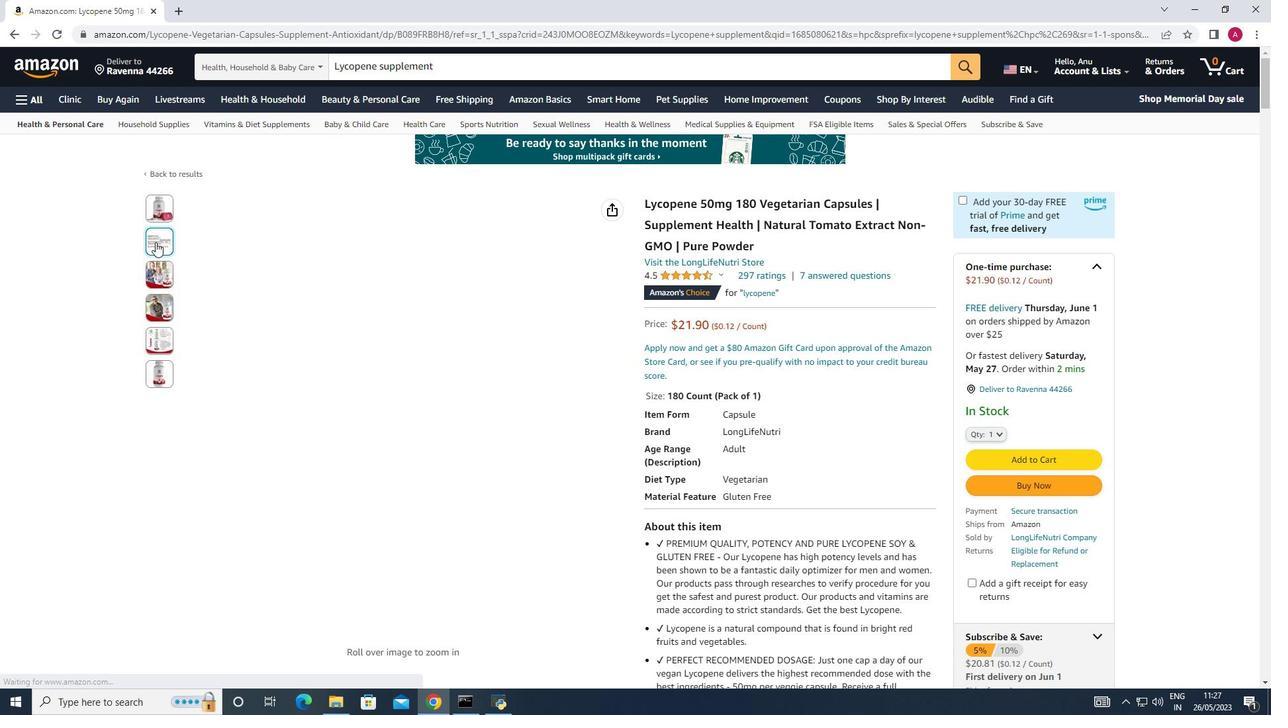 
Action: Mouse pressed left at (156, 244)
Screenshot: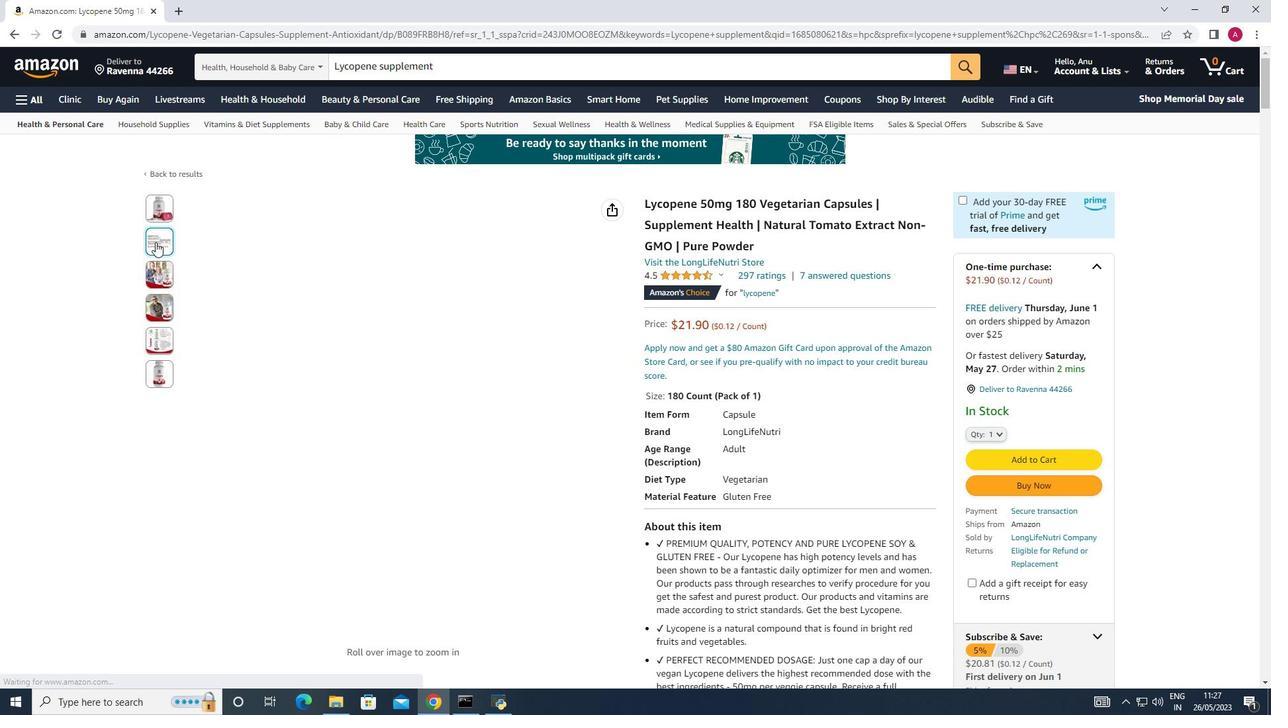 
Action: Mouse moved to (399, 333)
Screenshot: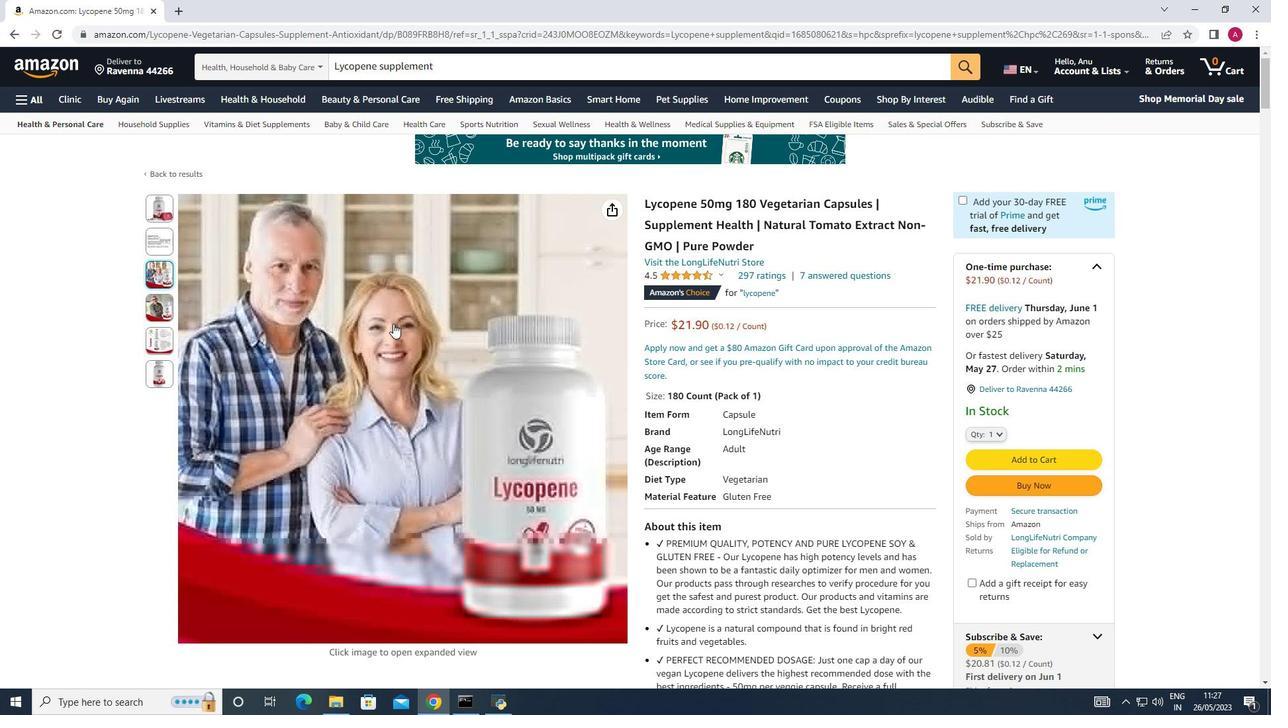 
Action: Mouse scrolled (399, 332) with delta (0, 0)
Screenshot: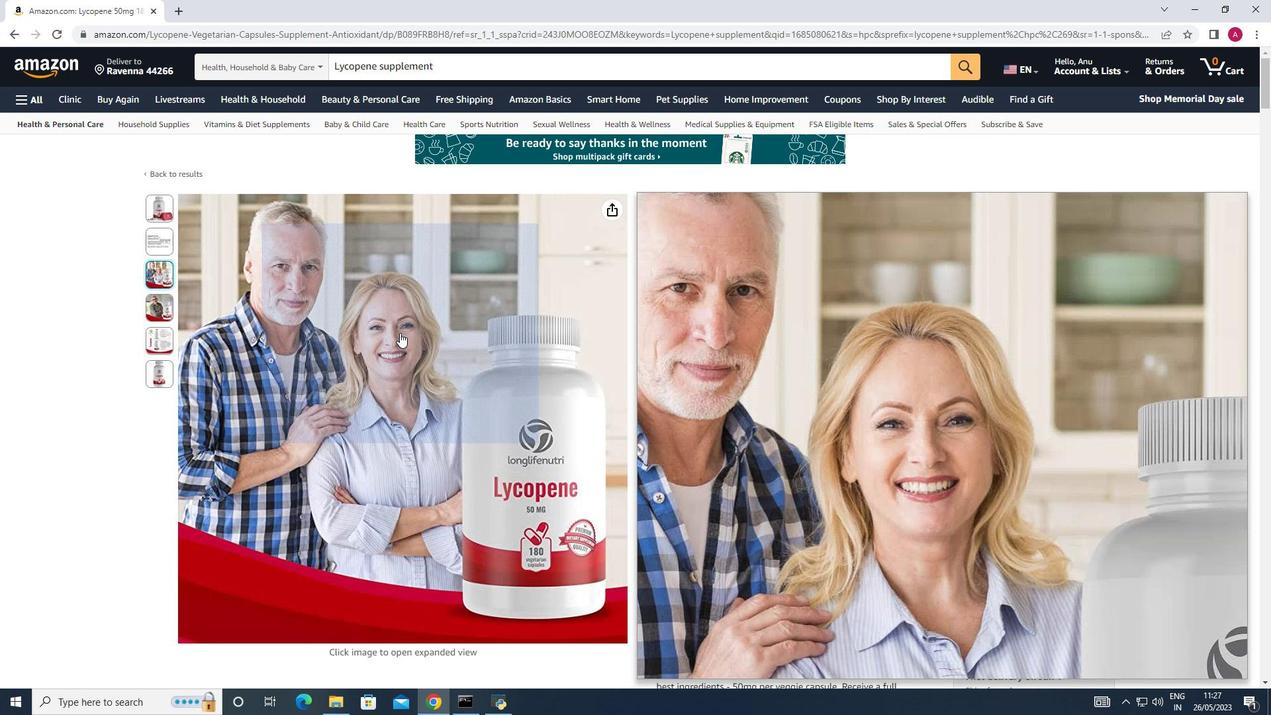 
Action: Mouse scrolled (399, 332) with delta (0, 0)
Screenshot: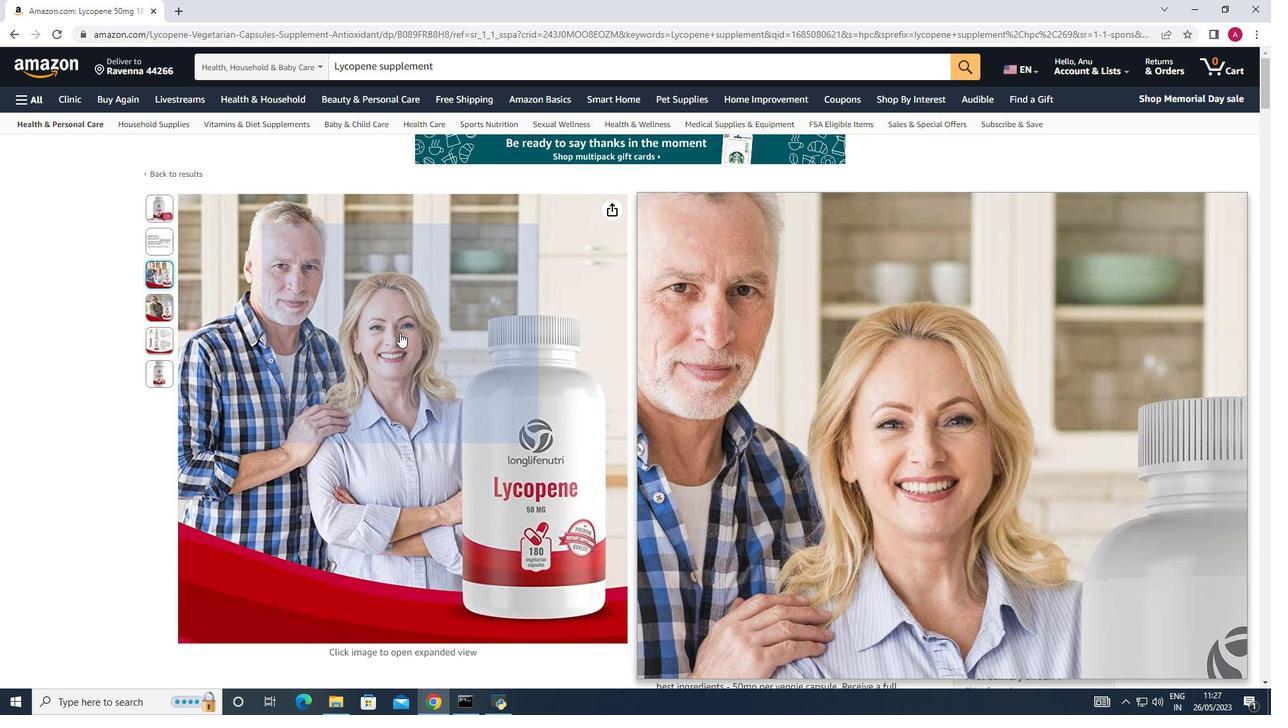 
Action: Mouse scrolled (399, 332) with delta (0, 0)
Screenshot: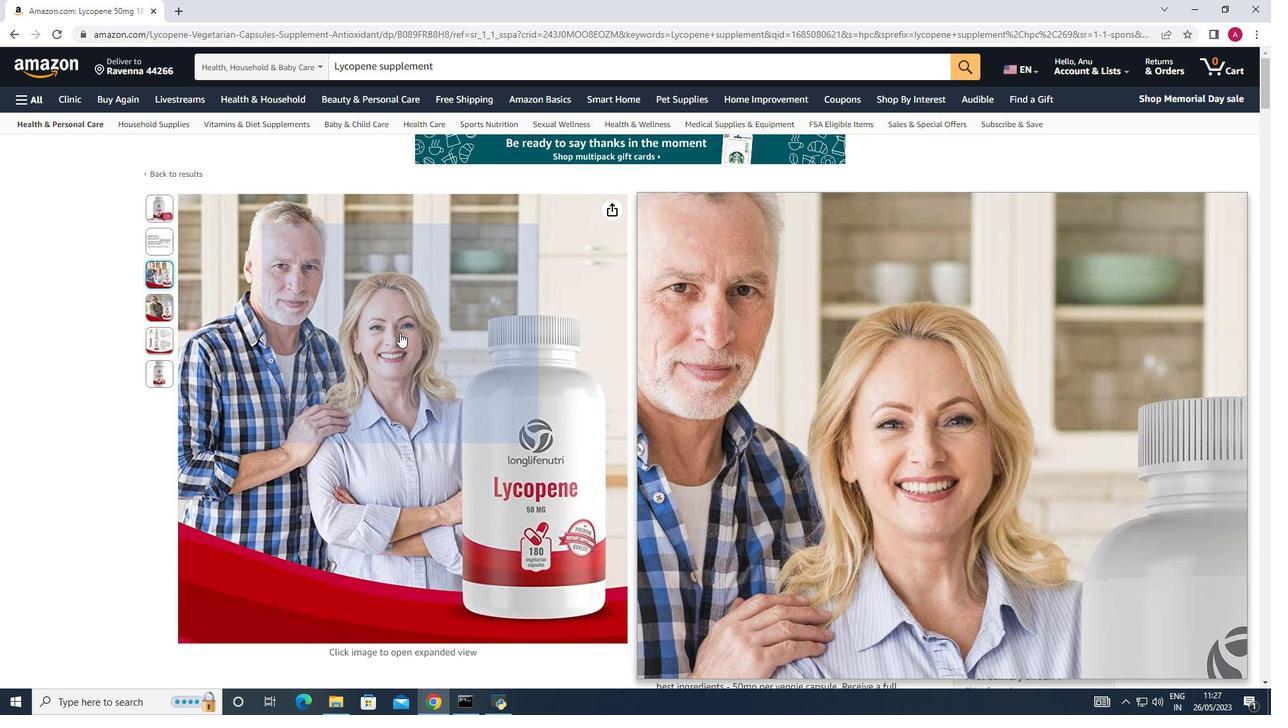 
Action: Mouse moved to (295, 436)
Screenshot: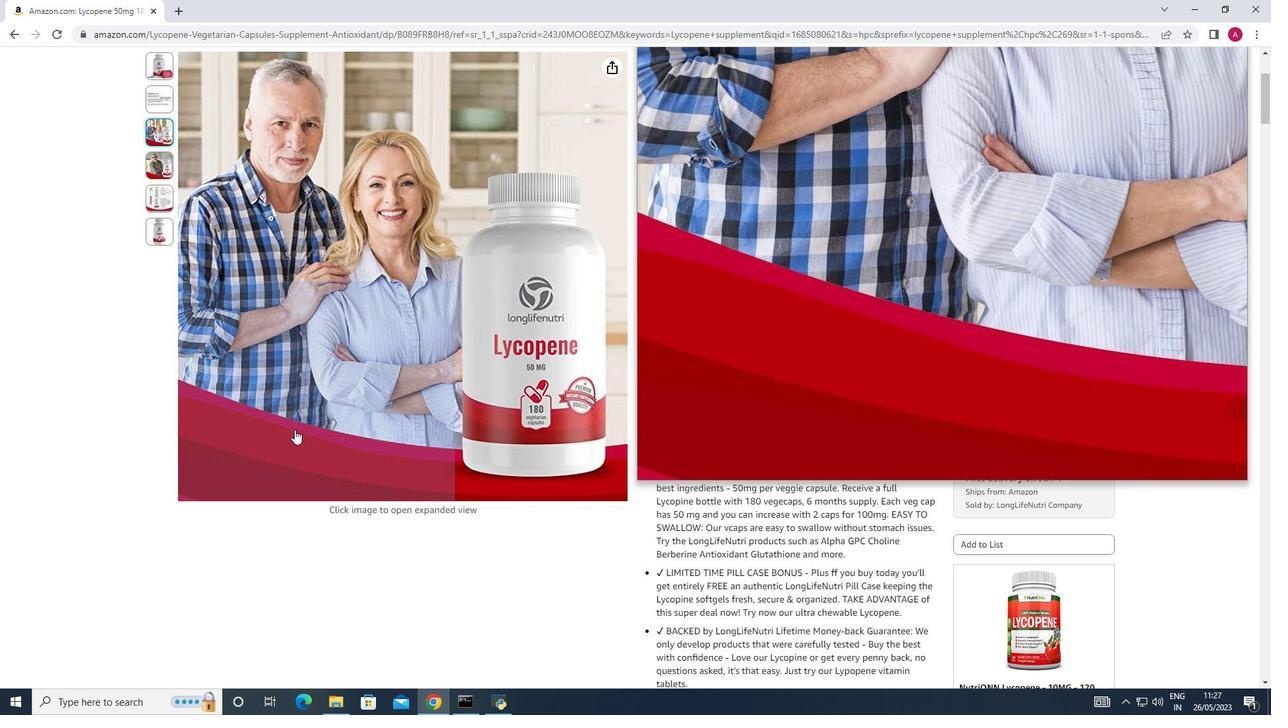 
Action: Mouse scrolled (295, 435) with delta (0, 0)
Screenshot: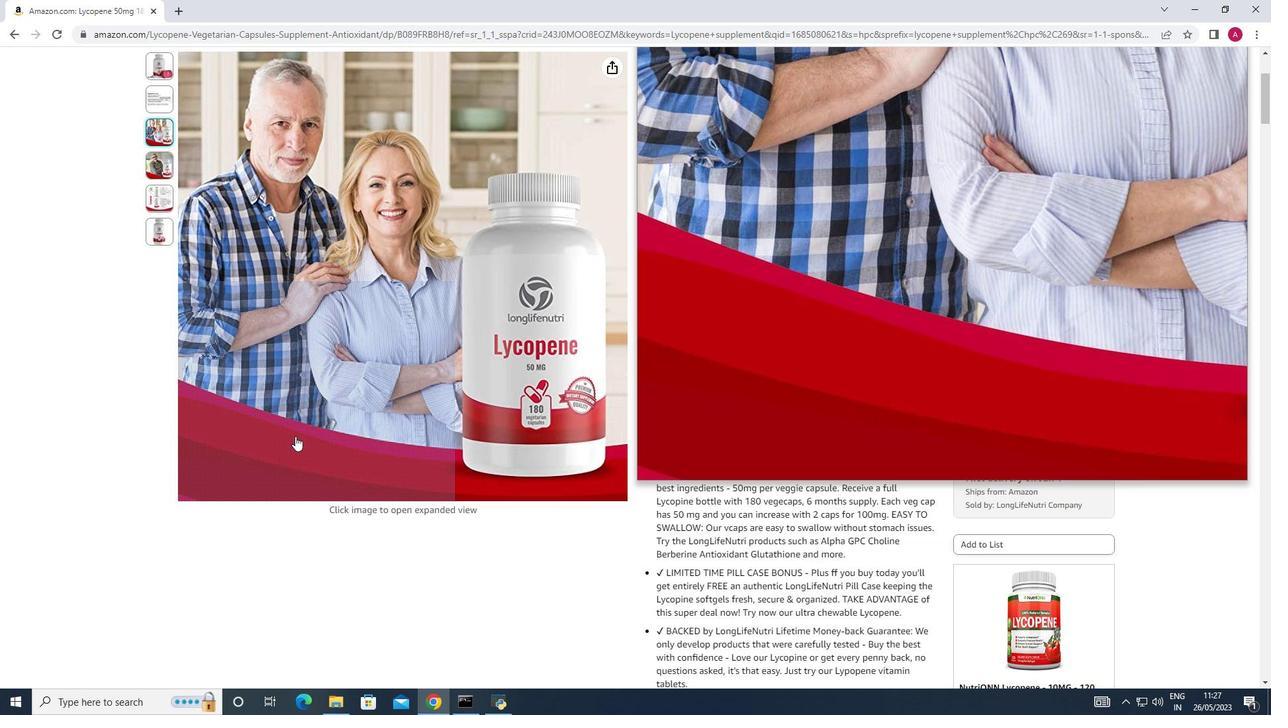 
Action: Mouse scrolled (295, 435) with delta (0, 0)
Screenshot: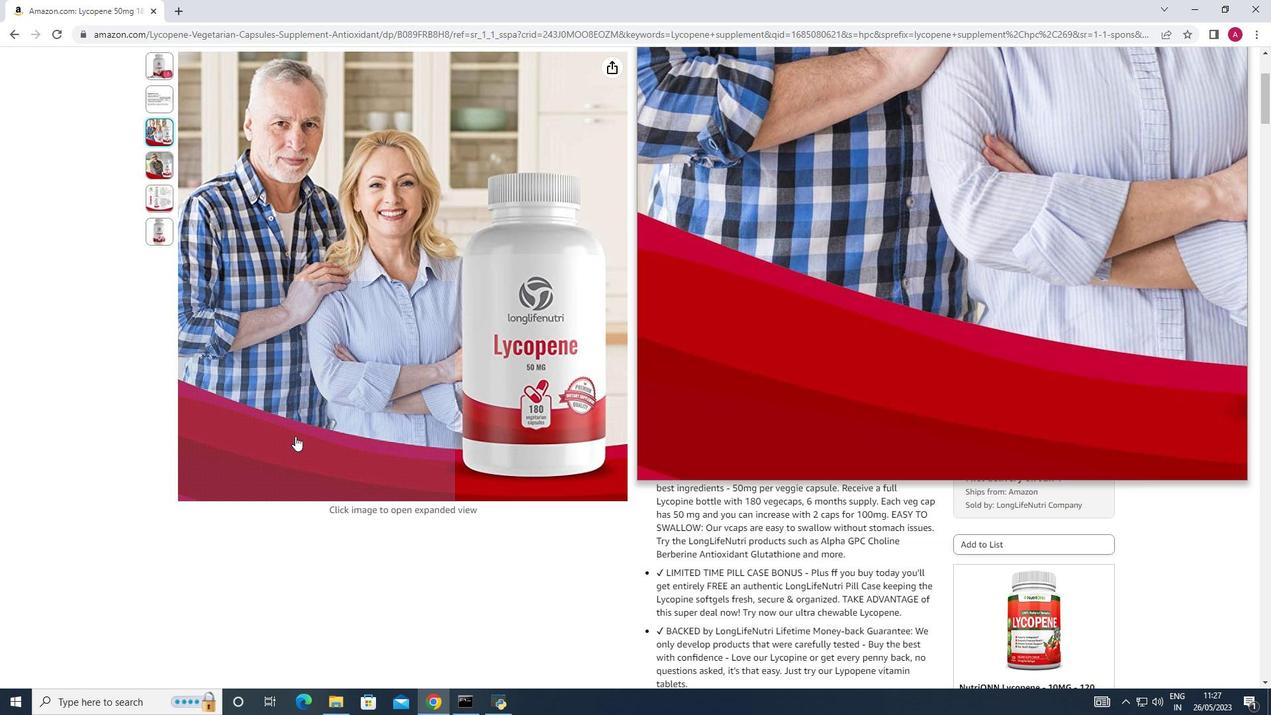 
Action: Mouse scrolled (295, 435) with delta (0, 0)
Screenshot: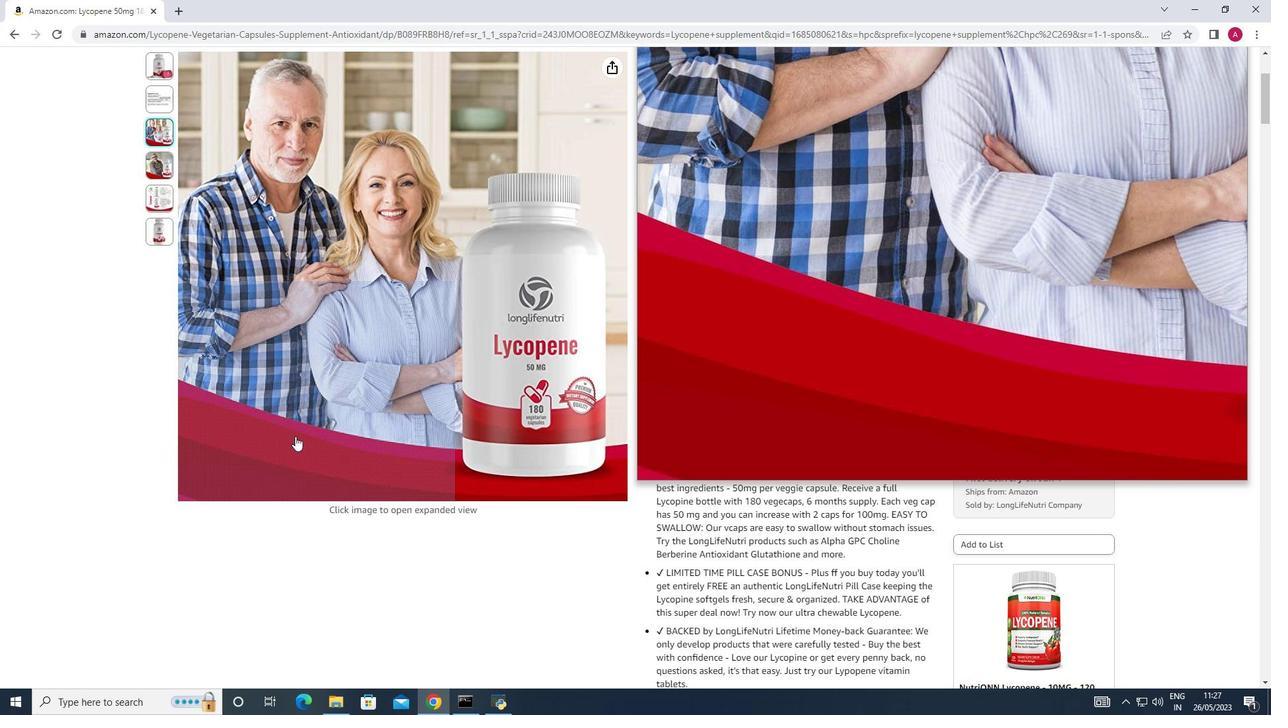 
Action: Mouse moved to (444, 590)
Screenshot: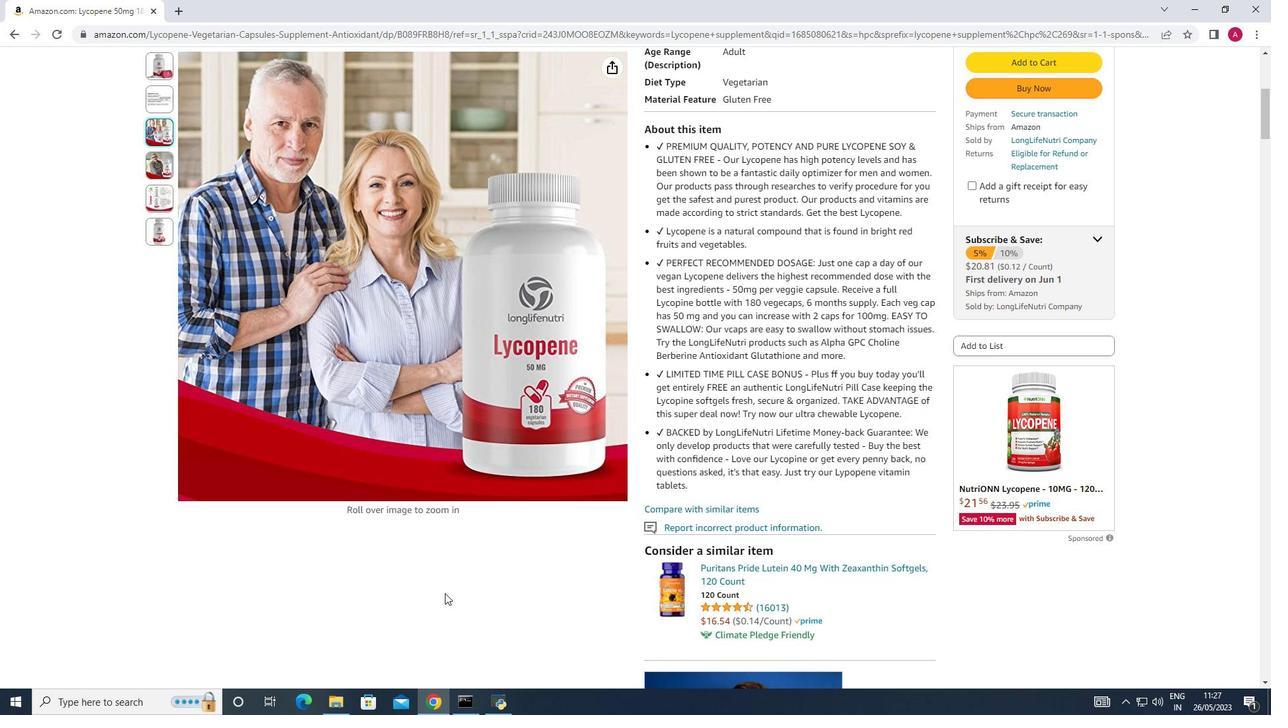 
Action: Mouse scrolled (444, 589) with delta (0, 0)
Screenshot: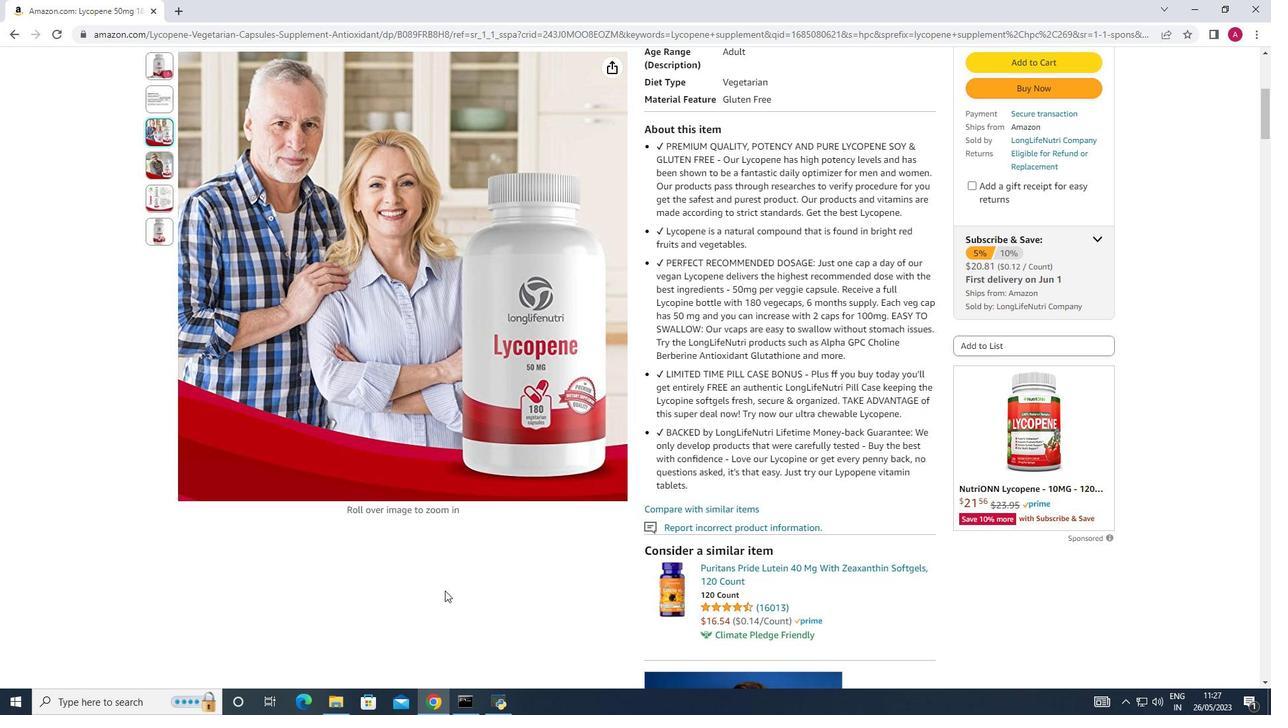 
Action: Mouse moved to (444, 589)
Screenshot: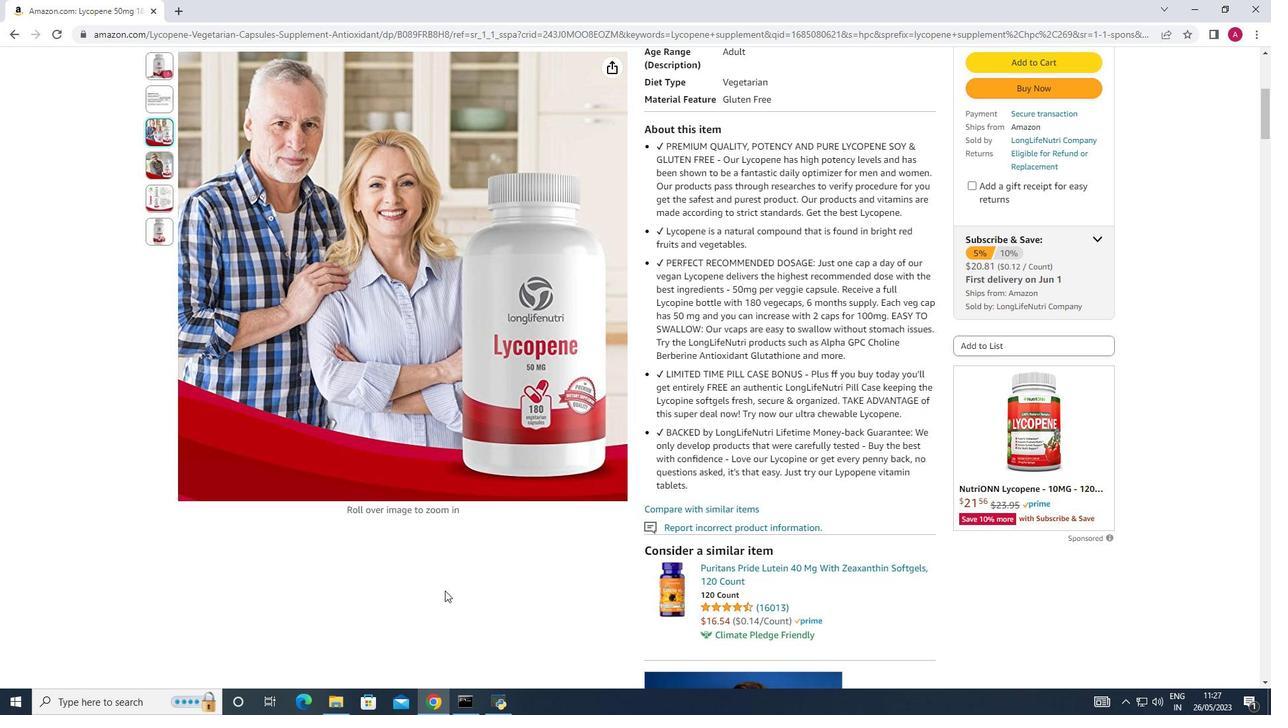 
Action: Mouse scrolled (444, 589) with delta (0, 0)
Screenshot: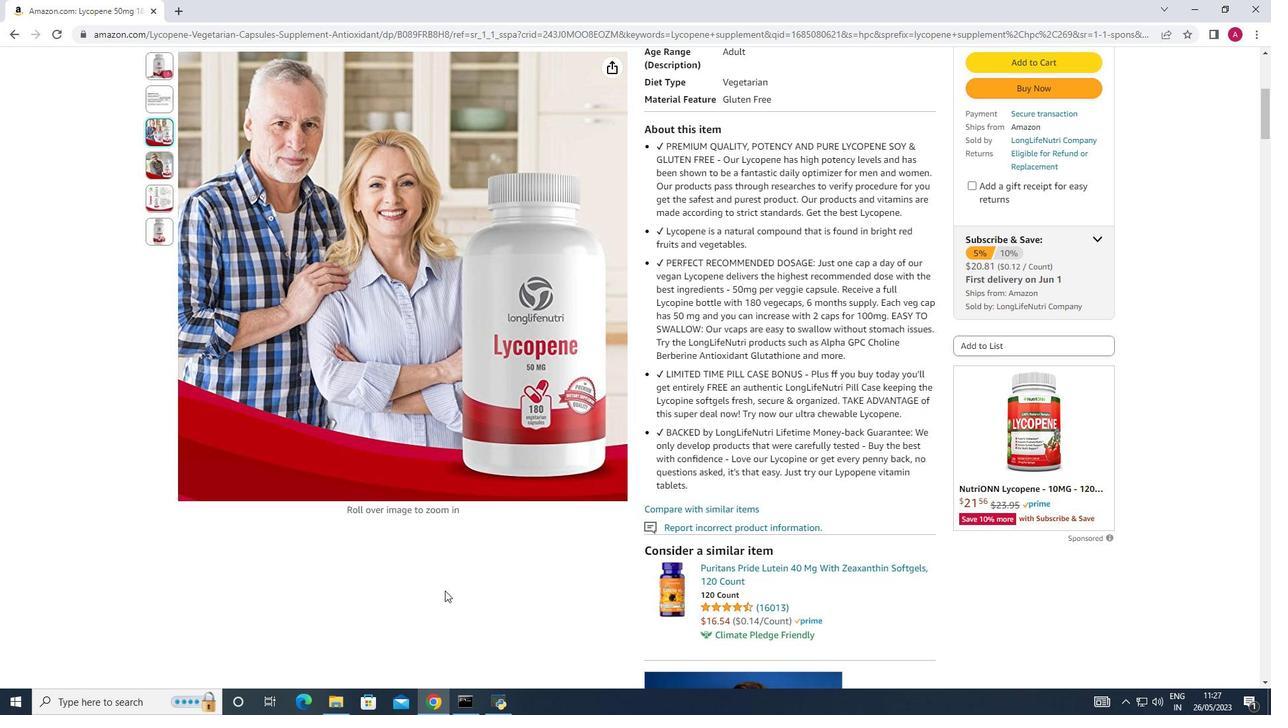 
Action: Mouse moved to (784, 568)
Screenshot: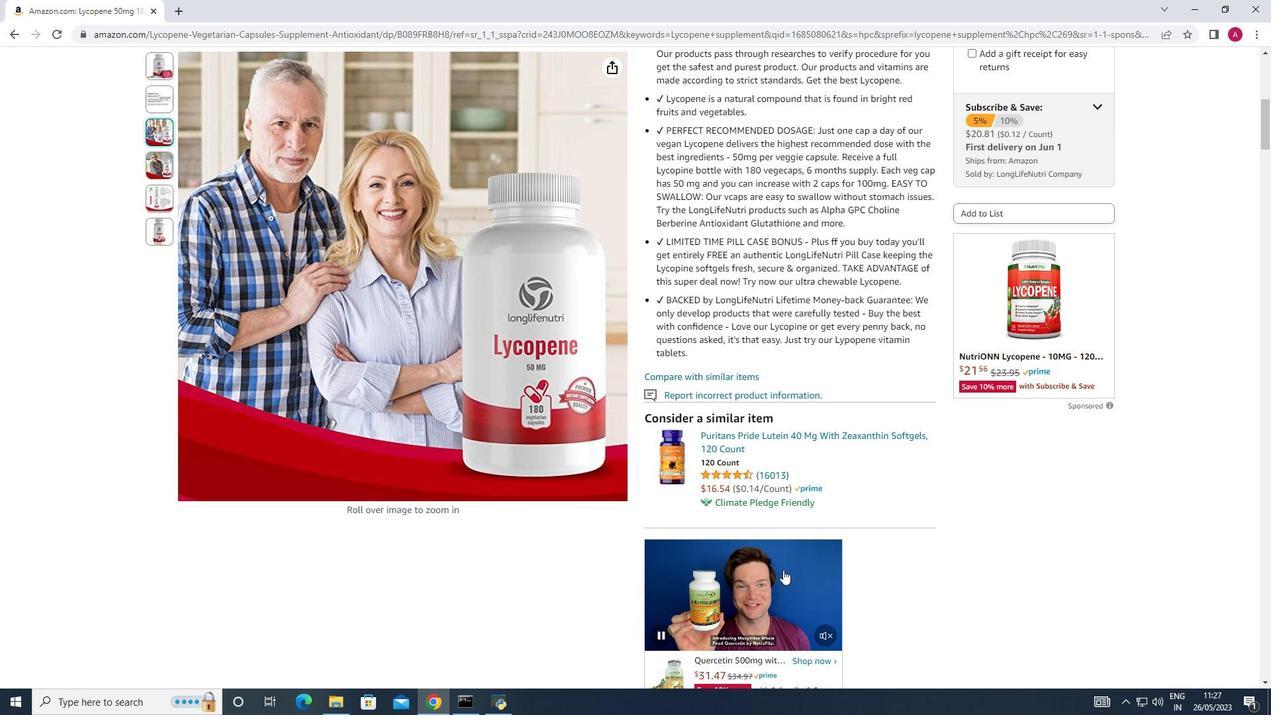 
Action: Mouse scrolled (784, 569) with delta (0, 0)
Screenshot: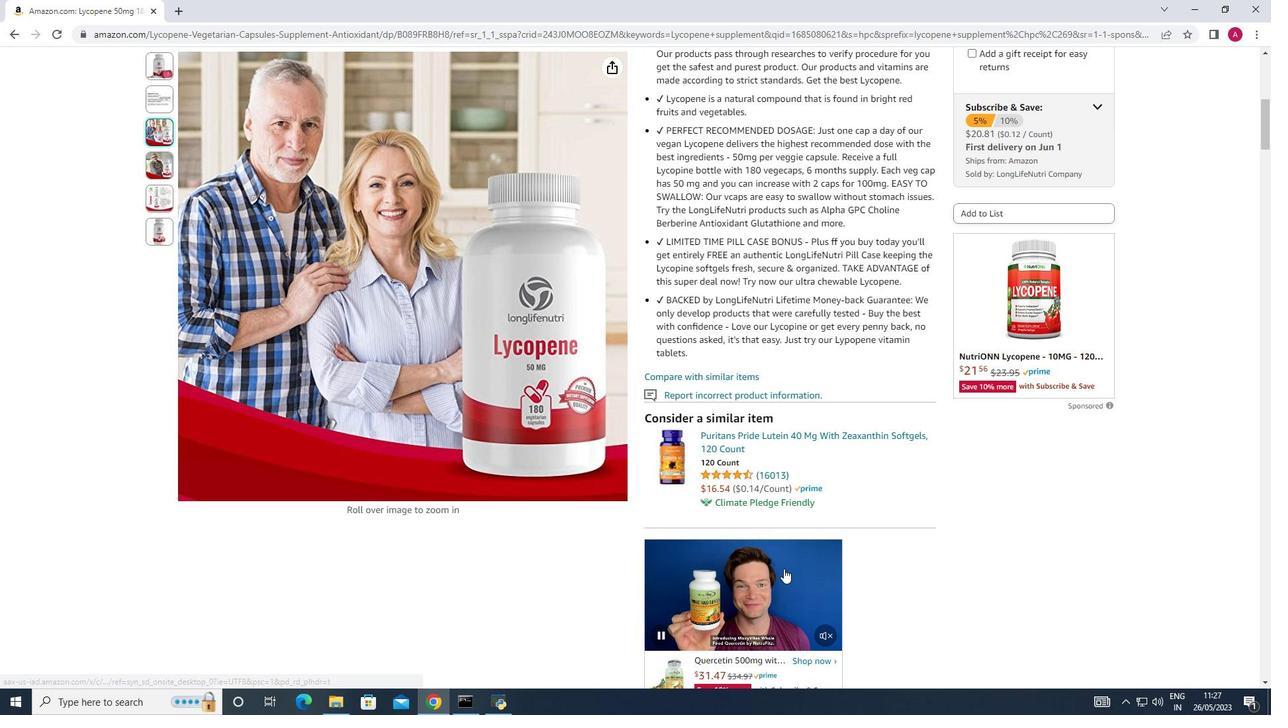 
Action: Mouse moved to (785, 568)
Screenshot: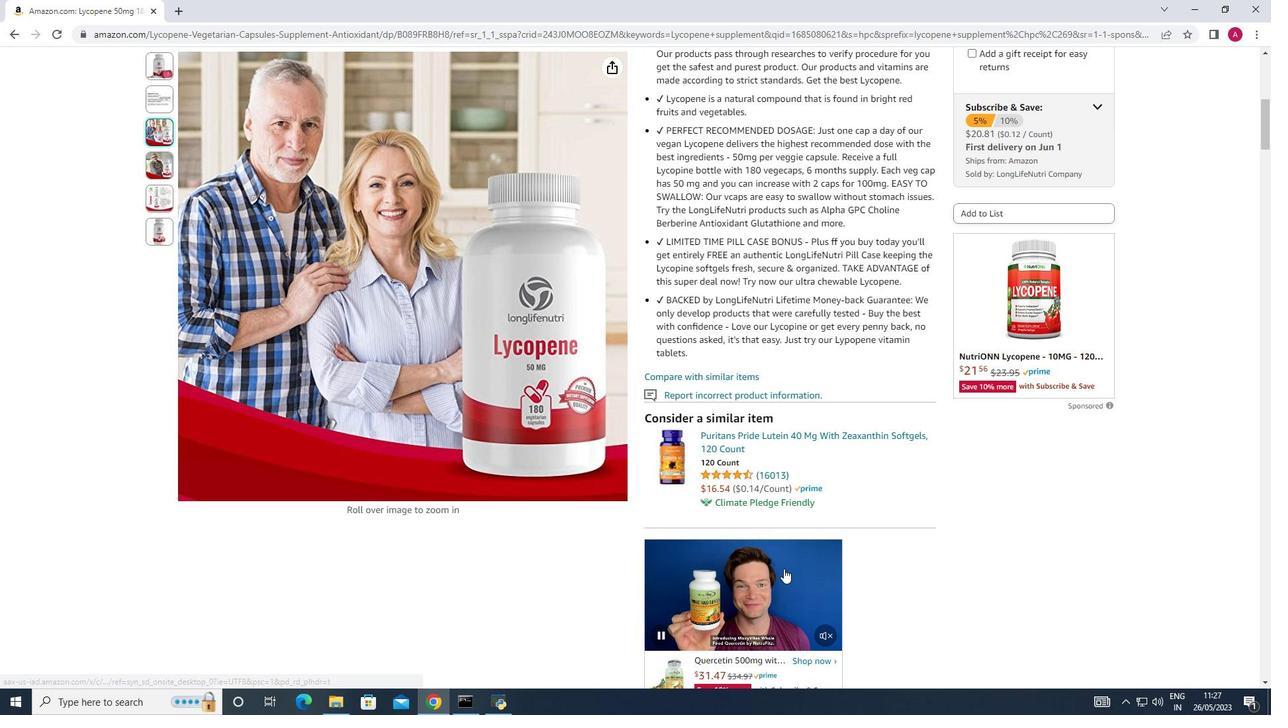 
Action: Mouse scrolled (785, 568) with delta (0, 0)
Screenshot: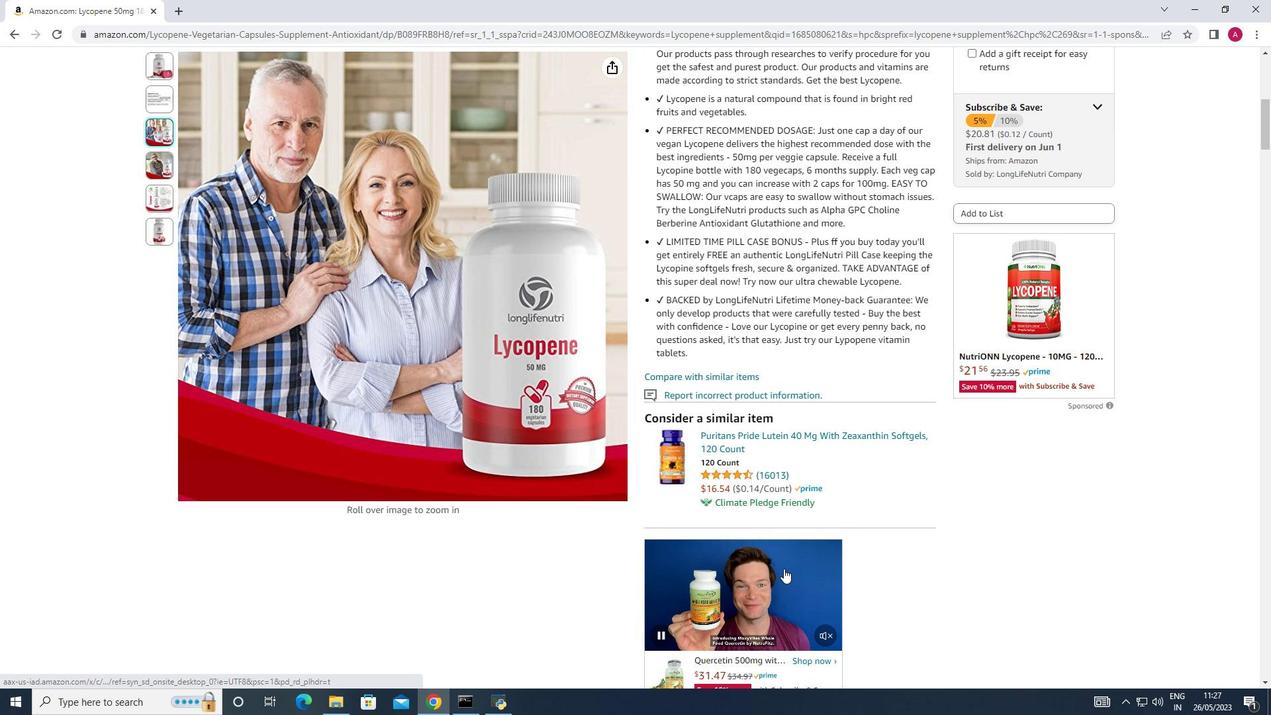 
Action: Mouse scrolled (785, 568) with delta (0, 0)
Screenshot: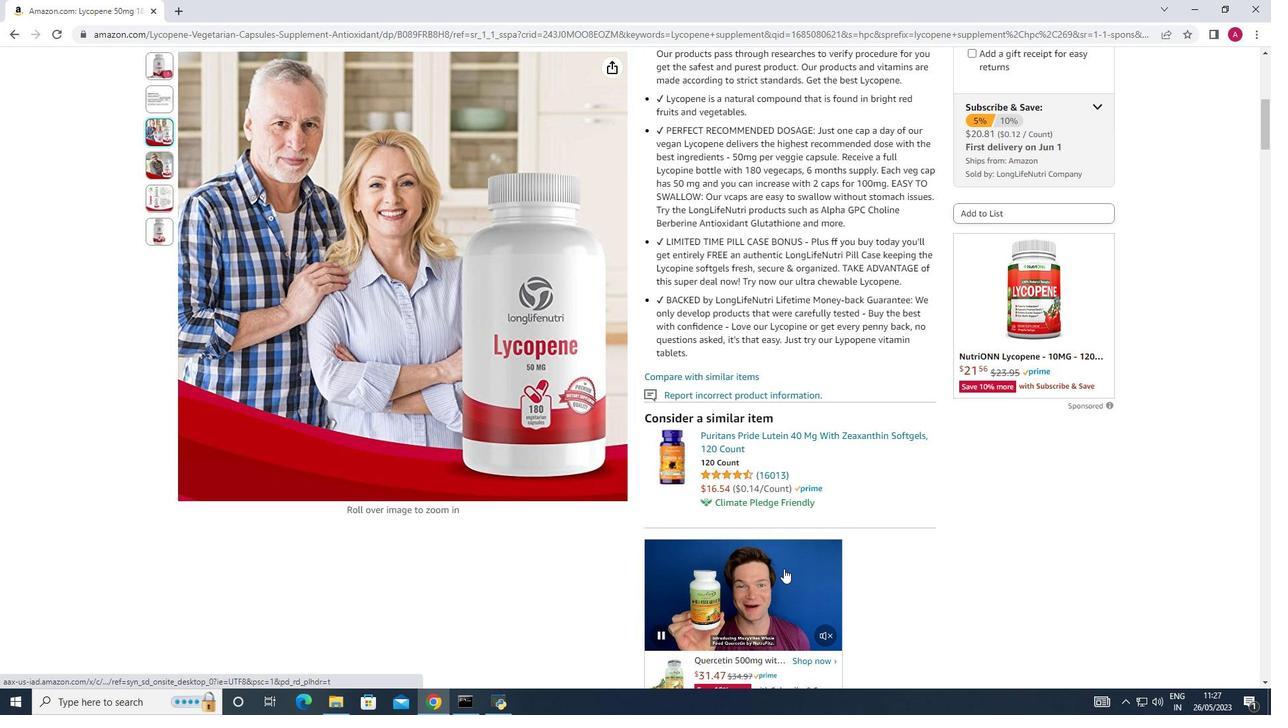 
Action: Mouse scrolled (785, 568) with delta (0, 0)
Screenshot: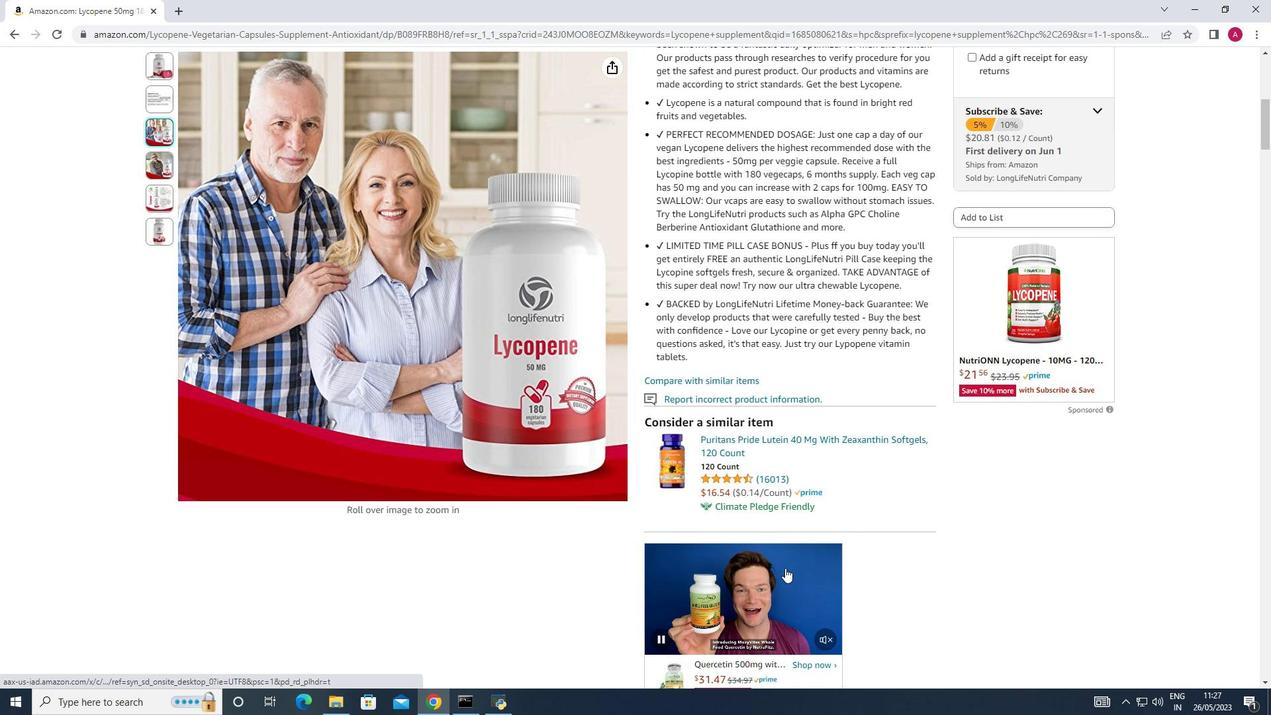 
Action: Mouse moved to (785, 565)
Screenshot: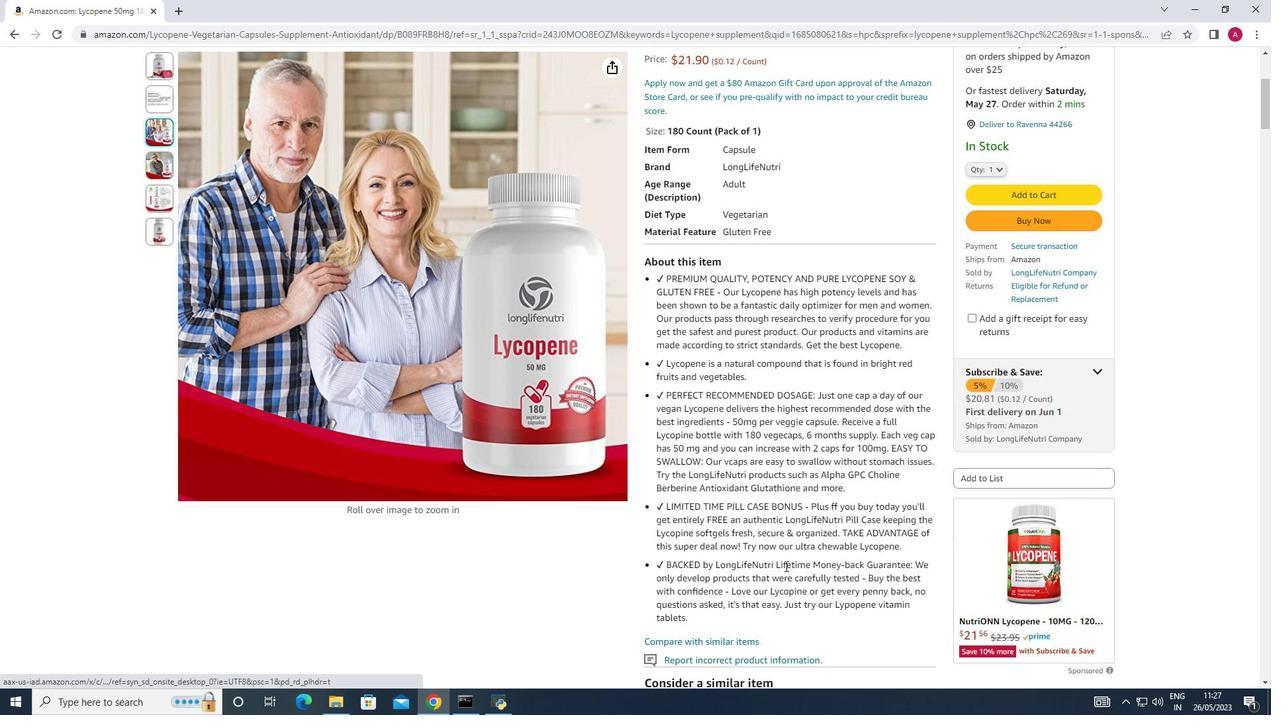 
Action: Mouse scrolled (785, 566) with delta (0, 0)
Screenshot: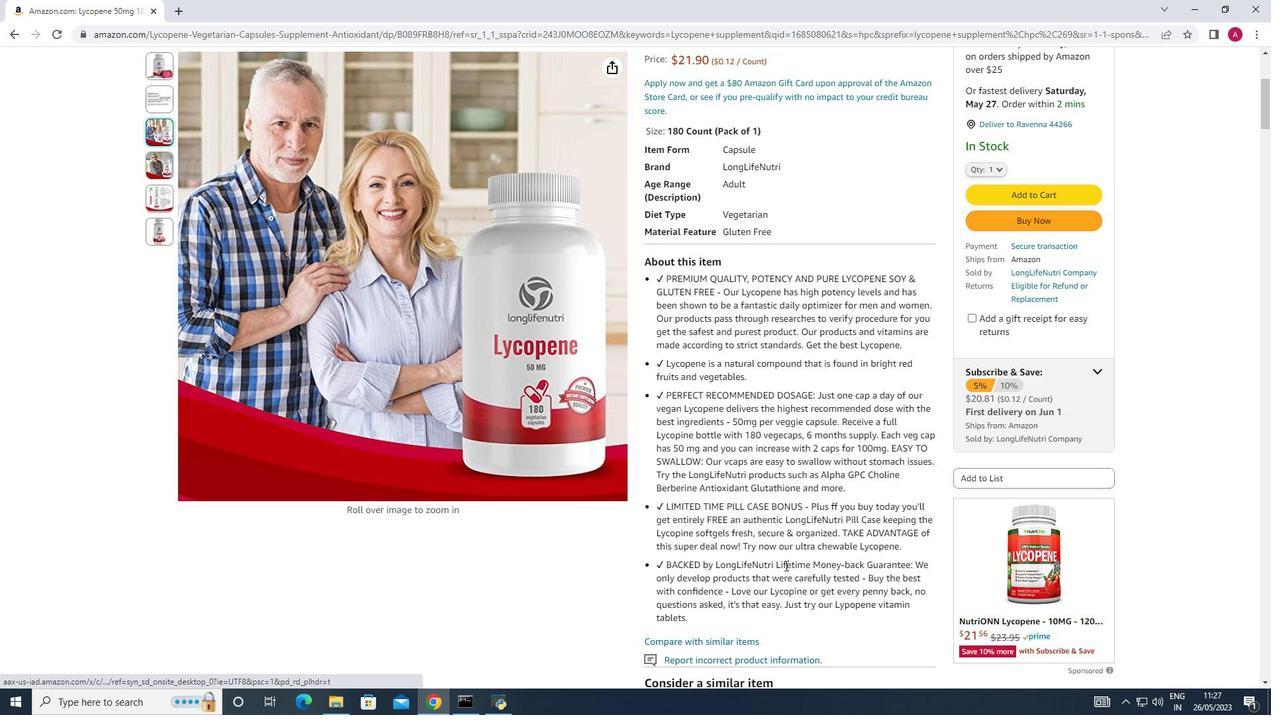
Action: Mouse scrolled (785, 566) with delta (0, 0)
Screenshot: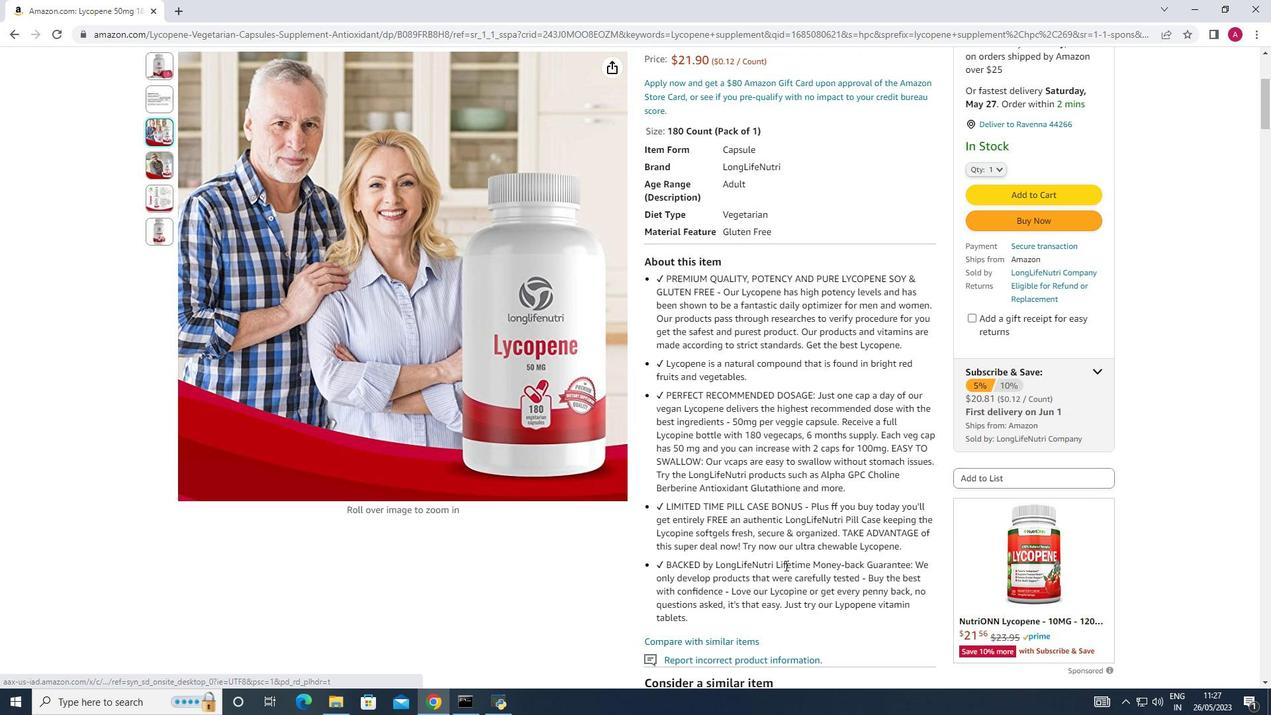 
Action: Mouse scrolled (785, 566) with delta (0, 0)
Screenshot: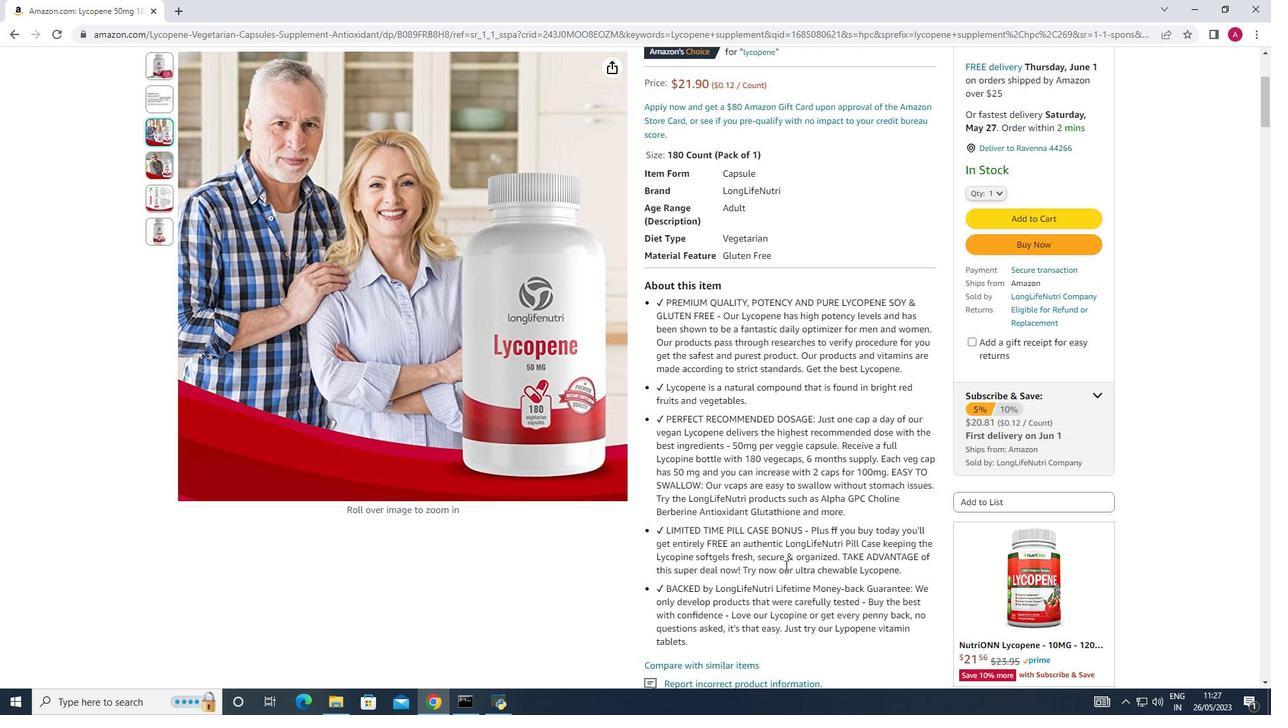 
Action: Mouse scrolled (785, 566) with delta (0, 0)
Screenshot: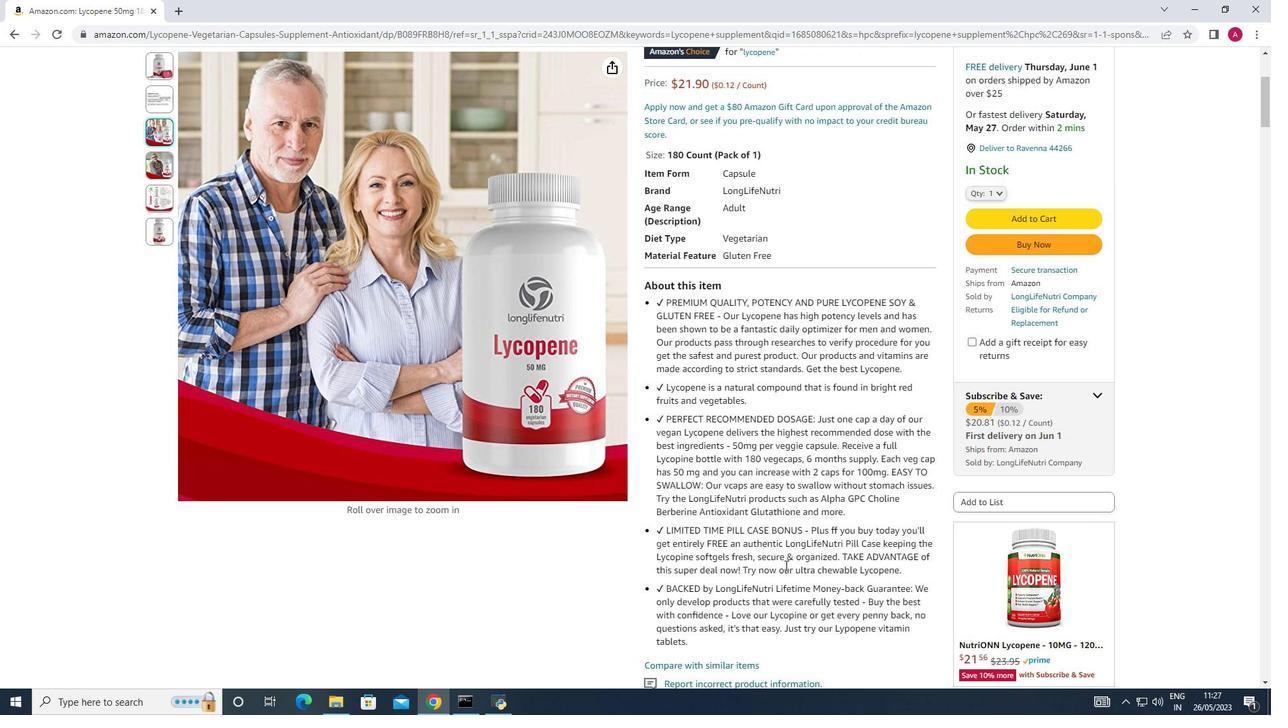 
Action: Mouse scrolled (785, 566) with delta (0, 0)
Screenshot: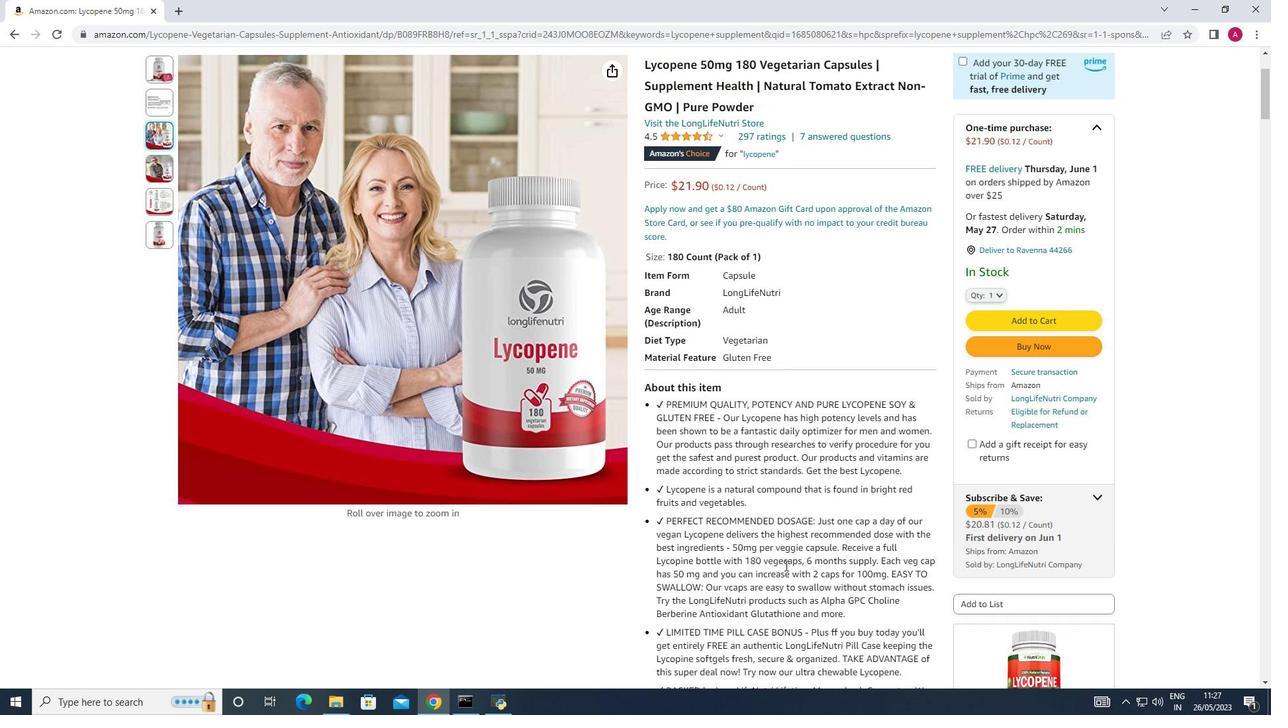 
Action: Mouse moved to (798, 360)
Screenshot: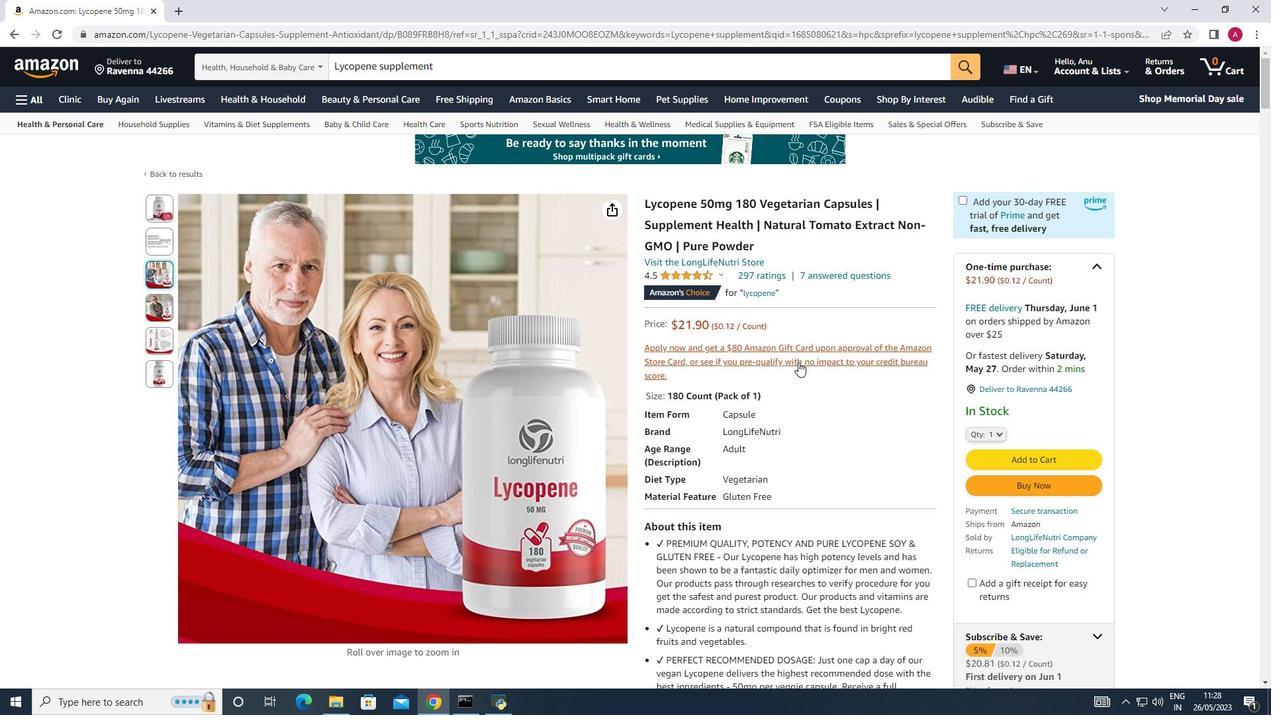 
Action: Mouse scrolled (798, 359) with delta (0, 0)
Screenshot: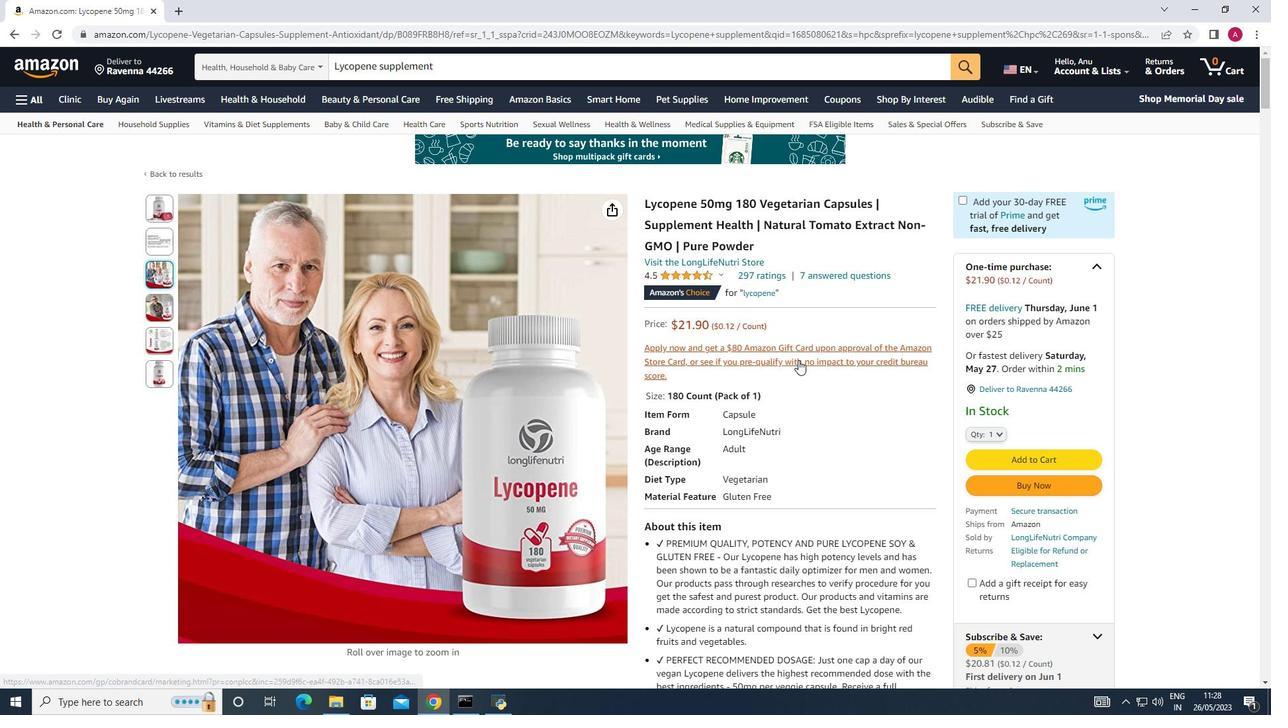 
Action: Mouse moved to (798, 358)
Screenshot: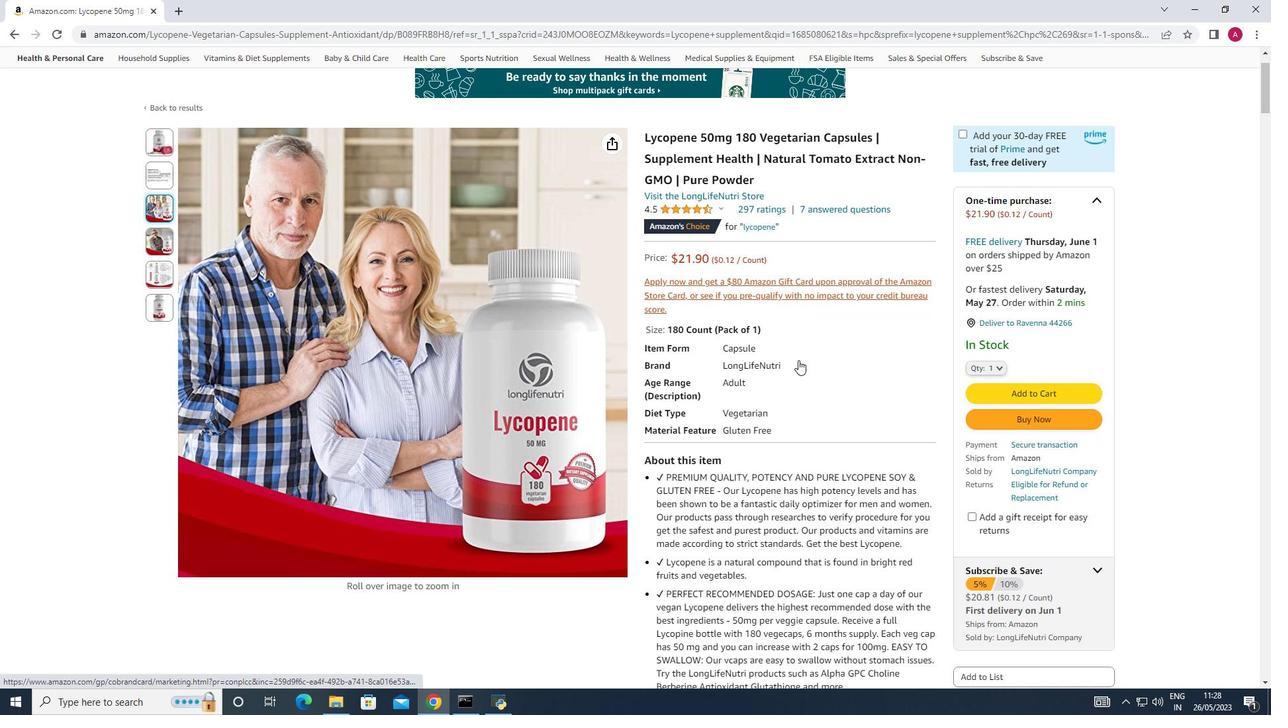 
Action: Mouse scrolled (798, 358) with delta (0, 0)
Screenshot: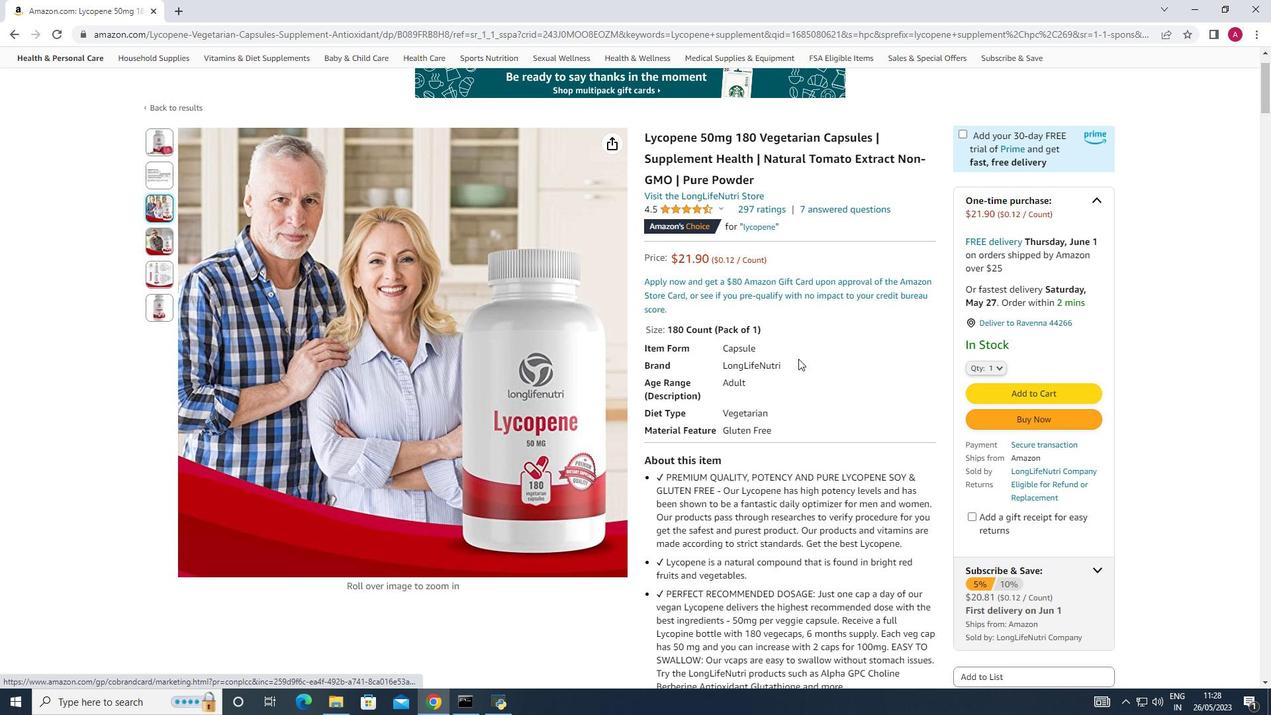 
Action: Mouse scrolled (798, 358) with delta (0, 0)
Screenshot: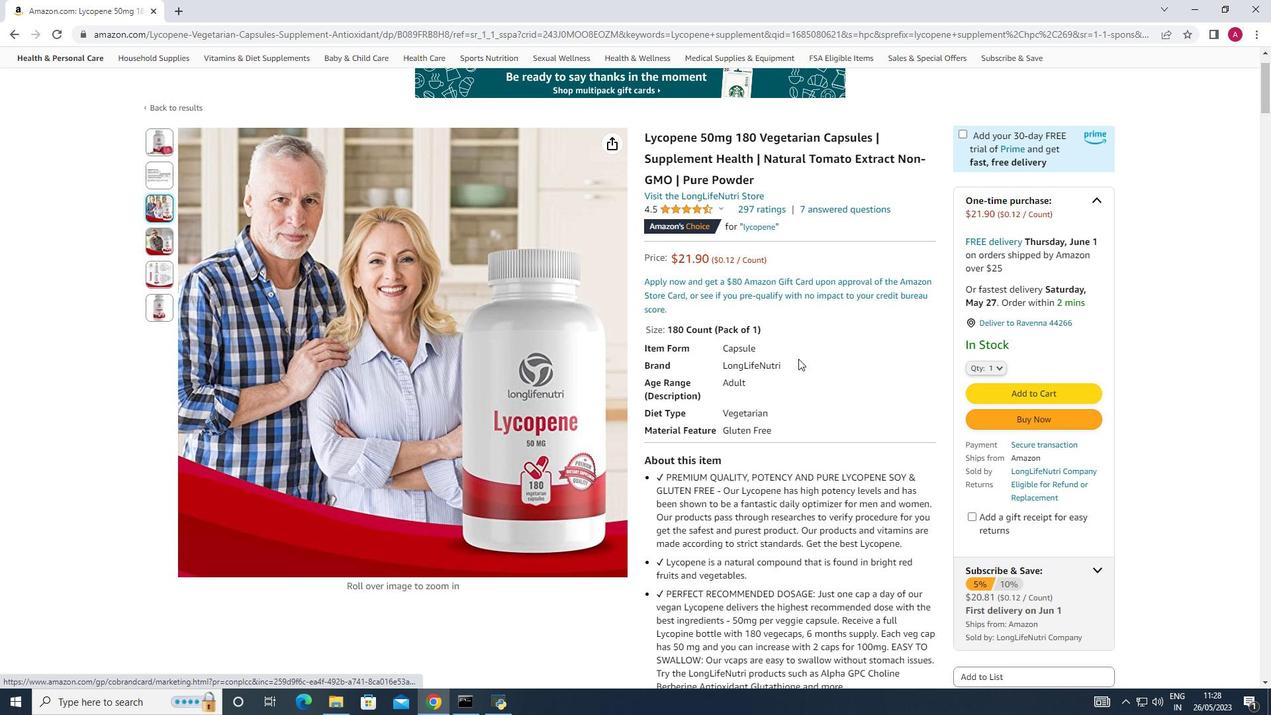 
Action: Mouse scrolled (798, 358) with delta (0, 0)
Screenshot: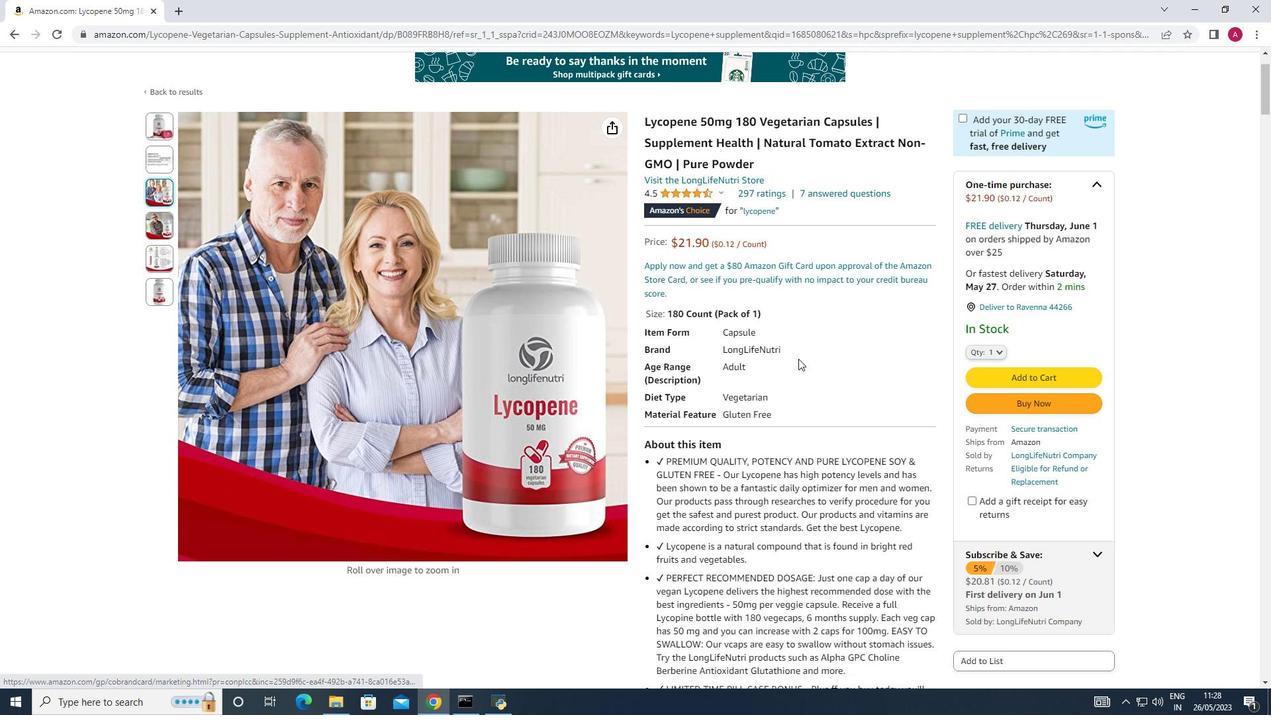 
Action: Mouse scrolled (798, 358) with delta (0, 0)
Screenshot: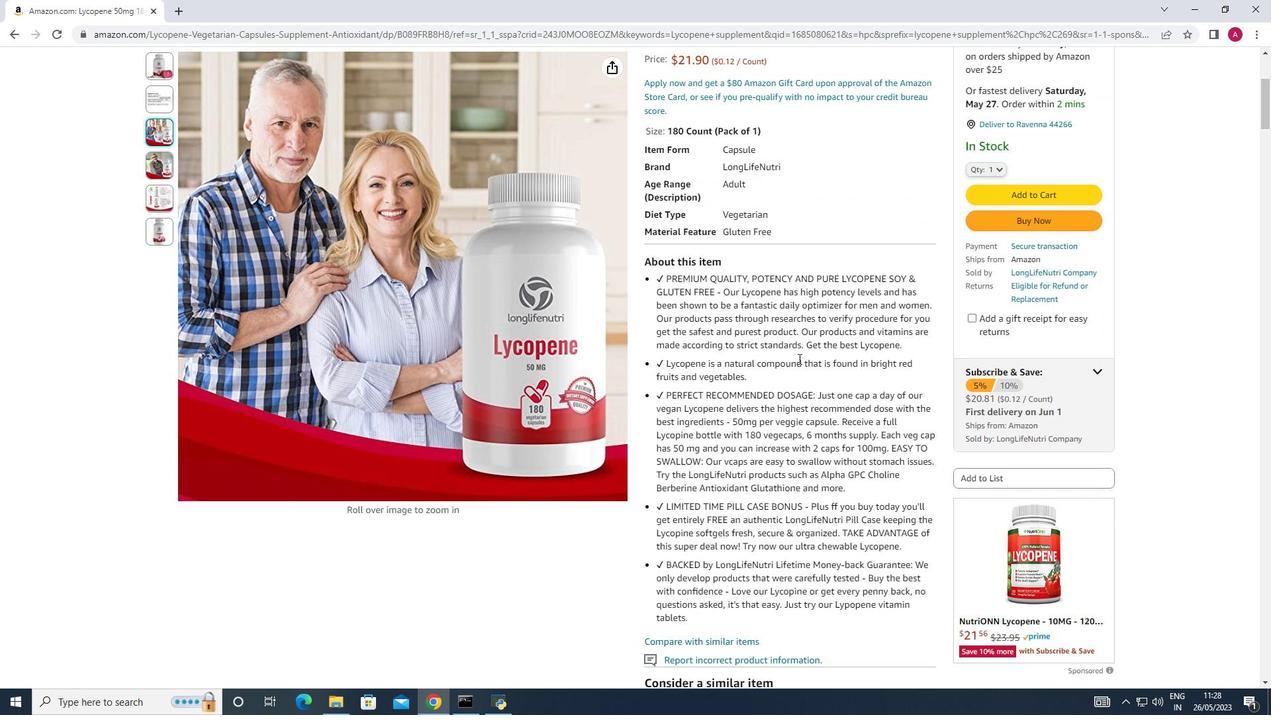 
Action: Mouse scrolled (798, 358) with delta (0, 0)
Screenshot: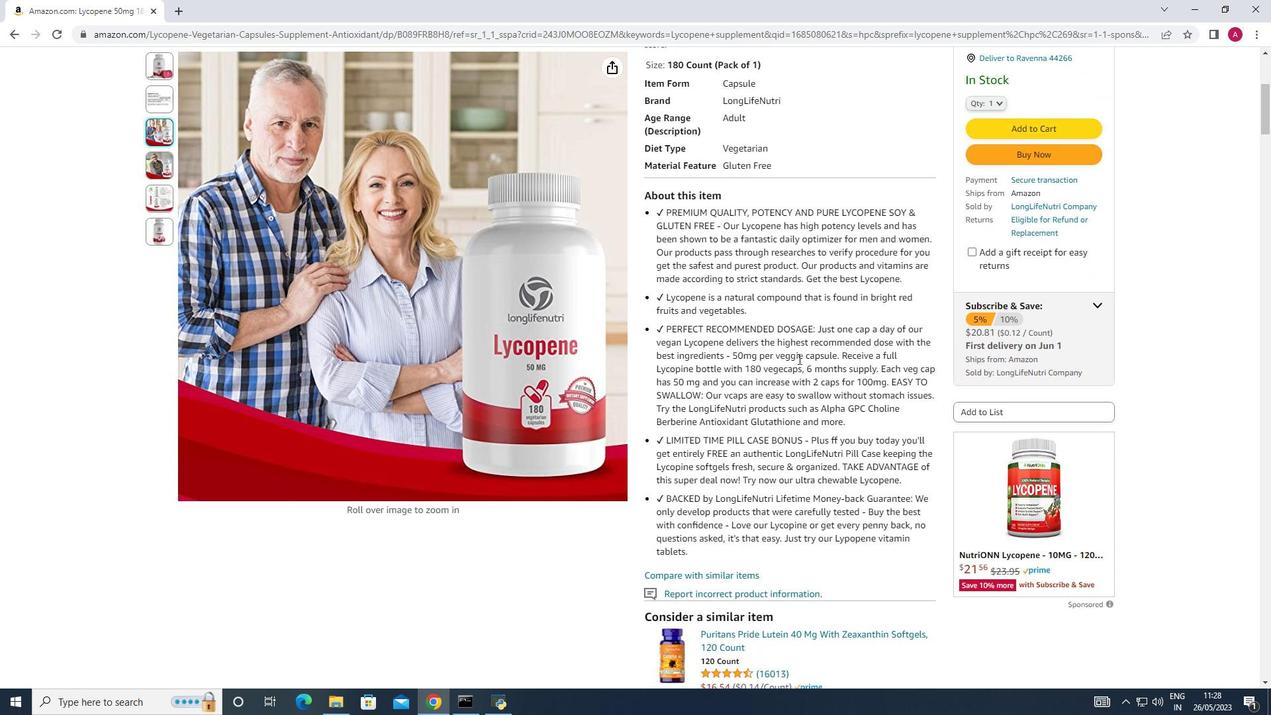 
Action: Mouse moved to (756, 272)
Screenshot: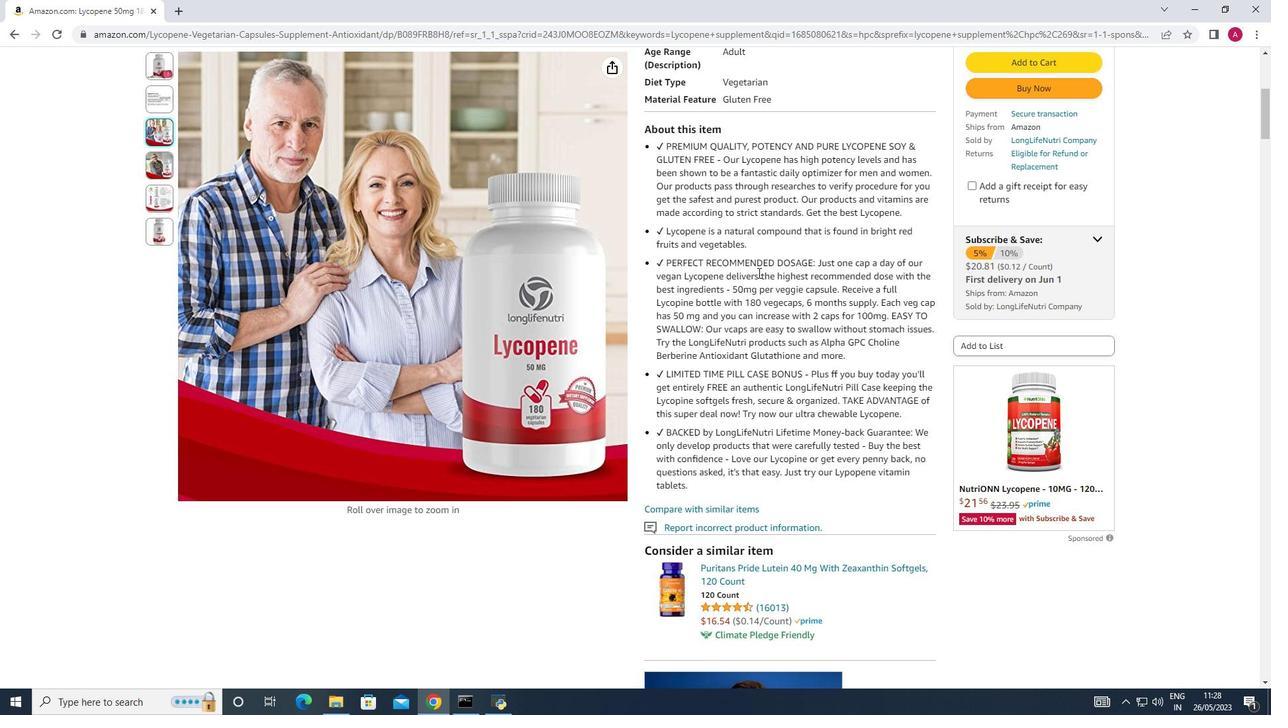 
Action: Mouse scrolled (756, 272) with delta (0, 0)
Screenshot: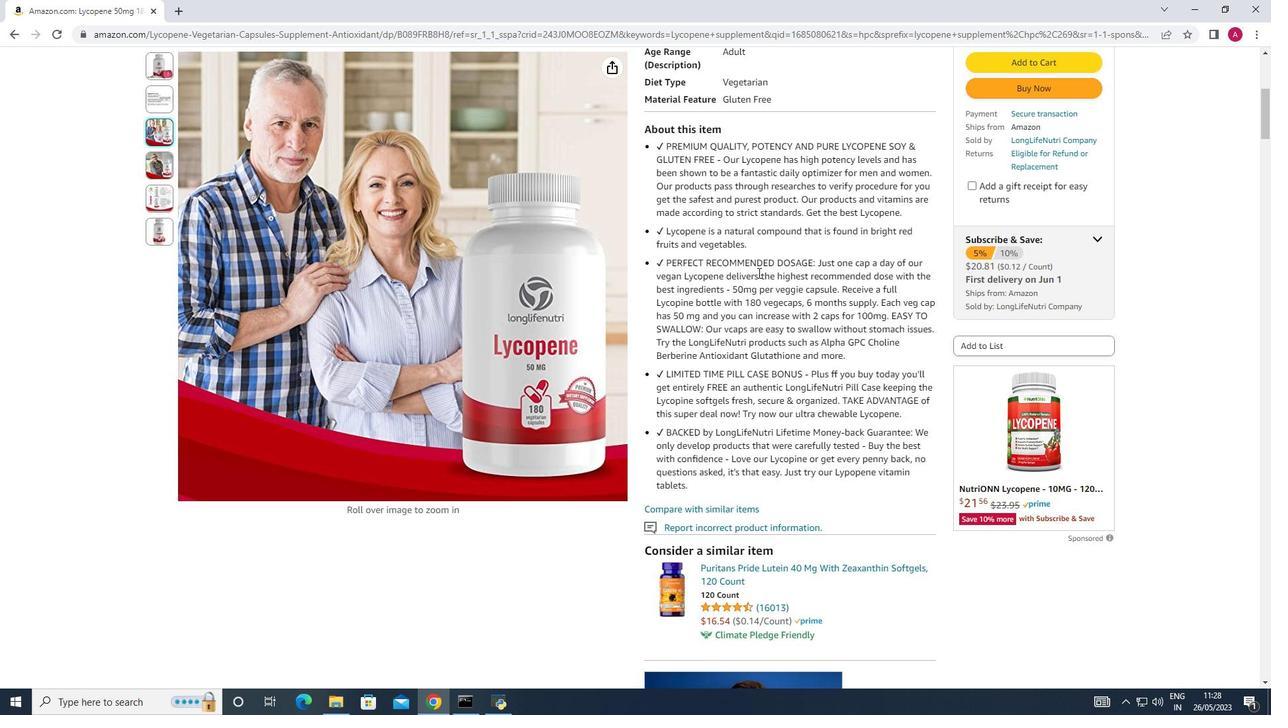 
Action: Mouse moved to (744, 448)
Screenshot: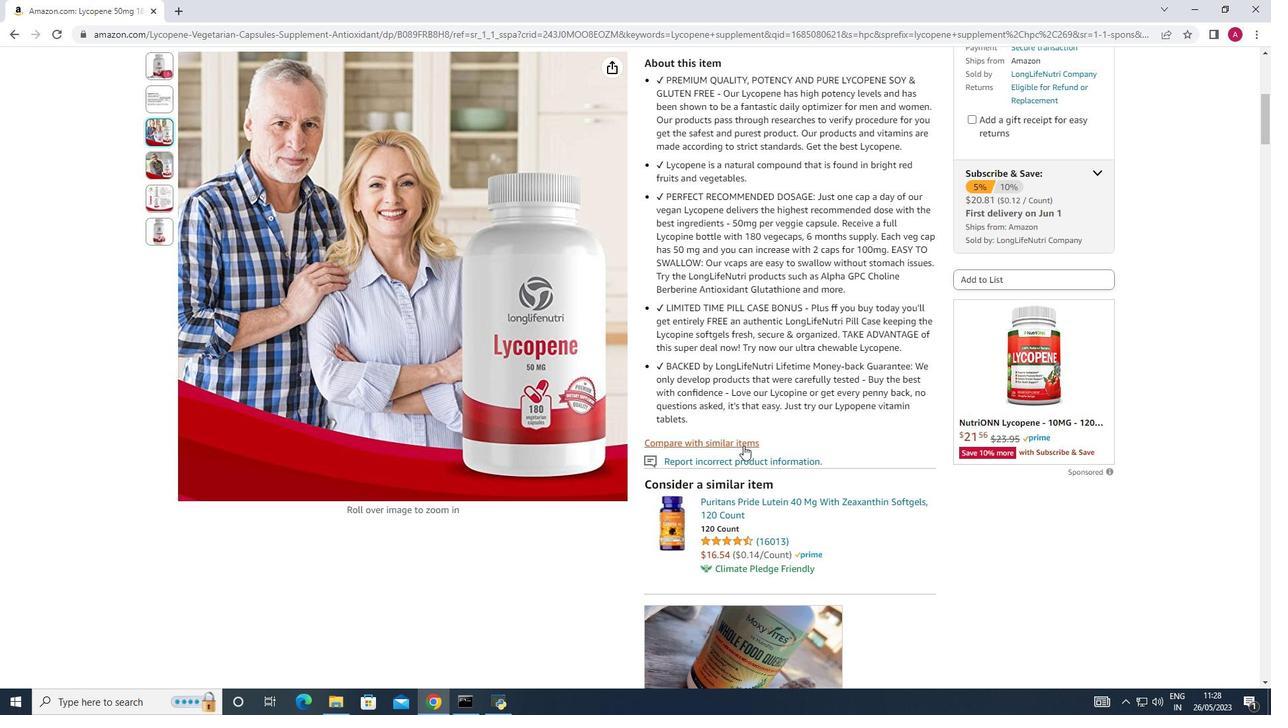 
Action: Mouse scrolled (744, 448) with delta (0, 0)
Screenshot: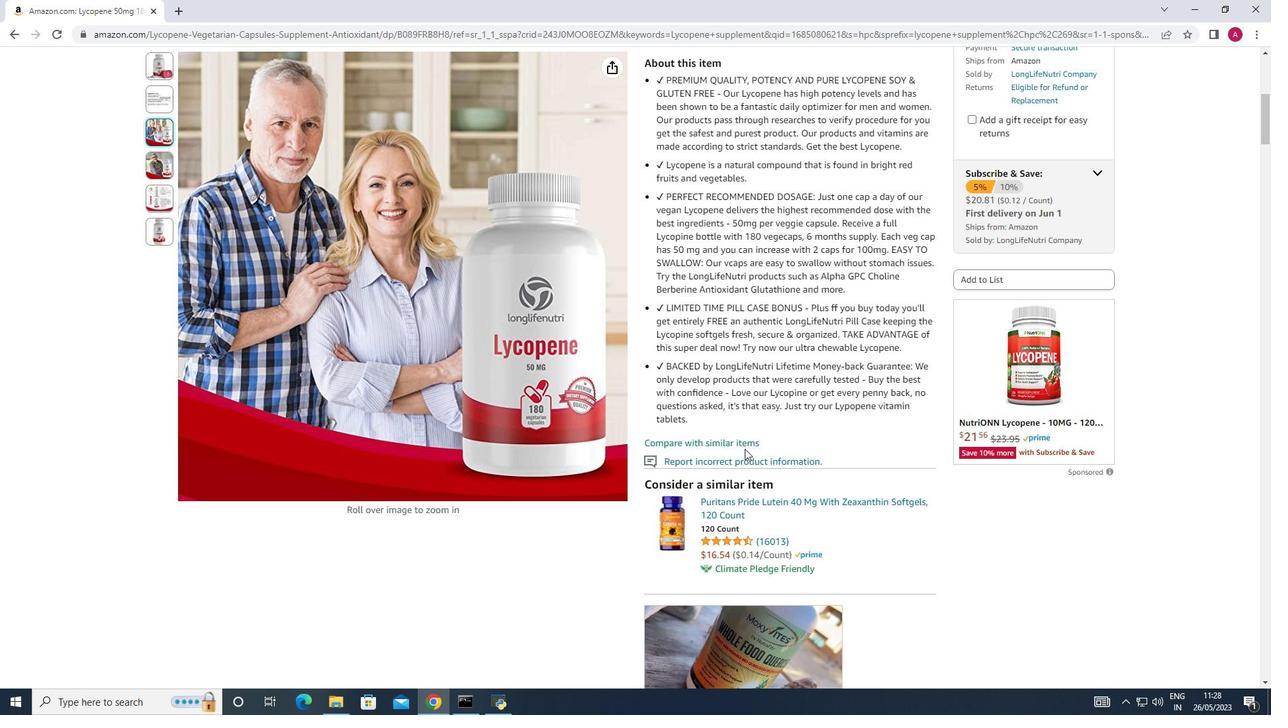 
Action: Mouse moved to (744, 448)
Screenshot: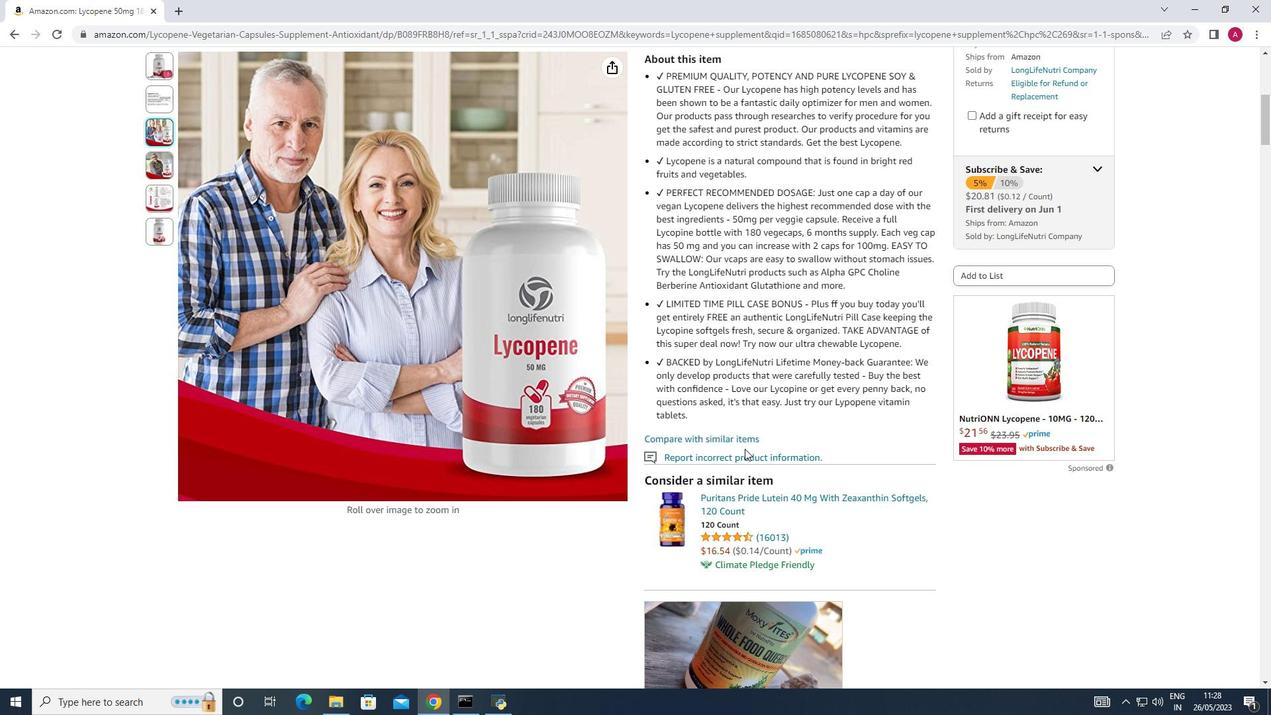 
Action: Mouse scrolled (744, 448) with delta (0, 0)
Screenshot: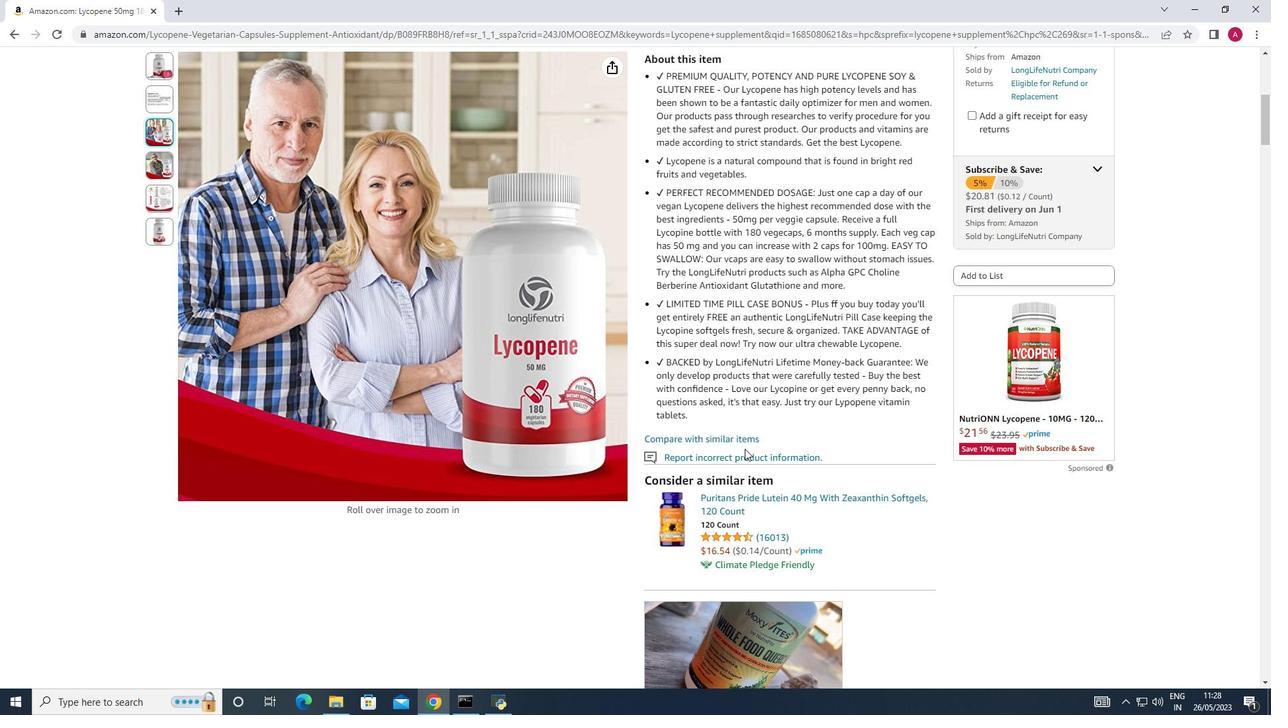
Action: Mouse scrolled (744, 448) with delta (0, 0)
Screenshot: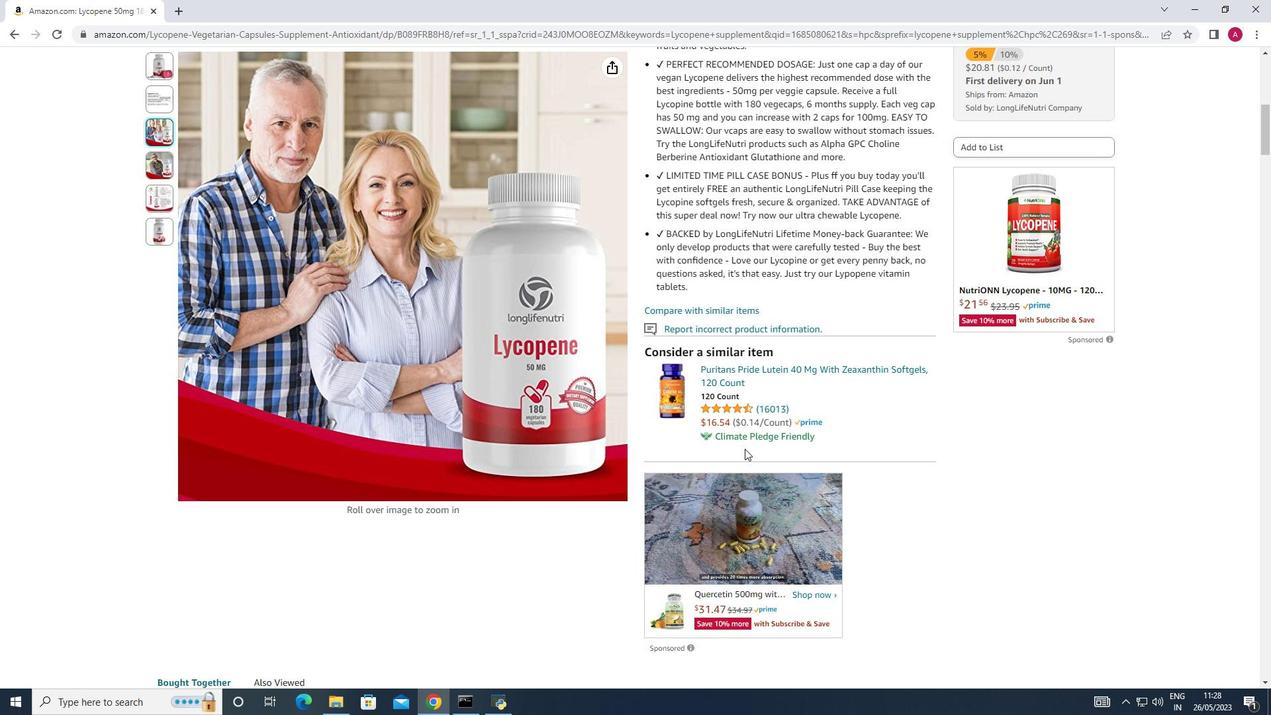
Action: Mouse scrolled (744, 448) with delta (0, 0)
Screenshot: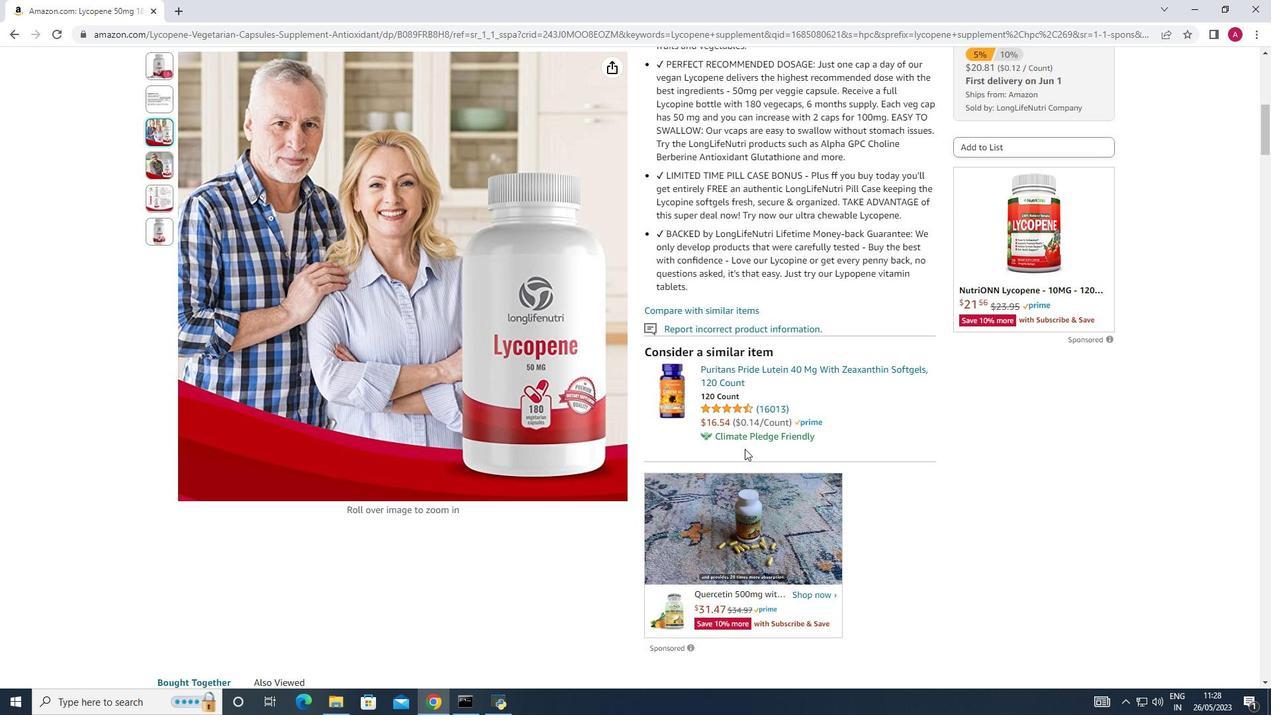 
Action: Mouse scrolled (744, 448) with delta (0, 0)
Screenshot: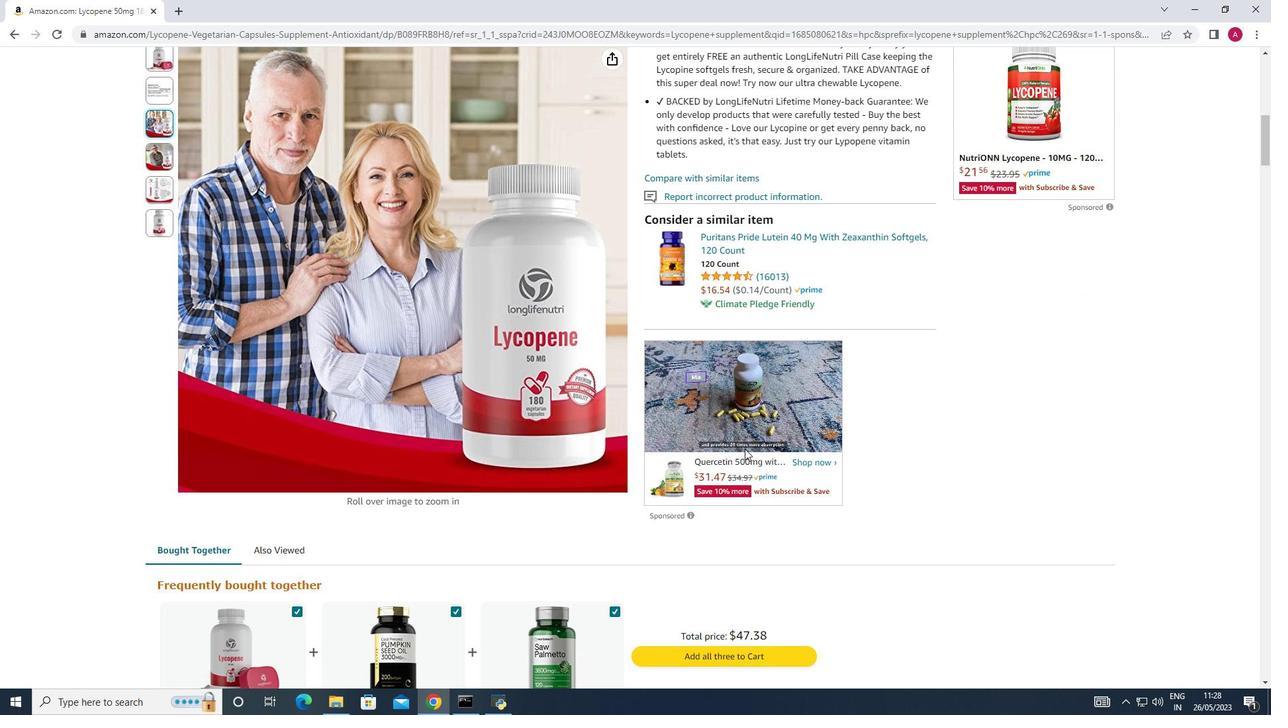 
Action: Mouse scrolled (744, 448) with delta (0, 0)
Screenshot: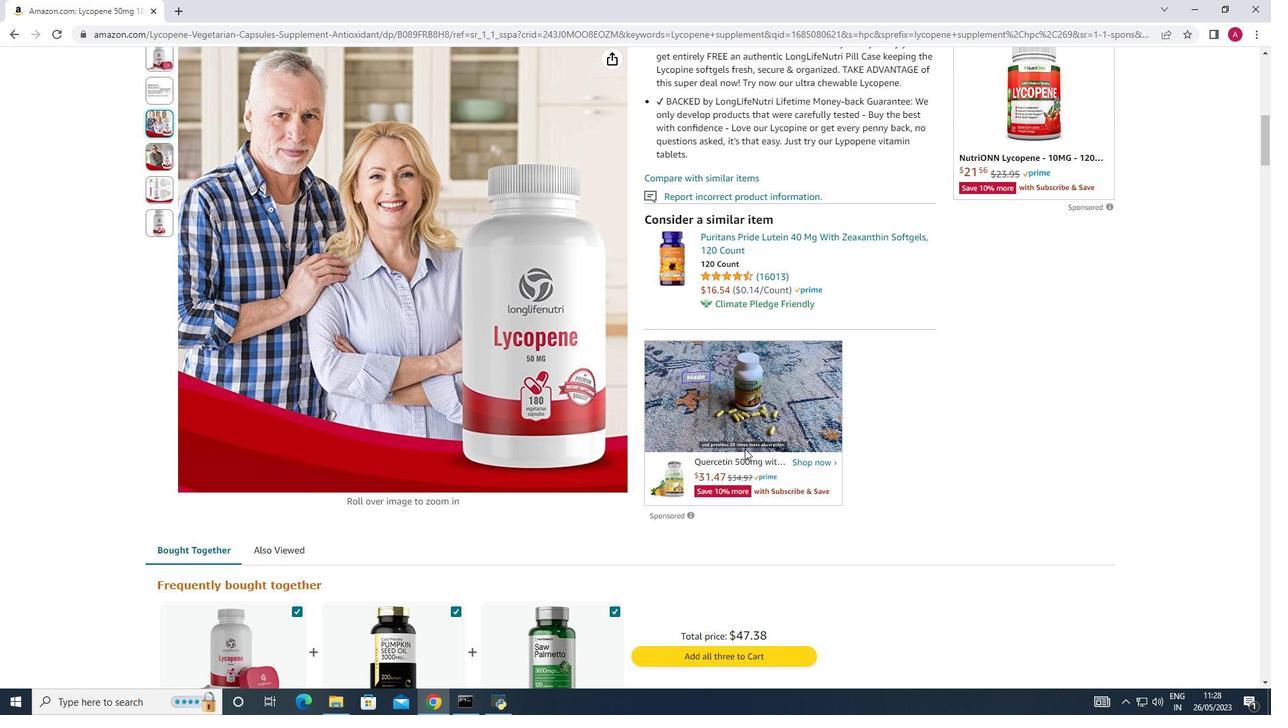
Action: Mouse scrolled (744, 448) with delta (0, 0)
Screenshot: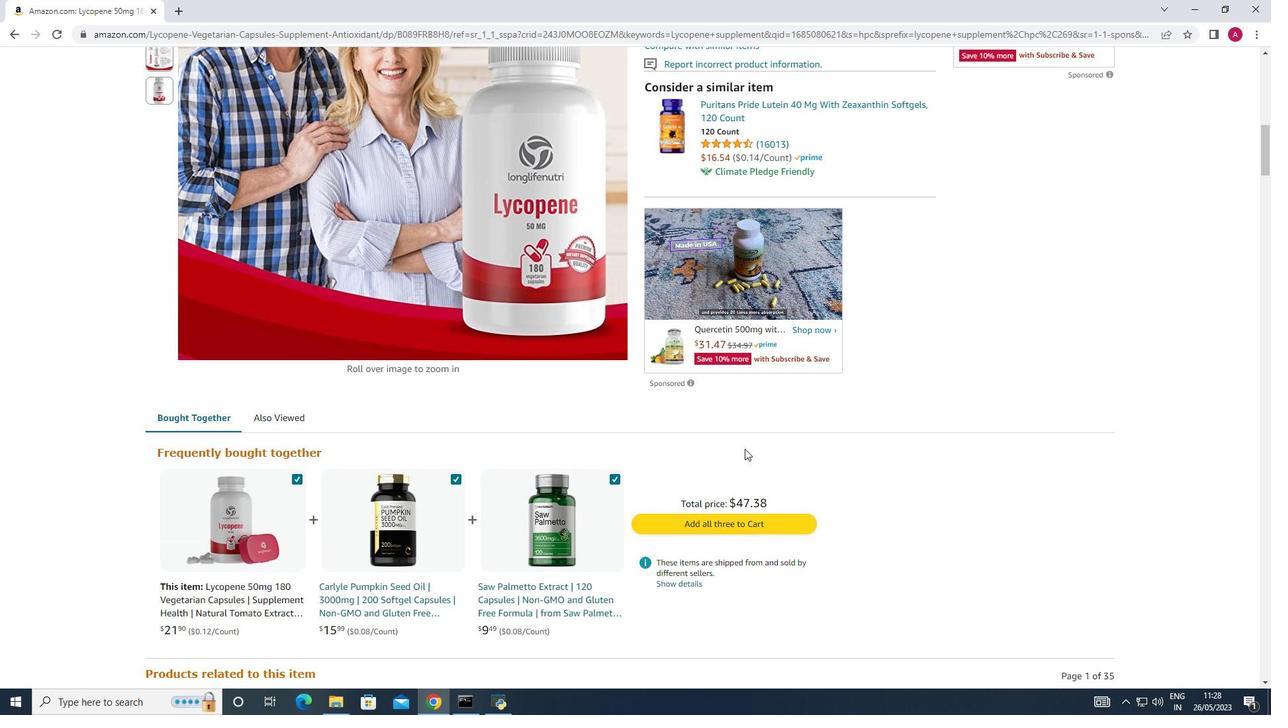 
Action: Mouse scrolled (744, 448) with delta (0, 0)
Screenshot: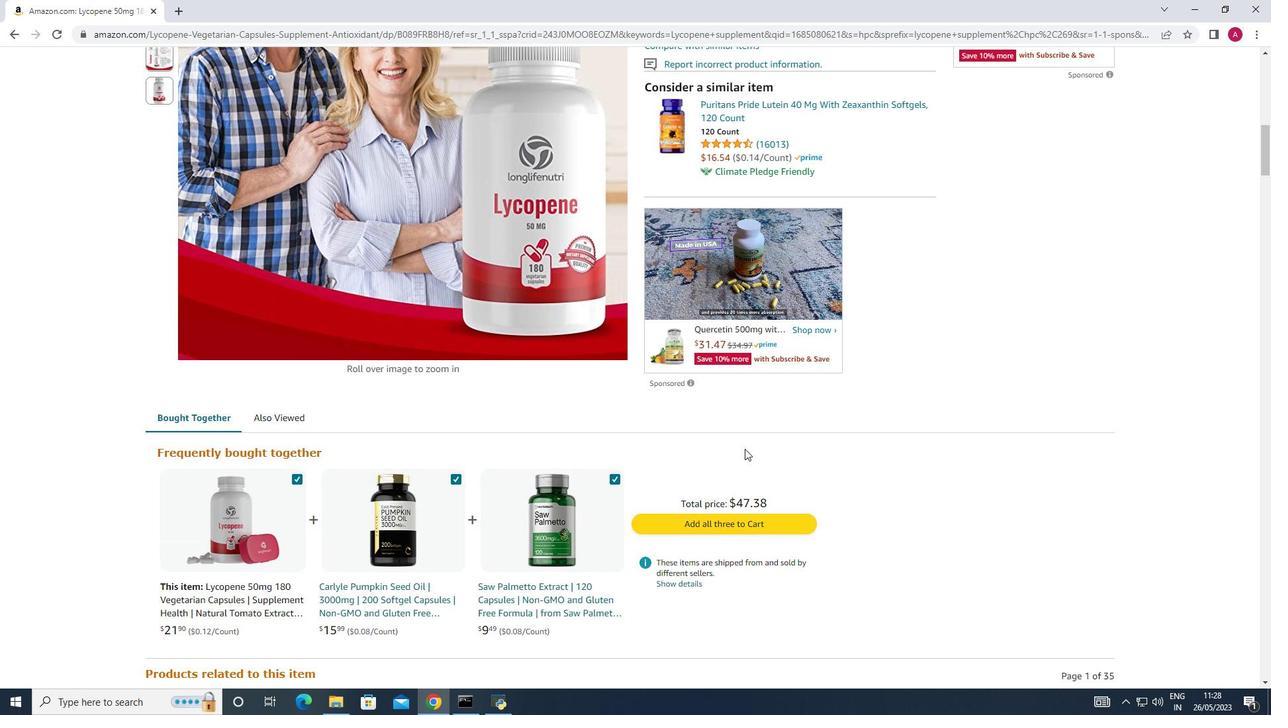 
Action: Mouse scrolled (744, 448) with delta (0, 0)
Screenshot: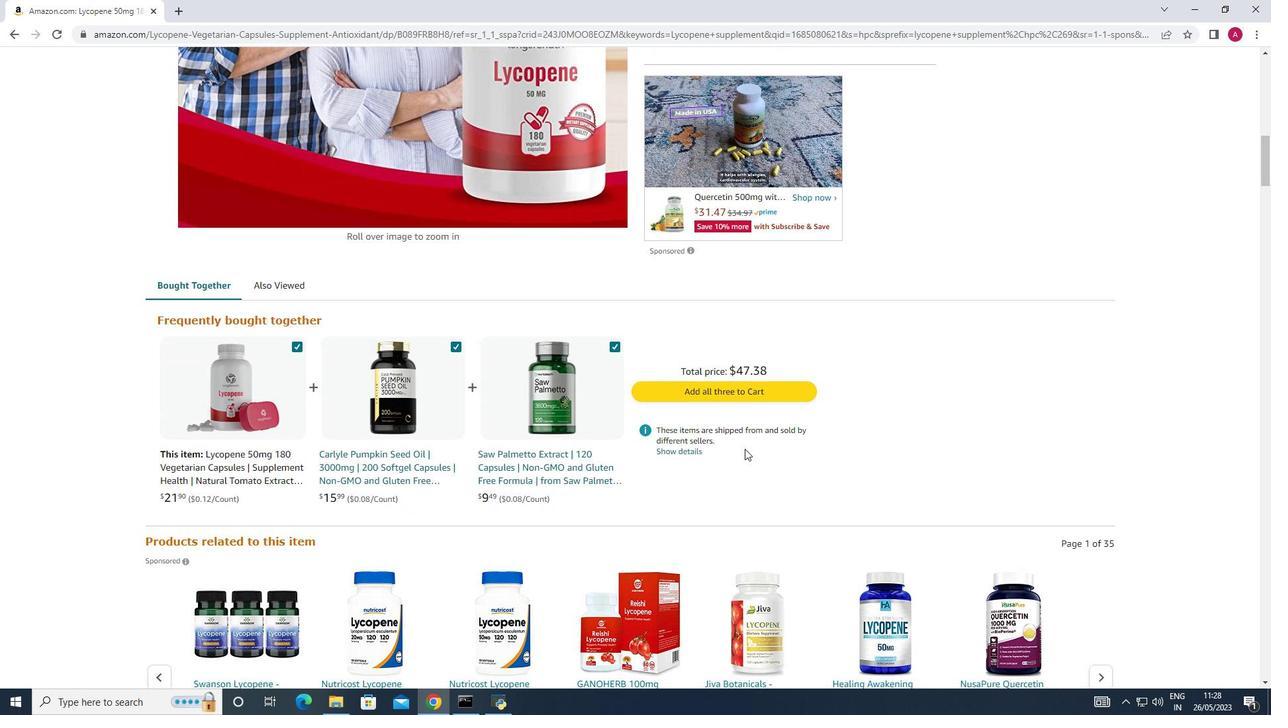 
Action: Mouse scrolled (744, 448) with delta (0, 0)
Screenshot: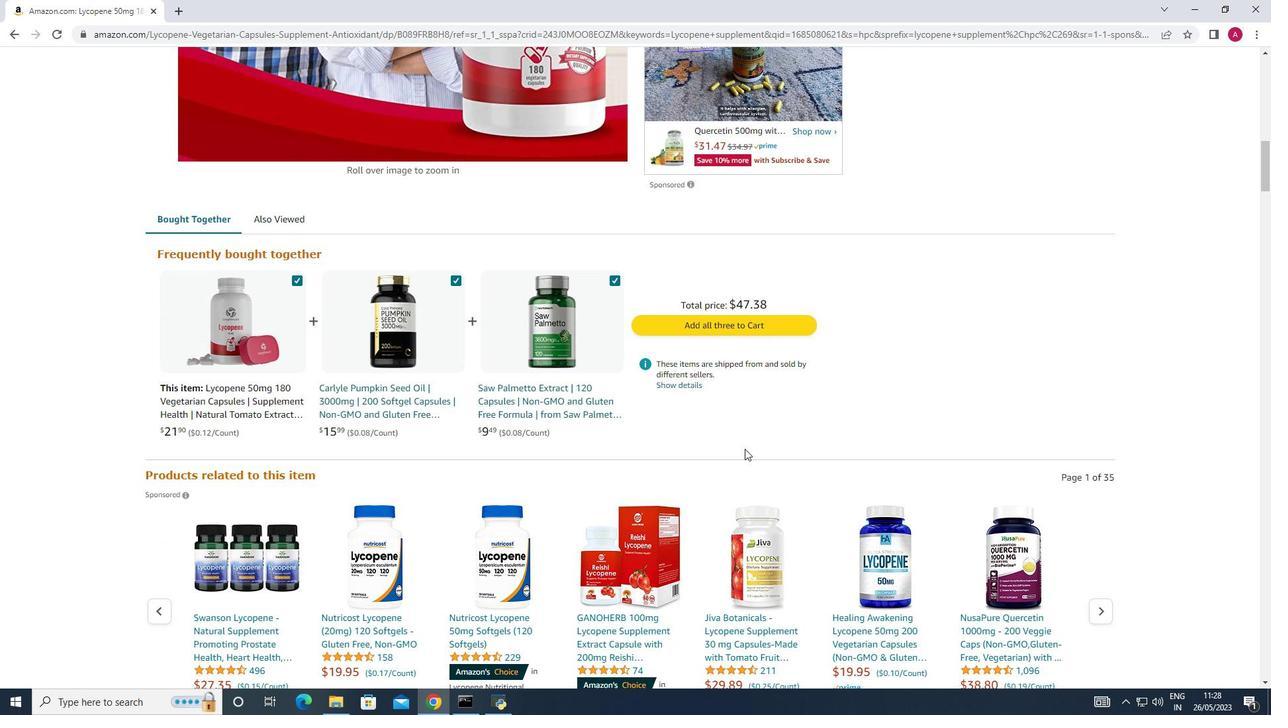 
Action: Mouse scrolled (744, 448) with delta (0, 0)
Screenshot: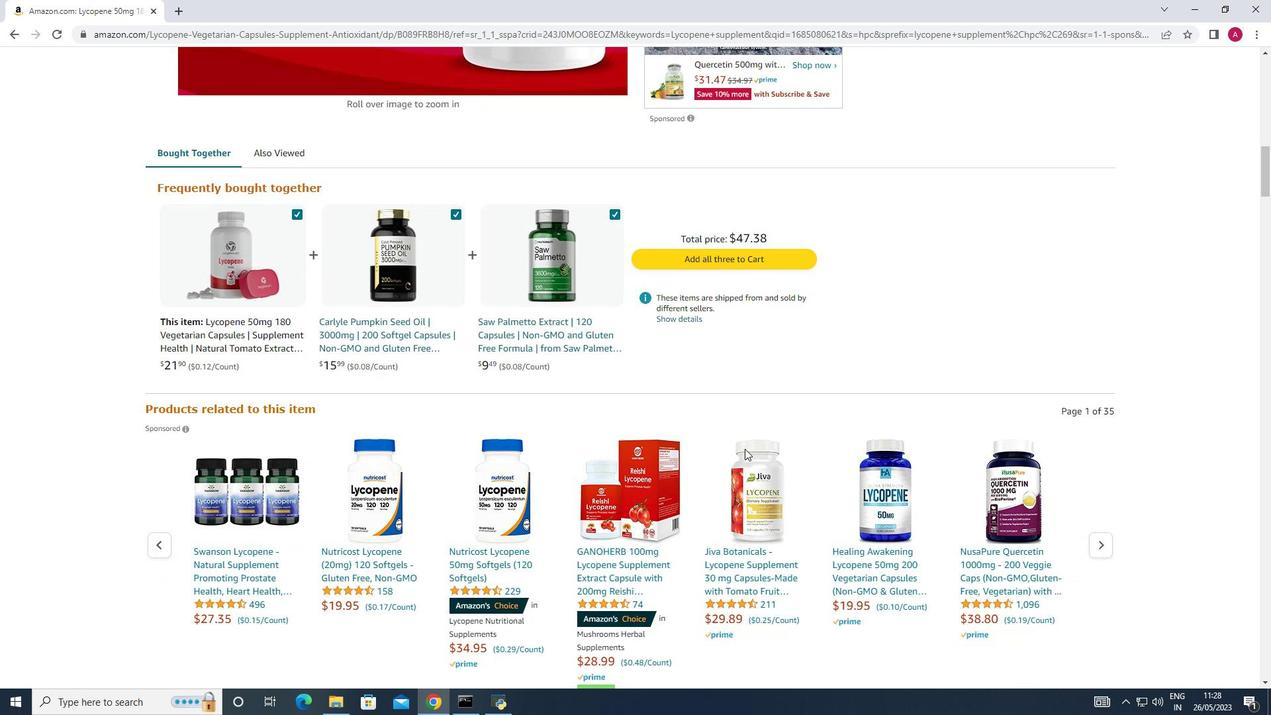 
Action: Mouse moved to (744, 449)
Screenshot: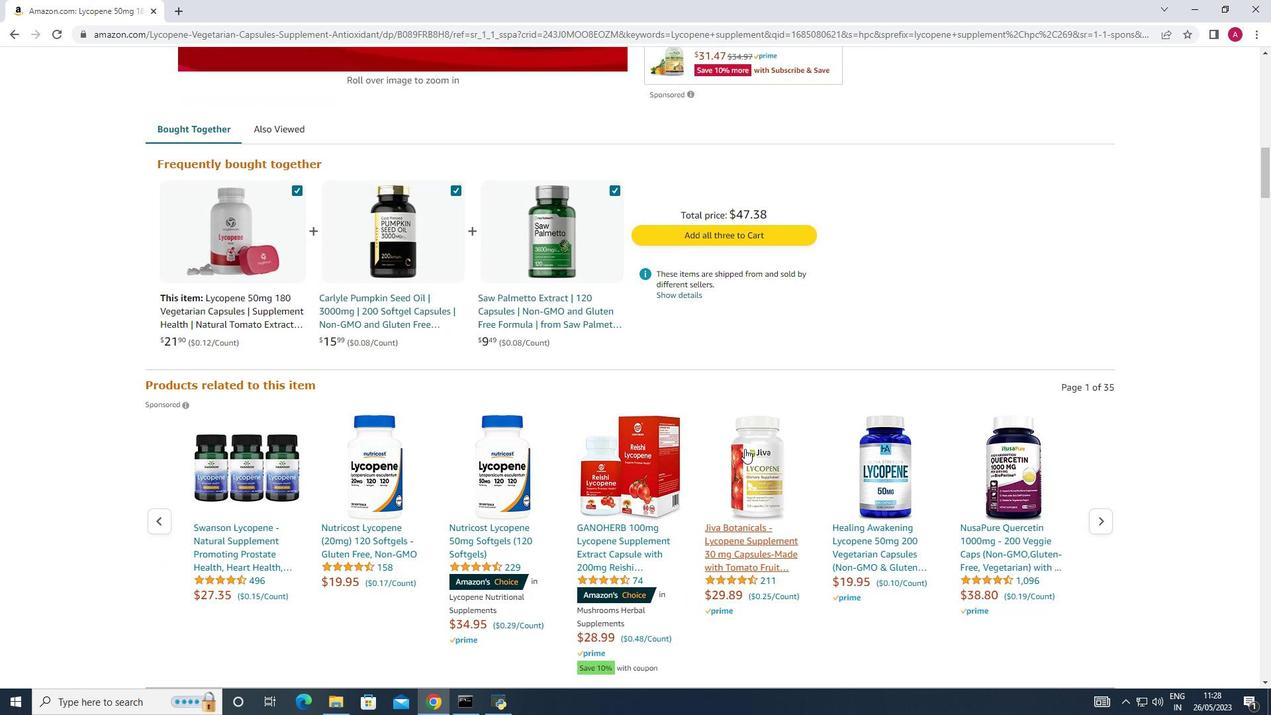 
Action: Mouse scrolled (744, 448) with delta (0, 0)
Screenshot: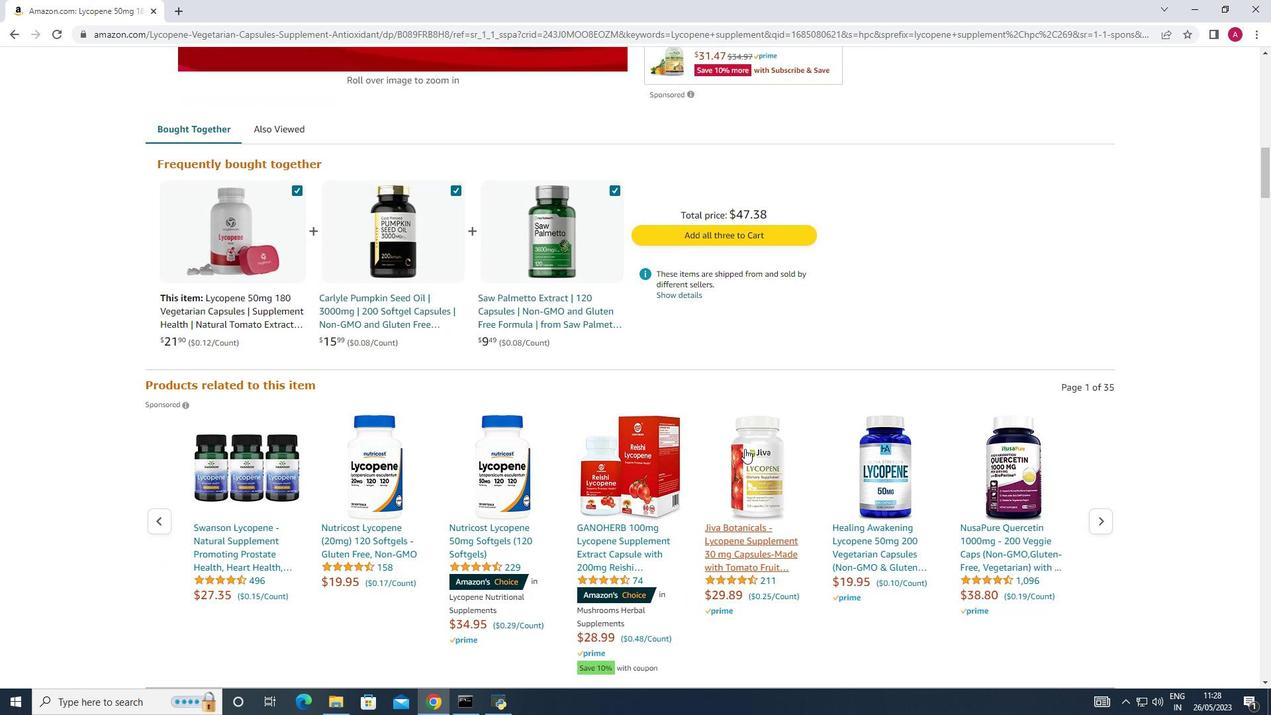 
Action: Mouse moved to (743, 450)
Screenshot: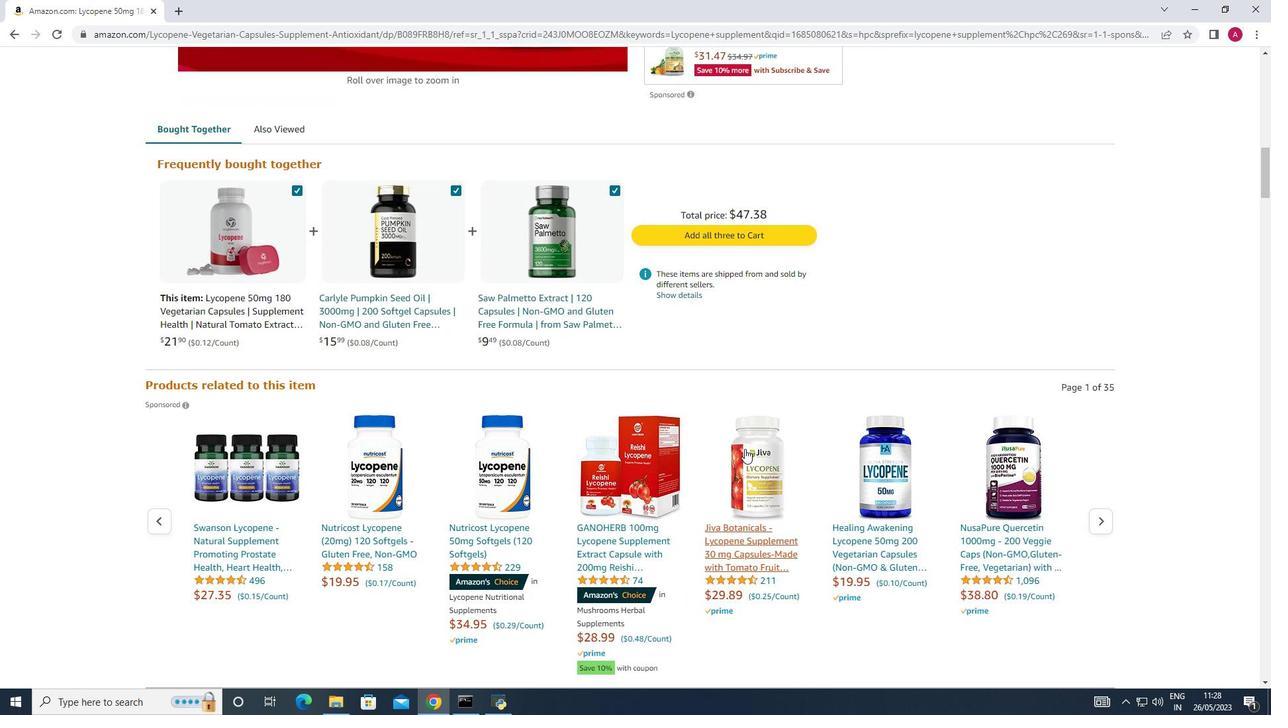 
Action: Mouse scrolled (743, 449) with delta (0, 0)
Screenshot: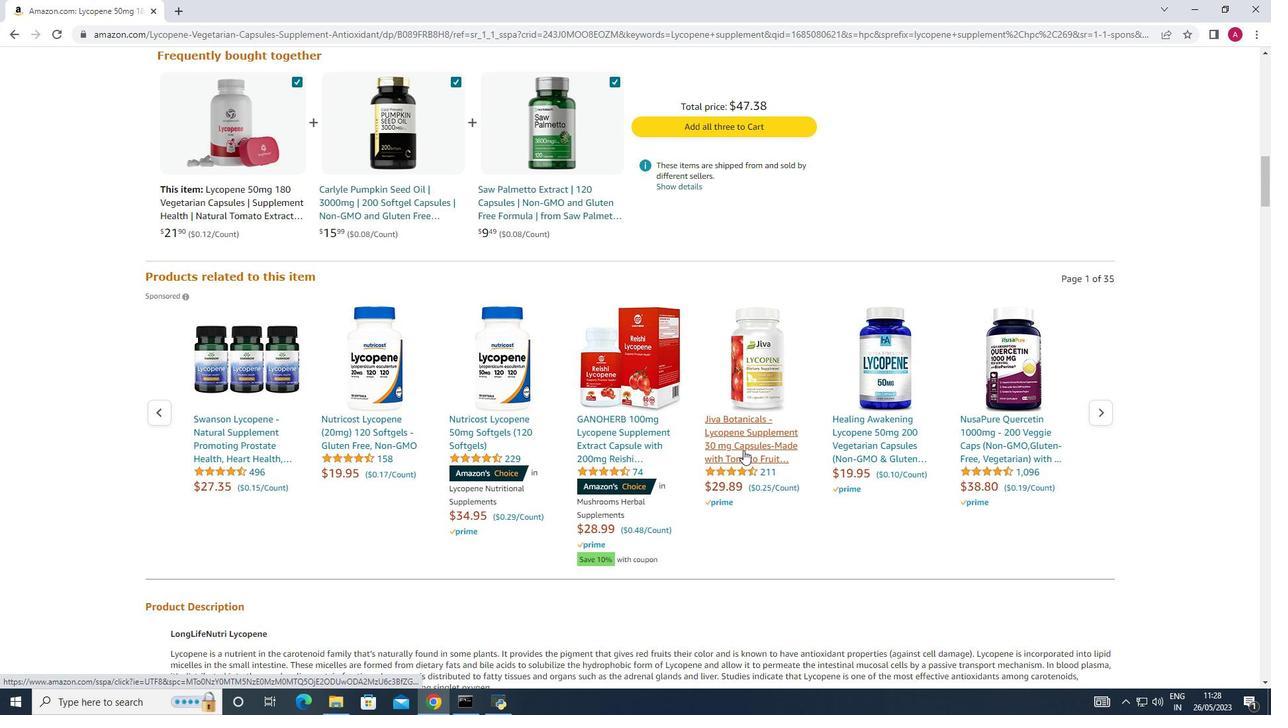 
Action: Mouse scrolled (743, 449) with delta (0, 0)
Screenshot: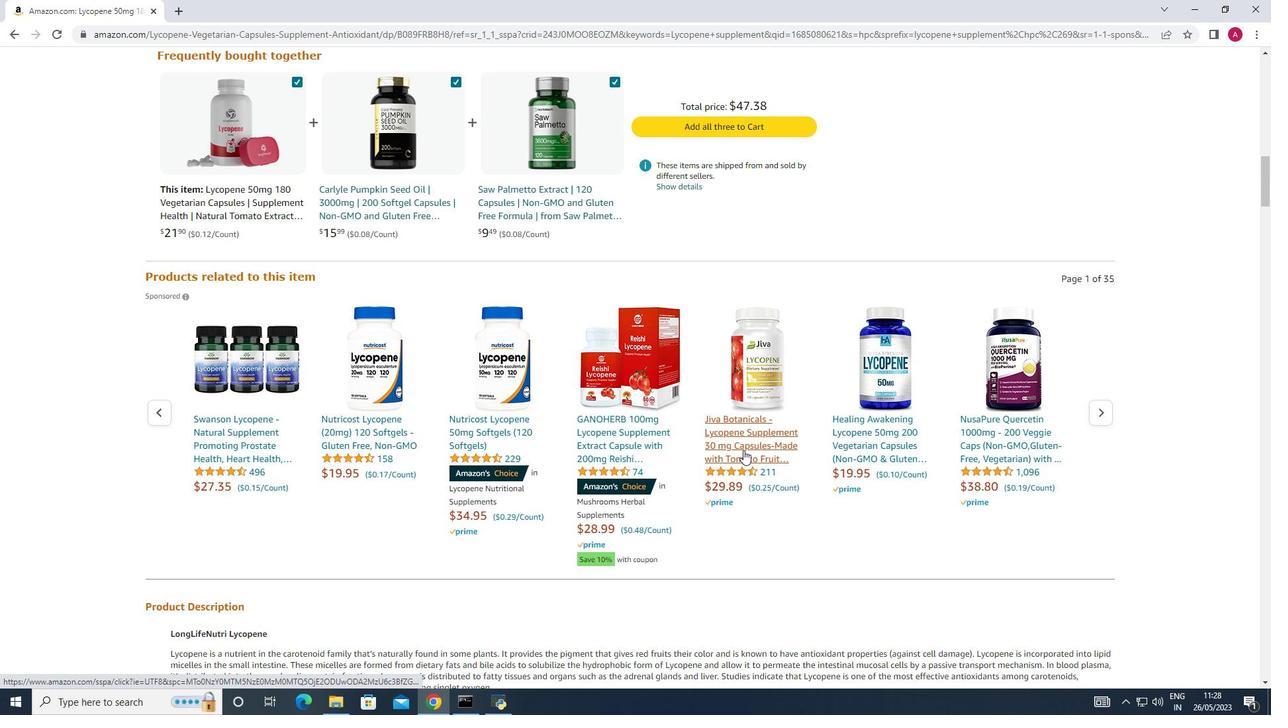 
Action: Mouse moved to (742, 450)
Screenshot: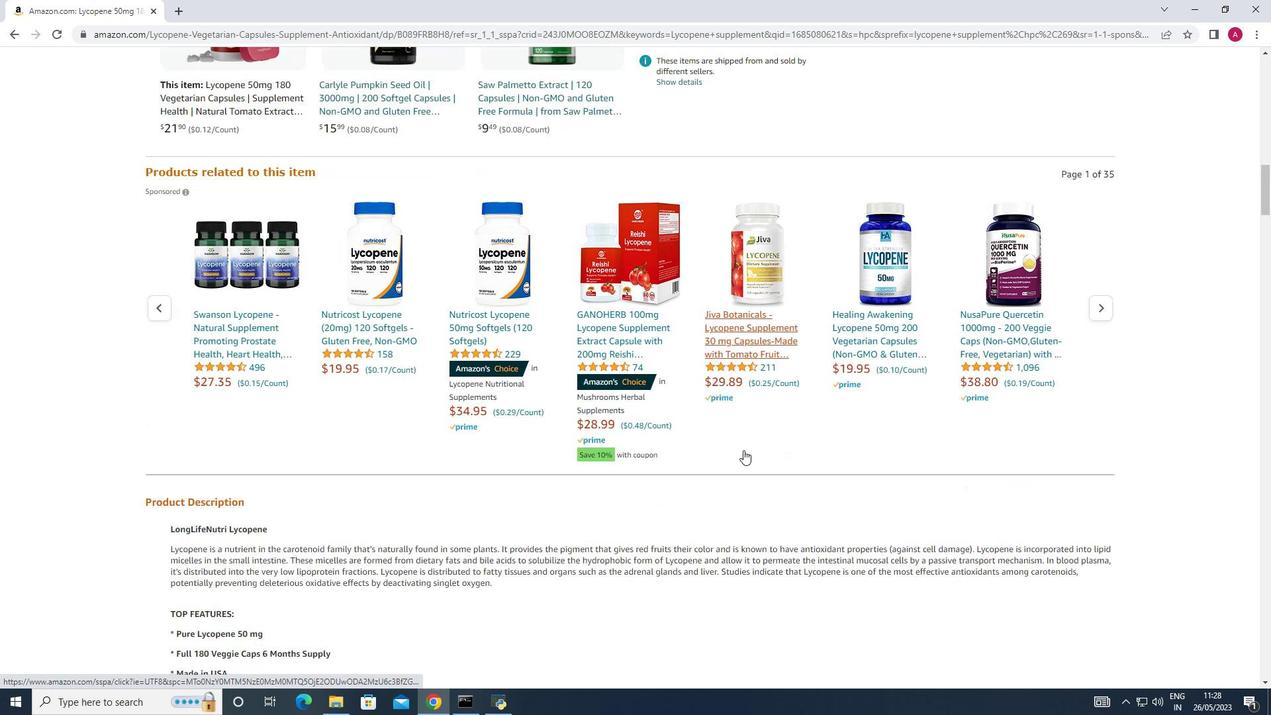 
Action: Mouse scrolled (742, 450) with delta (0, 0)
Screenshot: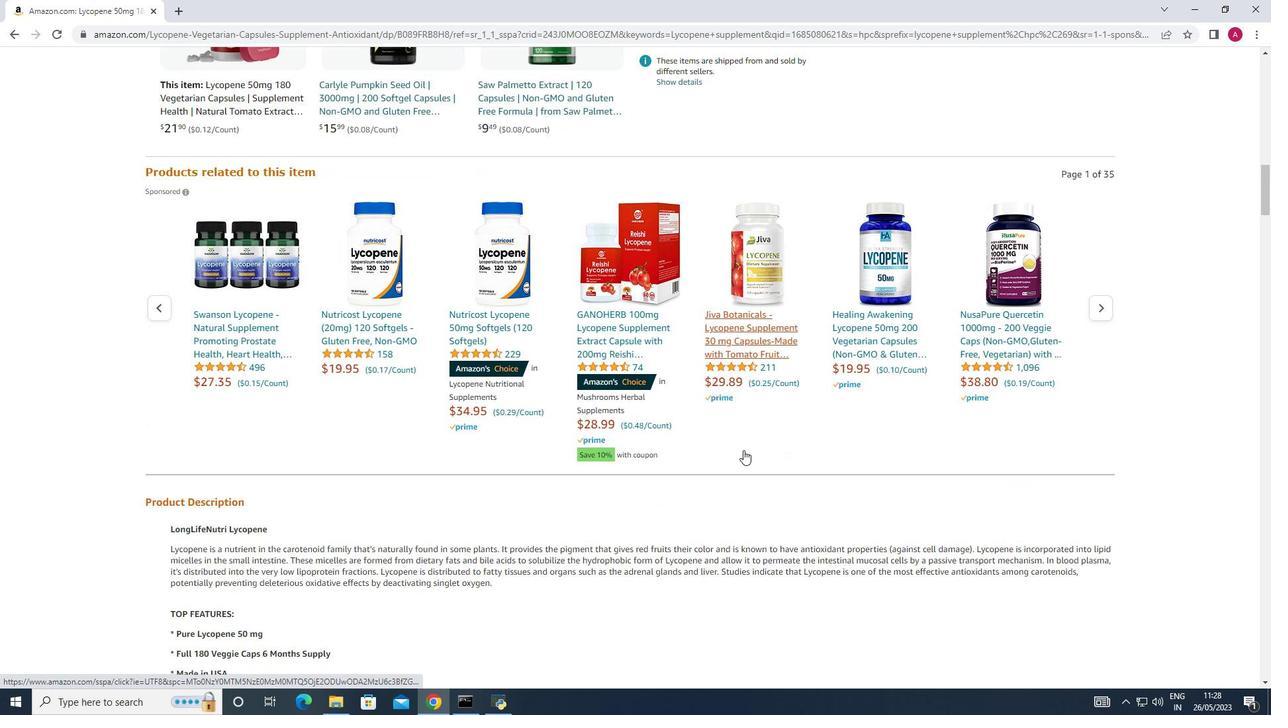 
Action: Mouse scrolled (742, 450) with delta (0, 0)
Screenshot: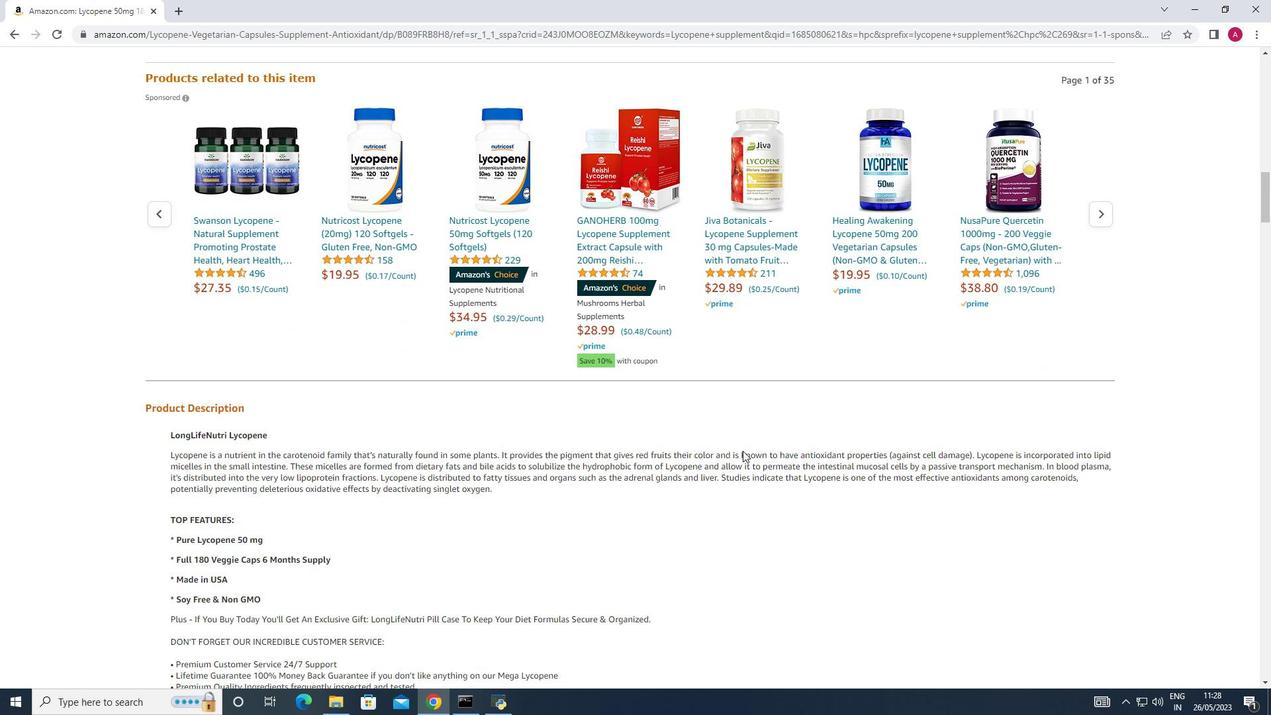 
Action: Mouse scrolled (742, 450) with delta (0, 0)
Screenshot: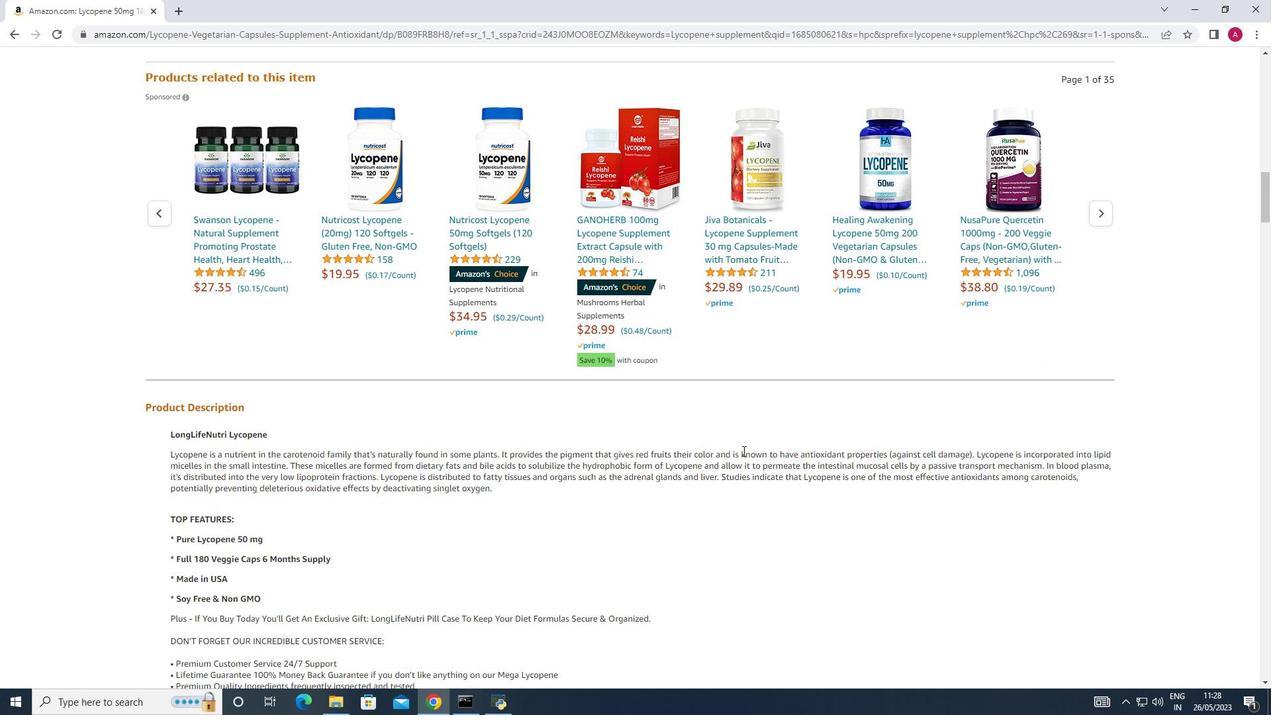 
Action: Mouse scrolled (742, 450) with delta (0, 0)
Screenshot: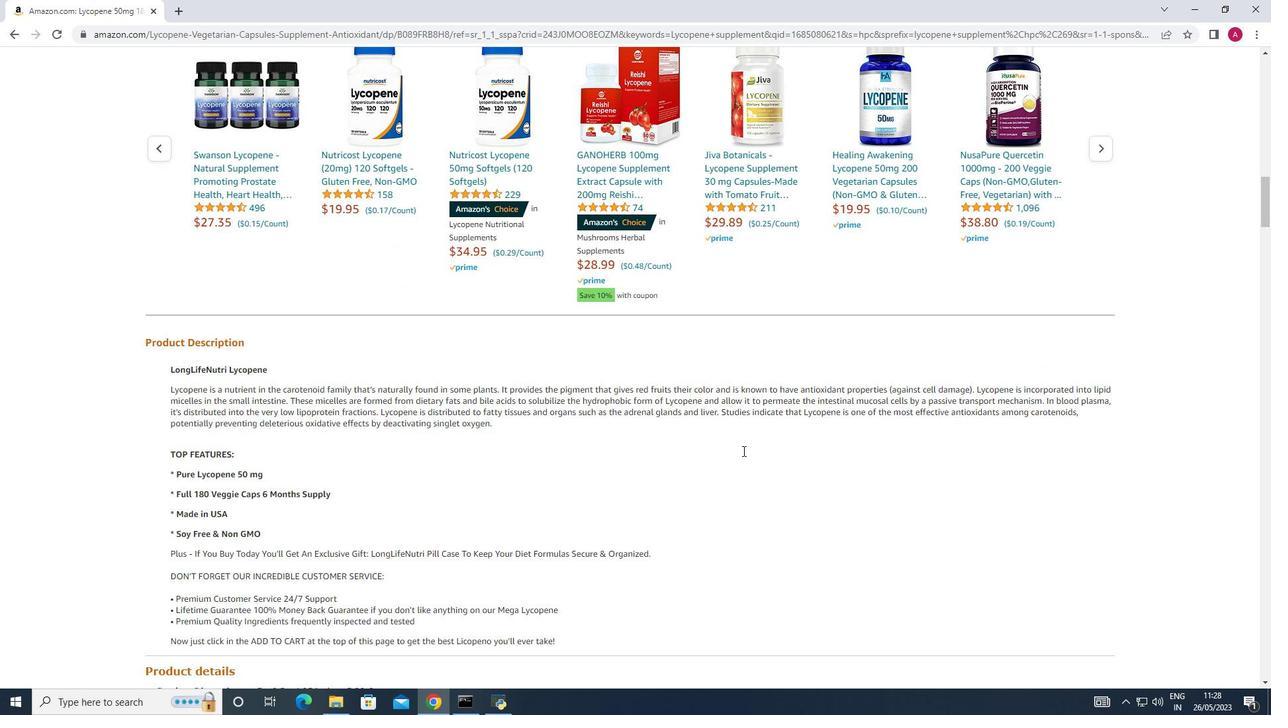 
Action: Mouse scrolled (742, 450) with delta (0, 0)
Screenshot: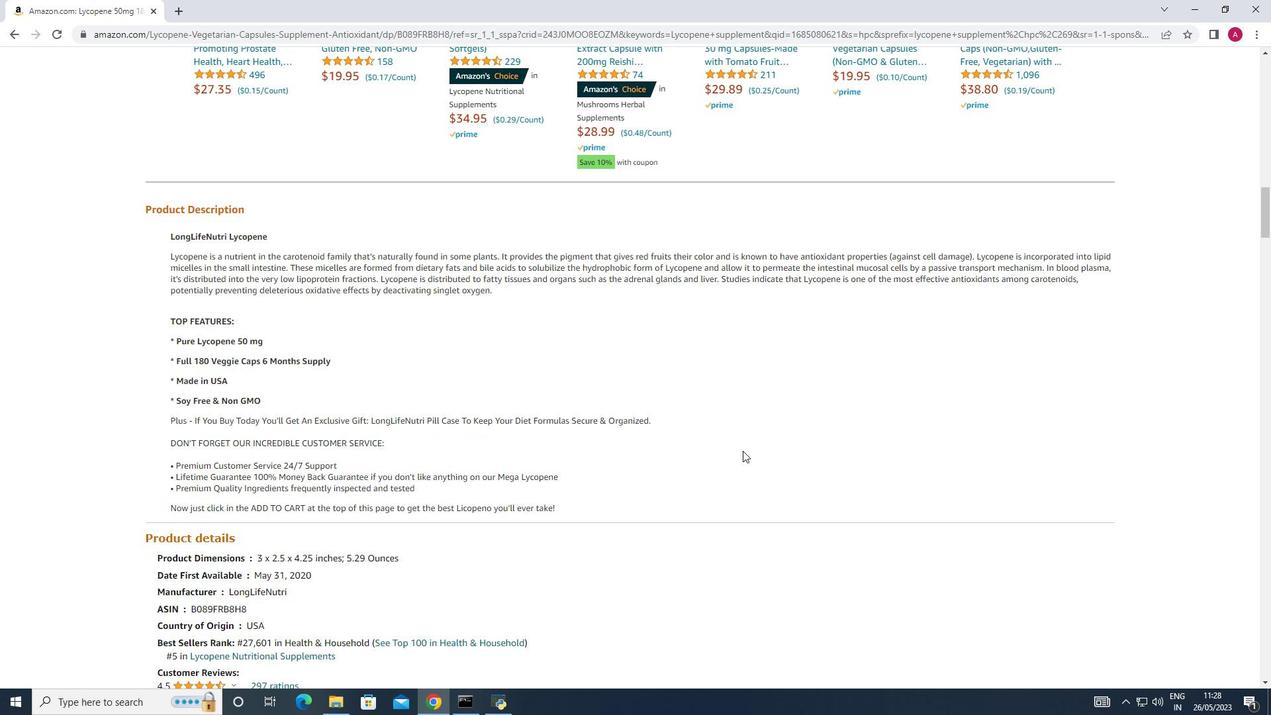 
Action: Mouse scrolled (742, 450) with delta (0, 0)
Screenshot: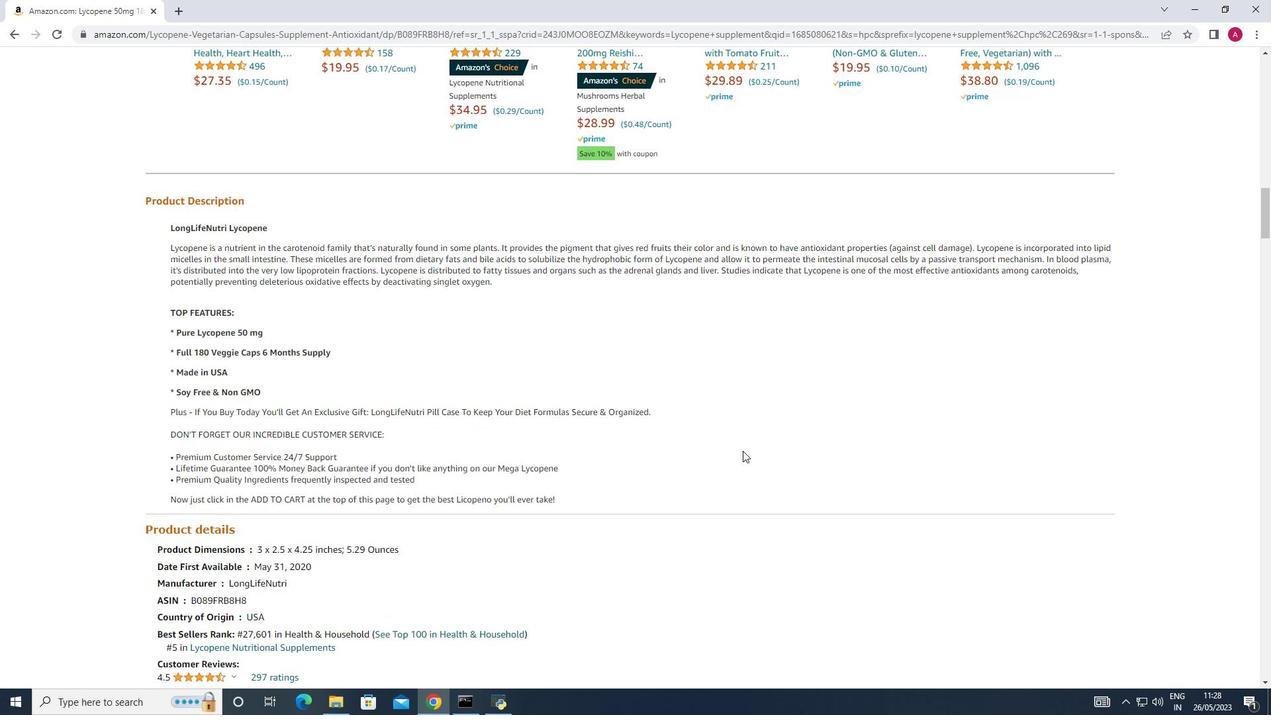
Action: Mouse scrolled (742, 450) with delta (0, 0)
Screenshot: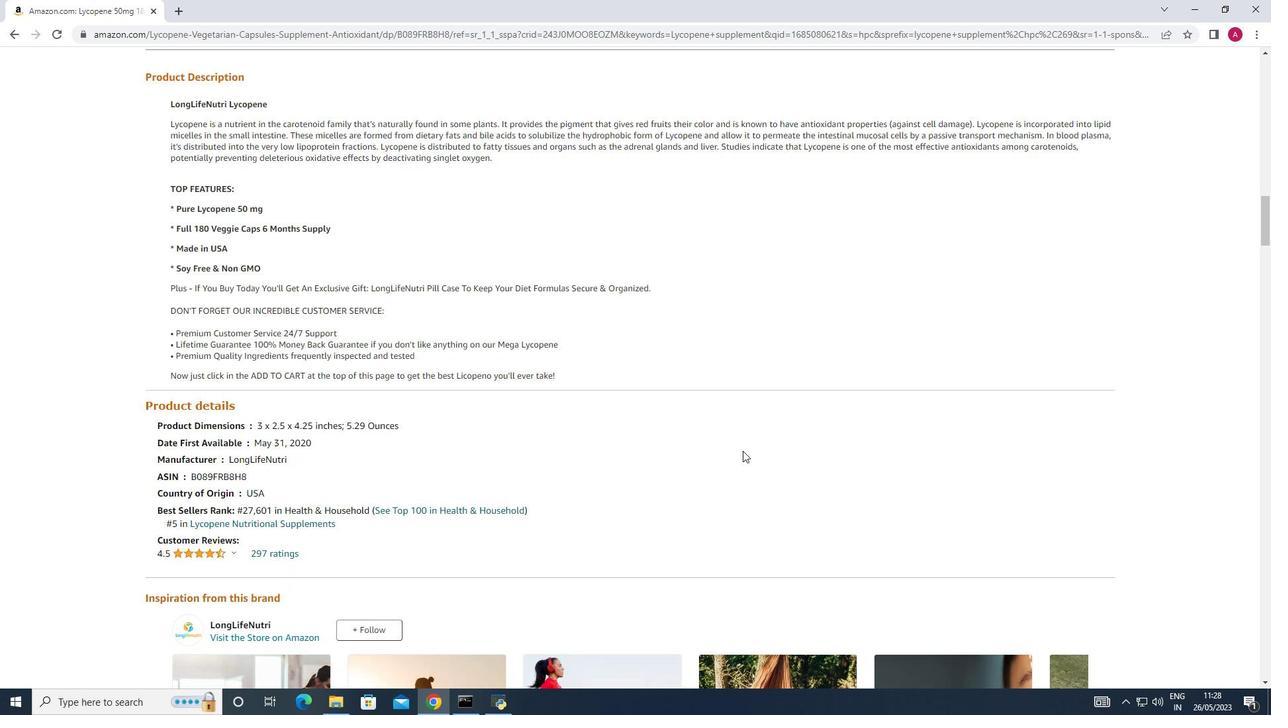 
Action: Mouse scrolled (742, 450) with delta (0, 0)
Screenshot: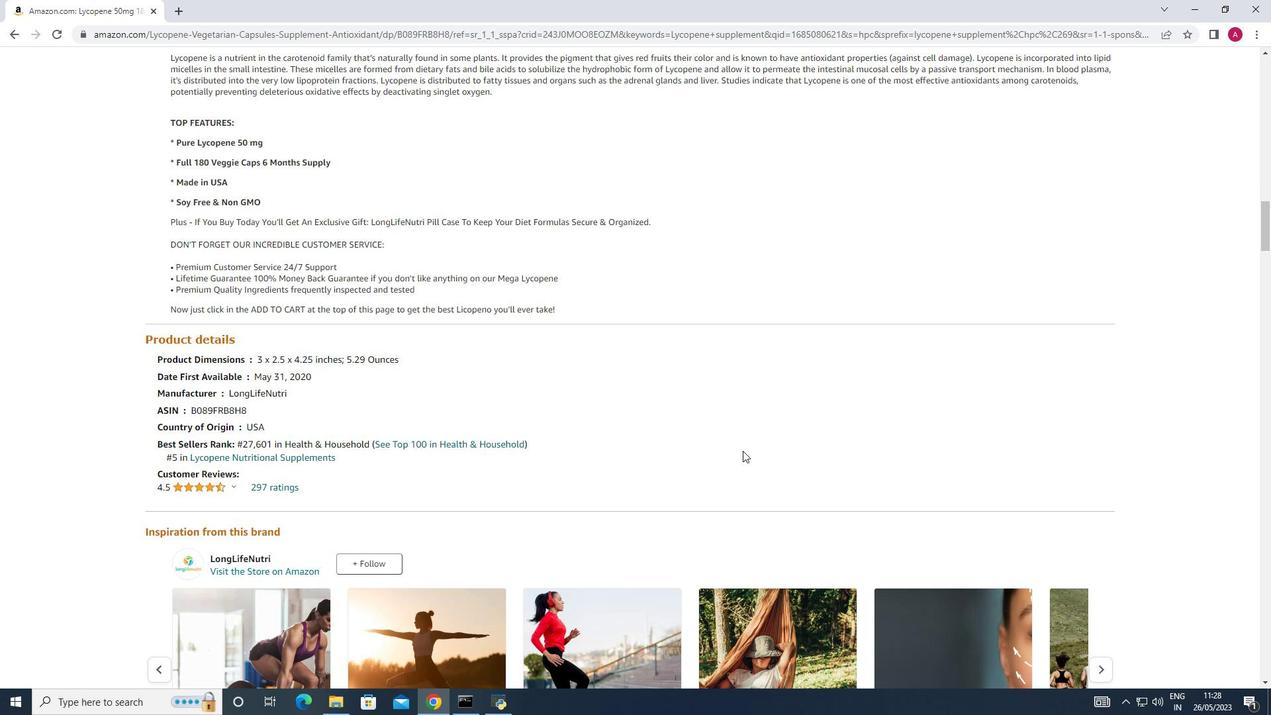 
Action: Mouse scrolled (742, 450) with delta (0, 0)
Screenshot: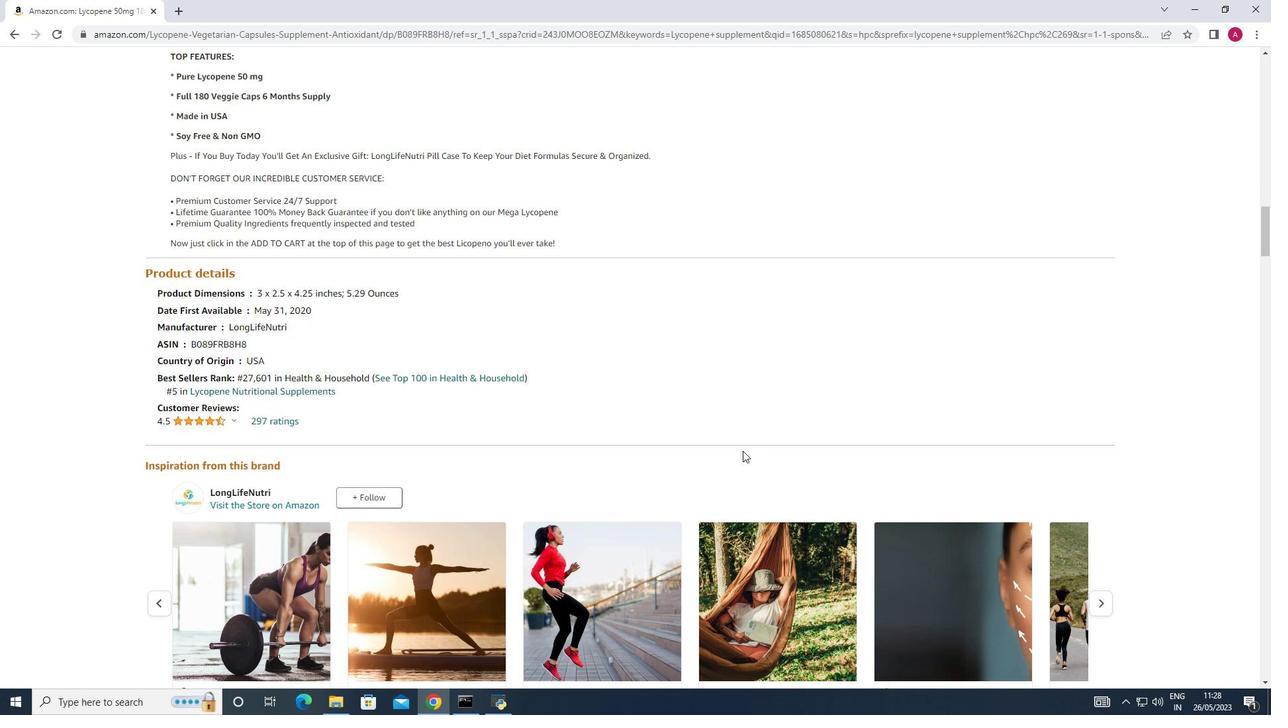 
Action: Mouse scrolled (742, 450) with delta (0, 0)
Screenshot: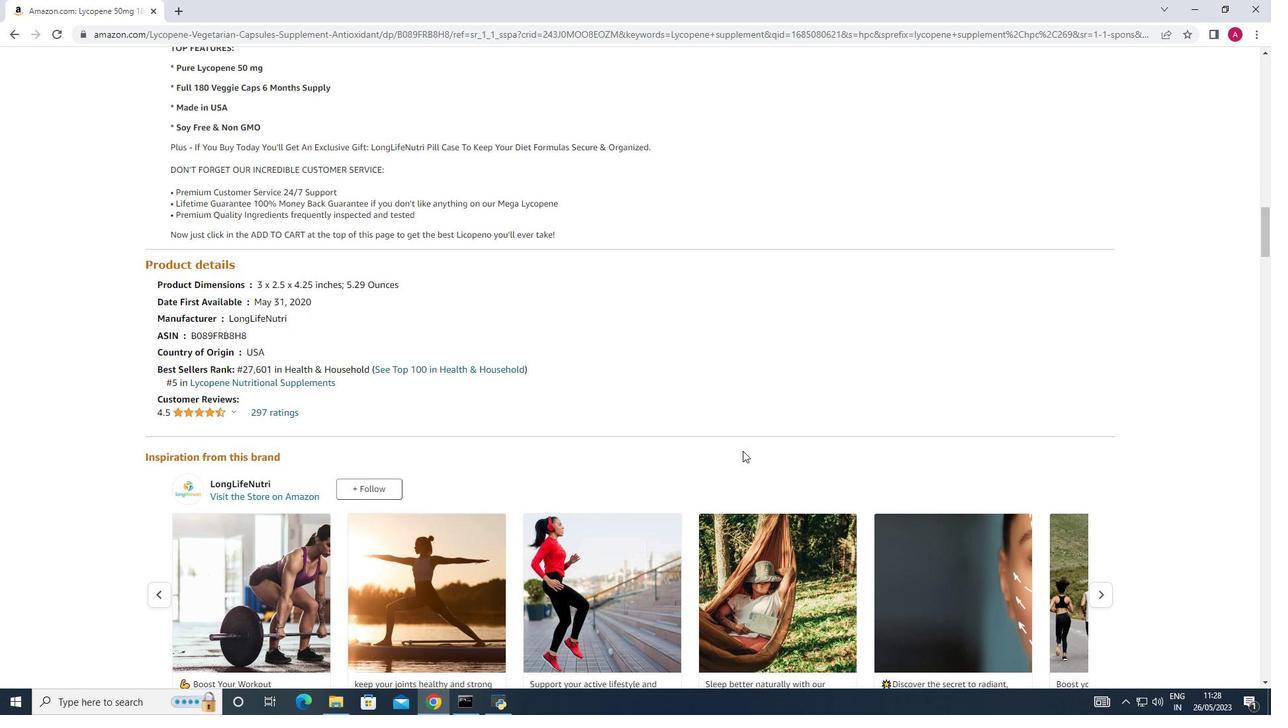 
Action: Mouse scrolled (742, 450) with delta (0, 0)
Screenshot: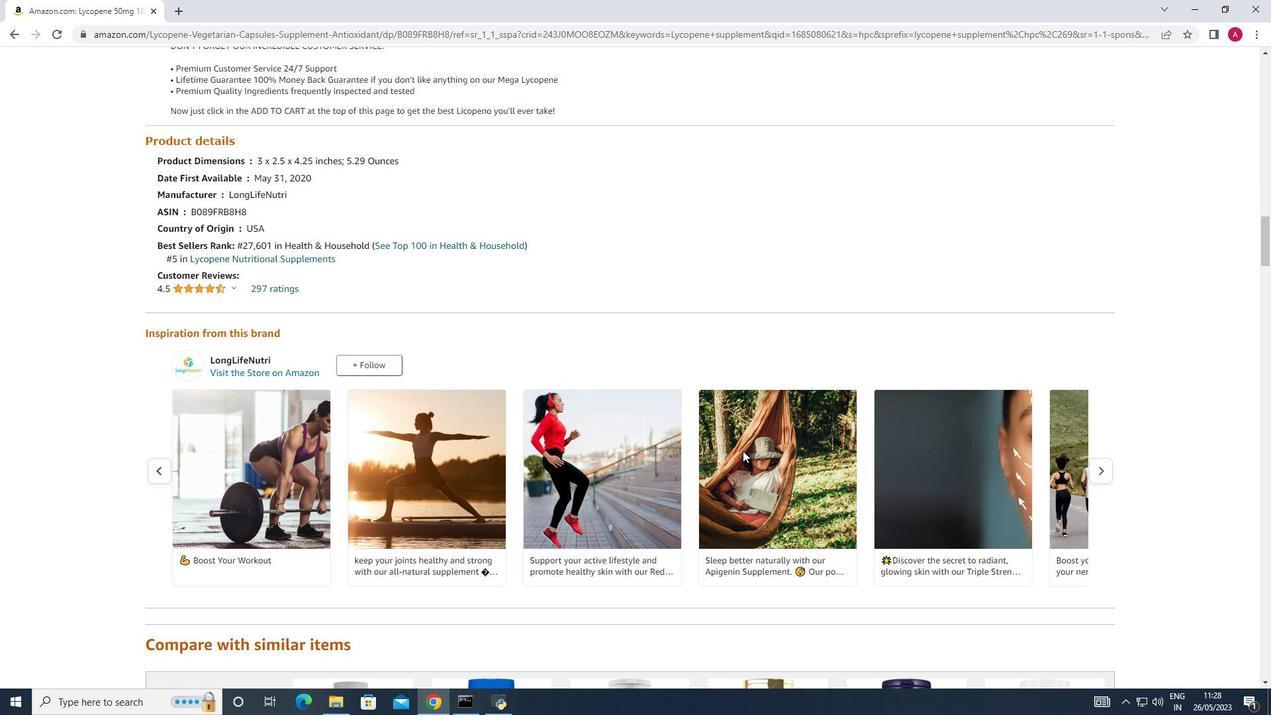 
Action: Mouse scrolled (742, 450) with delta (0, 0)
Screenshot: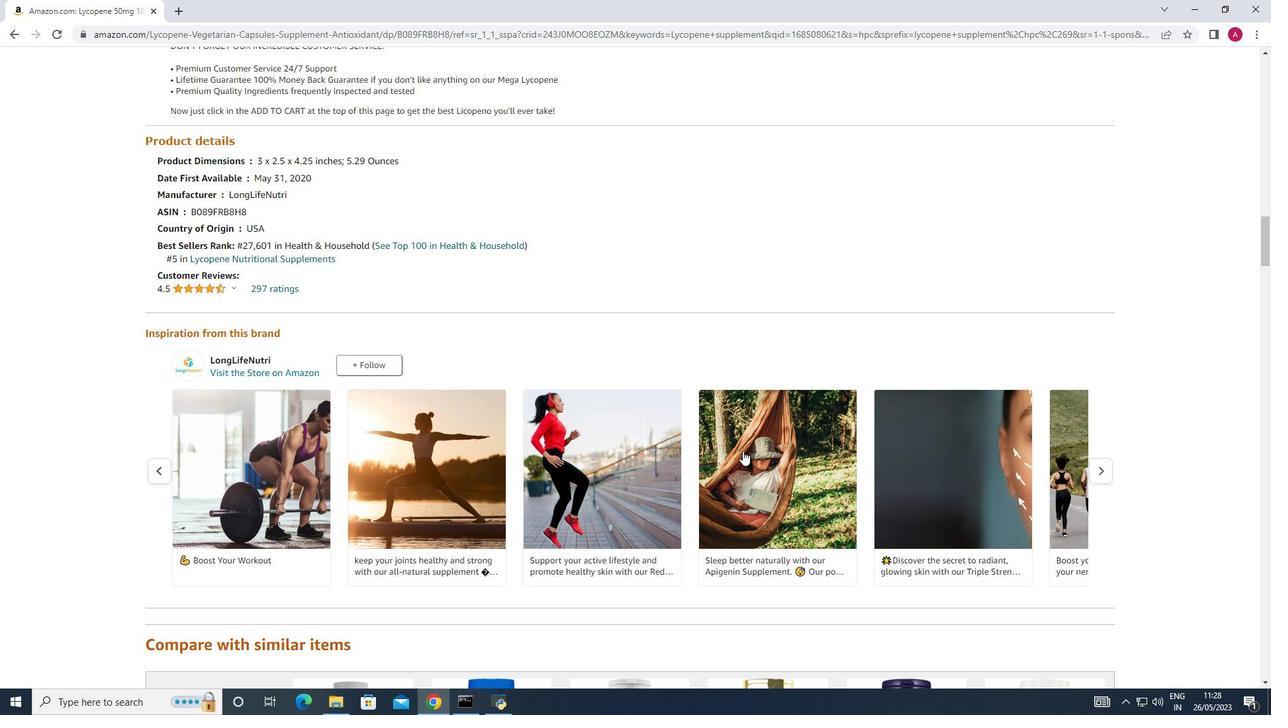 
Action: Mouse scrolled (742, 450) with delta (0, 0)
Screenshot: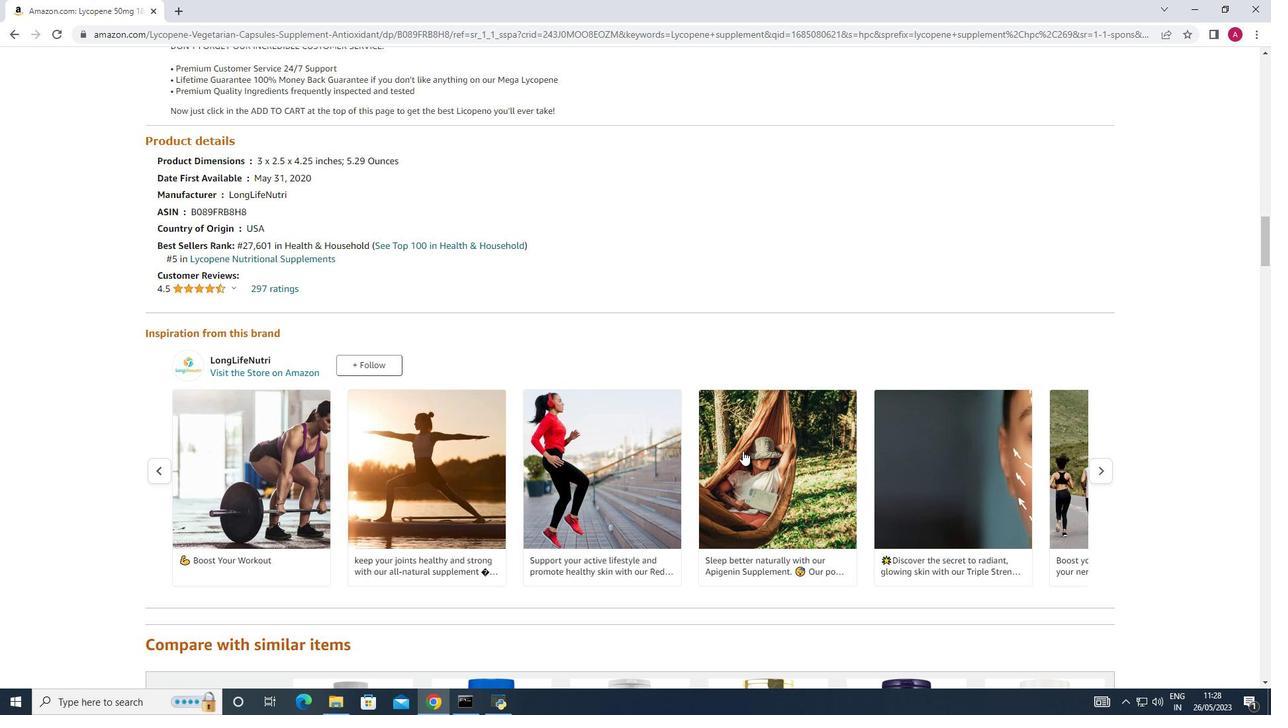 
Action: Mouse scrolled (742, 450) with delta (0, 0)
Screenshot: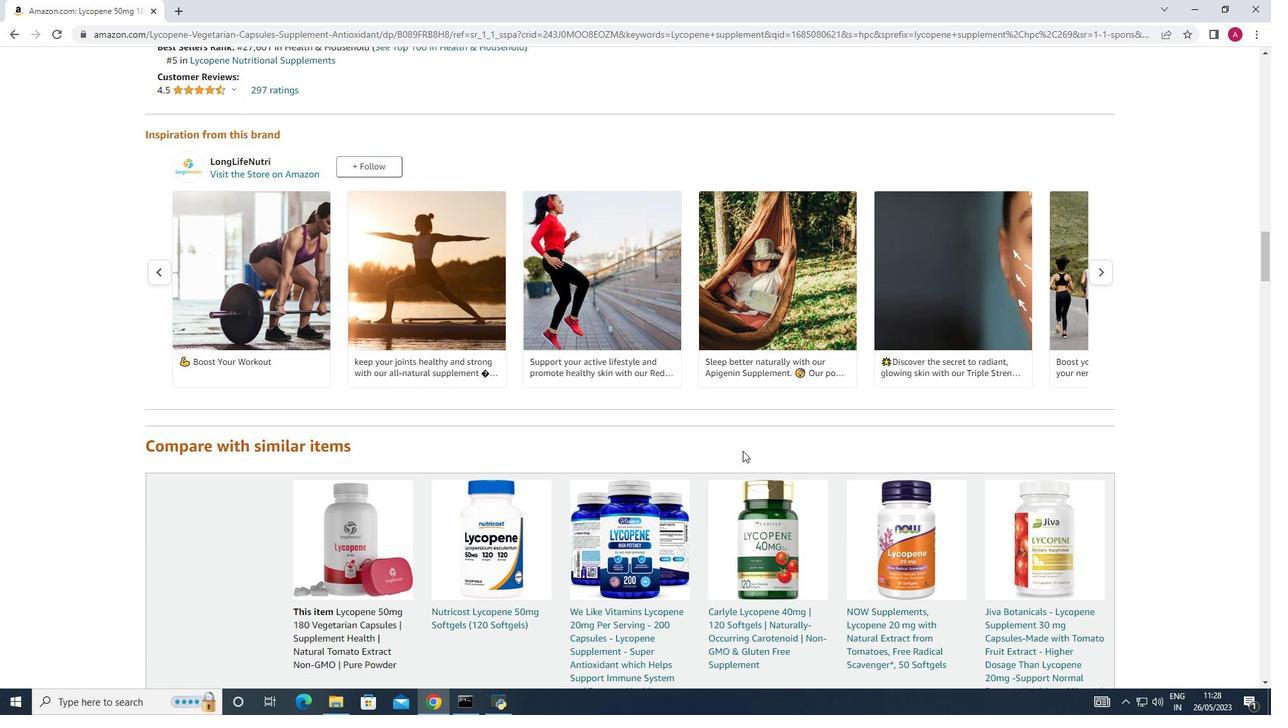 
Action: Mouse scrolled (742, 450) with delta (0, 0)
Screenshot: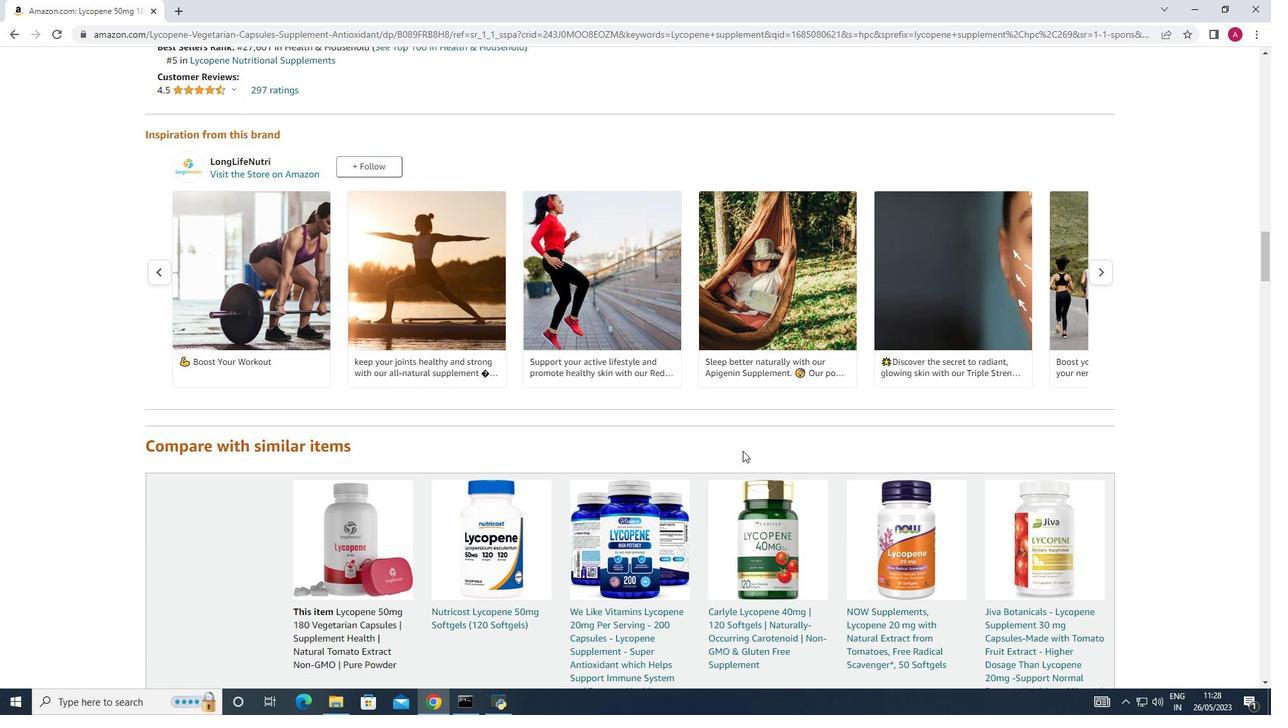 
Action: Mouse scrolled (742, 450) with delta (0, 0)
Screenshot: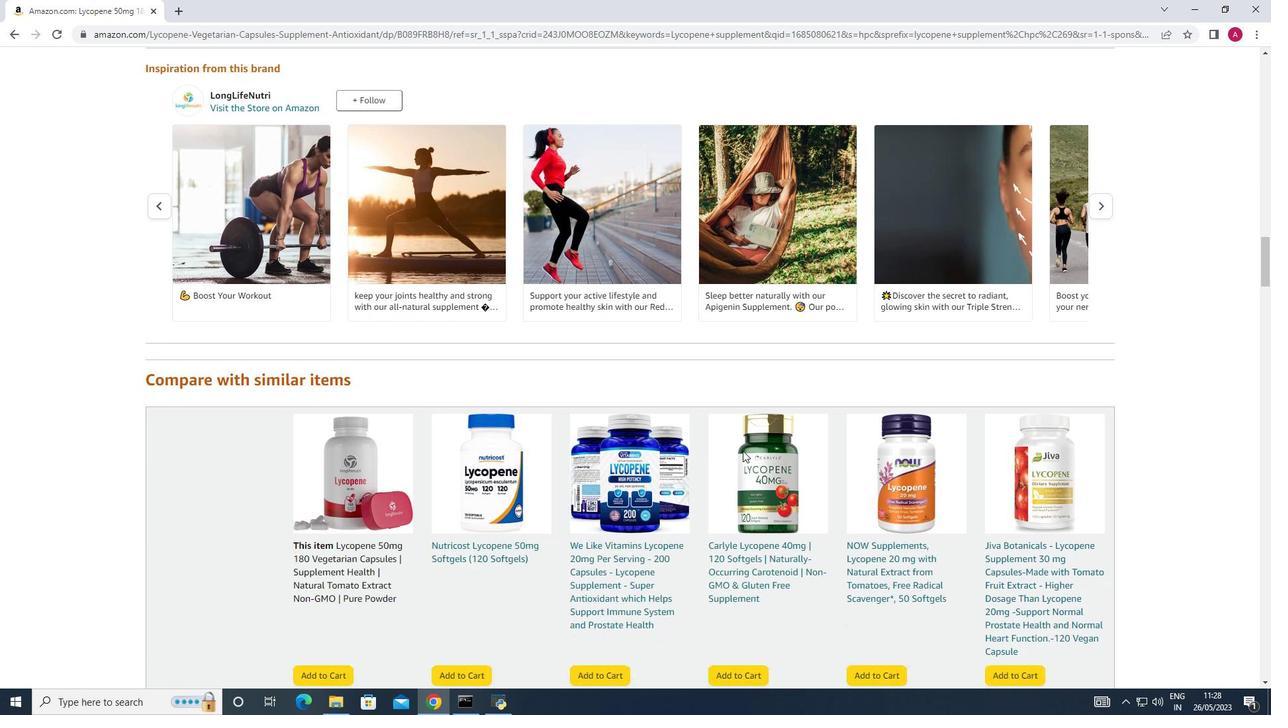 
Action: Mouse scrolled (742, 450) with delta (0, 0)
Screenshot: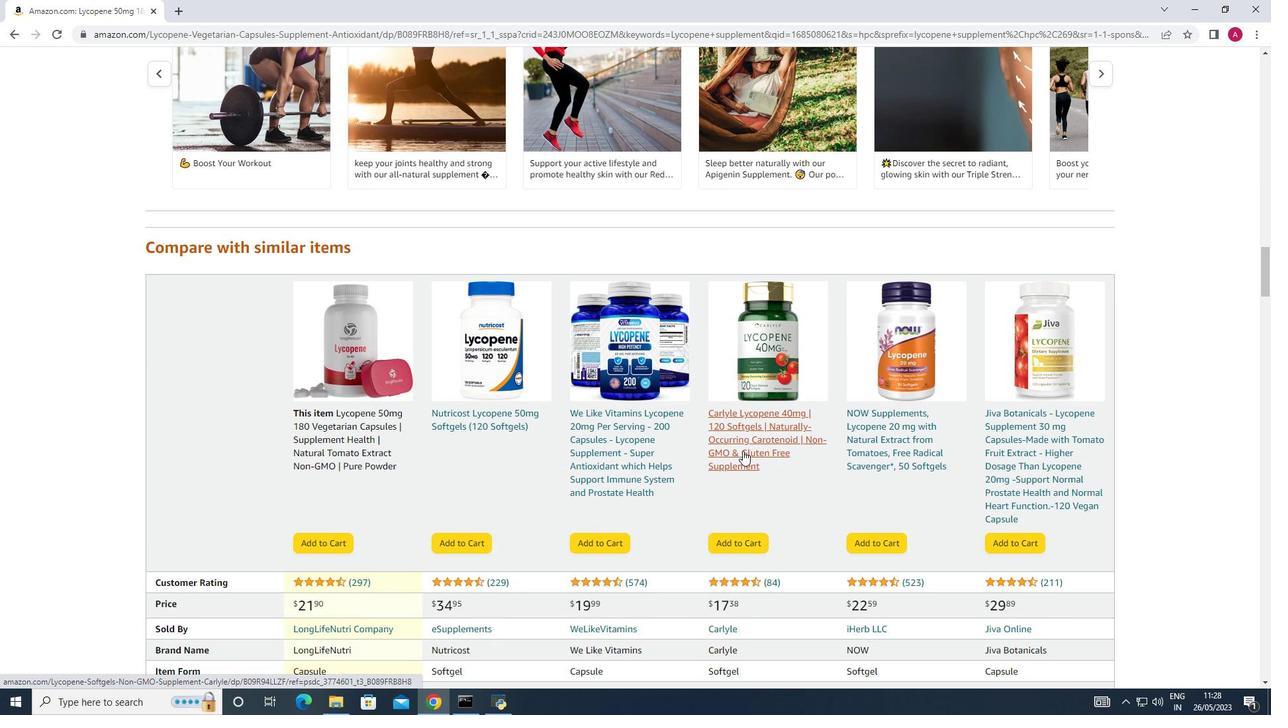
Action: Mouse scrolled (742, 450) with delta (0, 0)
Screenshot: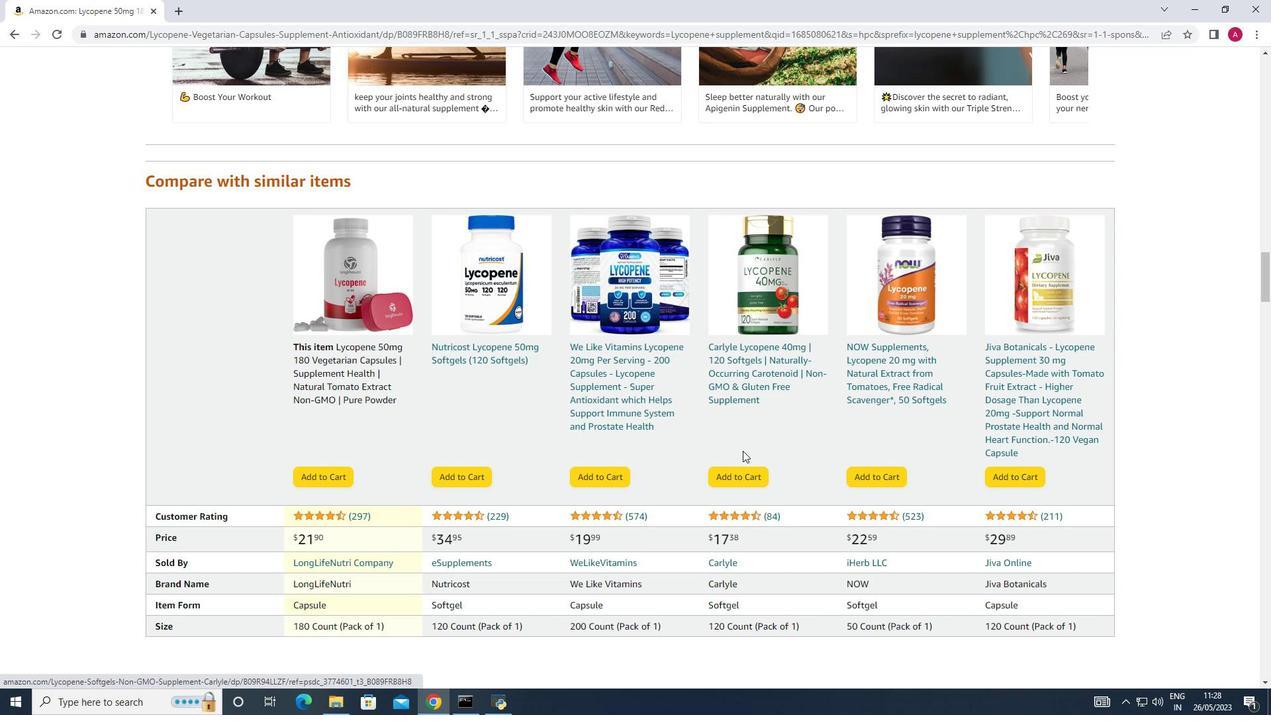 
Action: Mouse scrolled (742, 450) with delta (0, 0)
Screenshot: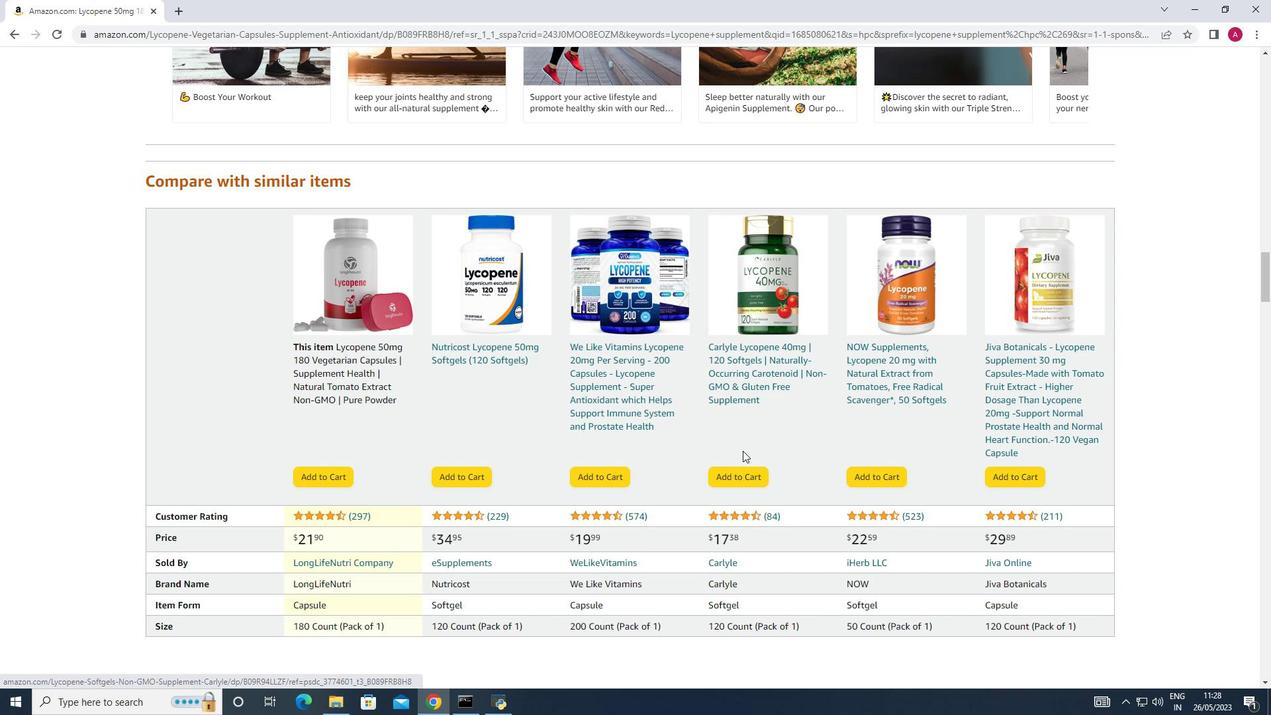 
Action: Mouse moved to (742, 451)
Screenshot: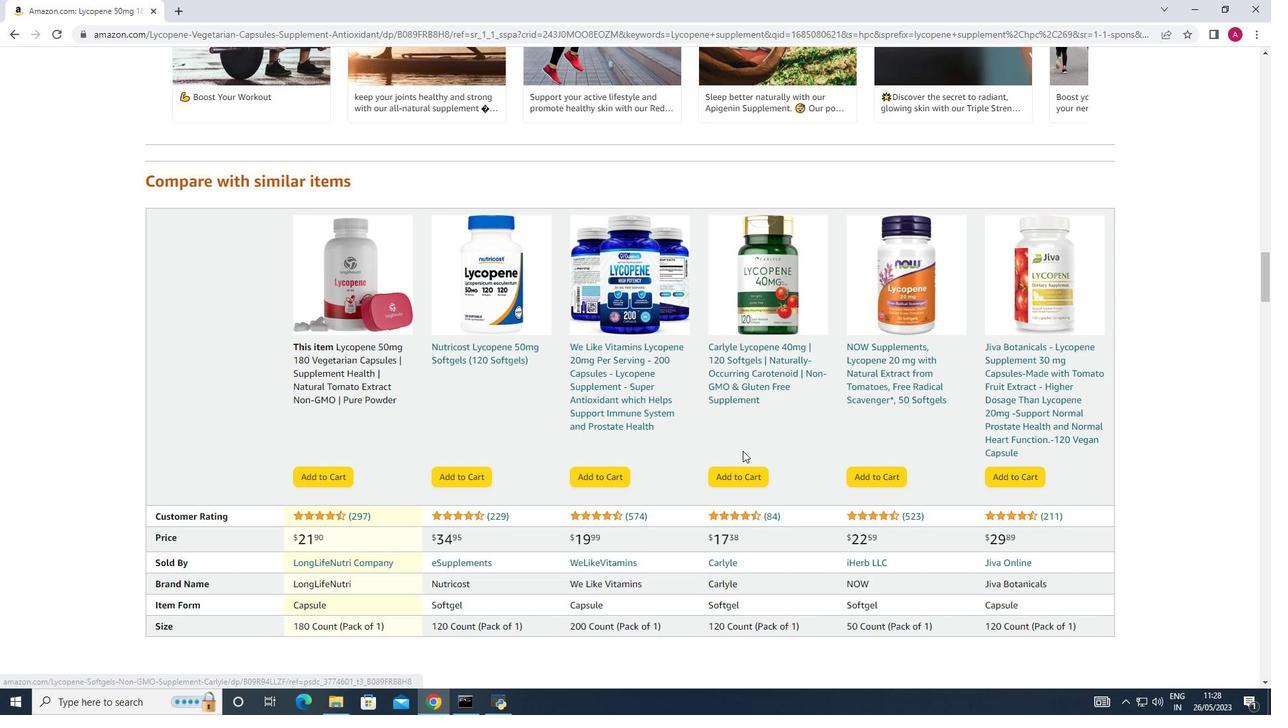 
Action: Mouse scrolled (742, 450) with delta (0, 0)
Screenshot: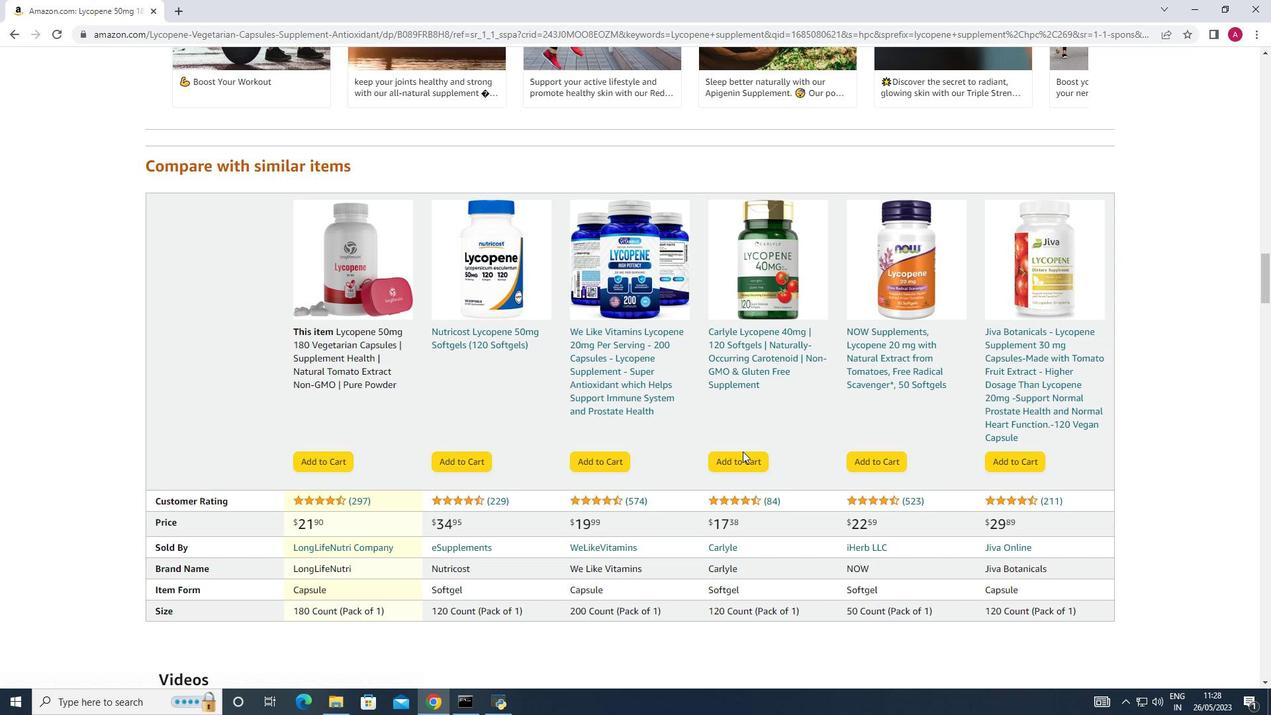 
Action: Mouse moved to (742, 451)
Screenshot: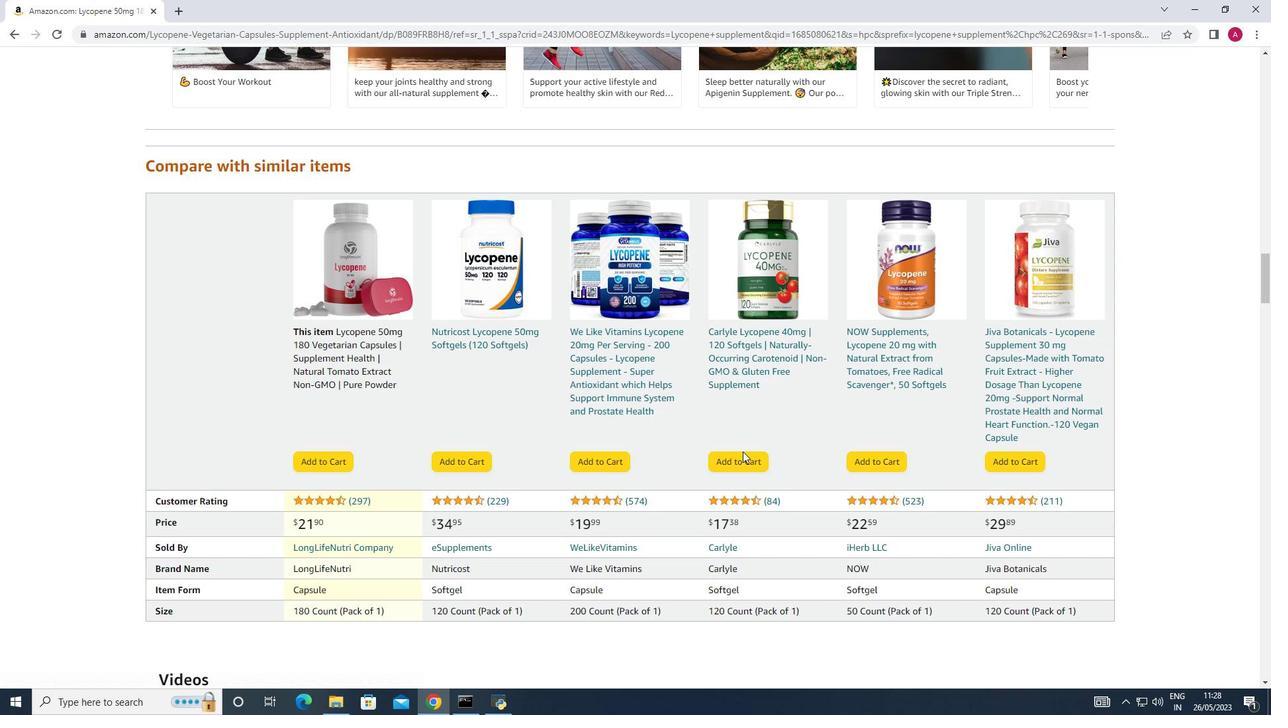 
Action: Mouse scrolled (742, 450) with delta (0, 0)
Screenshot: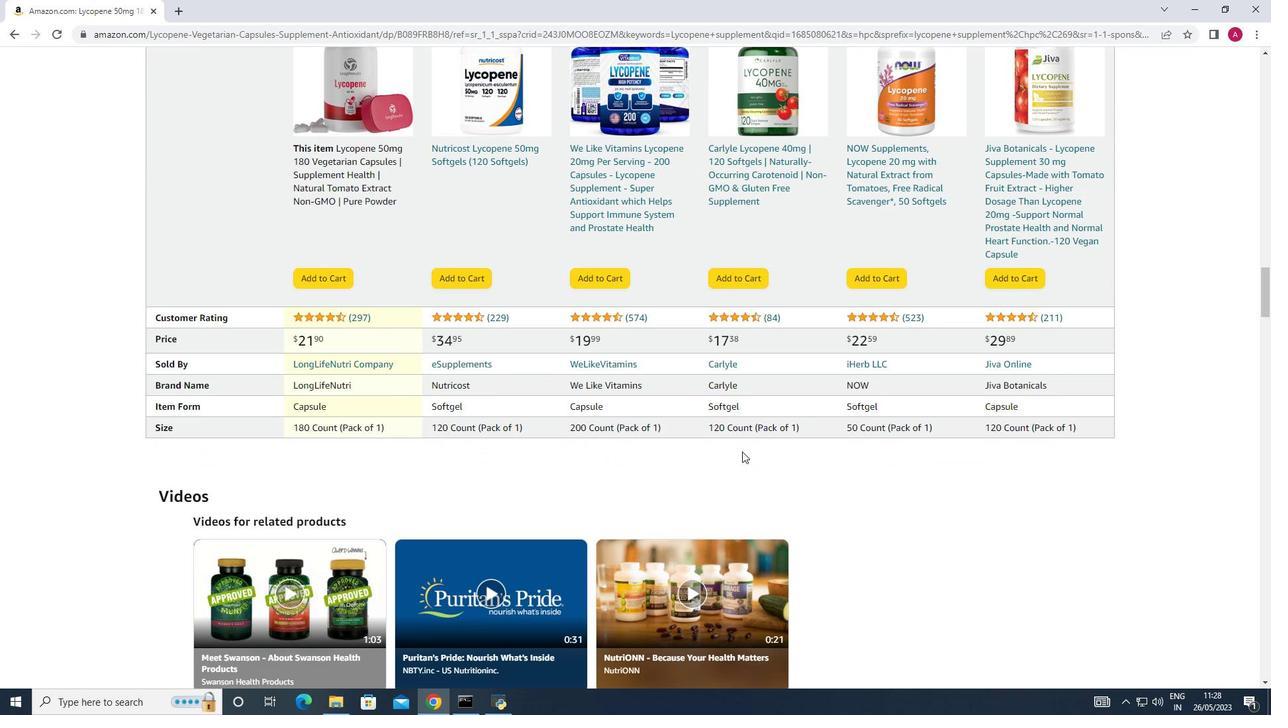 
Action: Mouse moved to (742, 452)
Screenshot: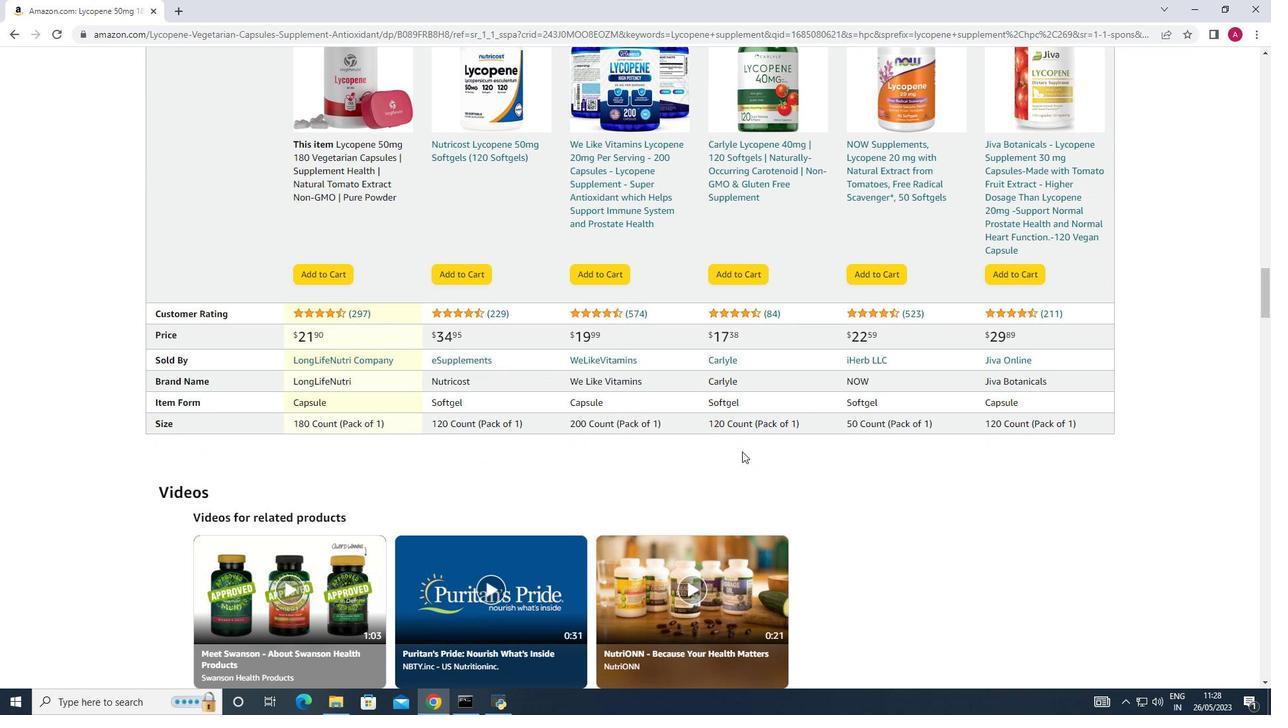 
Action: Mouse scrolled (742, 451) with delta (0, 0)
Screenshot: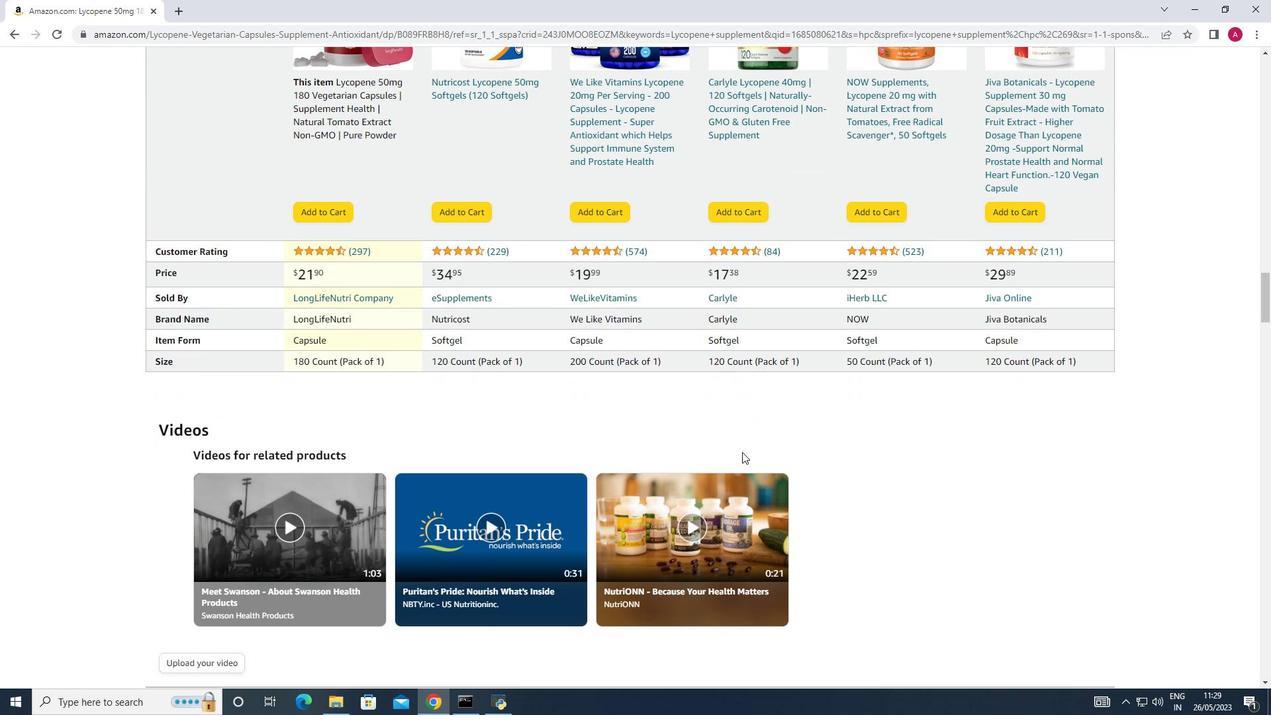 
Action: Mouse scrolled (742, 451) with delta (0, 0)
Screenshot: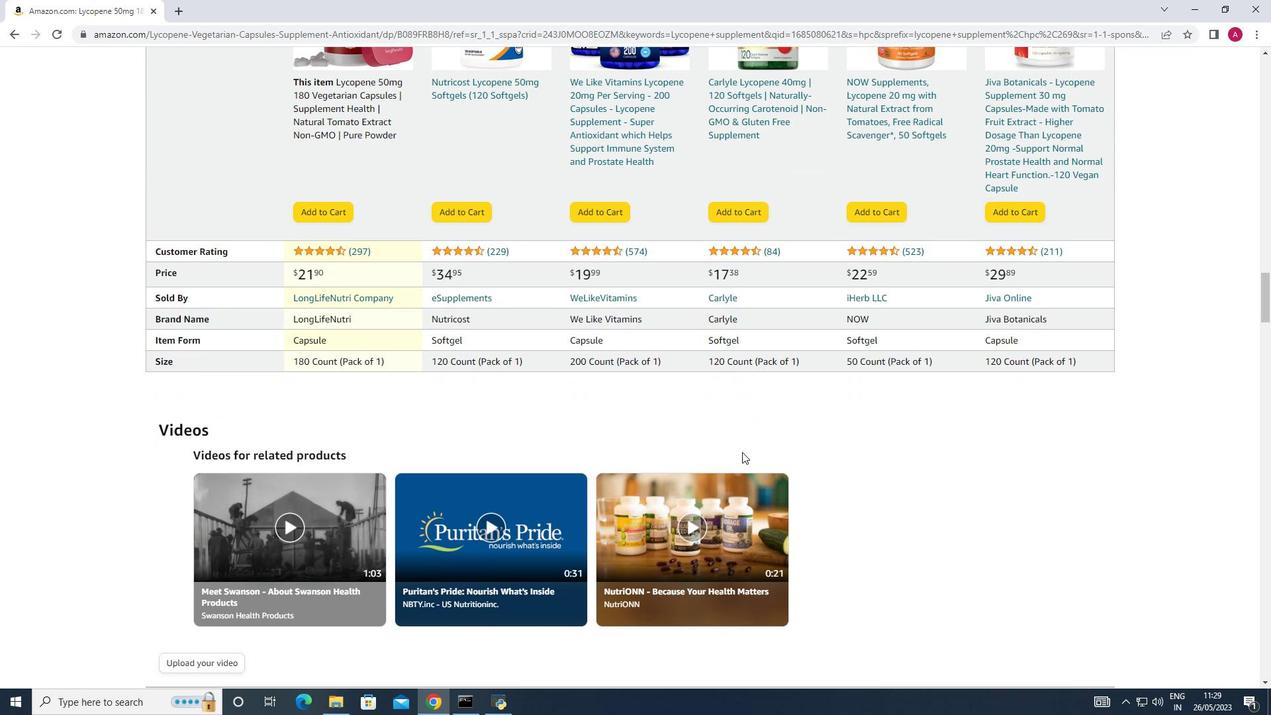 
Action: Mouse scrolled (742, 451) with delta (0, 0)
Screenshot: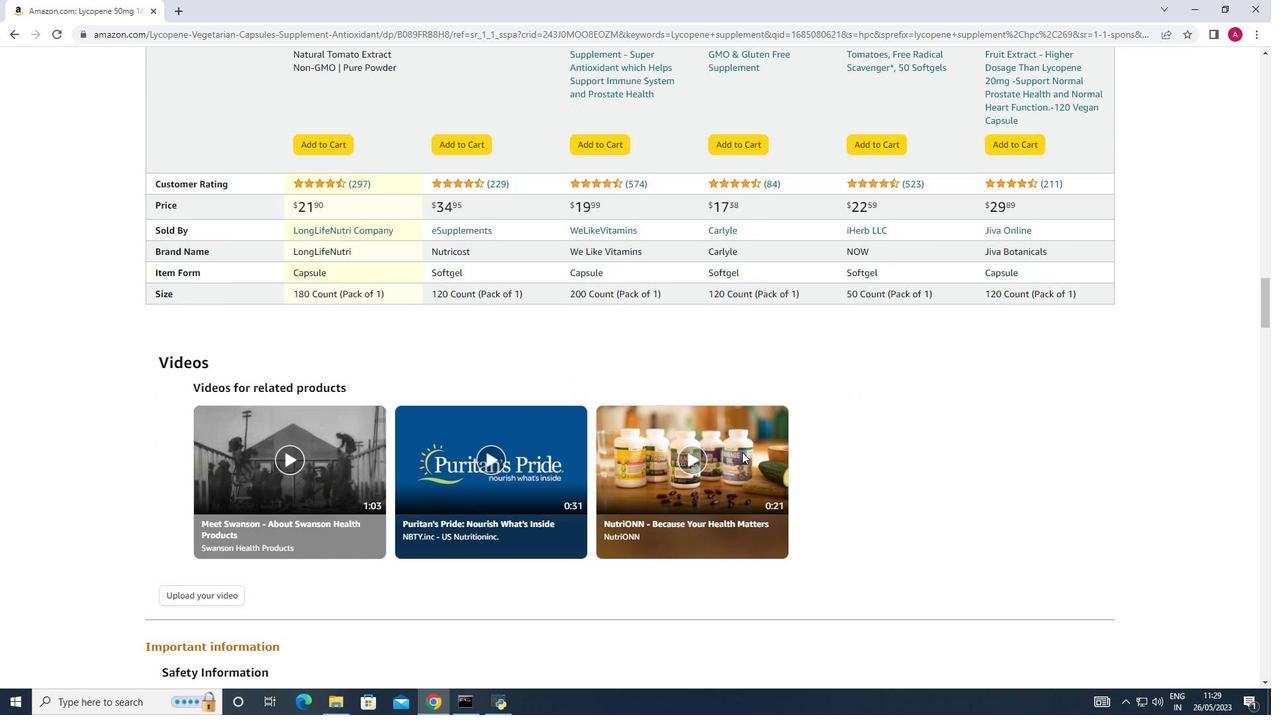 
Action: Mouse scrolled (742, 451) with delta (0, 0)
Screenshot: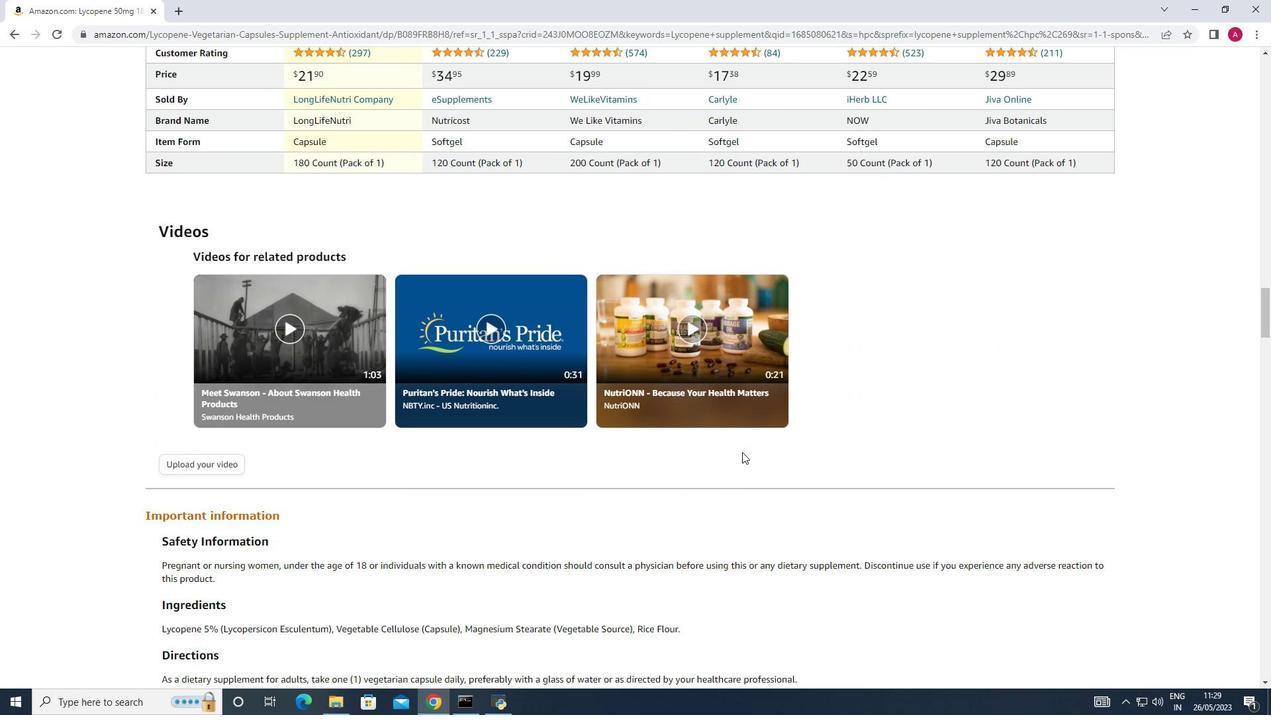 
Action: Mouse scrolled (742, 451) with delta (0, 0)
Screenshot: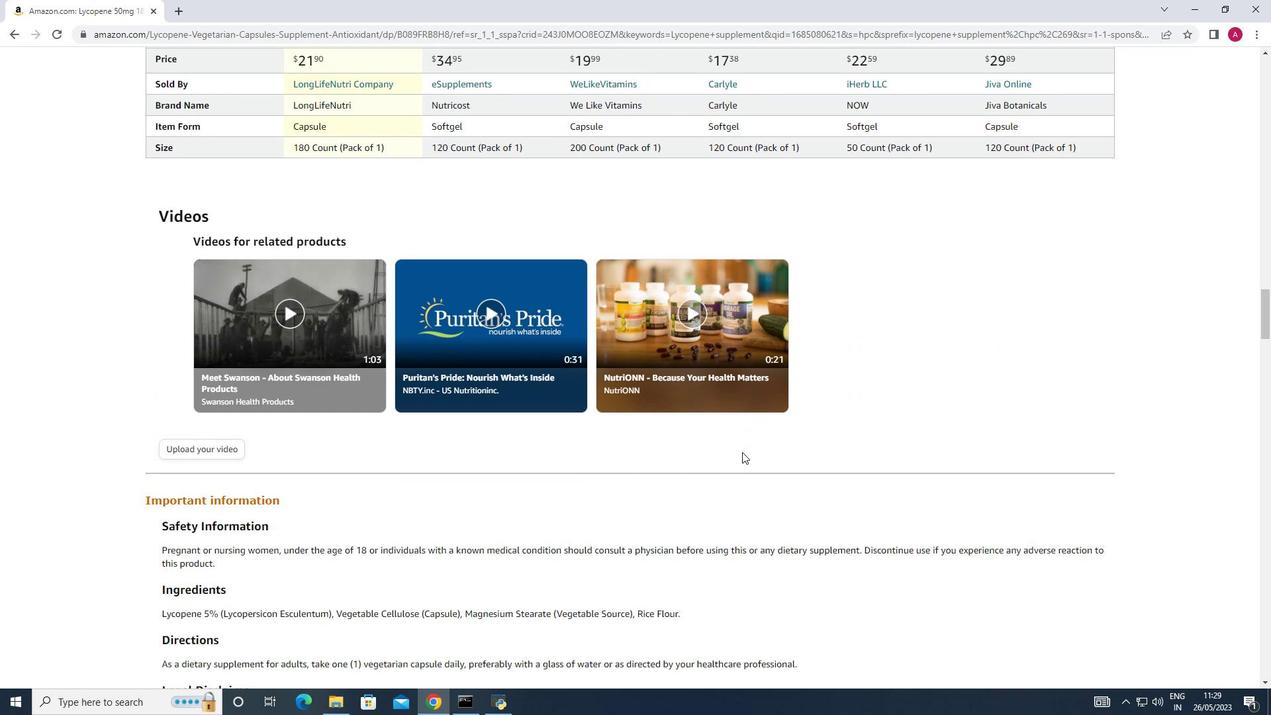 
Action: Mouse scrolled (742, 451) with delta (0, 0)
Screenshot: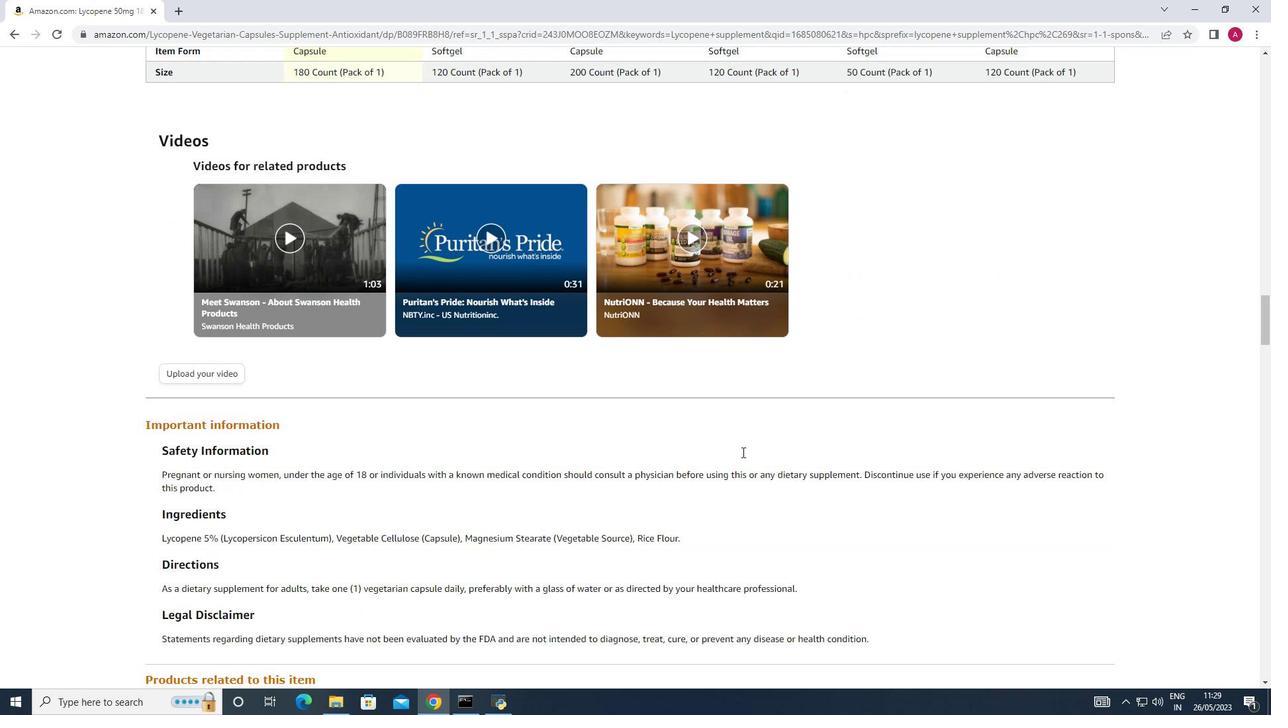 
Action: Mouse scrolled (742, 451) with delta (0, 0)
Screenshot: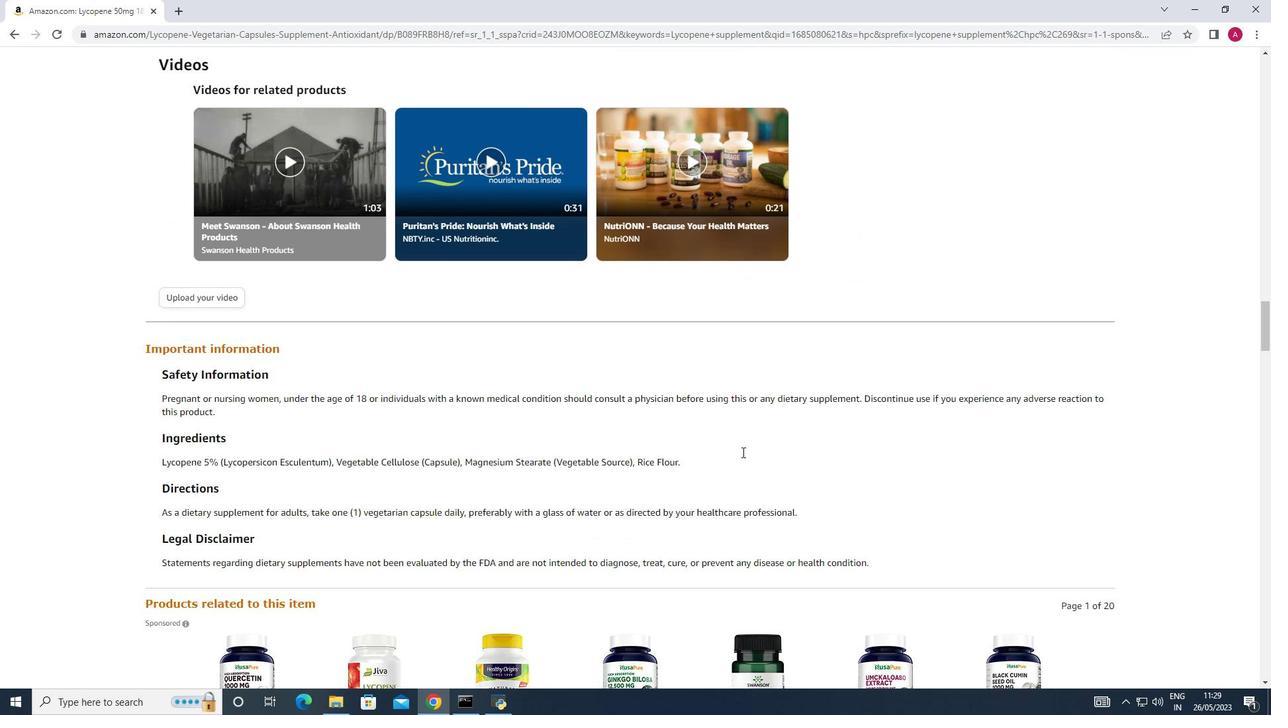 
Action: Mouse moved to (417, 436)
Screenshot: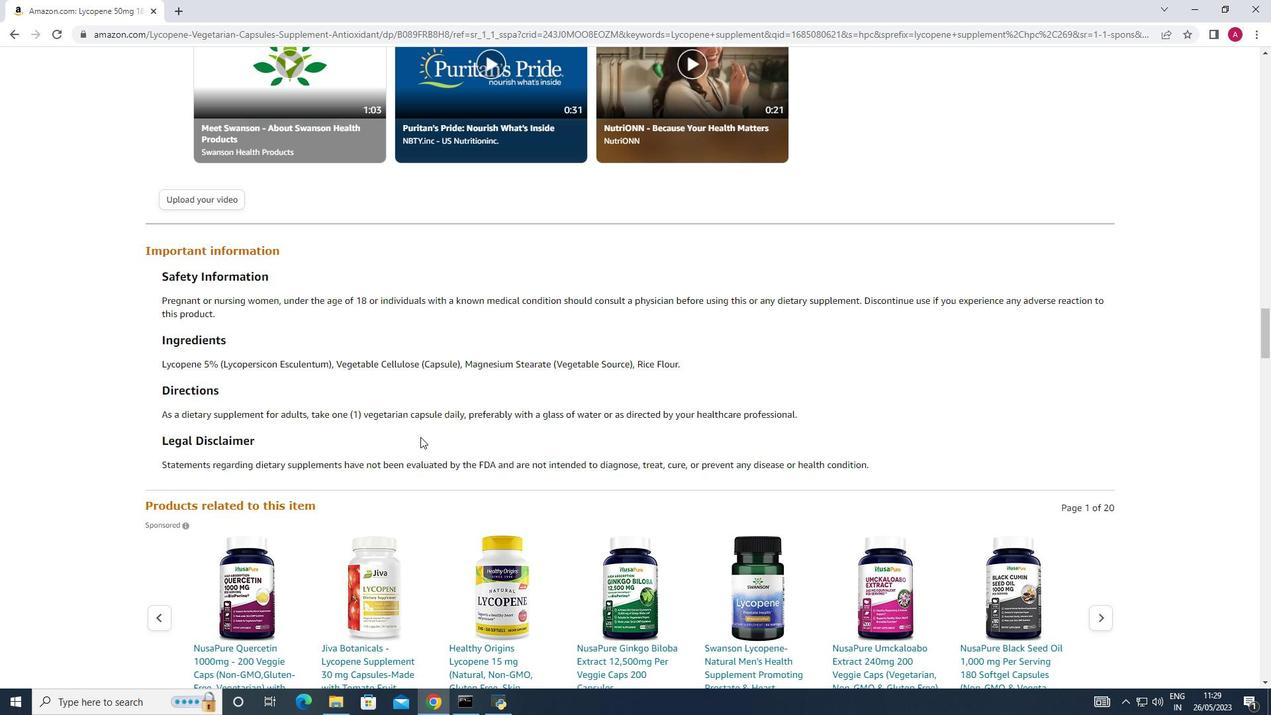 
Action: Mouse scrolled (417, 435) with delta (0, 0)
Screenshot: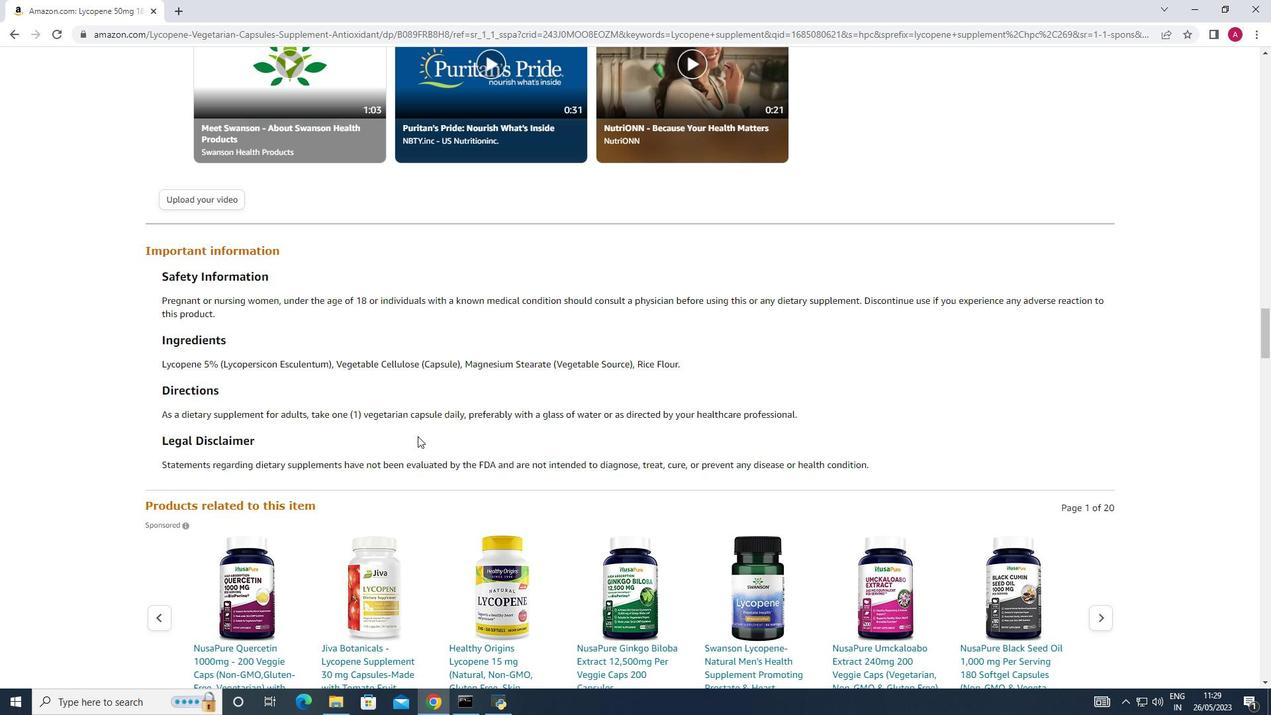 
Action: Mouse scrolled (417, 435) with delta (0, 0)
Screenshot: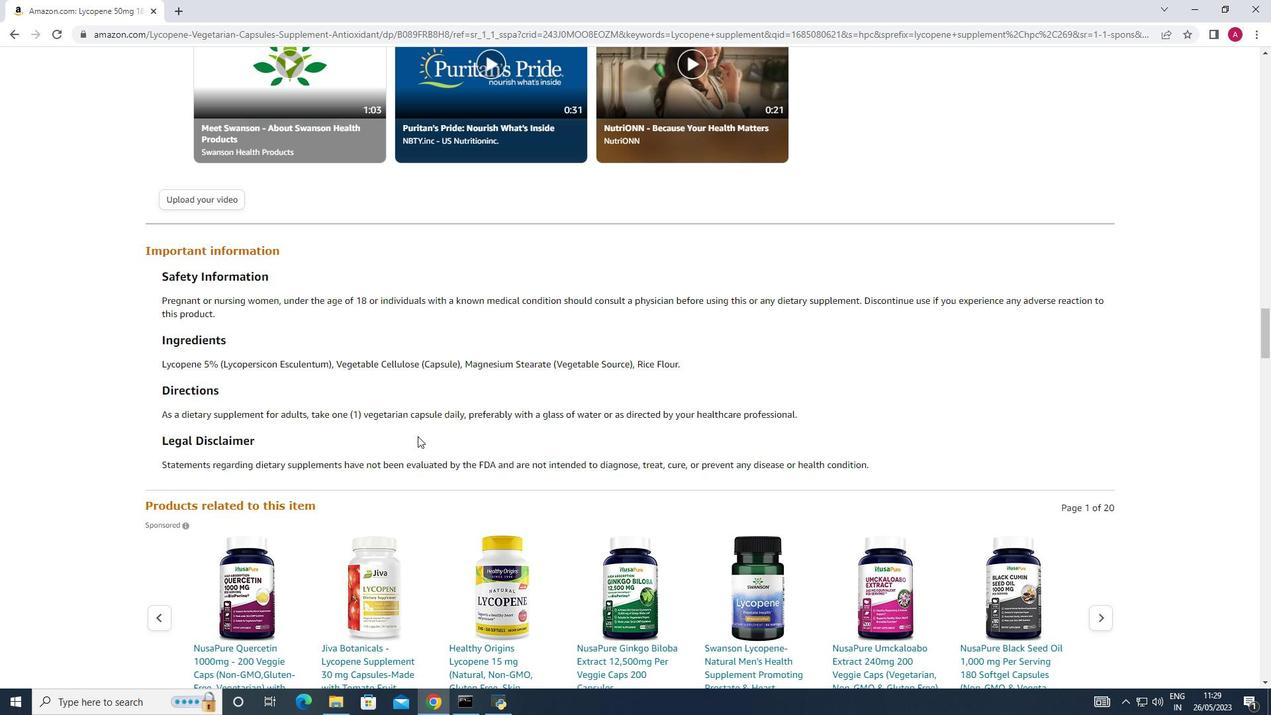 
Action: Mouse scrolled (417, 435) with delta (0, 0)
Screenshot: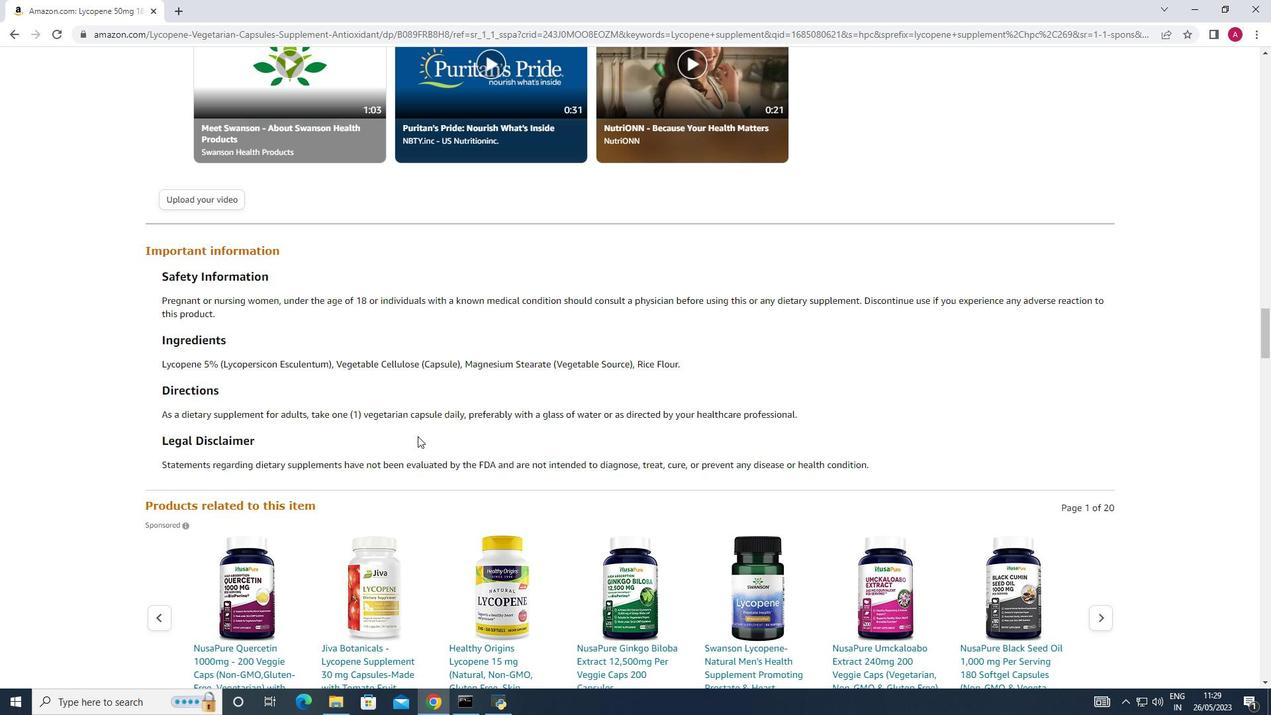 
Action: Mouse scrolled (417, 435) with delta (0, 0)
Screenshot: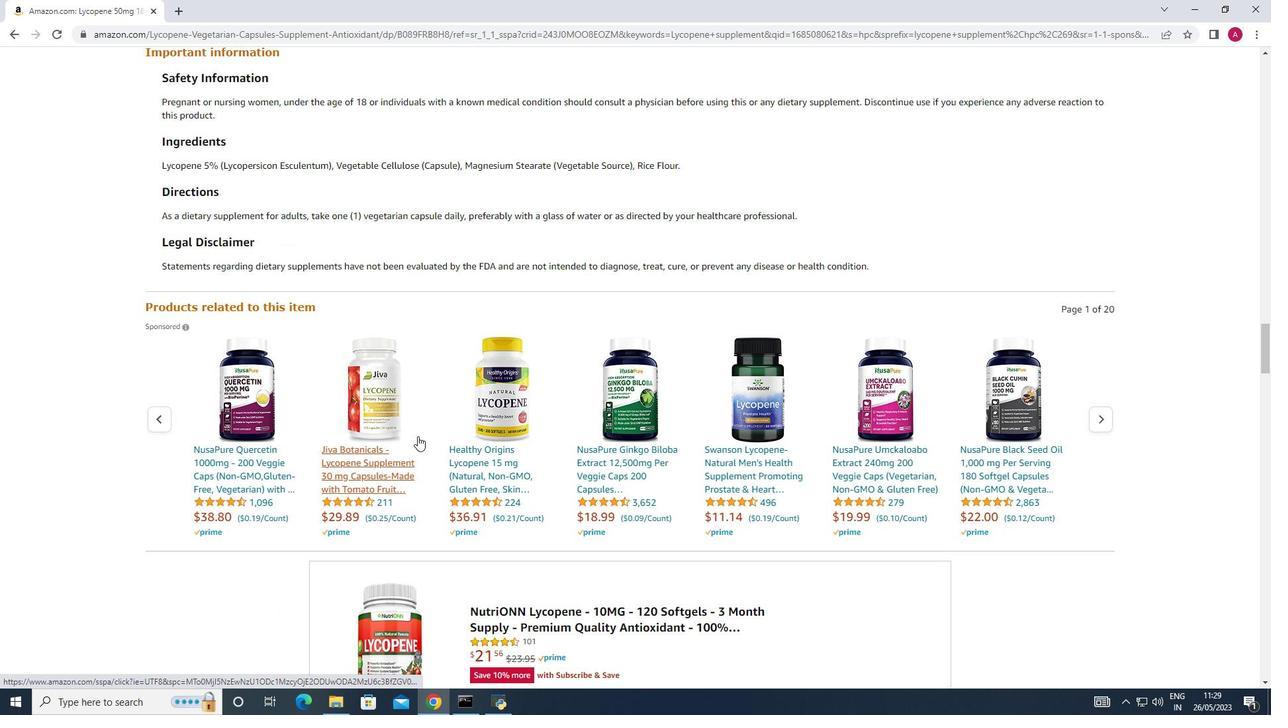 
Action: Mouse scrolled (417, 435) with delta (0, 0)
Screenshot: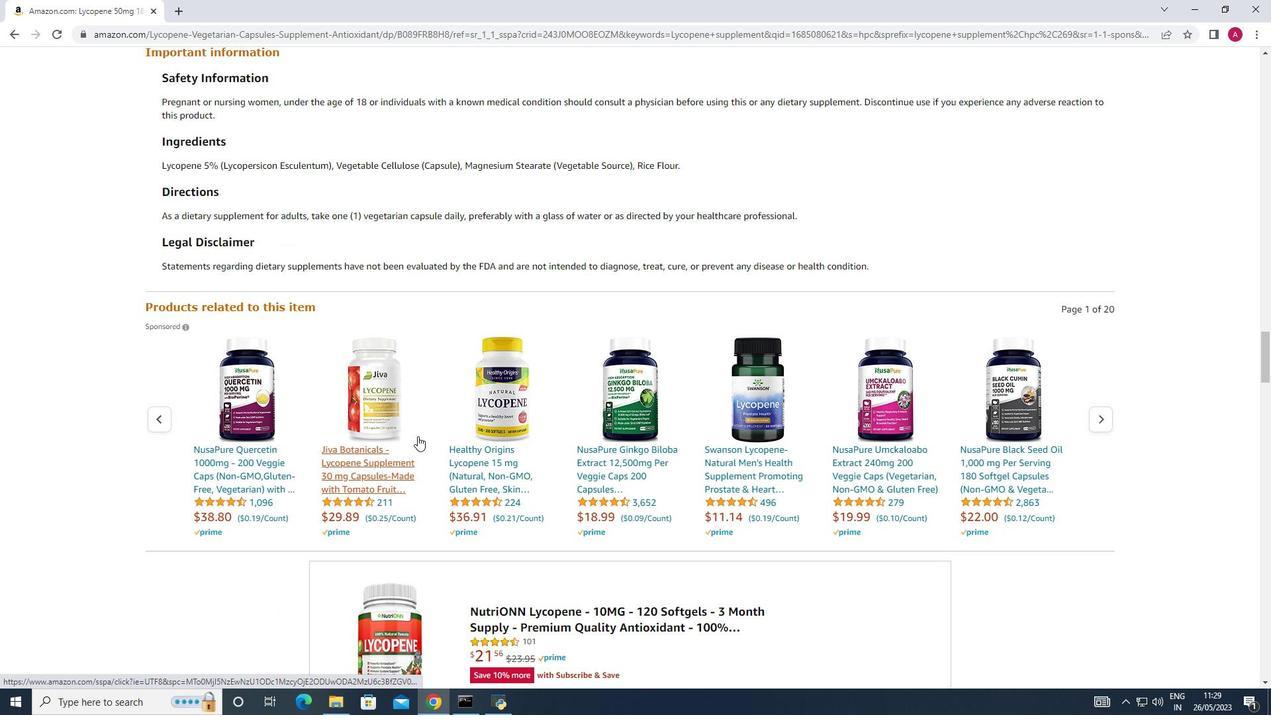 
Action: Mouse scrolled (417, 435) with delta (0, 0)
Screenshot: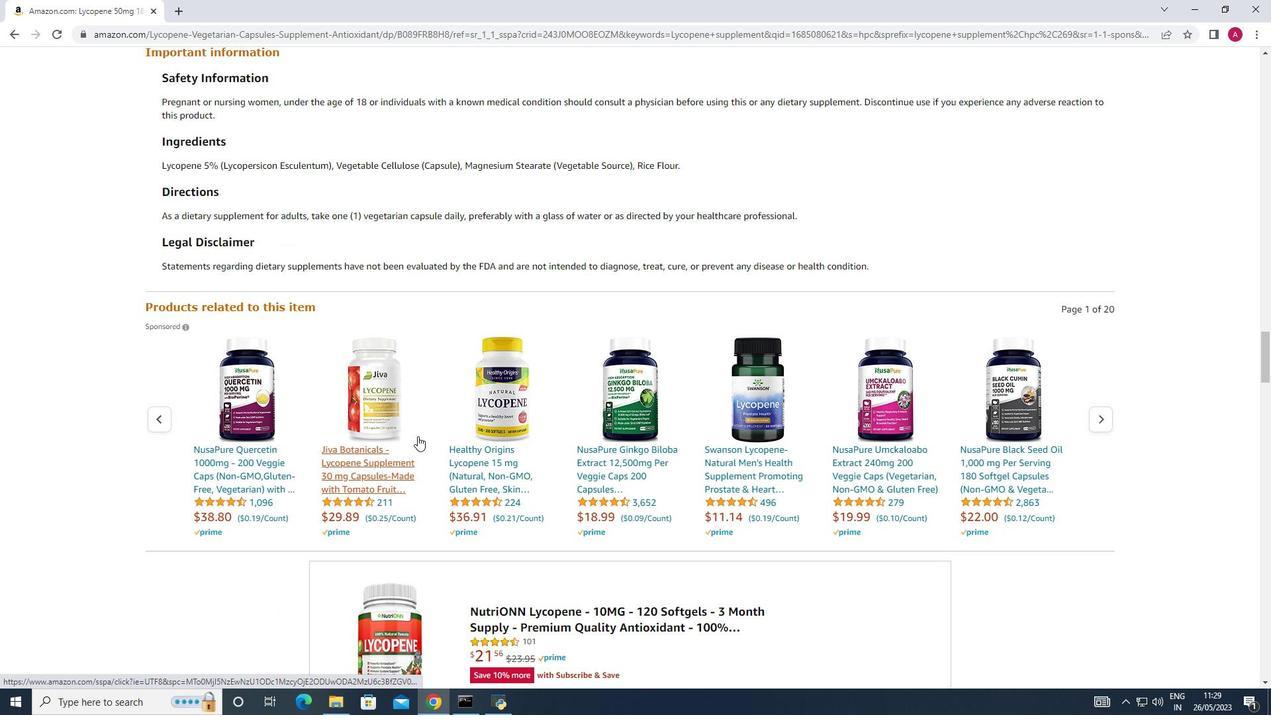 
Action: Mouse scrolled (417, 435) with delta (0, 0)
Screenshot: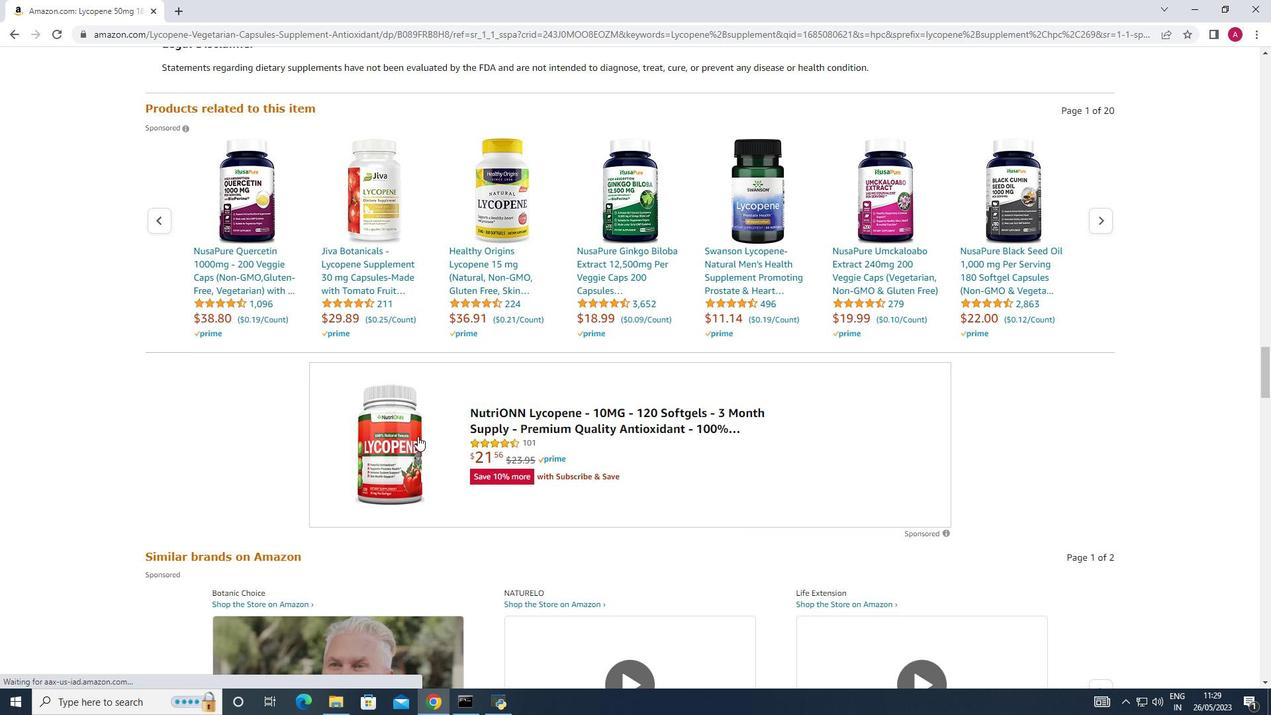 
Action: Mouse scrolled (417, 435) with delta (0, 0)
Screenshot: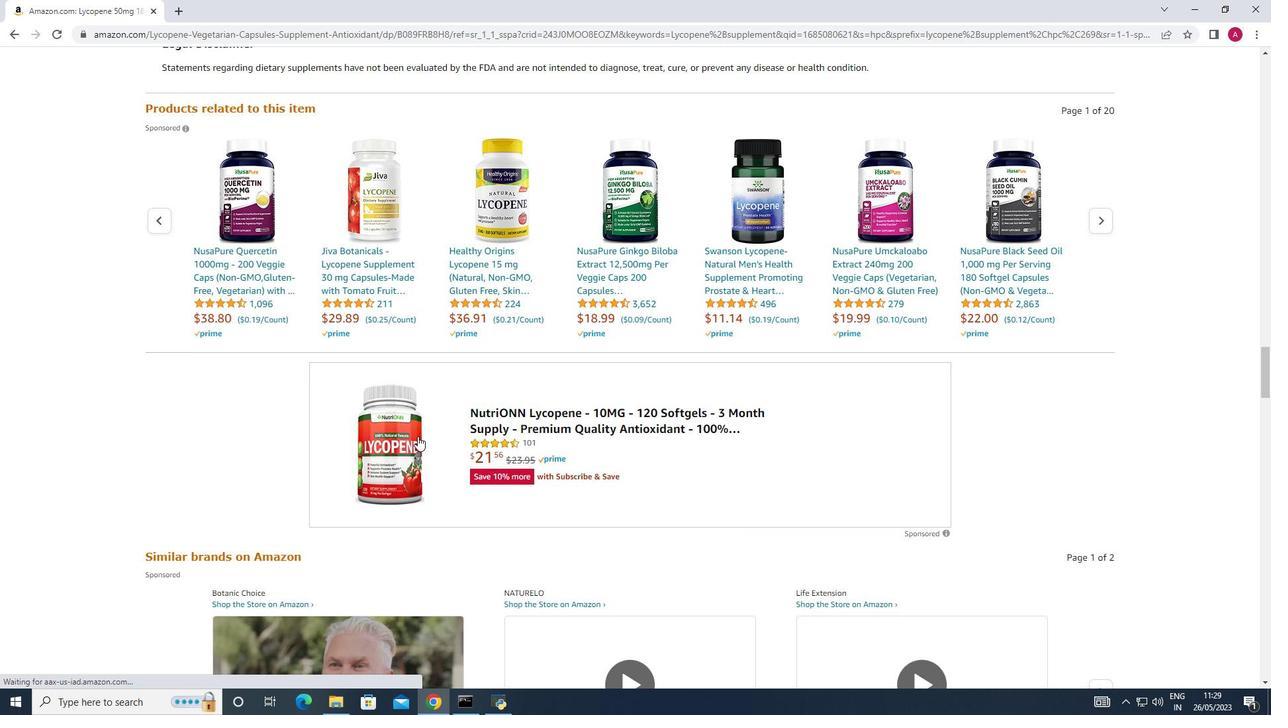 
Action: Mouse scrolled (417, 435) with delta (0, 0)
Screenshot: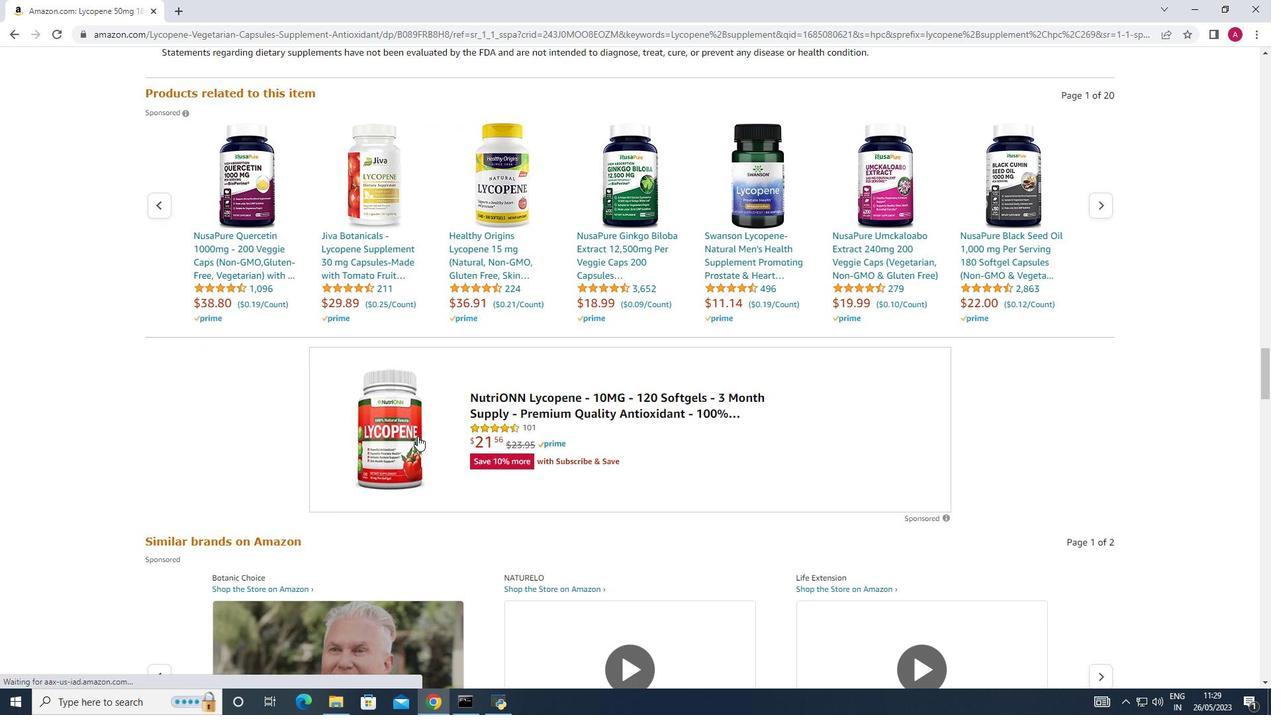 
Action: Mouse scrolled (417, 435) with delta (0, 0)
Screenshot: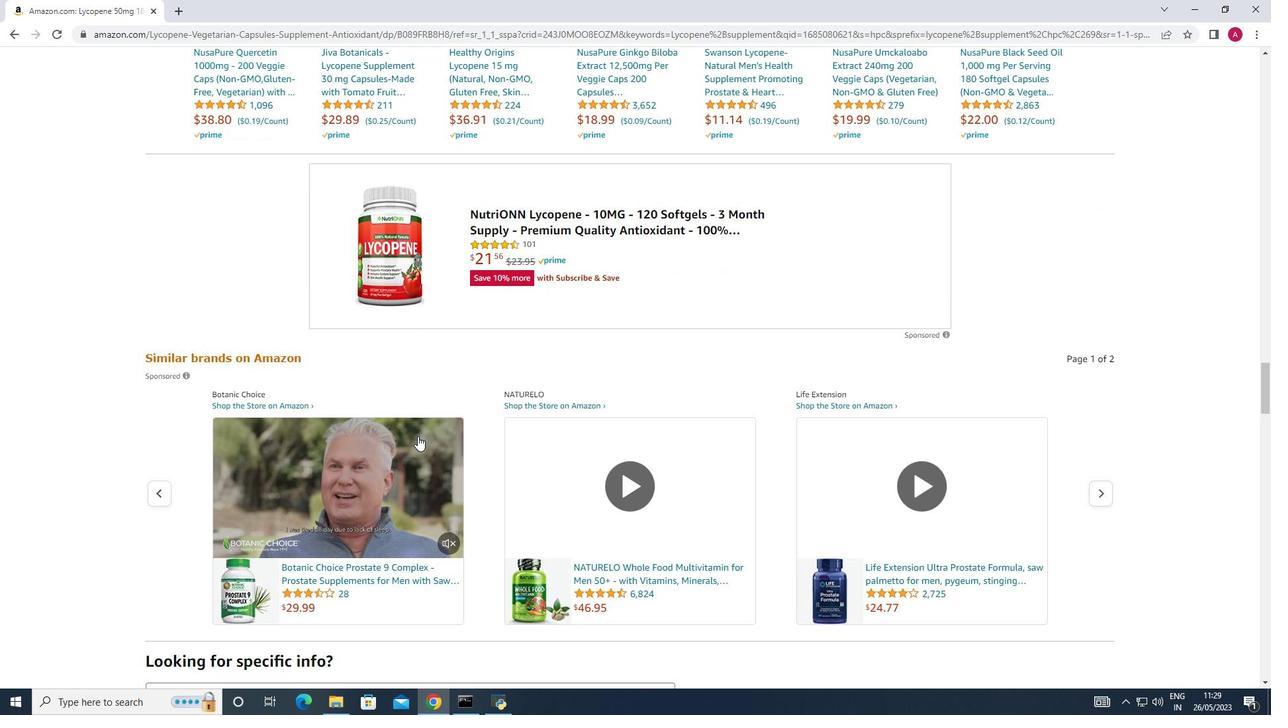 
Action: Mouse scrolled (417, 435) with delta (0, 0)
Screenshot: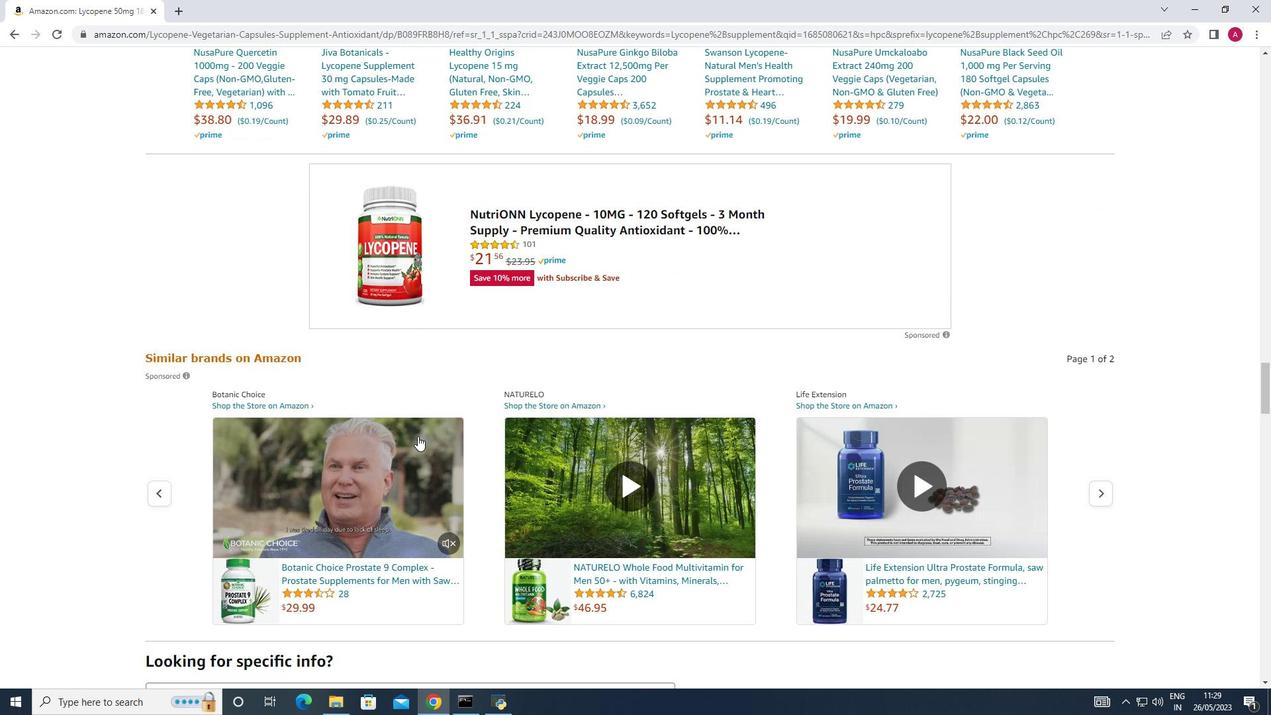 
Action: Mouse scrolled (417, 435) with delta (0, 0)
Screenshot: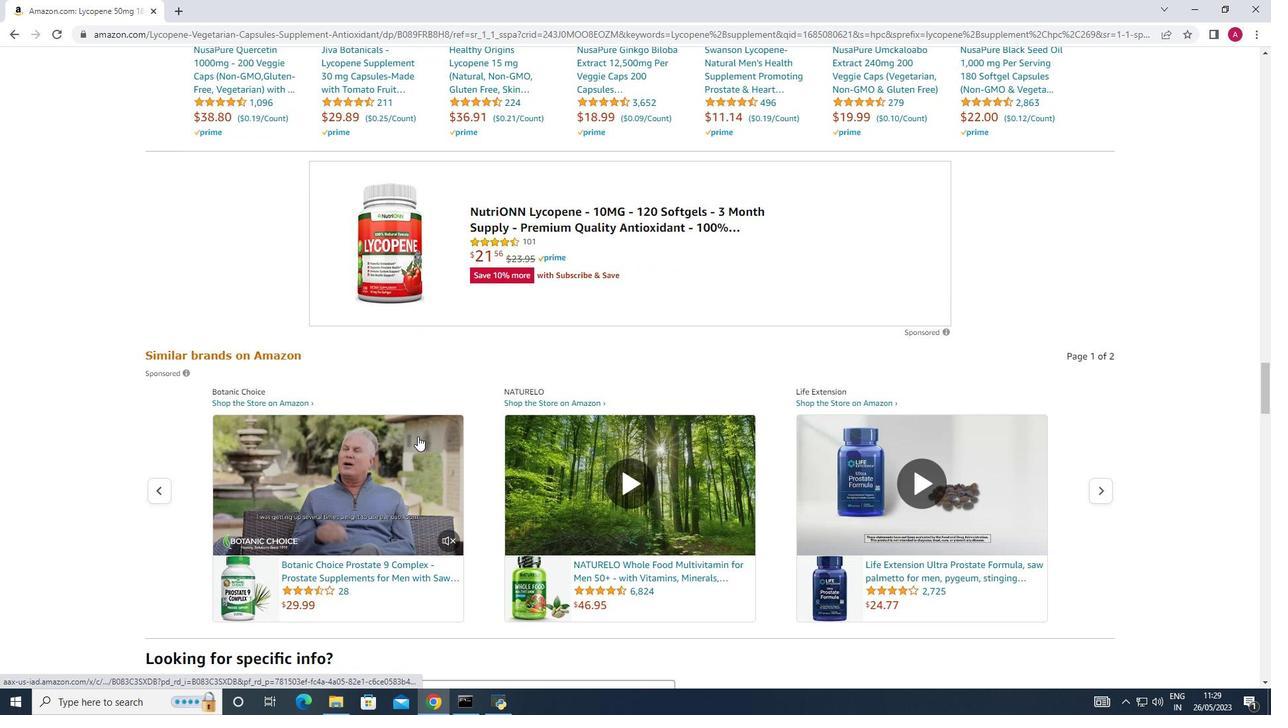 
Action: Mouse scrolled (417, 435) with delta (0, 0)
Screenshot: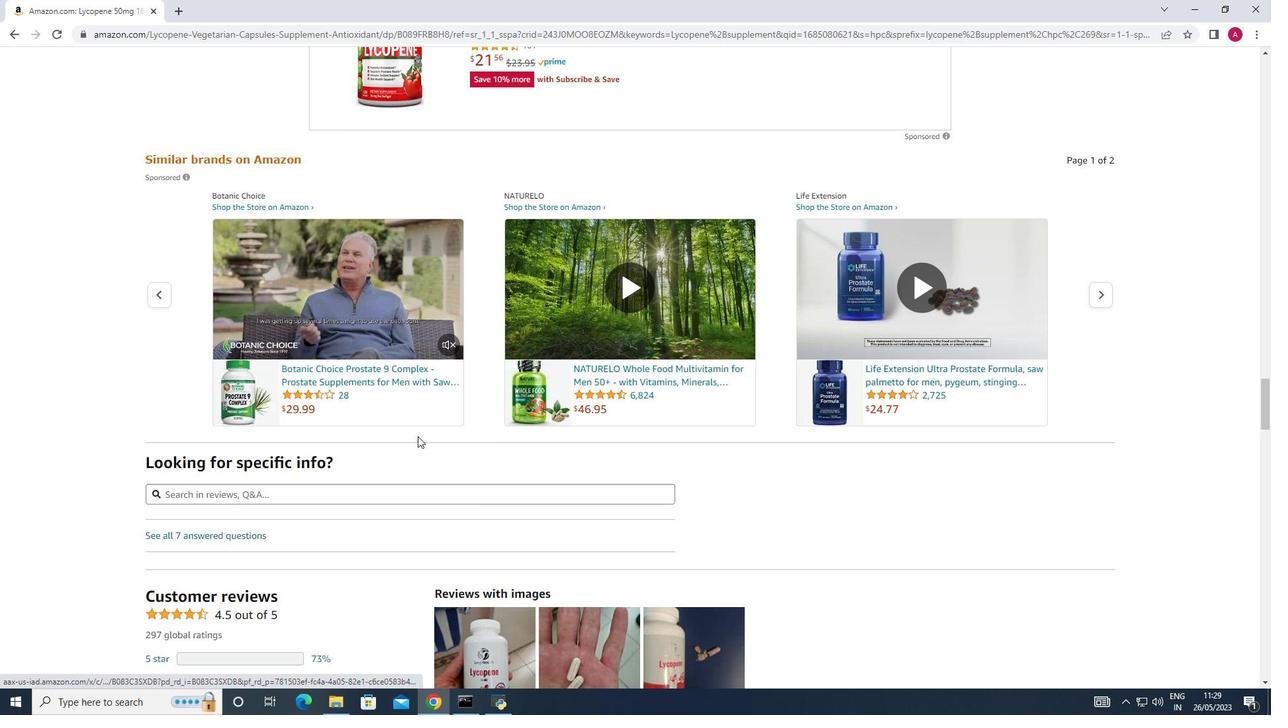 
Action: Mouse scrolled (417, 435) with delta (0, 0)
Screenshot: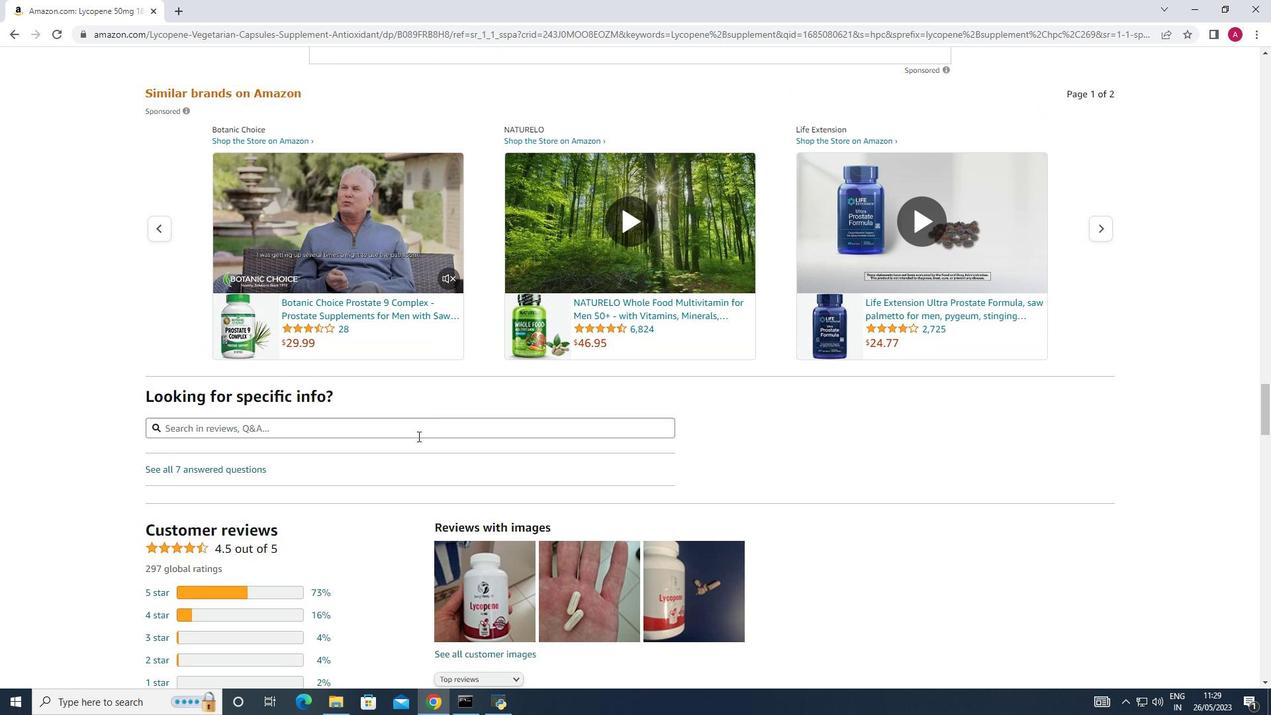 
Action: Mouse scrolled (417, 435) with delta (0, 0)
Screenshot: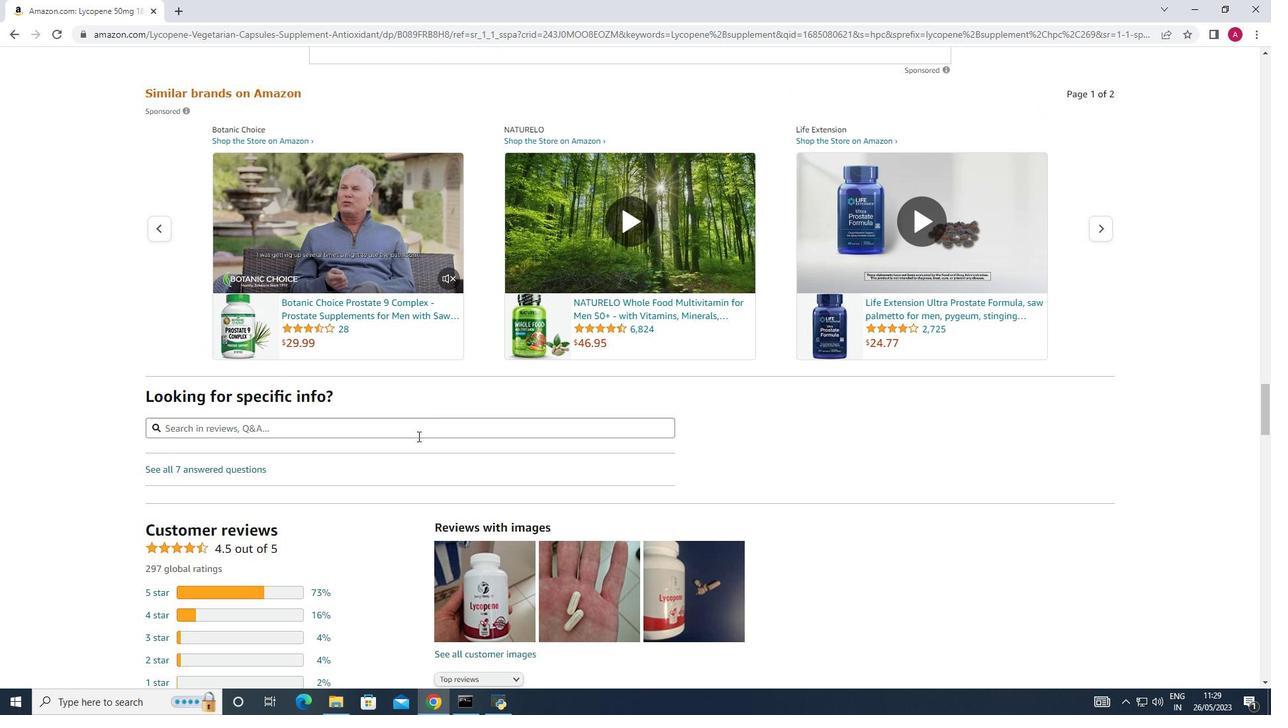 
Action: Mouse scrolled (417, 435) with delta (0, 0)
